 Task: Look for space in Kashin, Russia from 12th July, 2023 to 16th July, 2023 for 8 adults in price range Rs.10000 to Rs.16000. Place can be private room with 8 bedrooms having 8 beds and 8 bathrooms. Property type can be house, flat, guest house. Amenities needed are: wifi, TV, free parkinig on premises, gym, breakfast. Booking option can be shelf check-in. Required host language is English.
Action: Mouse moved to (612, 122)
Screenshot: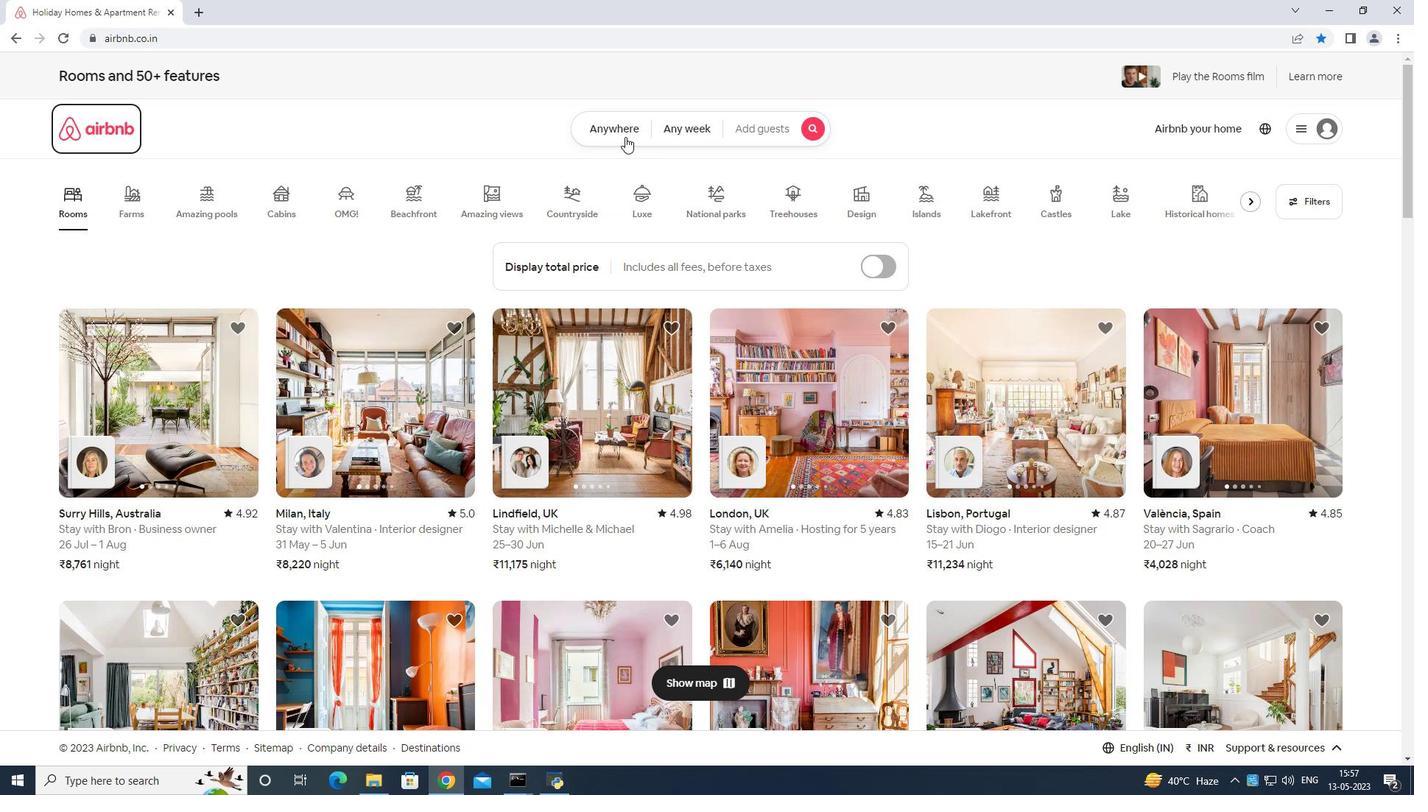 
Action: Mouse pressed left at (612, 122)
Screenshot: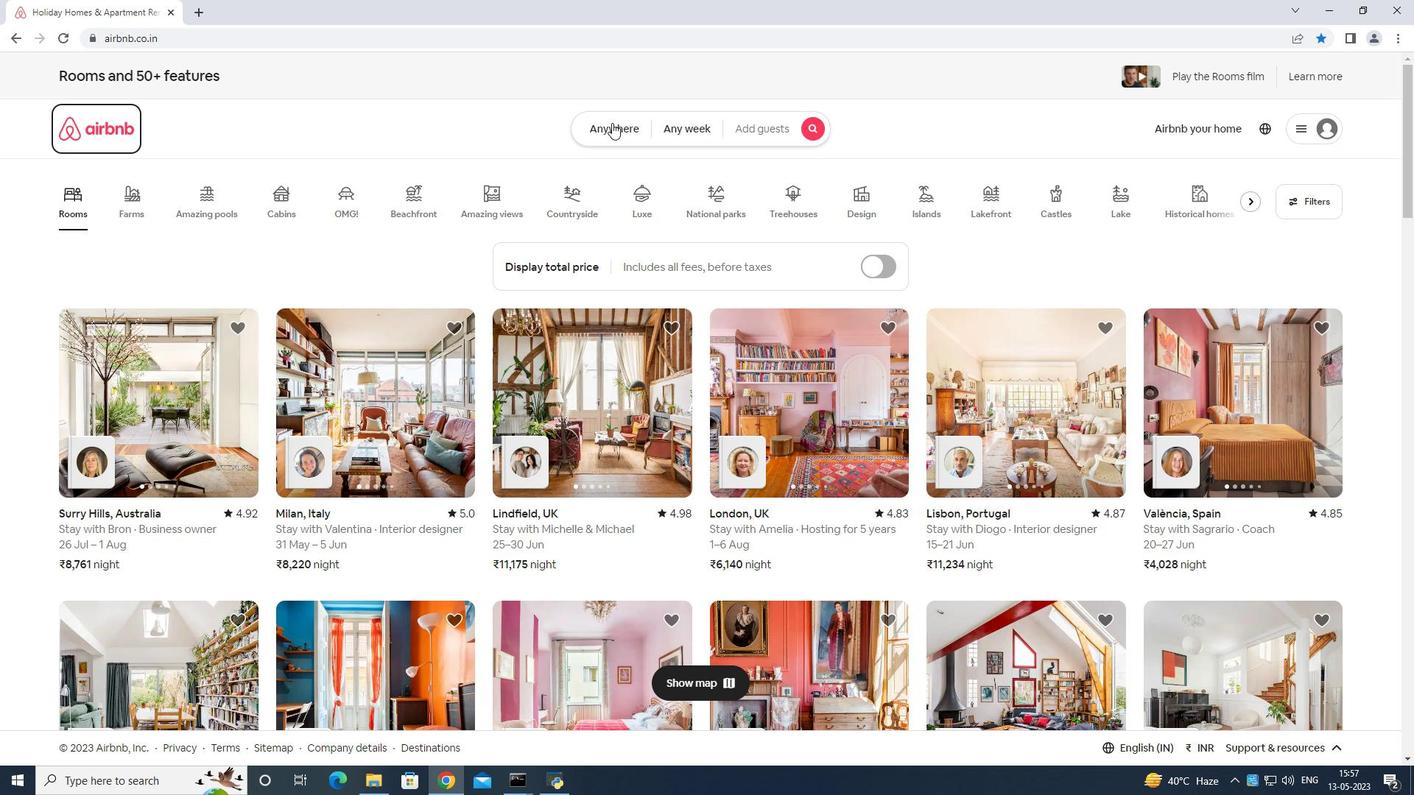 
Action: Mouse moved to (467, 179)
Screenshot: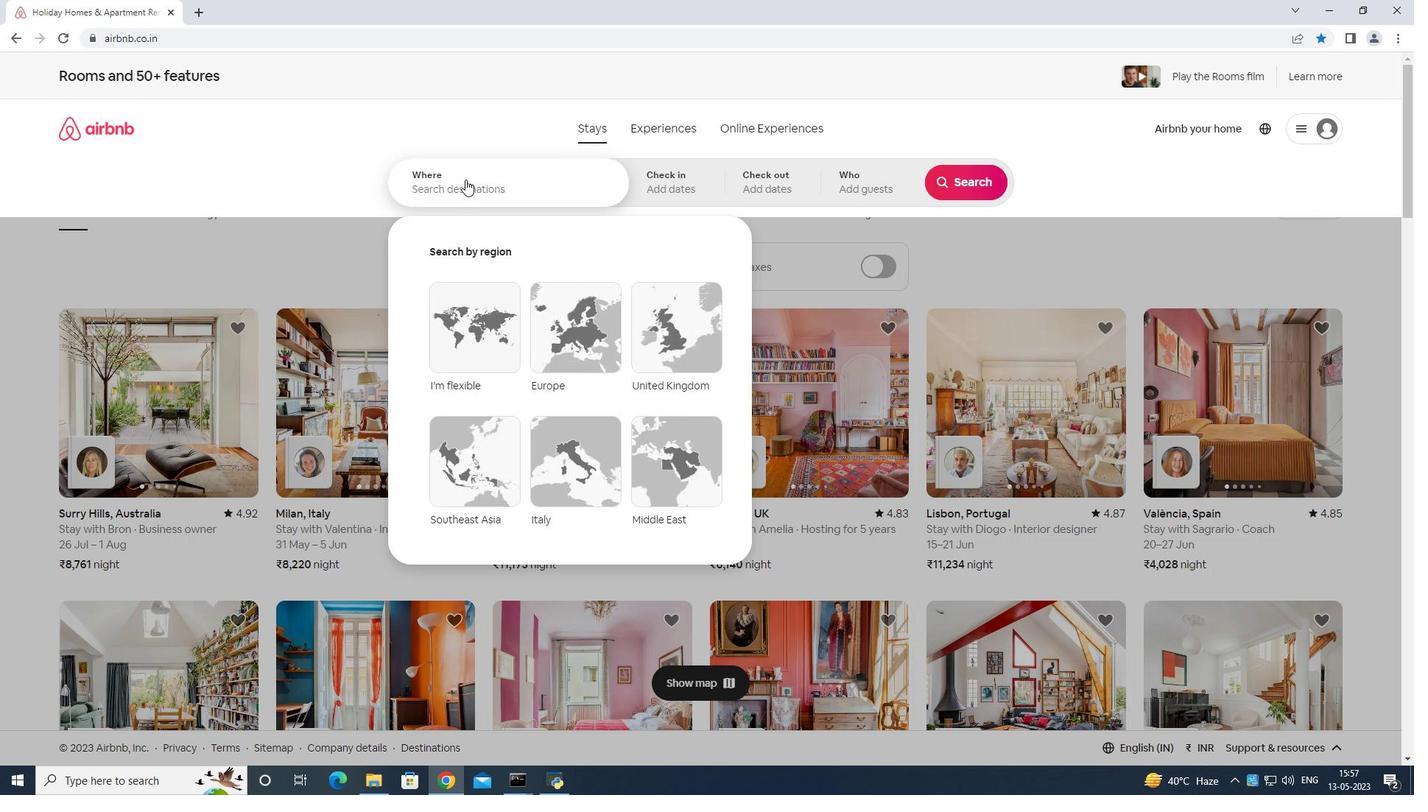 
Action: Mouse pressed left at (467, 179)
Screenshot: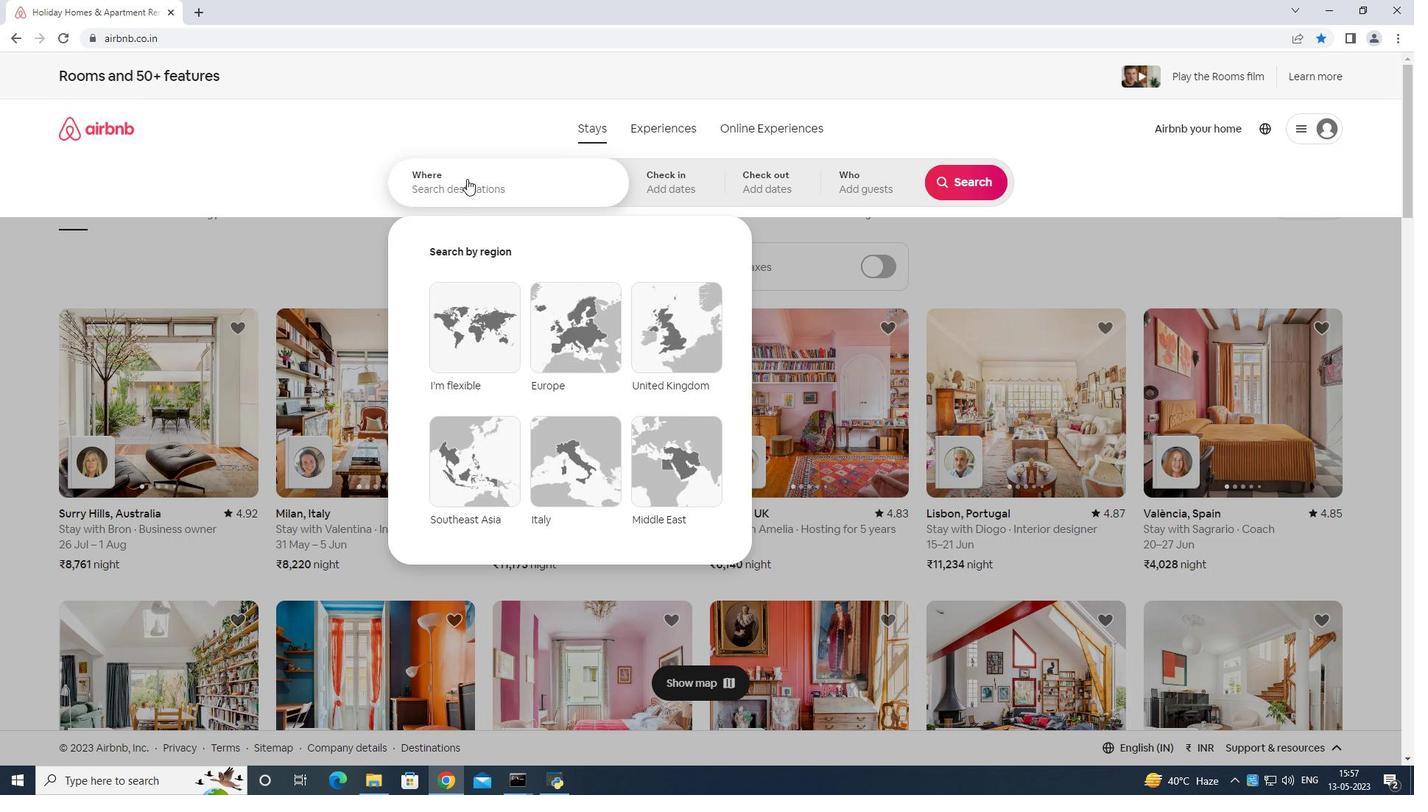 
Action: Key pressed <Key.shift>Kashin<Key.space>russis<Key.backspace>a<Key.enter>
Screenshot: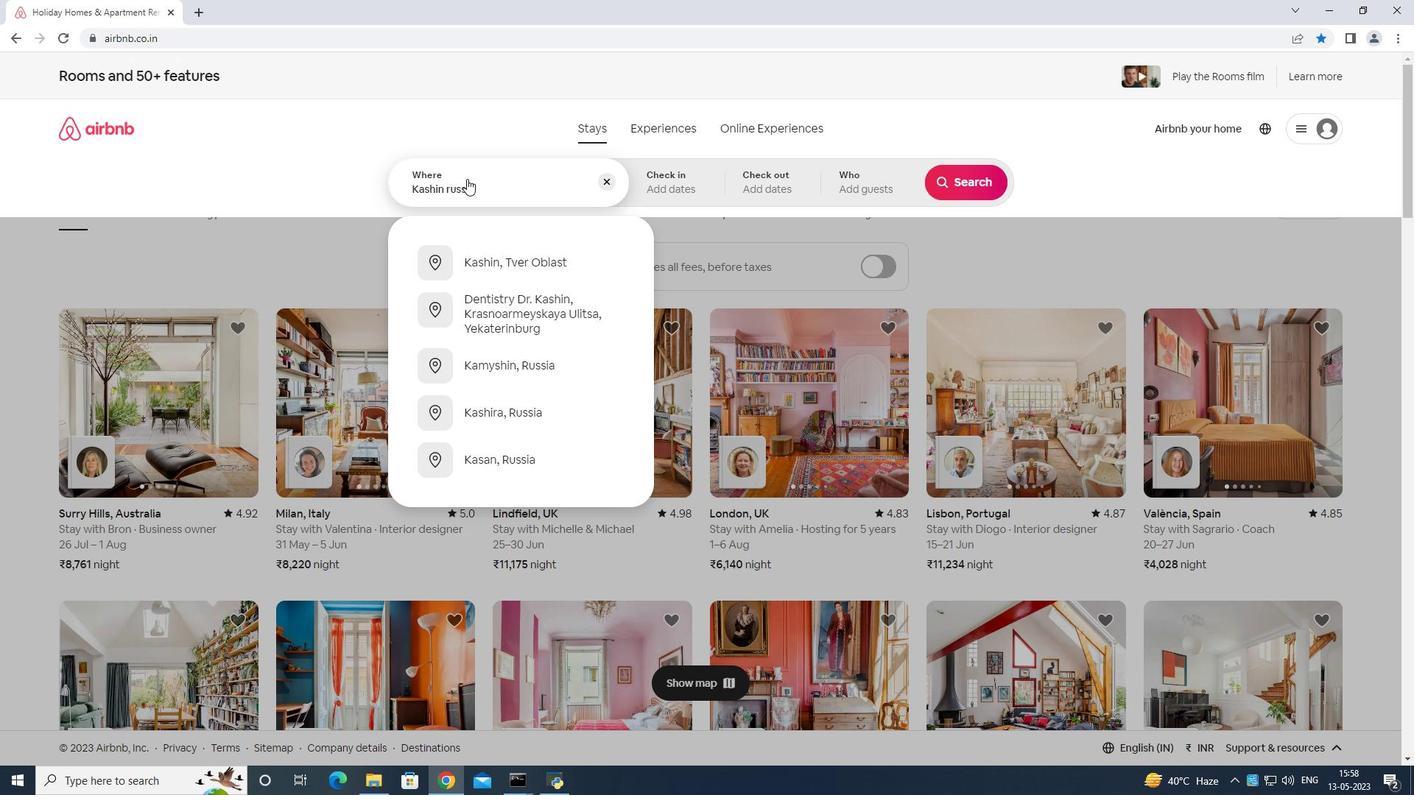 
Action: Mouse moved to (974, 295)
Screenshot: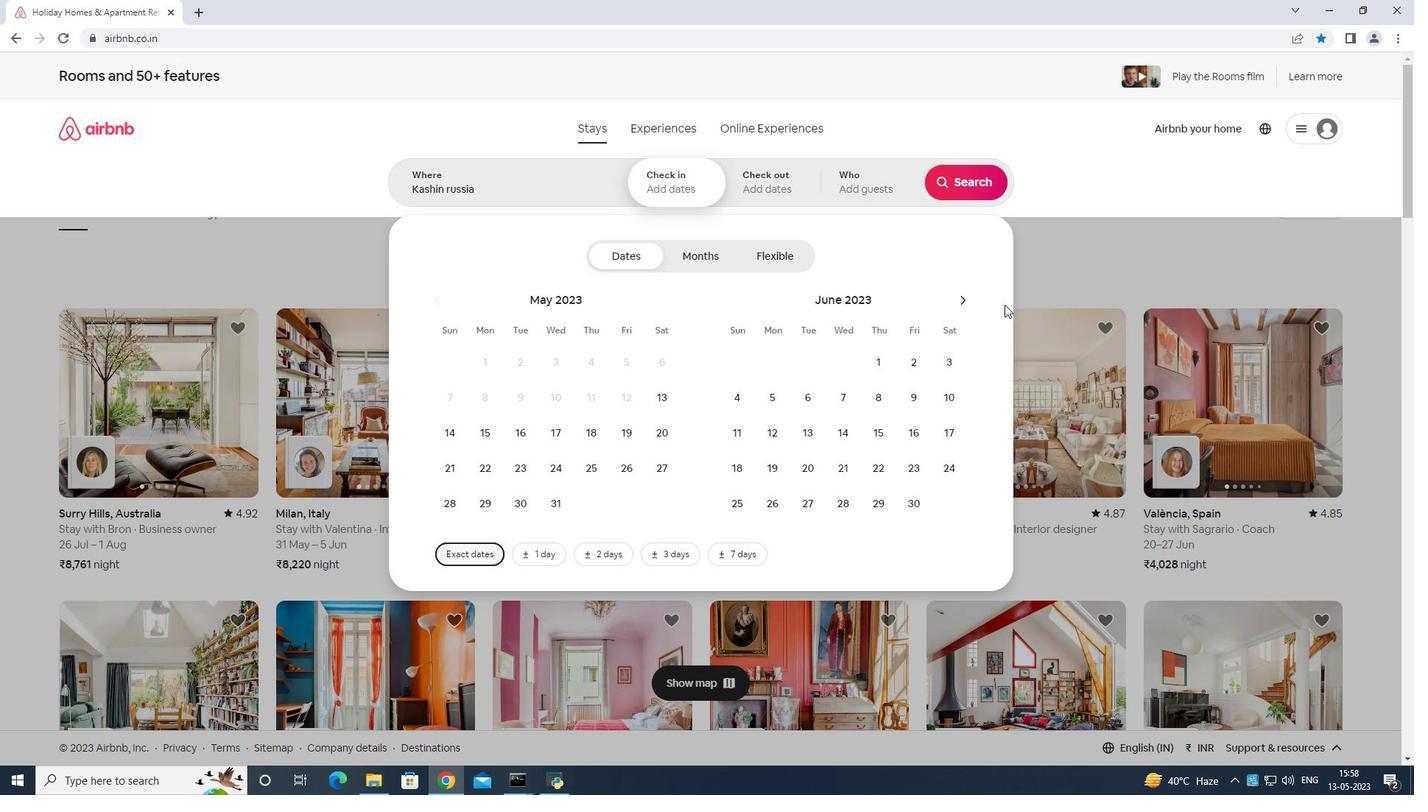 
Action: Mouse pressed left at (974, 295)
Screenshot: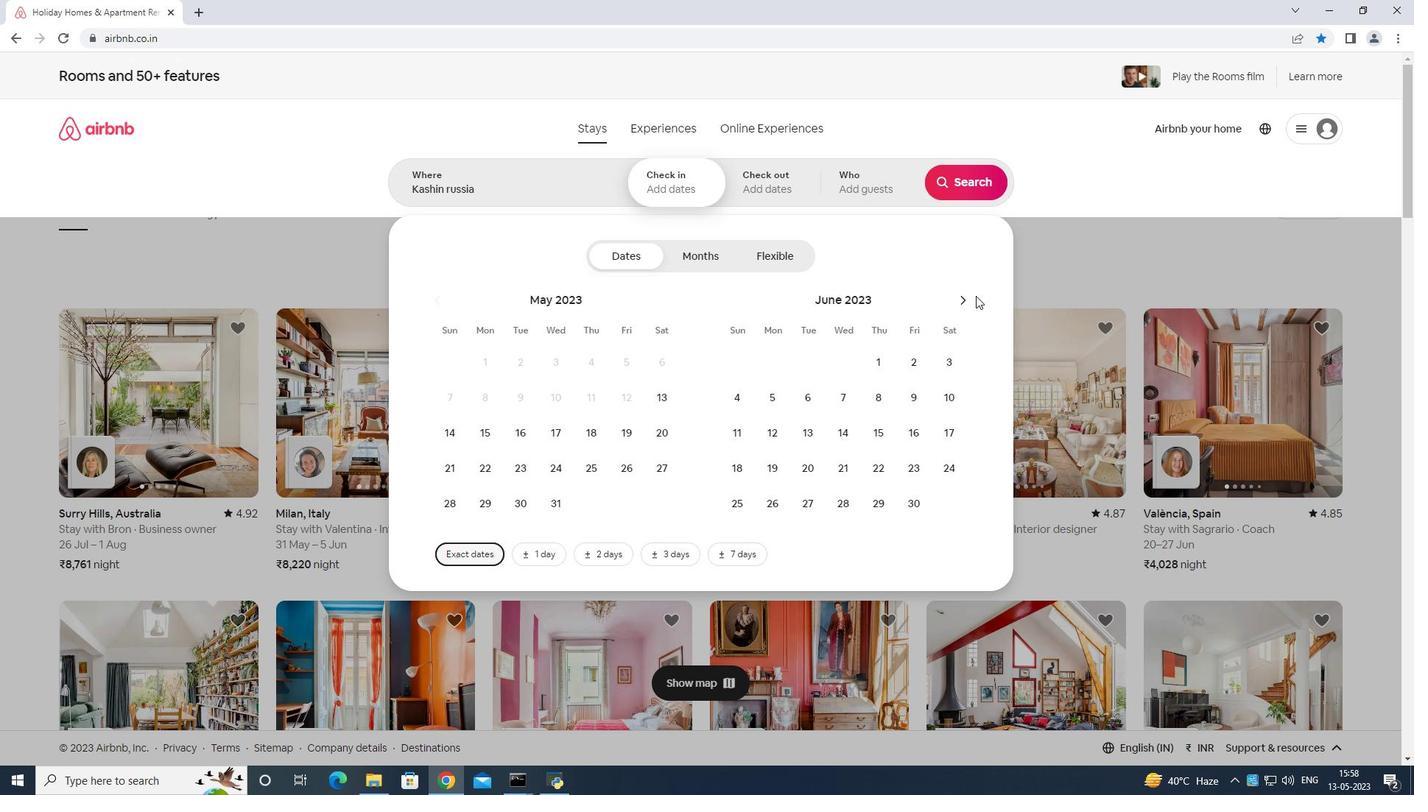 
Action: Mouse moved to (965, 296)
Screenshot: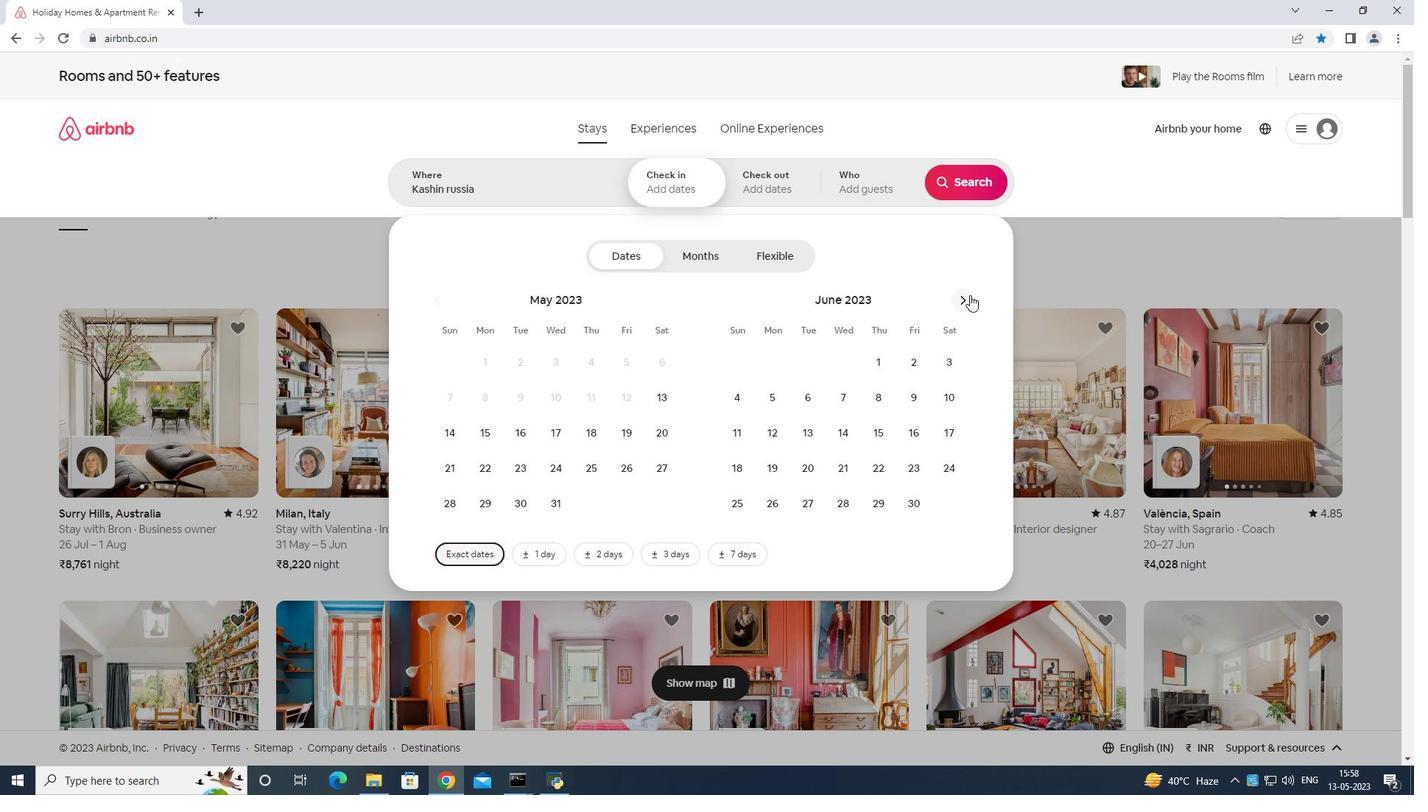 
Action: Mouse pressed left at (965, 296)
Screenshot: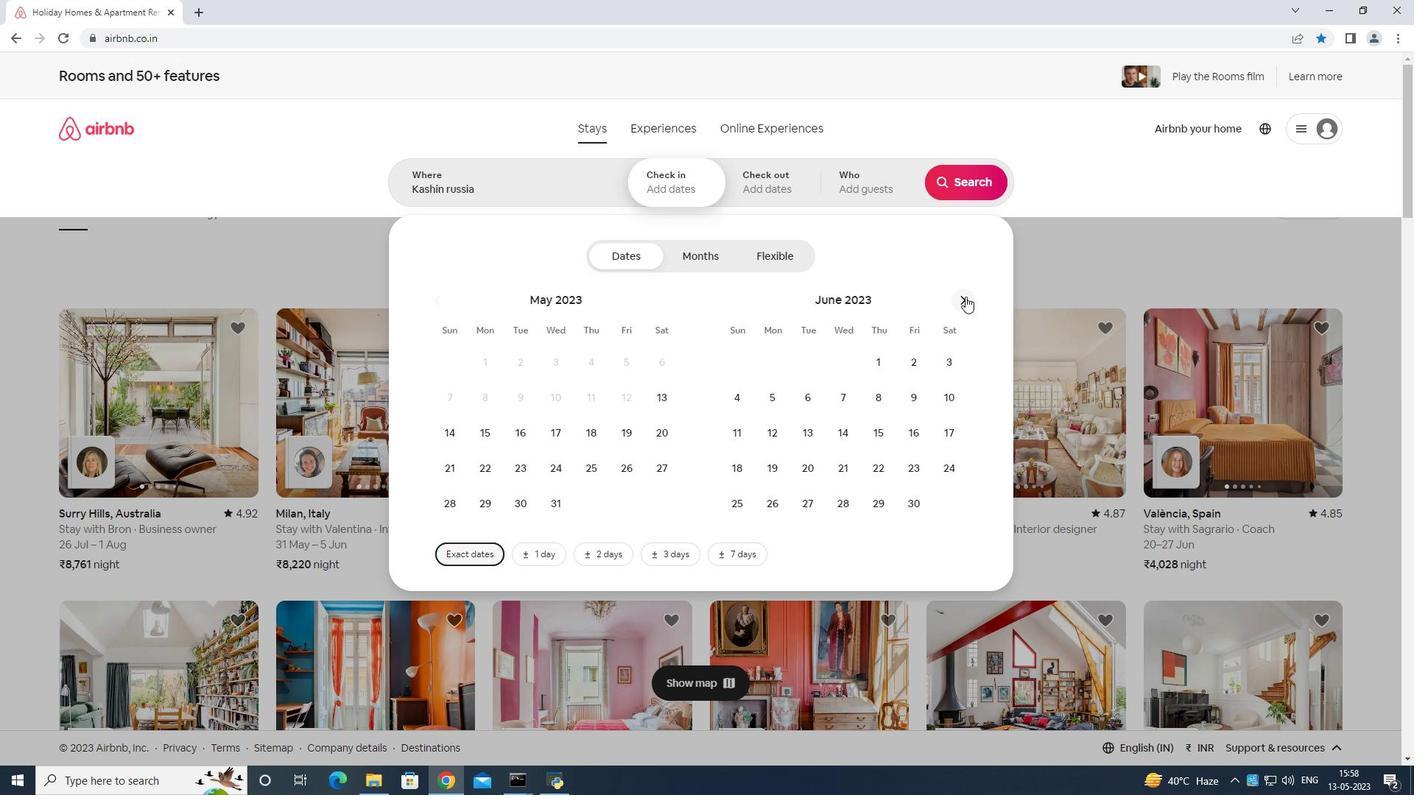 
Action: Mouse moved to (853, 427)
Screenshot: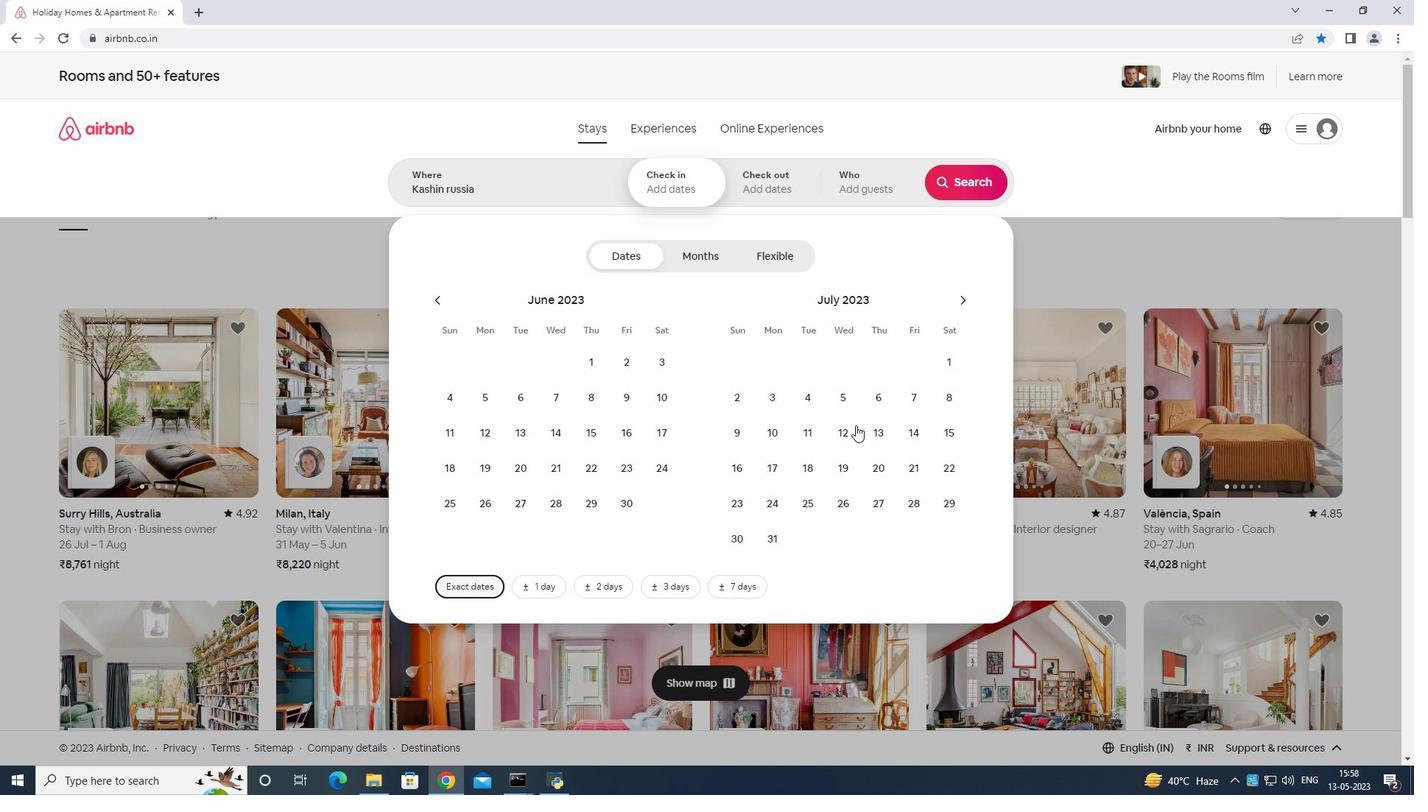 
Action: Mouse pressed left at (853, 427)
Screenshot: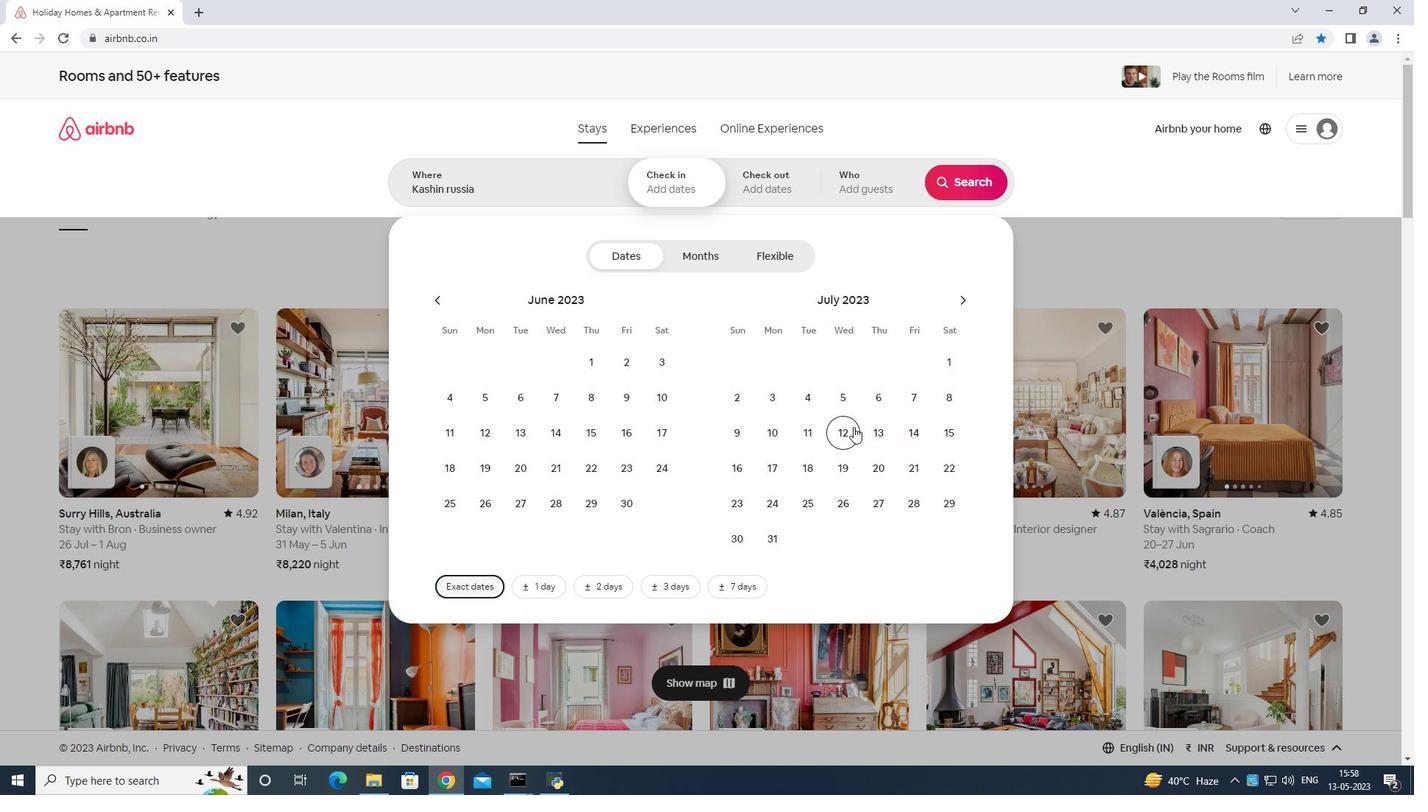 
Action: Mouse moved to (745, 468)
Screenshot: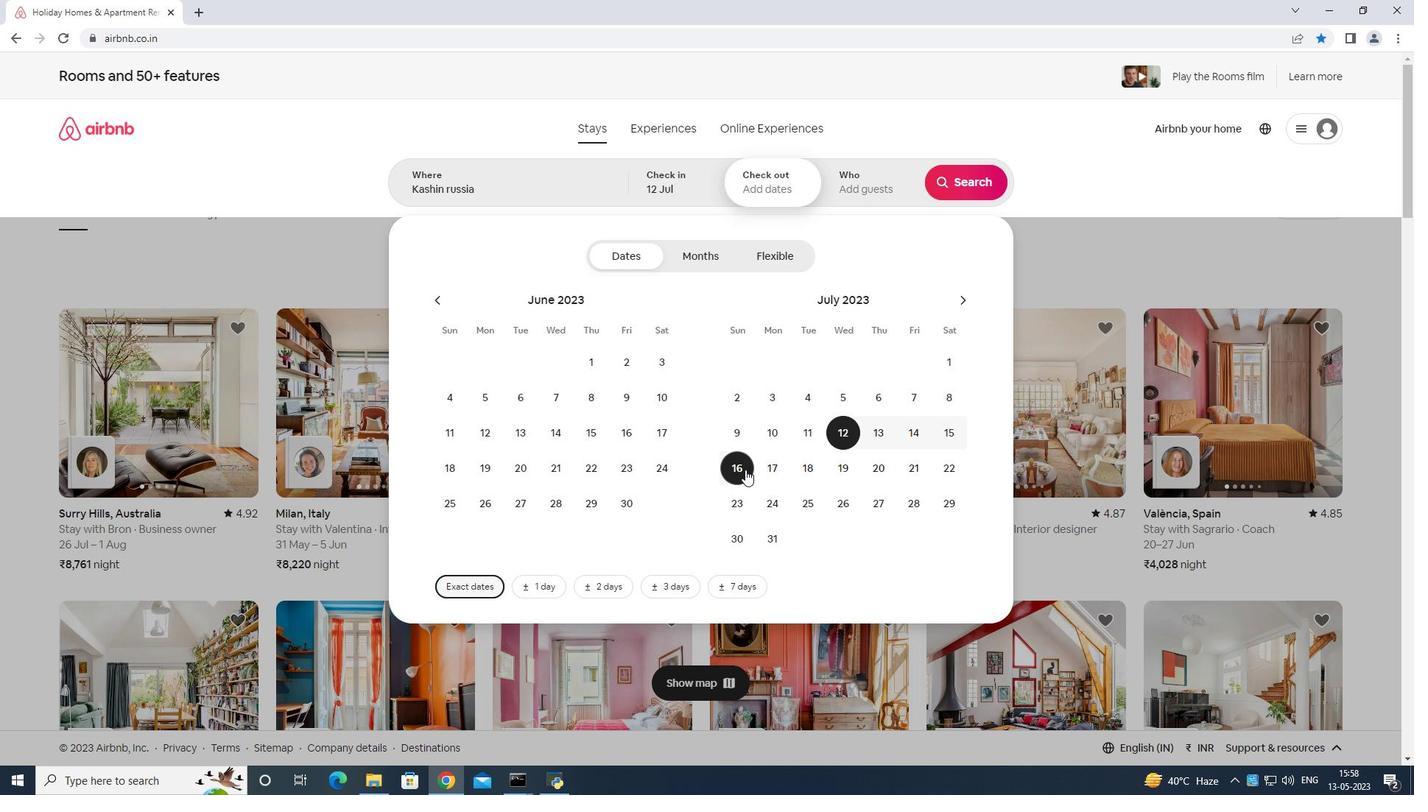 
Action: Mouse pressed left at (745, 468)
Screenshot: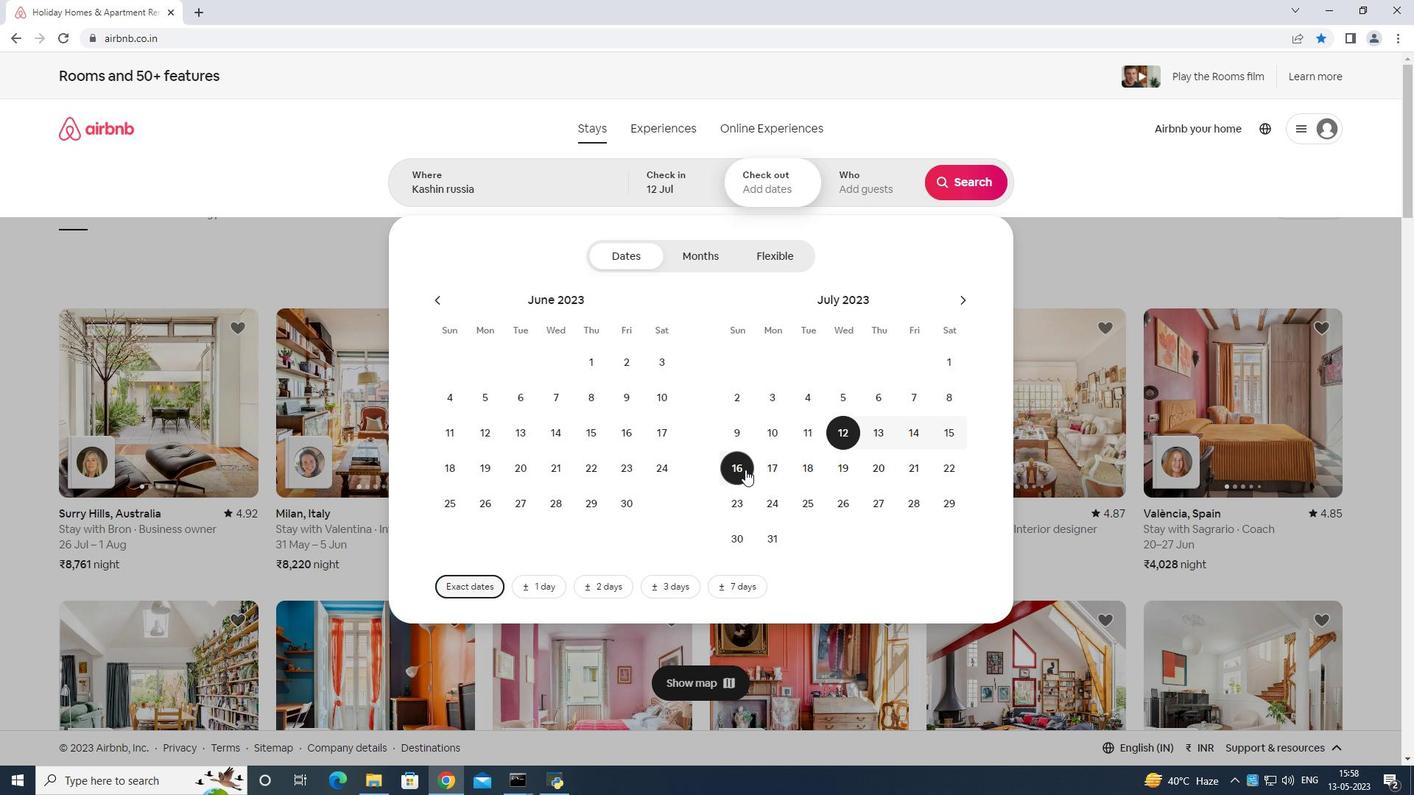 
Action: Mouse moved to (865, 185)
Screenshot: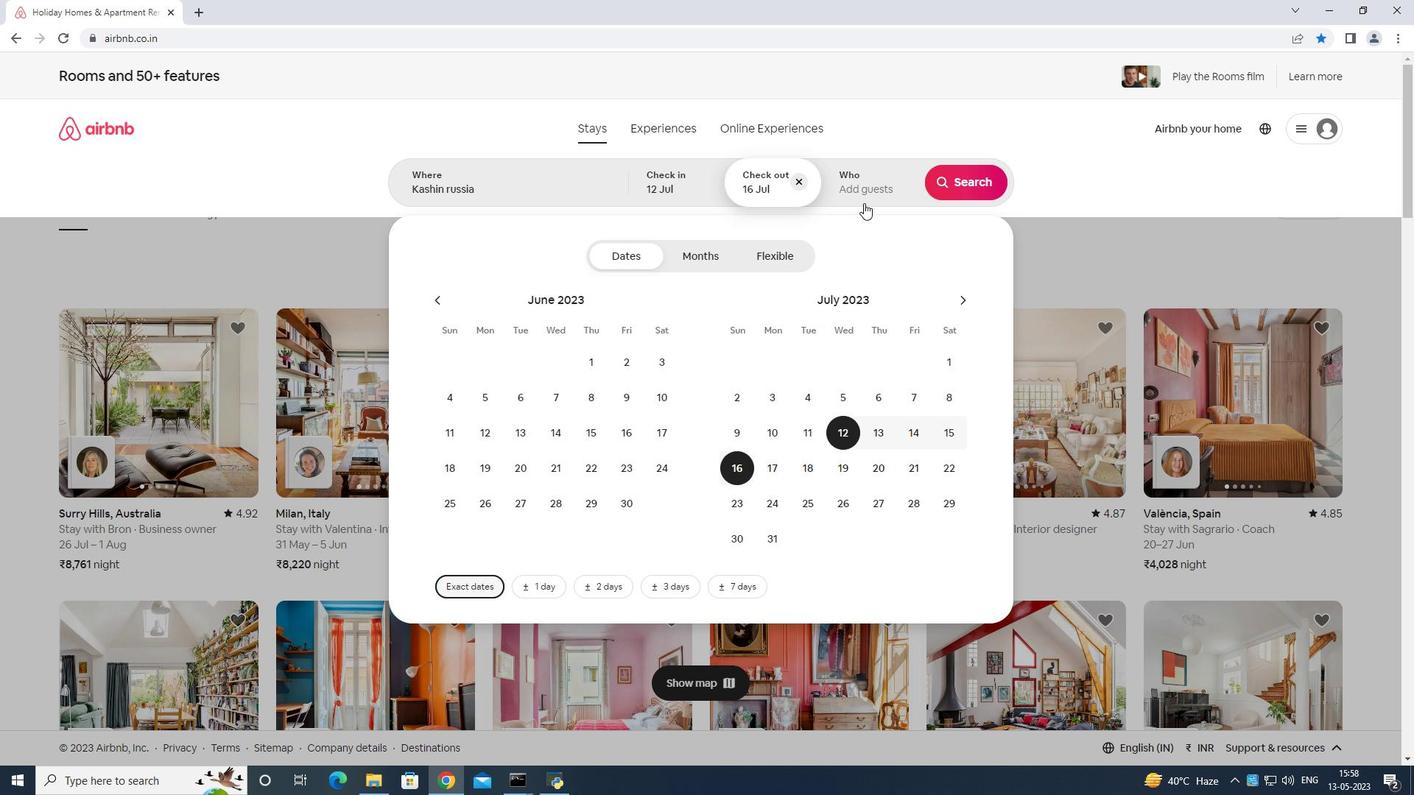 
Action: Mouse pressed left at (865, 185)
Screenshot: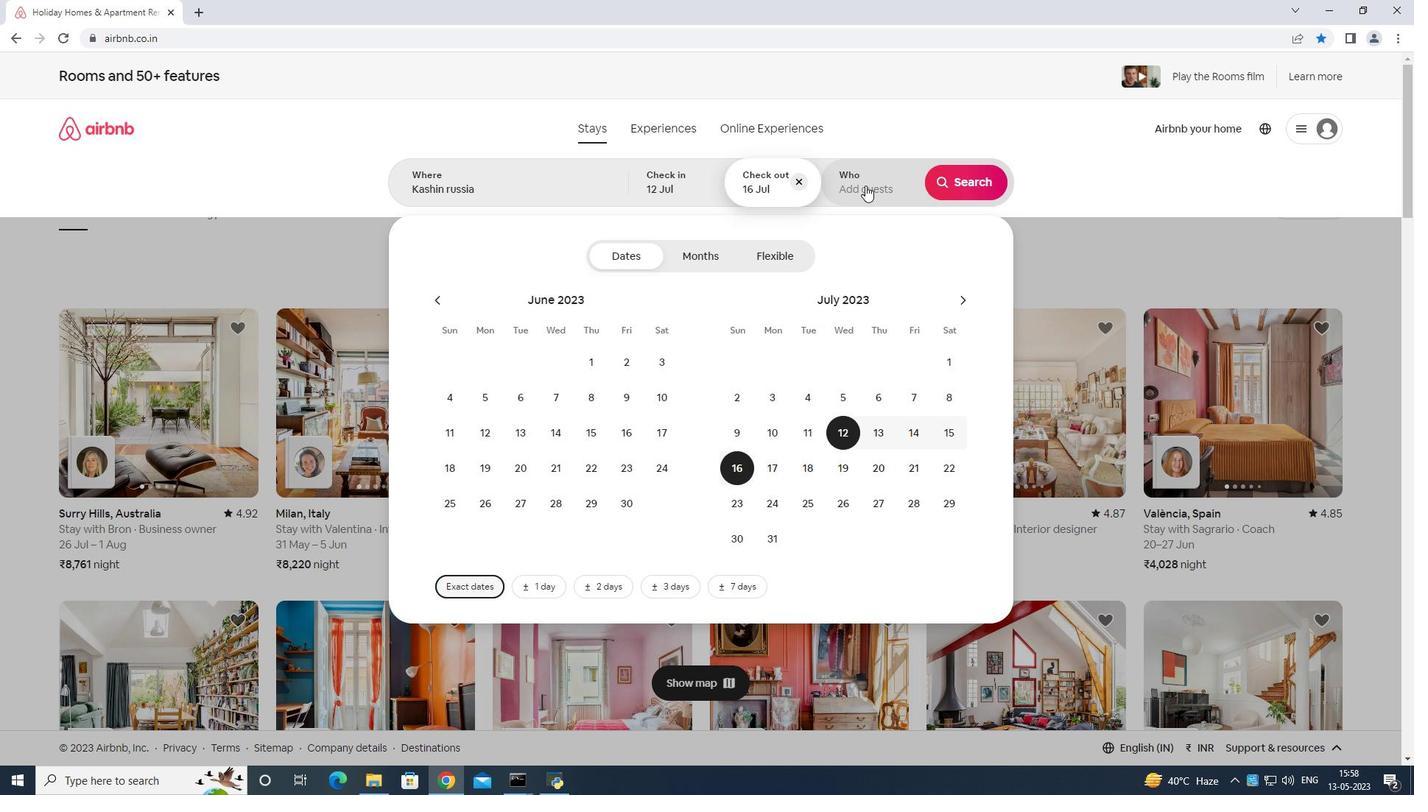 
Action: Mouse moved to (971, 257)
Screenshot: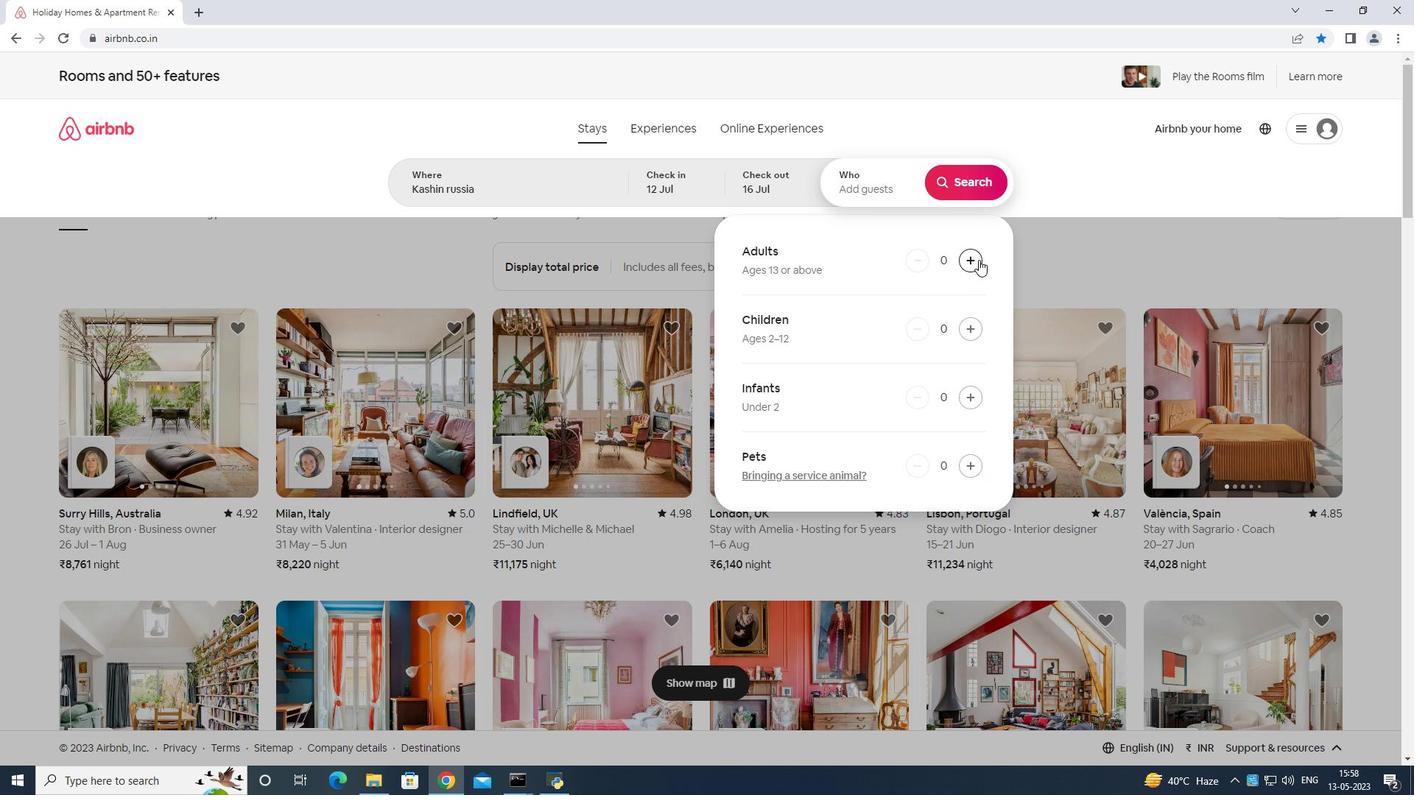 
Action: Mouse pressed left at (971, 257)
Screenshot: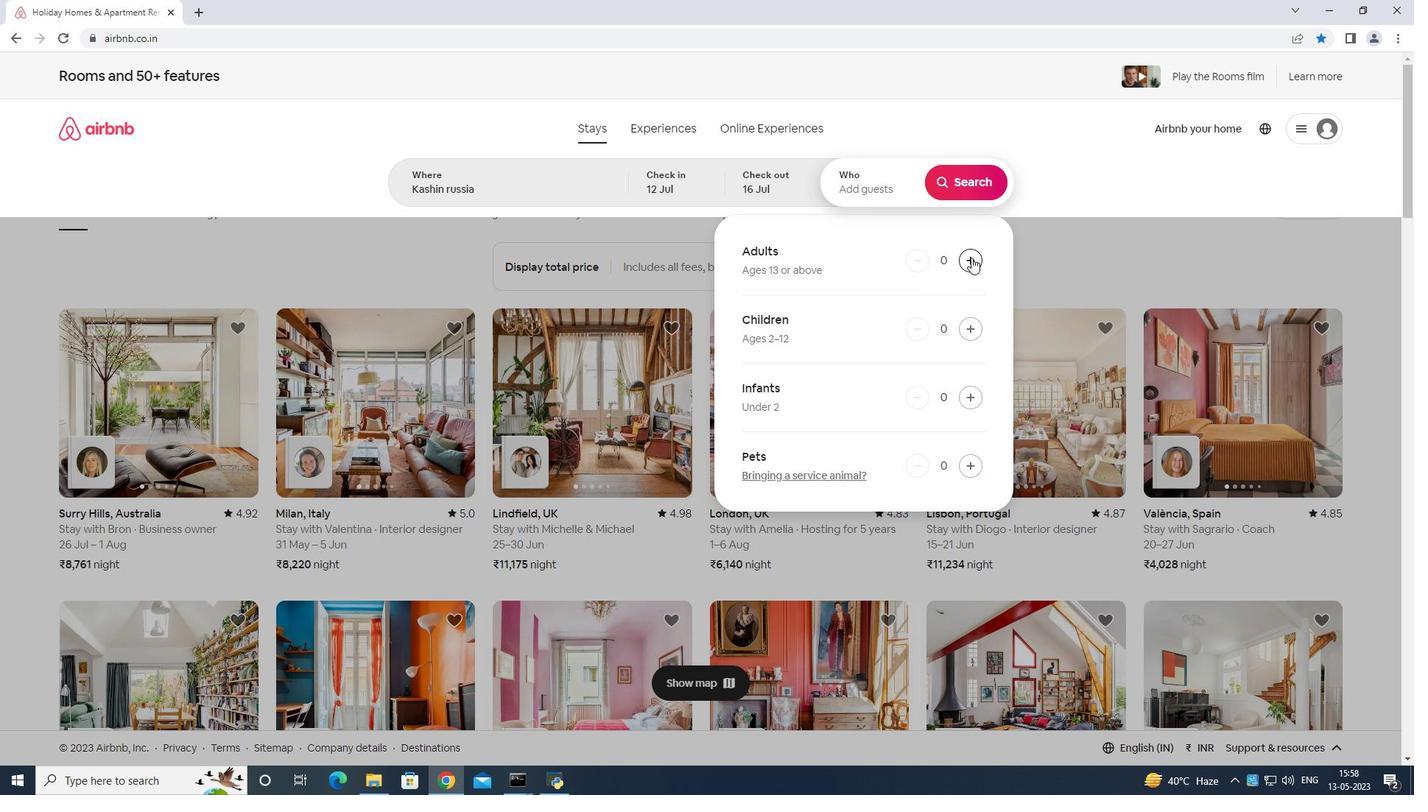 
Action: Mouse pressed left at (971, 257)
Screenshot: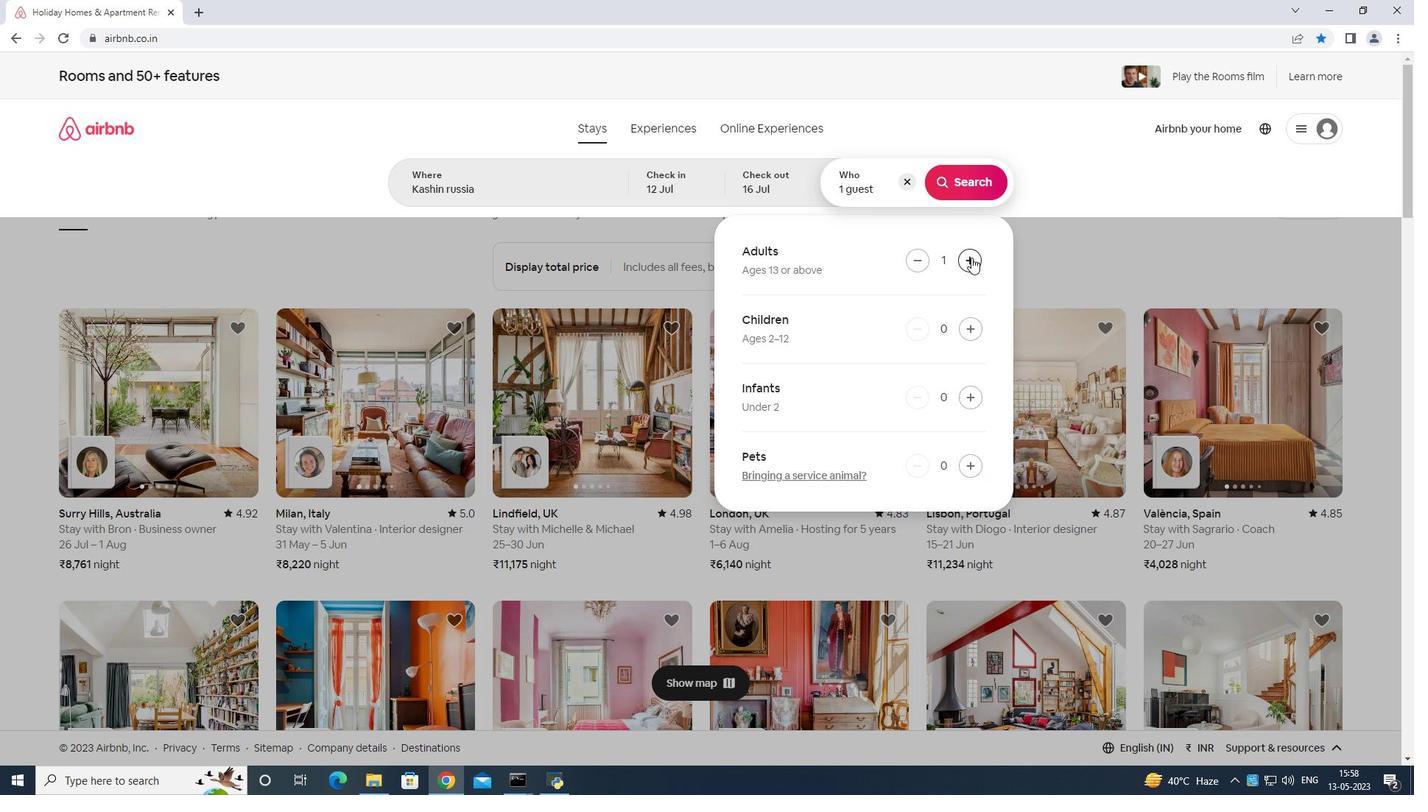 
Action: Mouse pressed left at (971, 257)
Screenshot: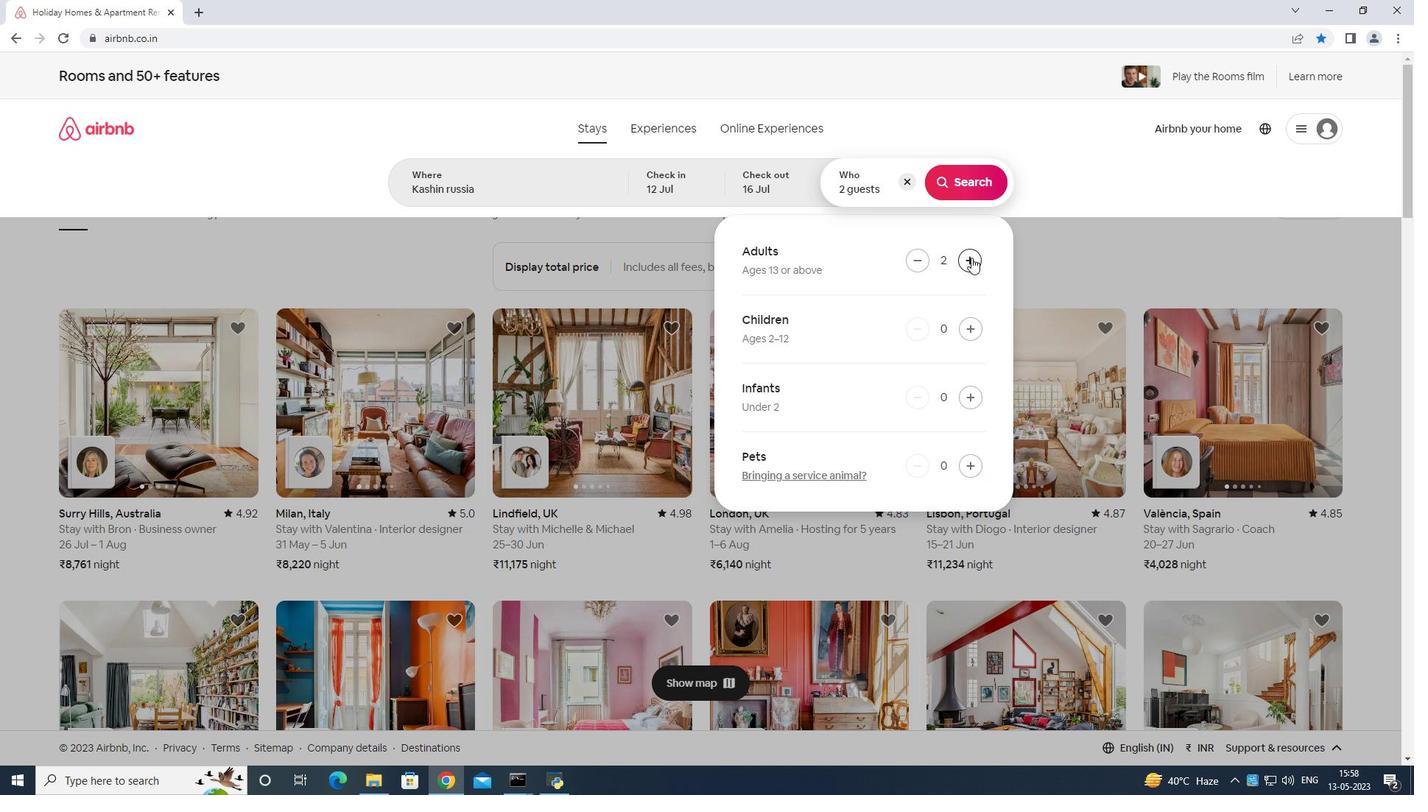 
Action: Mouse pressed left at (971, 257)
Screenshot: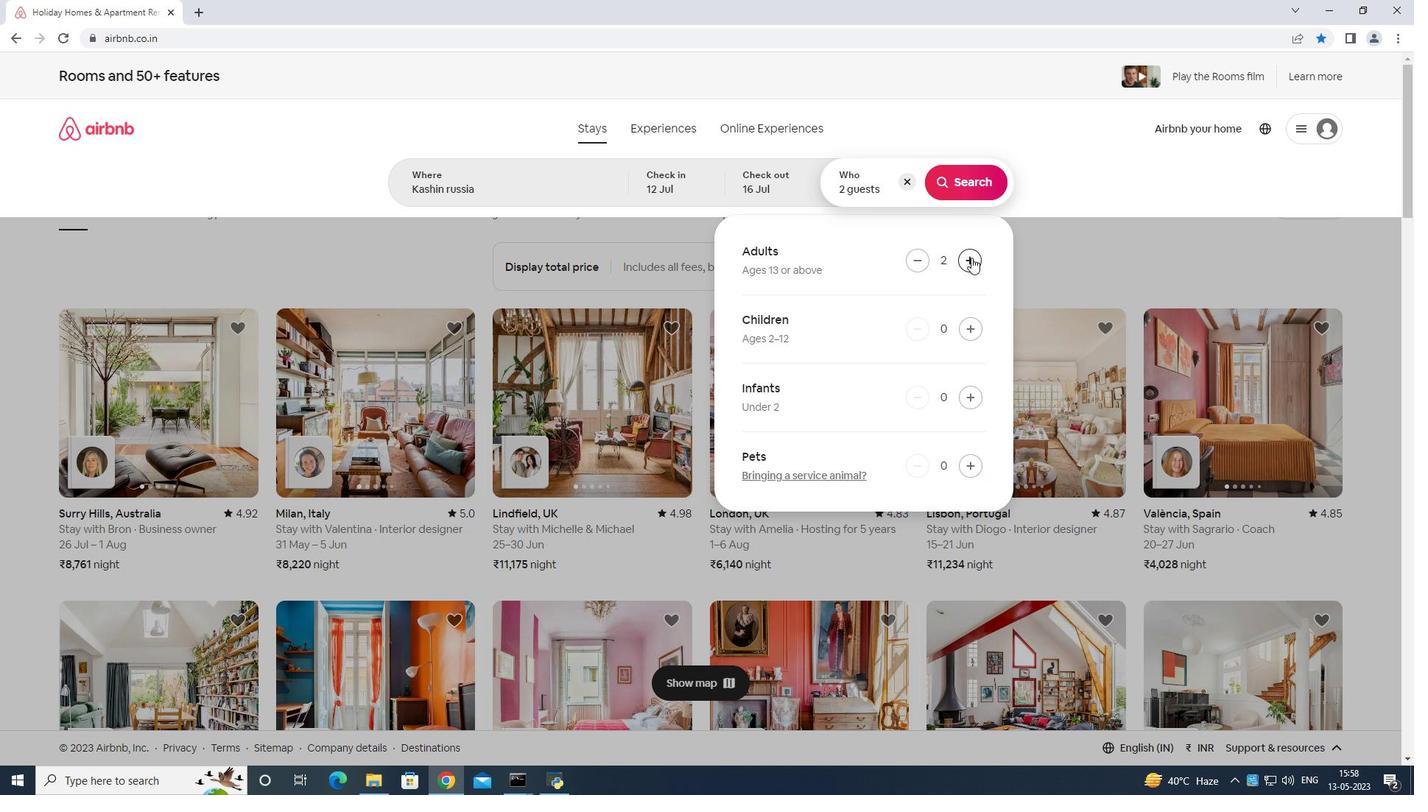 
Action: Mouse pressed left at (971, 257)
Screenshot: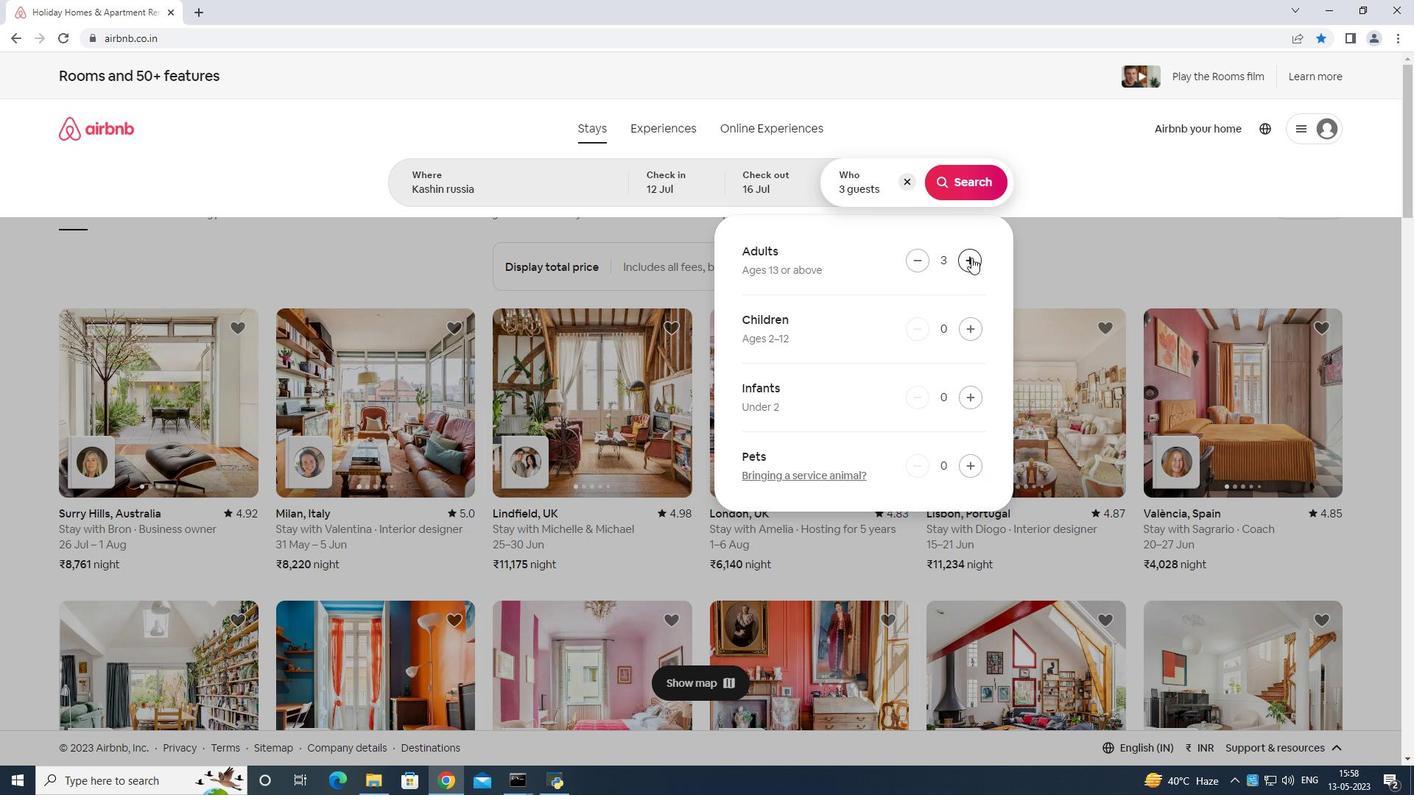 
Action: Mouse pressed left at (971, 257)
Screenshot: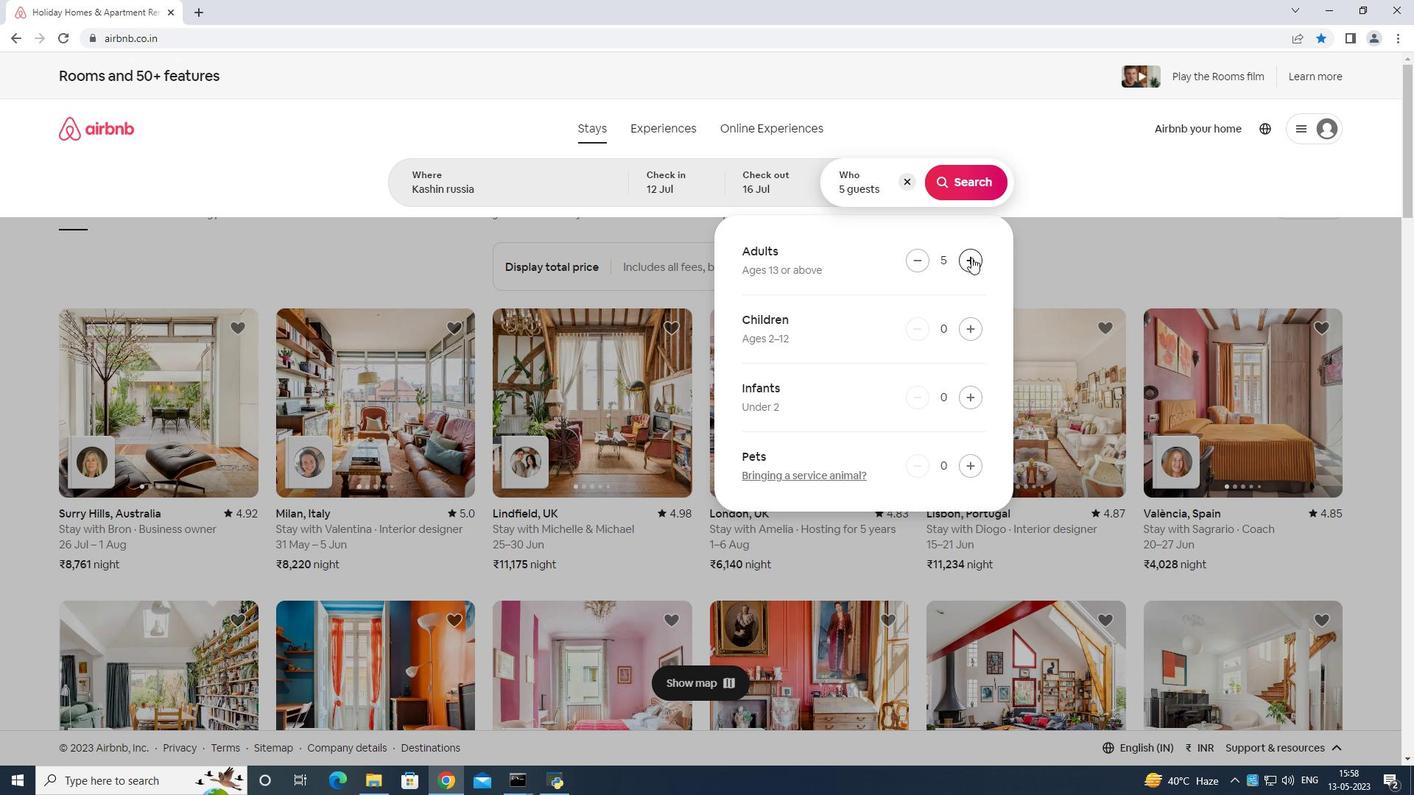 
Action: Mouse pressed left at (971, 257)
Screenshot: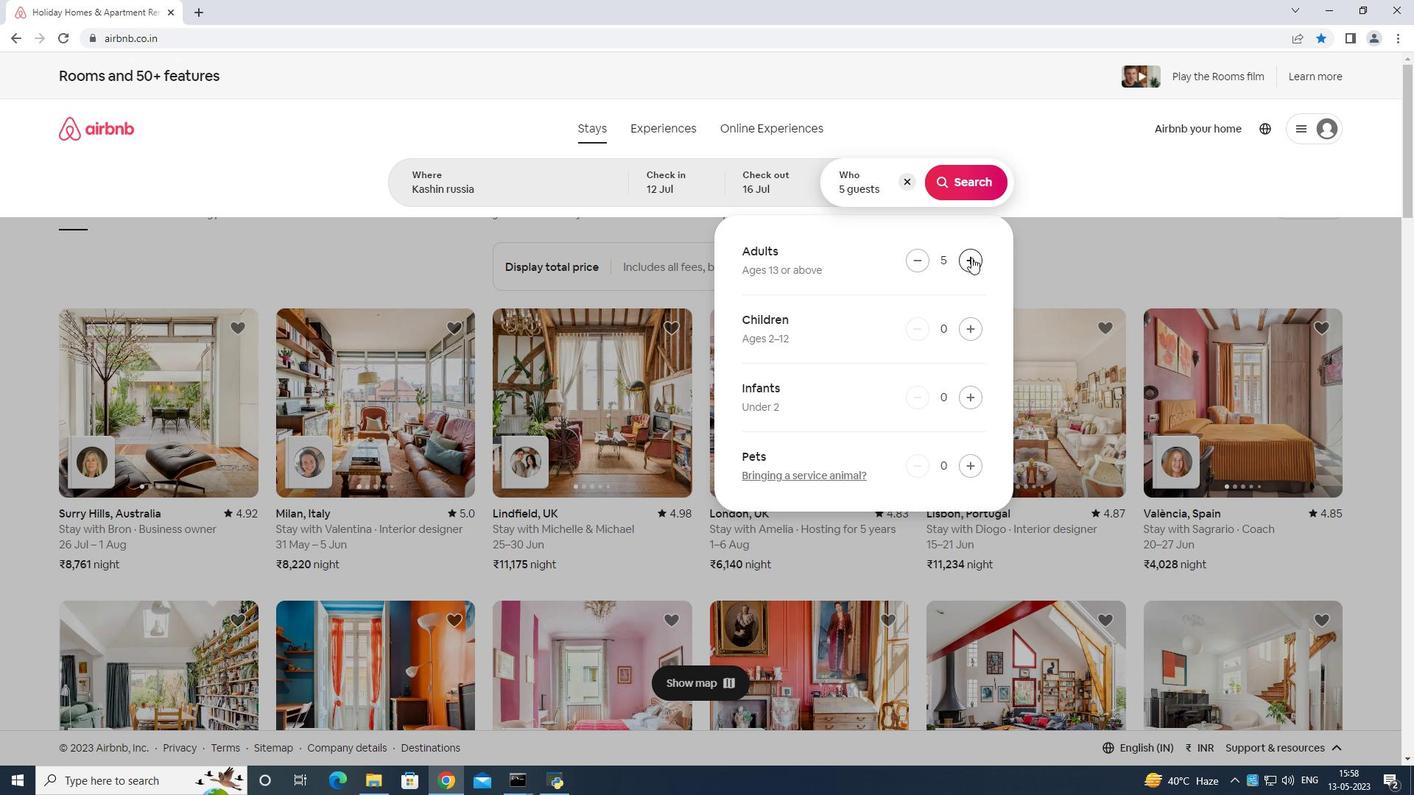 
Action: Mouse pressed left at (971, 257)
Screenshot: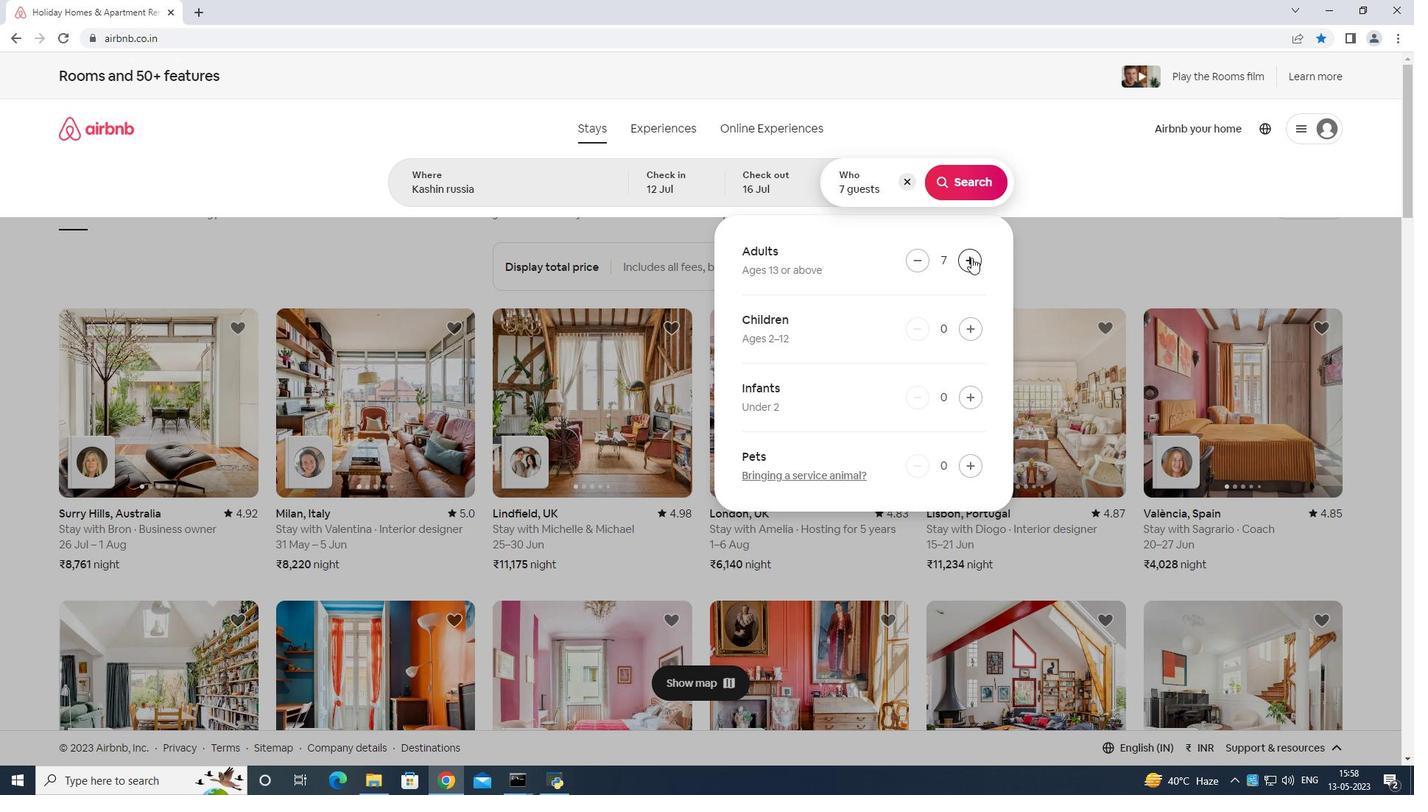 
Action: Mouse moved to (964, 181)
Screenshot: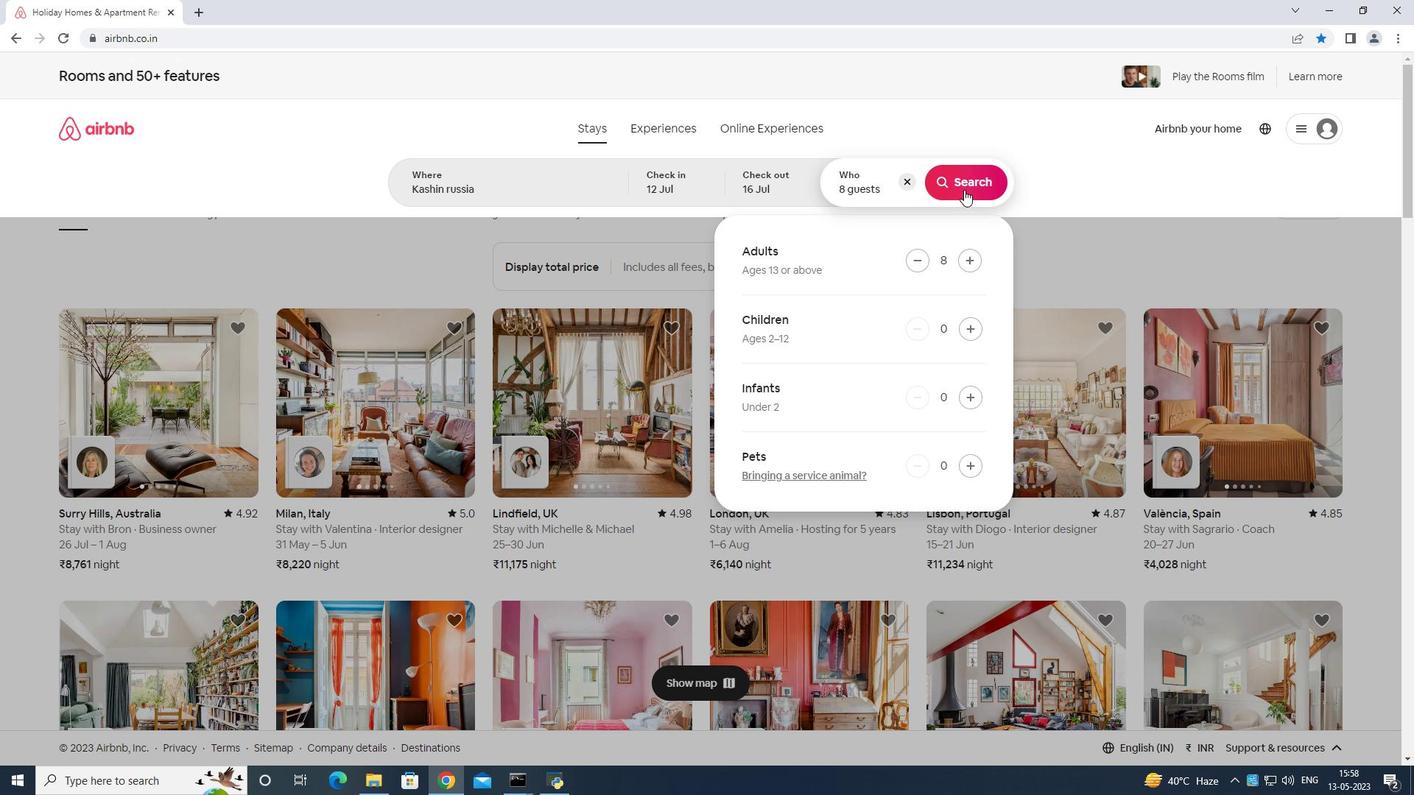 
Action: Mouse pressed left at (964, 181)
Screenshot: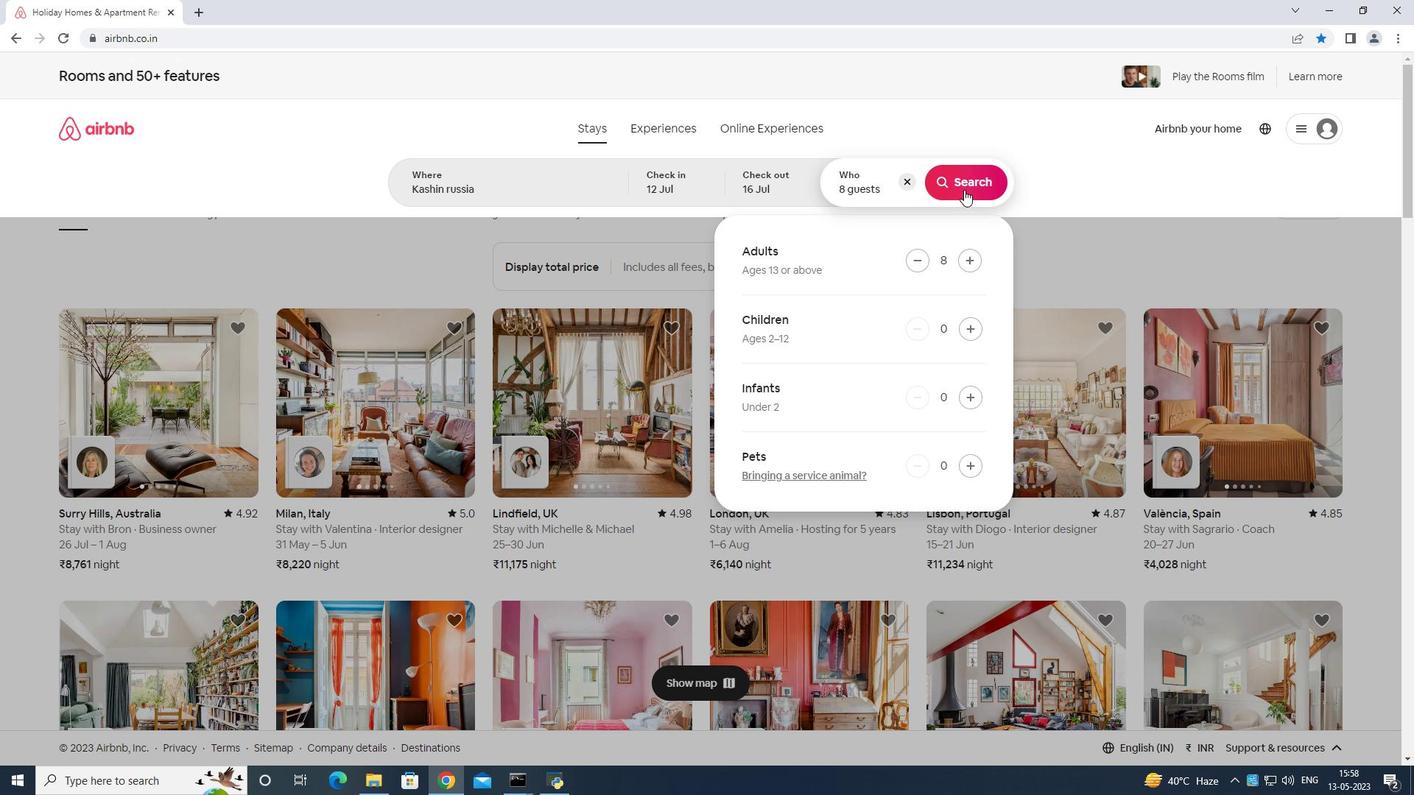 
Action: Mouse moved to (1349, 147)
Screenshot: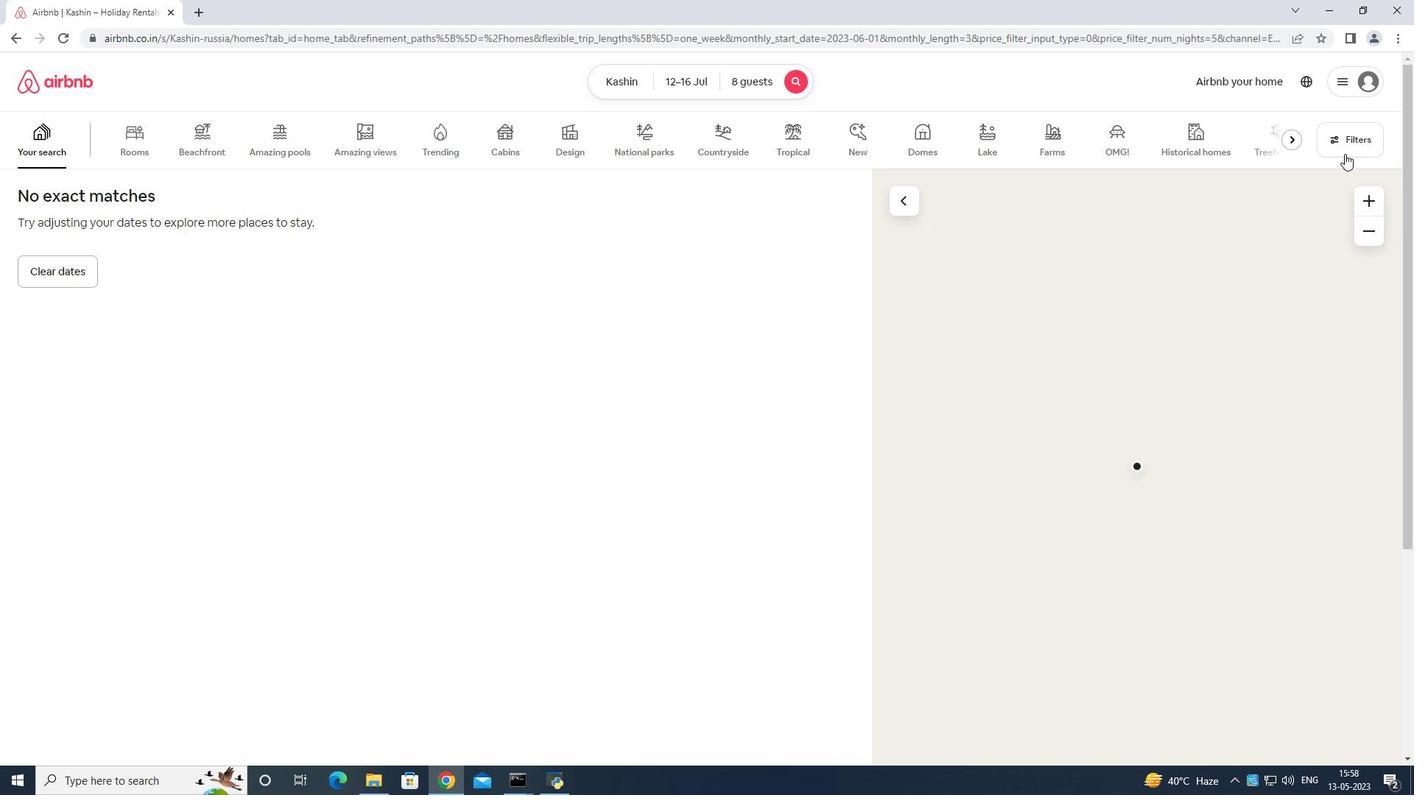 
Action: Mouse pressed left at (1349, 147)
Screenshot: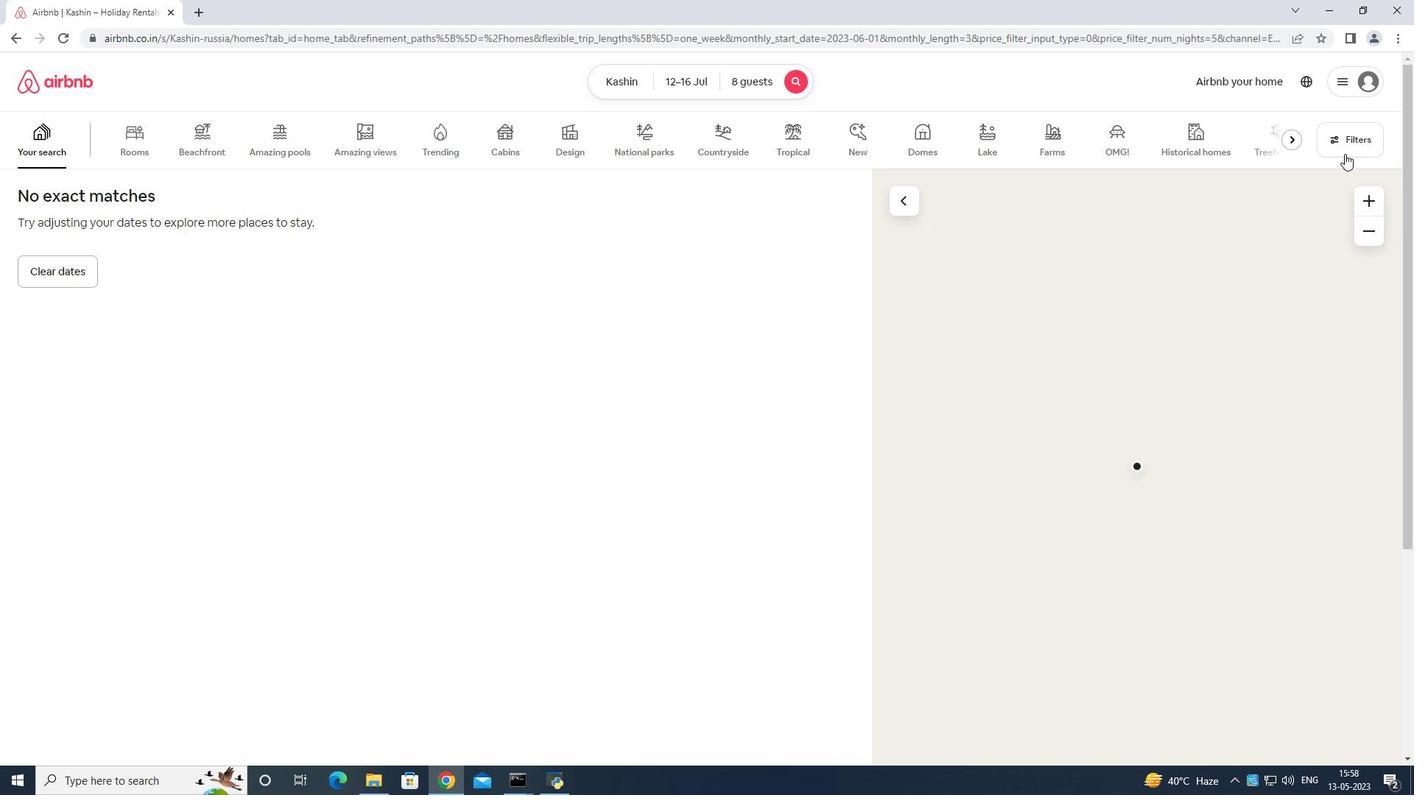 
Action: Mouse moved to (607, 501)
Screenshot: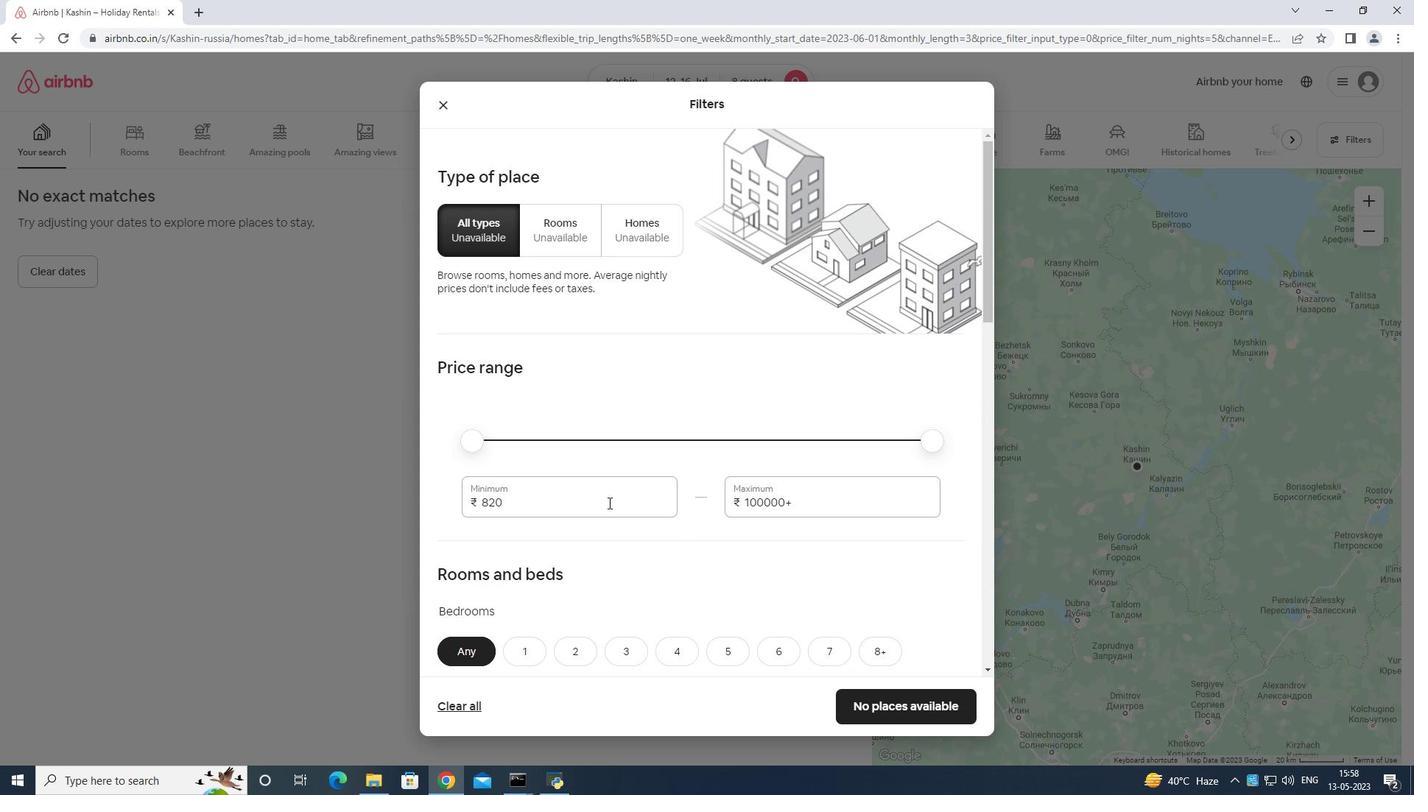 
Action: Mouse pressed left at (607, 501)
Screenshot: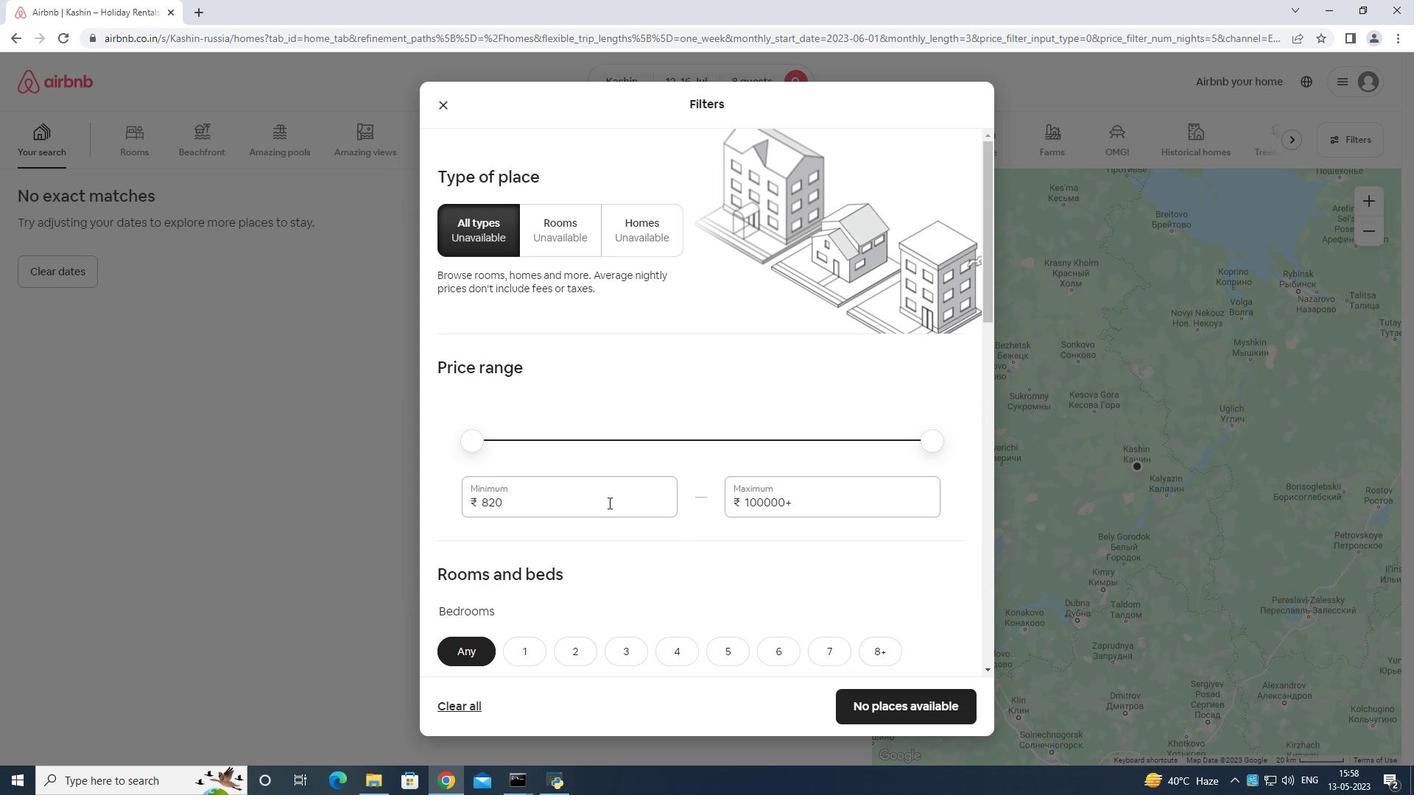 
Action: Mouse moved to (619, 475)
Screenshot: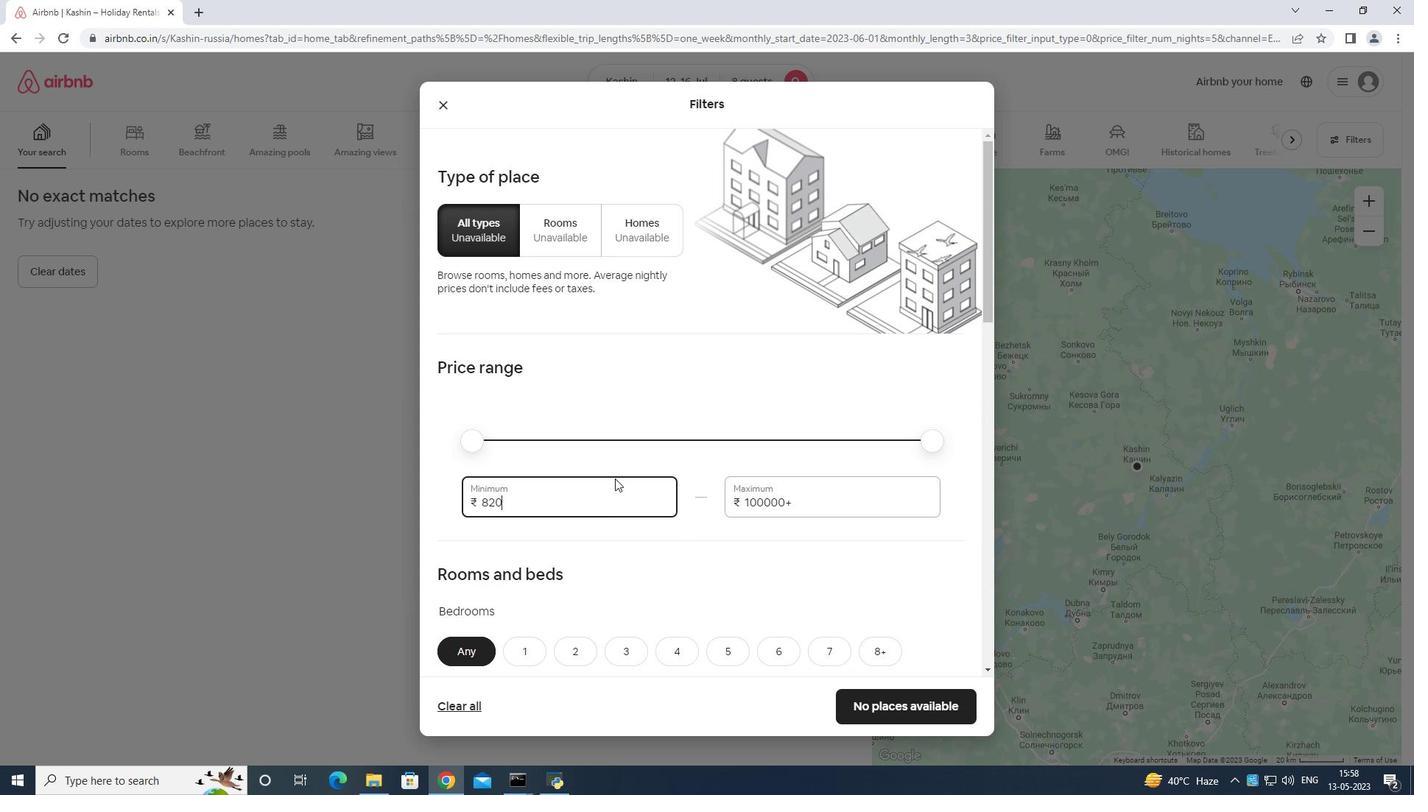 
Action: Key pressed <Key.backspace>
Screenshot: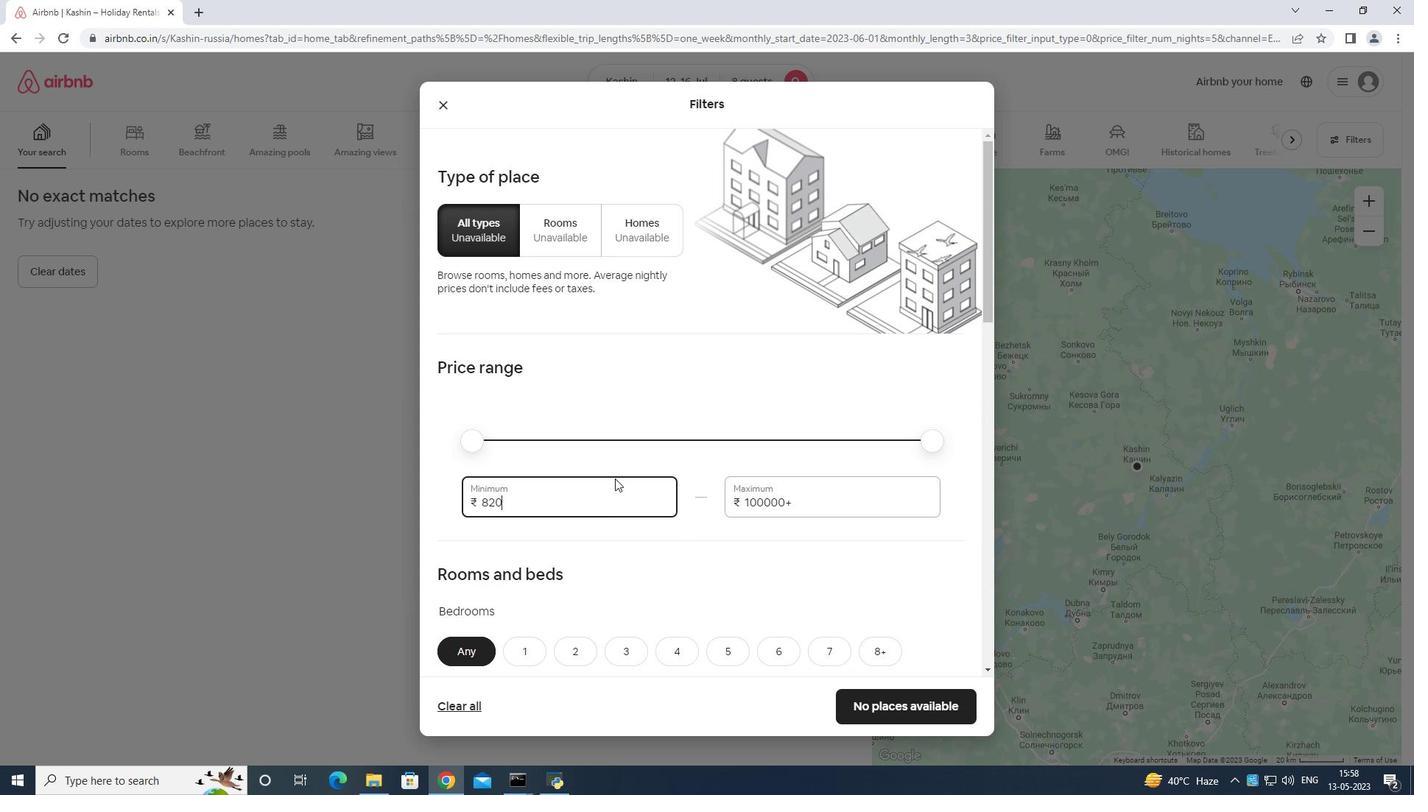 
Action: Mouse moved to (620, 470)
Screenshot: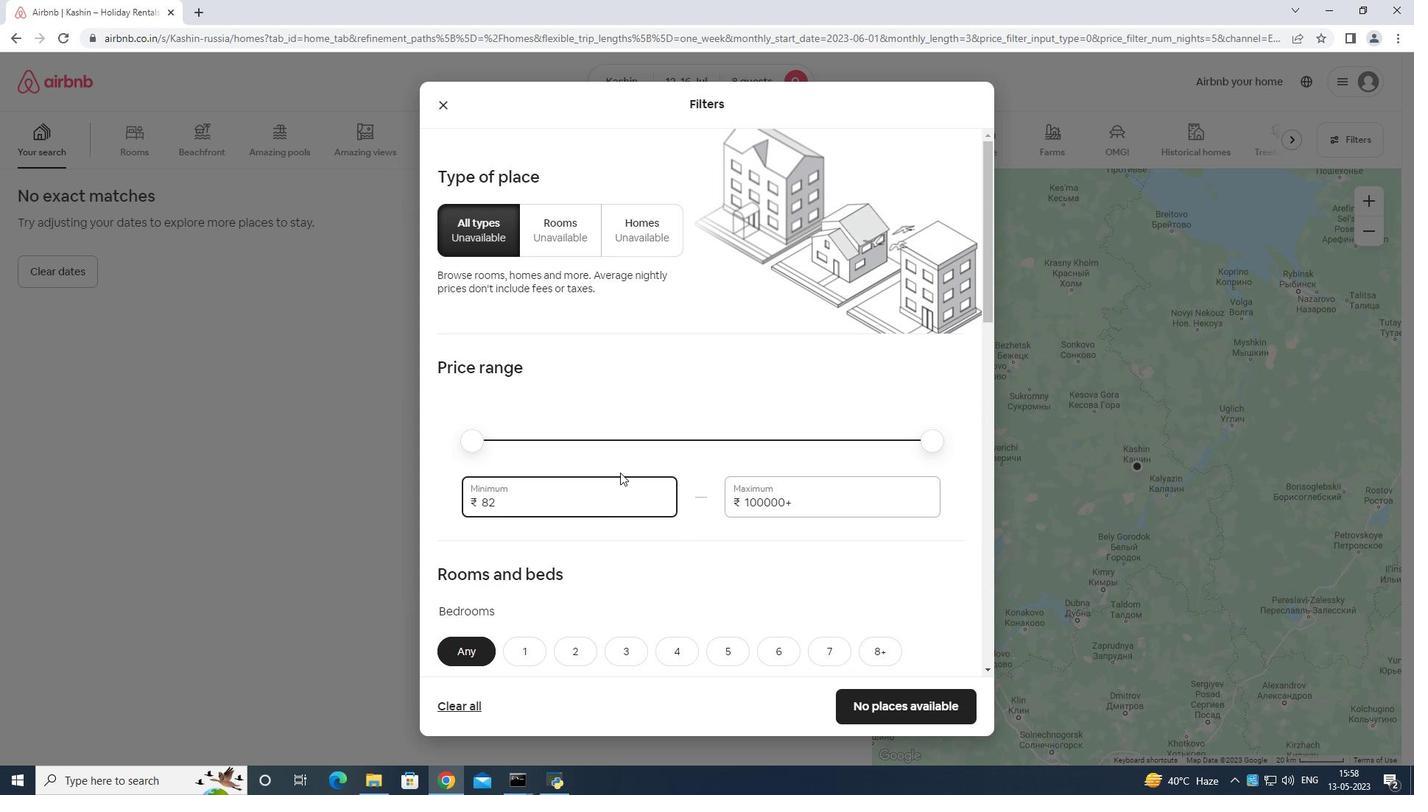 
Action: Key pressed <Key.backspace>
Screenshot: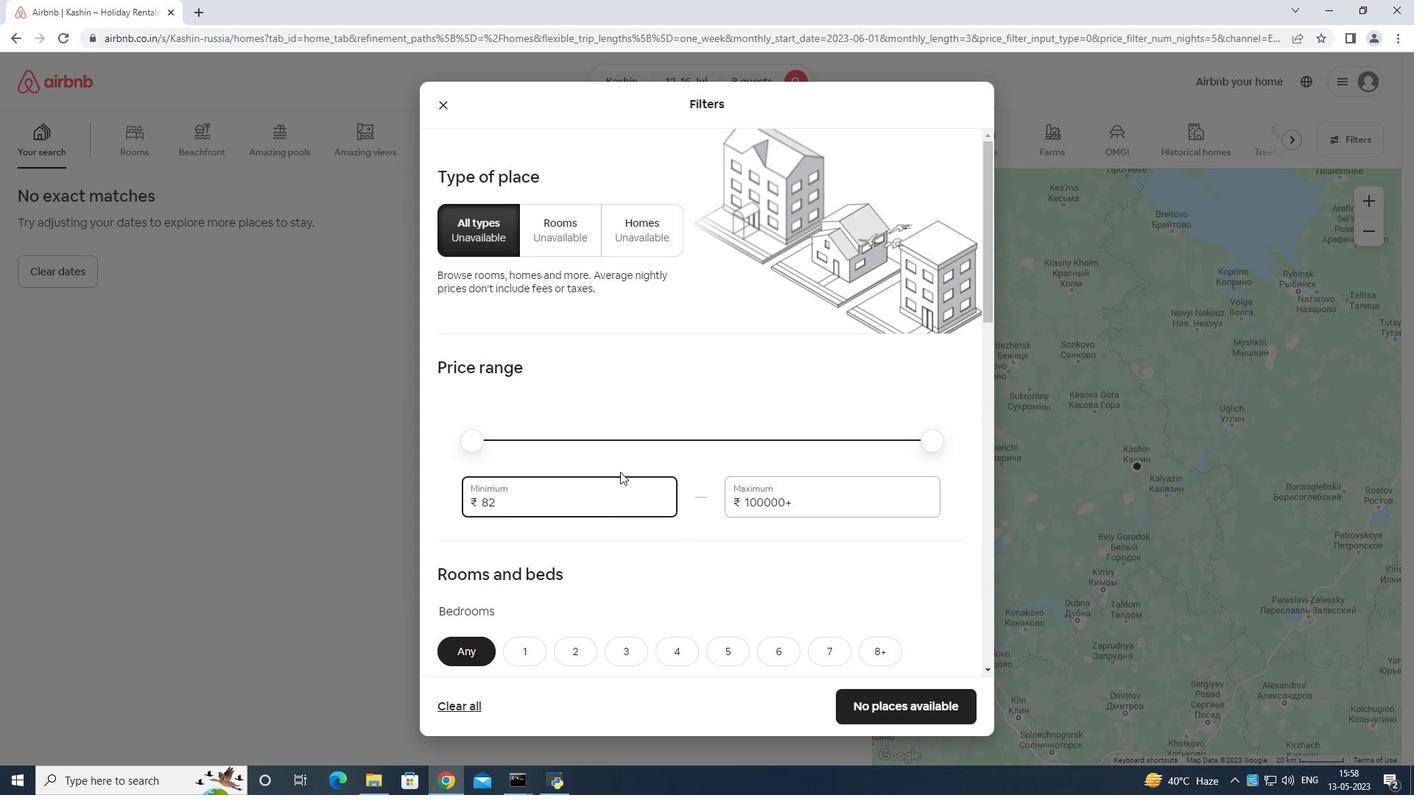 
Action: Mouse moved to (620, 470)
Screenshot: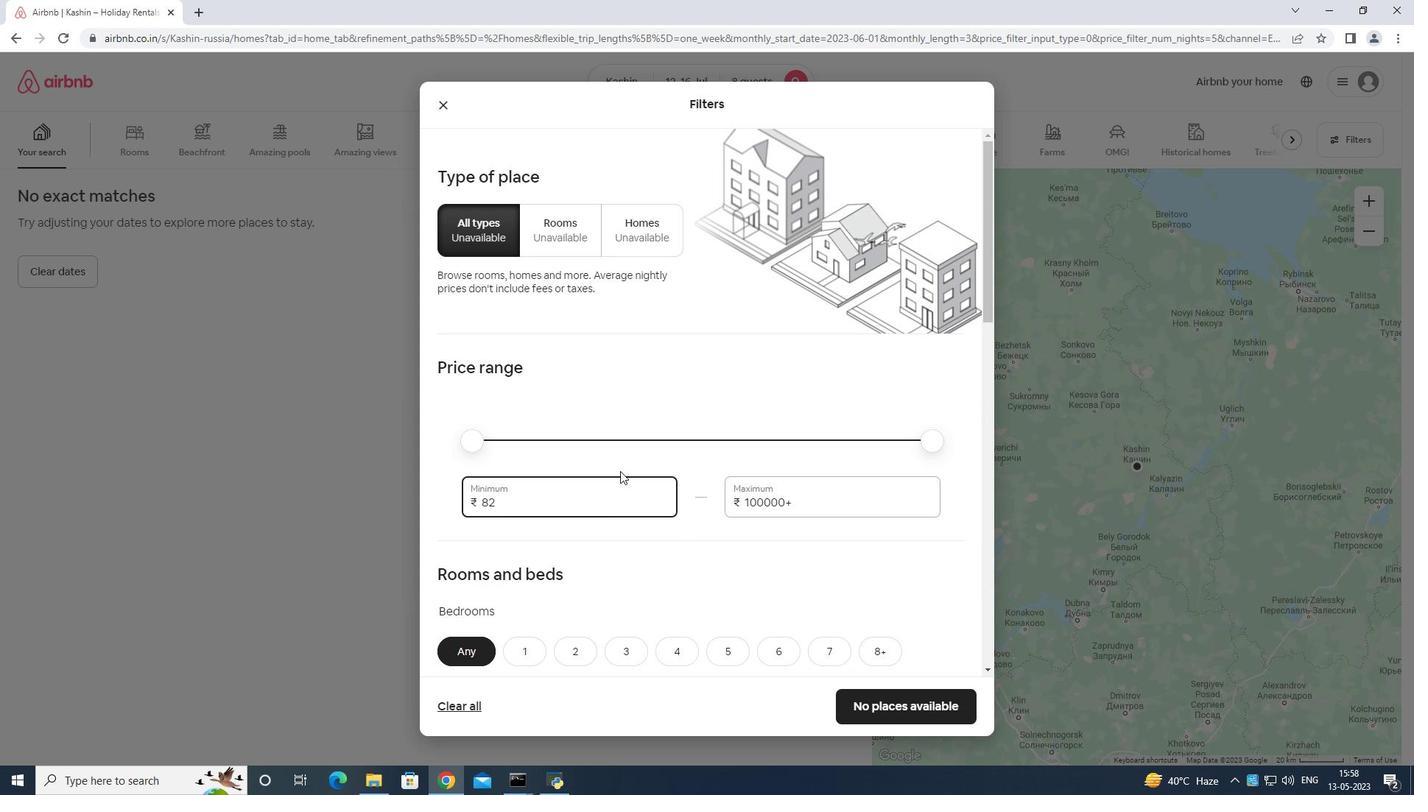 
Action: Key pressed <Key.backspace><Key.backspace>
Screenshot: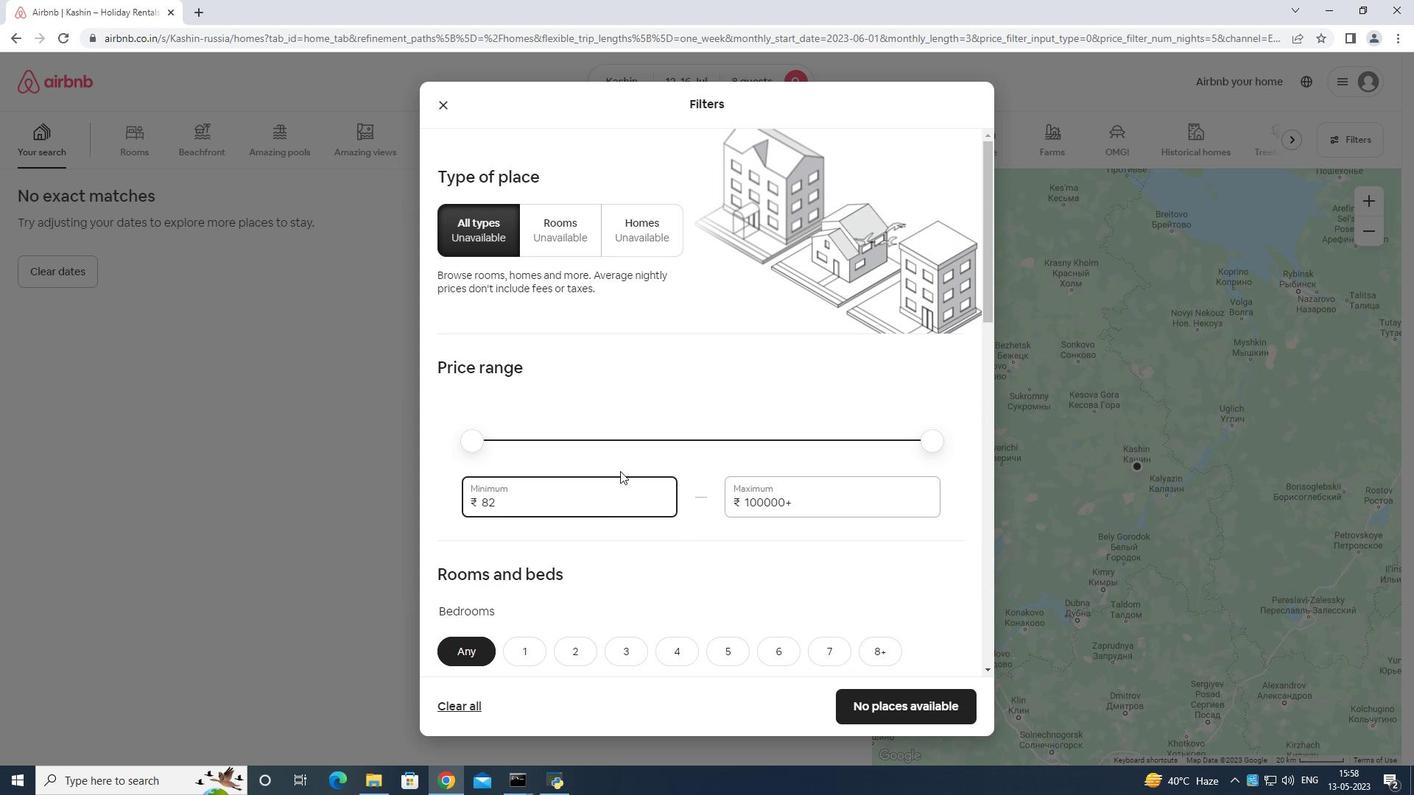 
Action: Mouse moved to (621, 469)
Screenshot: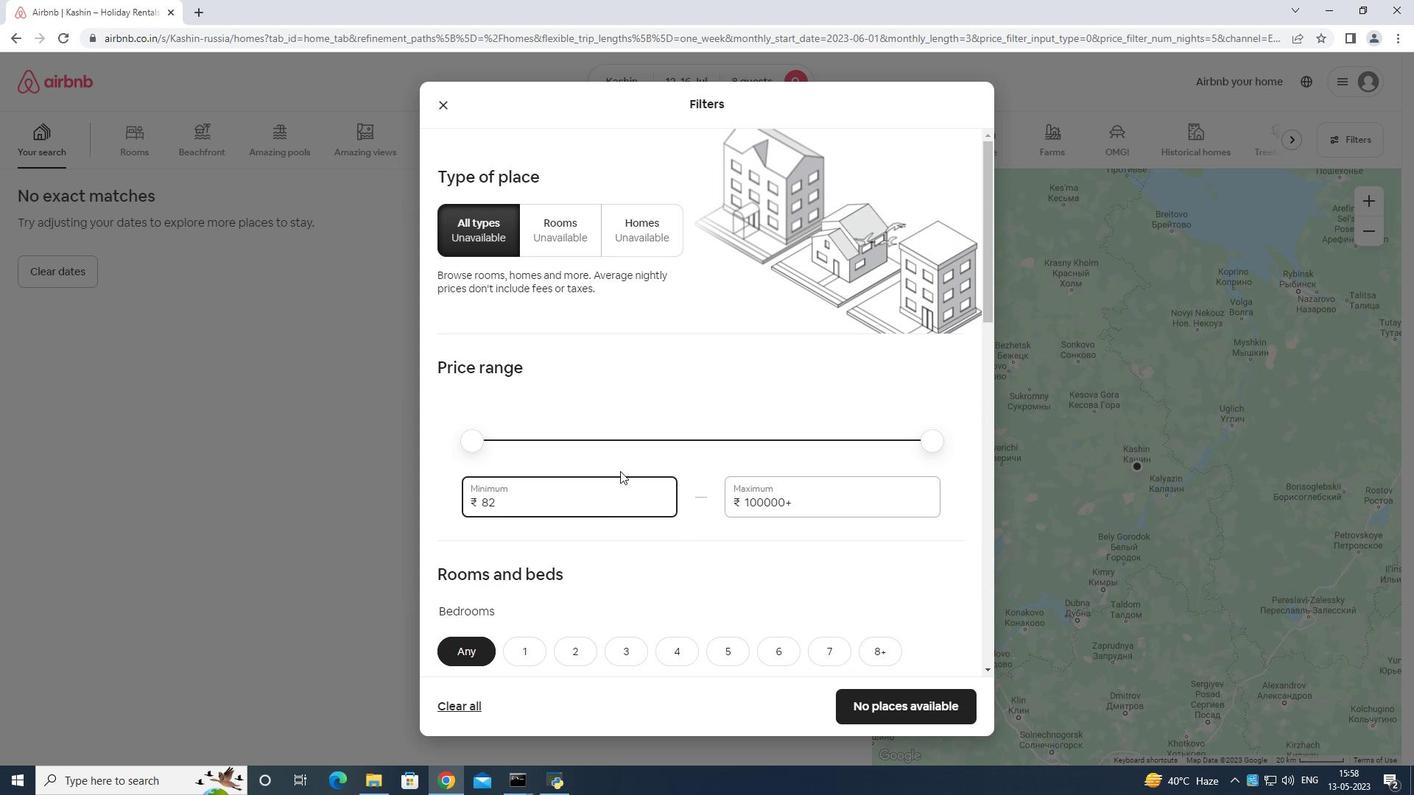 
Action: Key pressed <Key.backspace>
Screenshot: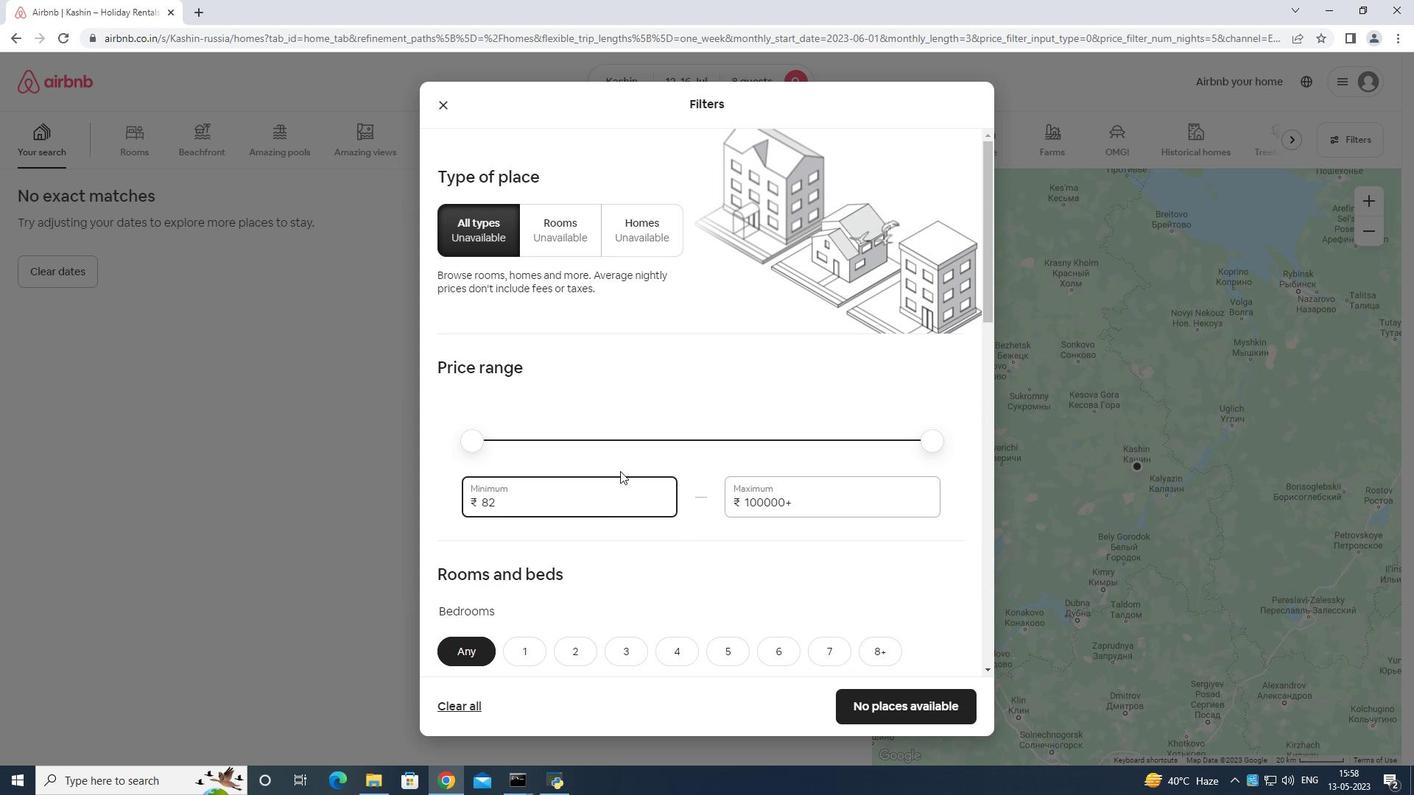 
Action: Mouse moved to (621, 469)
Screenshot: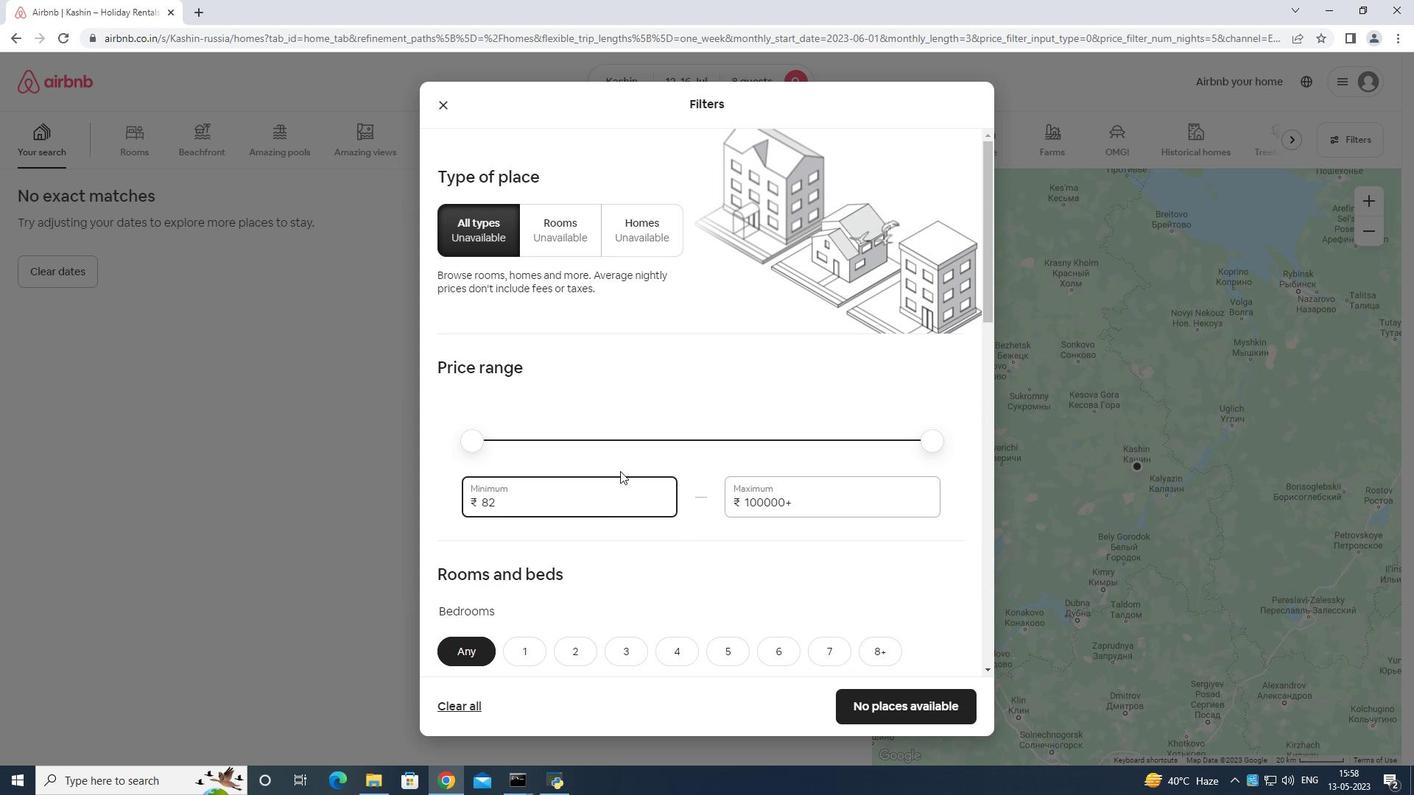 
Action: Key pressed <Key.backspace><Key.backspace><Key.backspace>
Screenshot: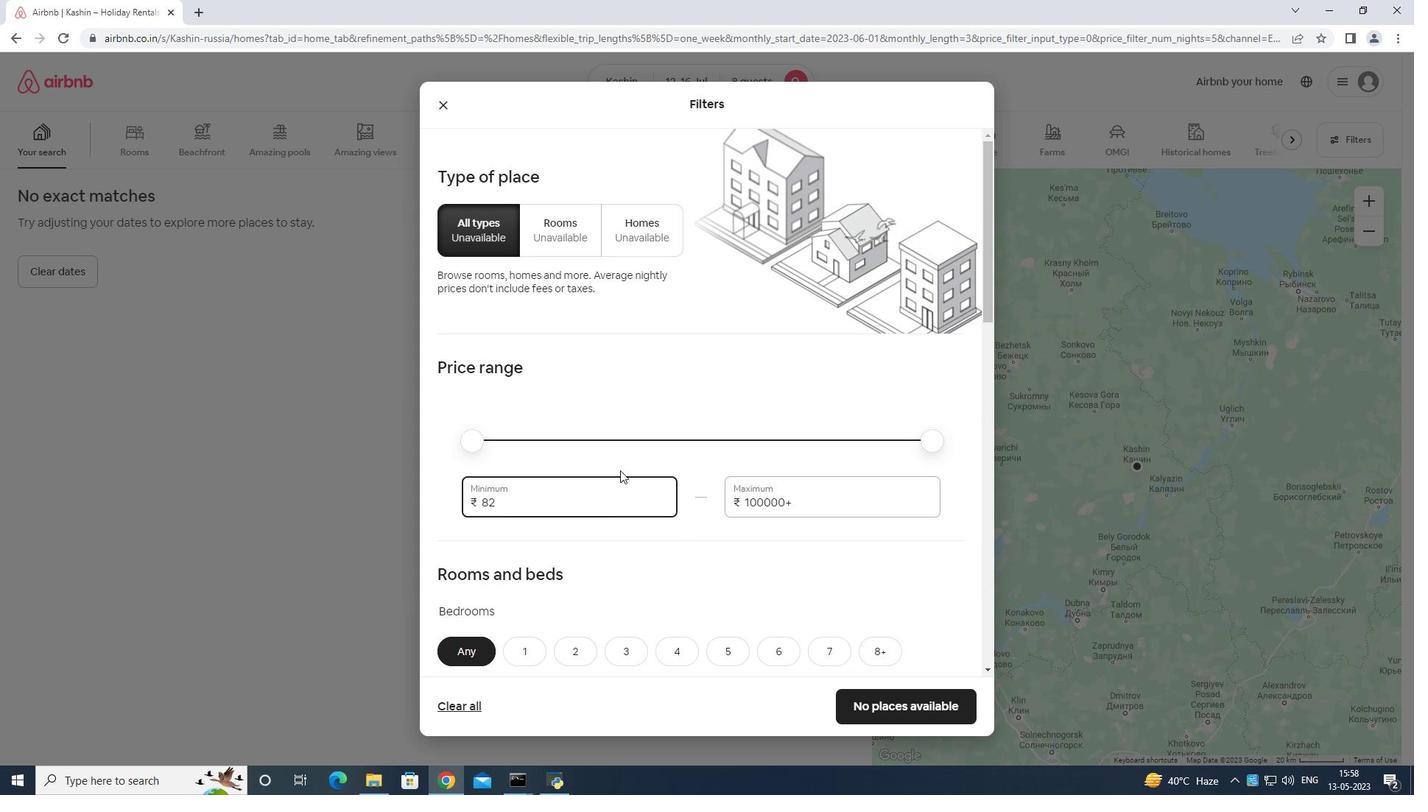 
Action: Mouse moved to (624, 467)
Screenshot: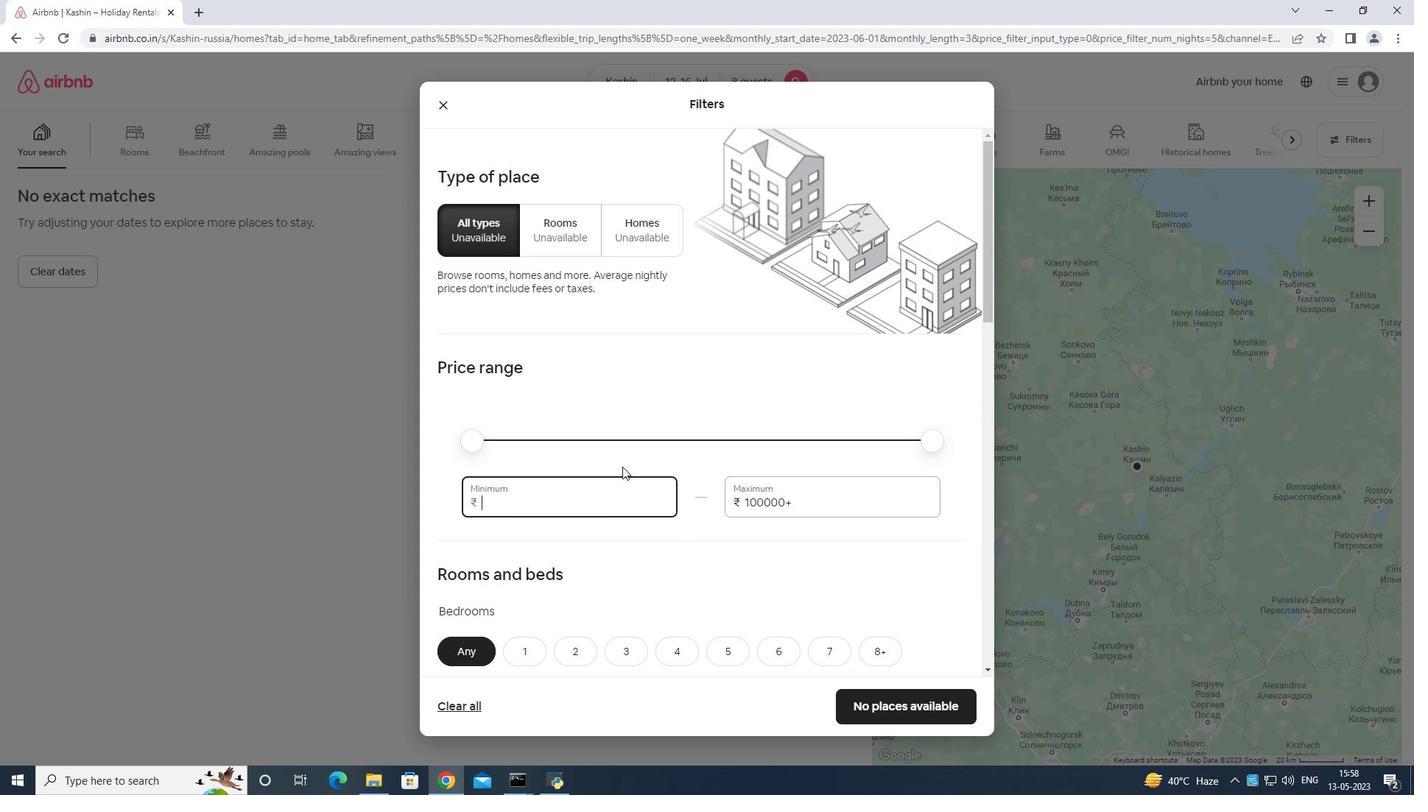 
Action: Key pressed 1
Screenshot: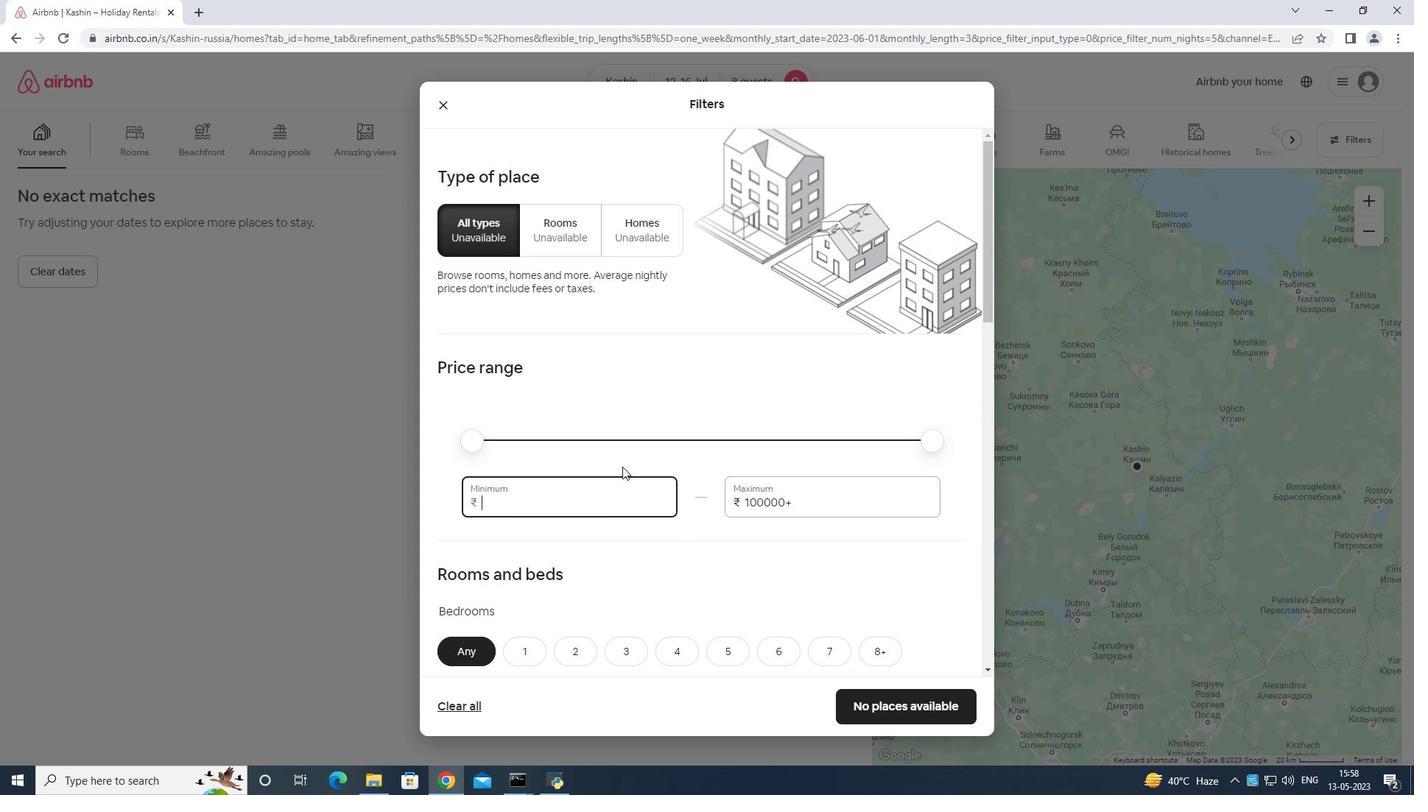 
Action: Mouse moved to (625, 467)
Screenshot: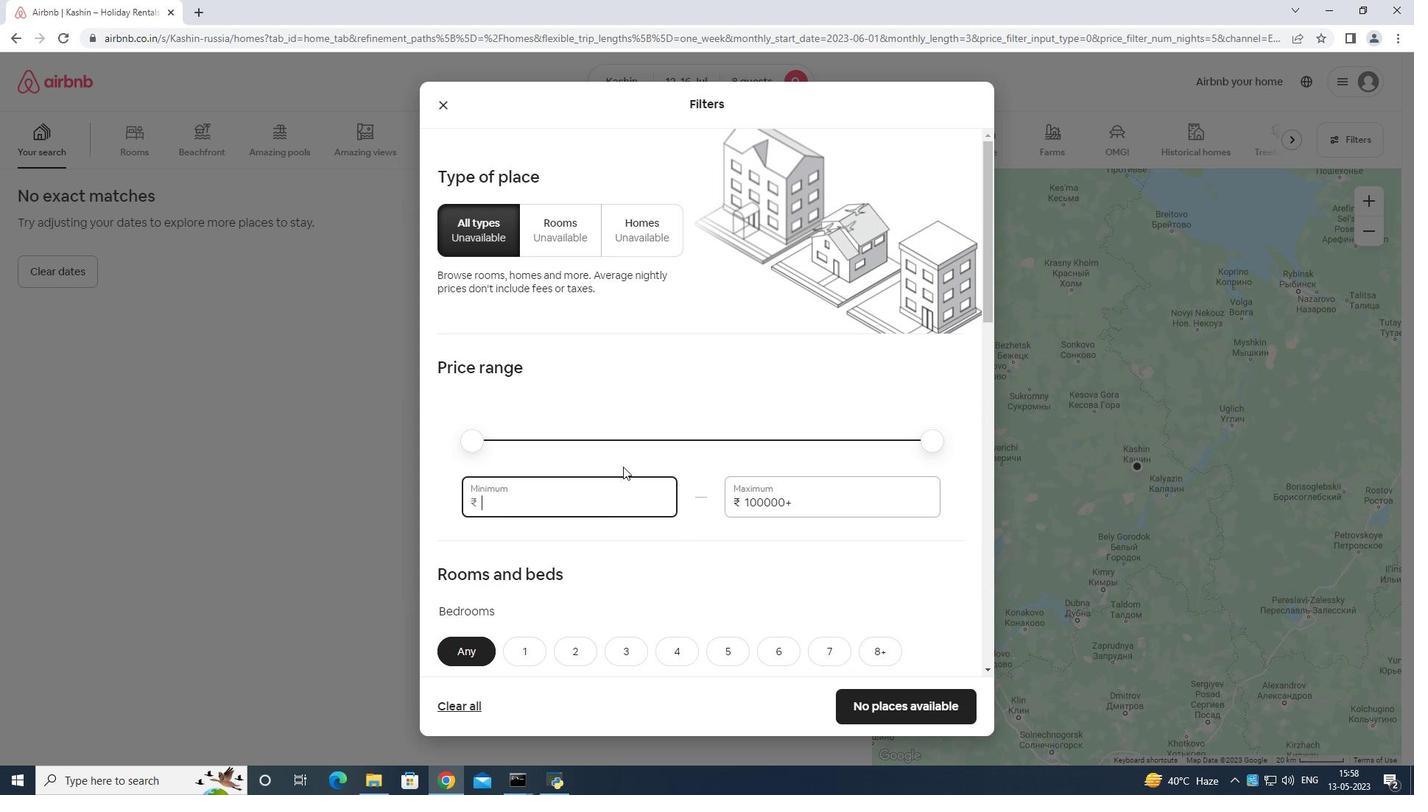 
Action: Key pressed 000
Screenshot: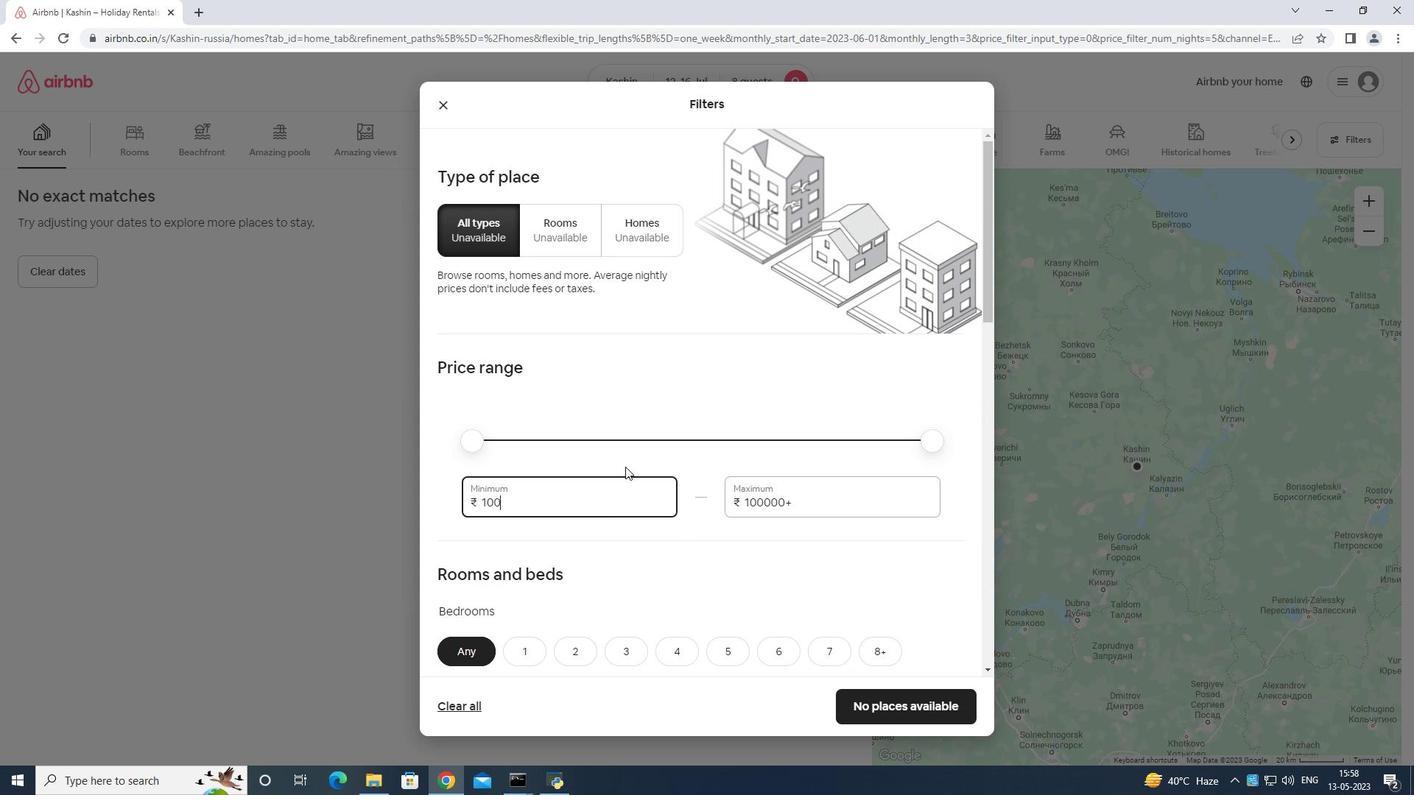 
Action: Mouse moved to (684, 471)
Screenshot: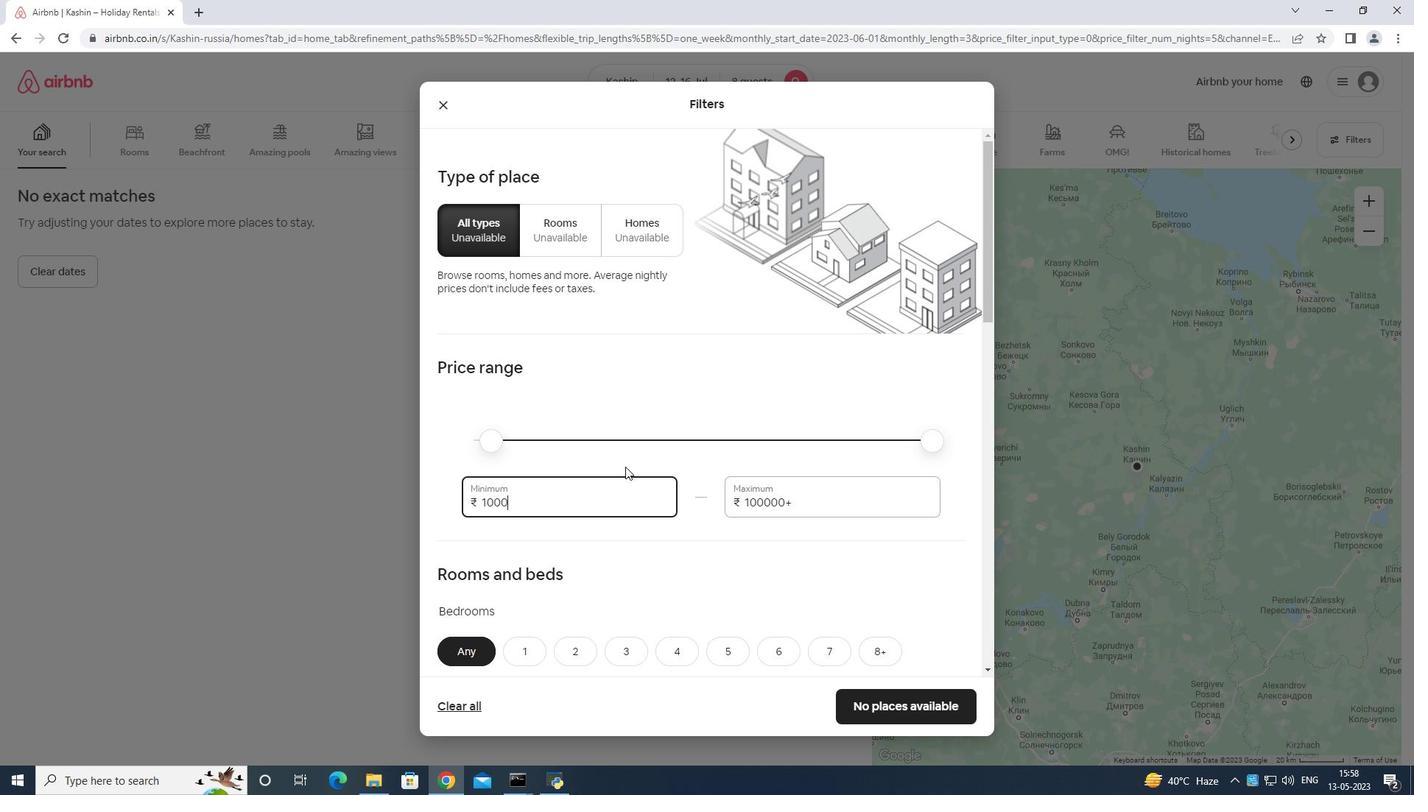 
Action: Key pressed 0
Screenshot: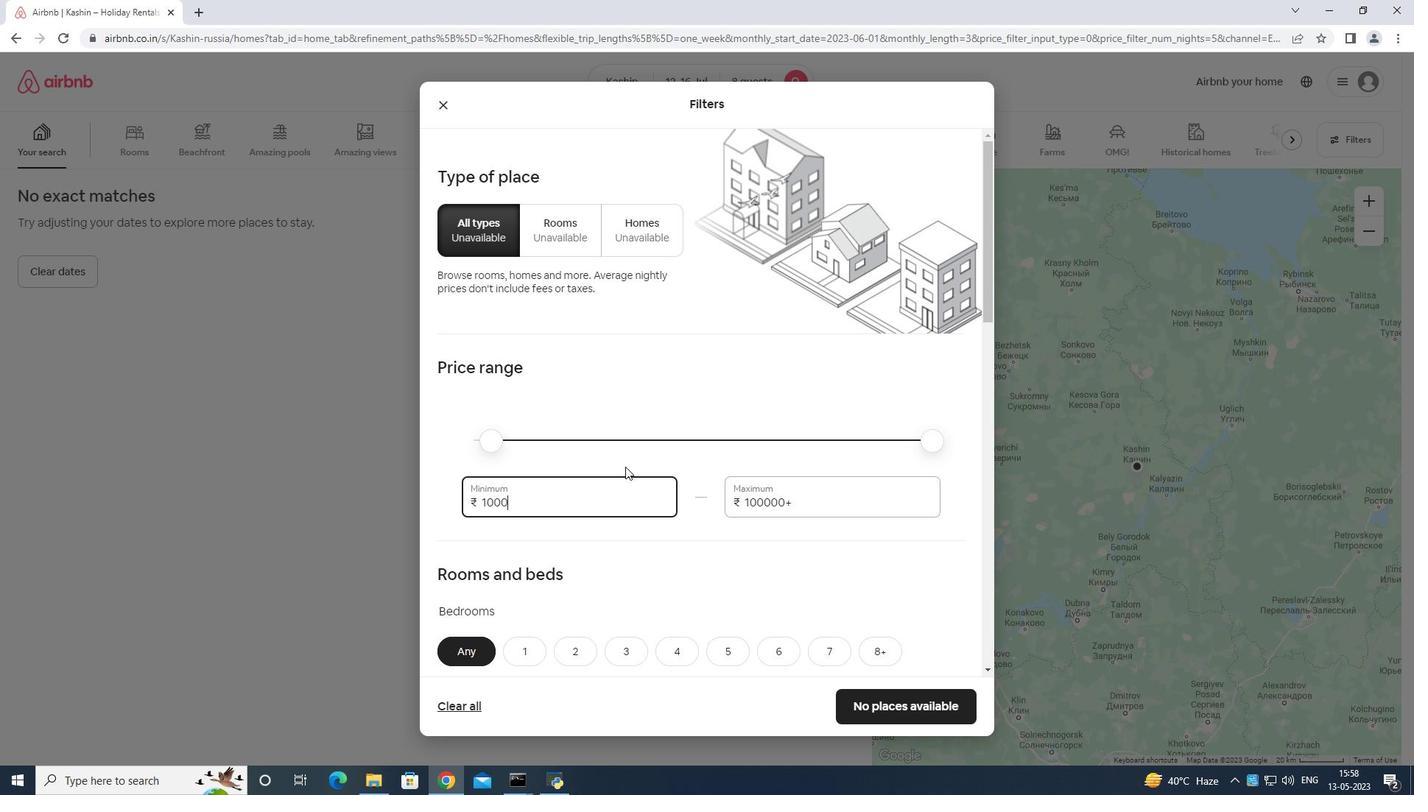 
Action: Mouse moved to (811, 475)
Screenshot: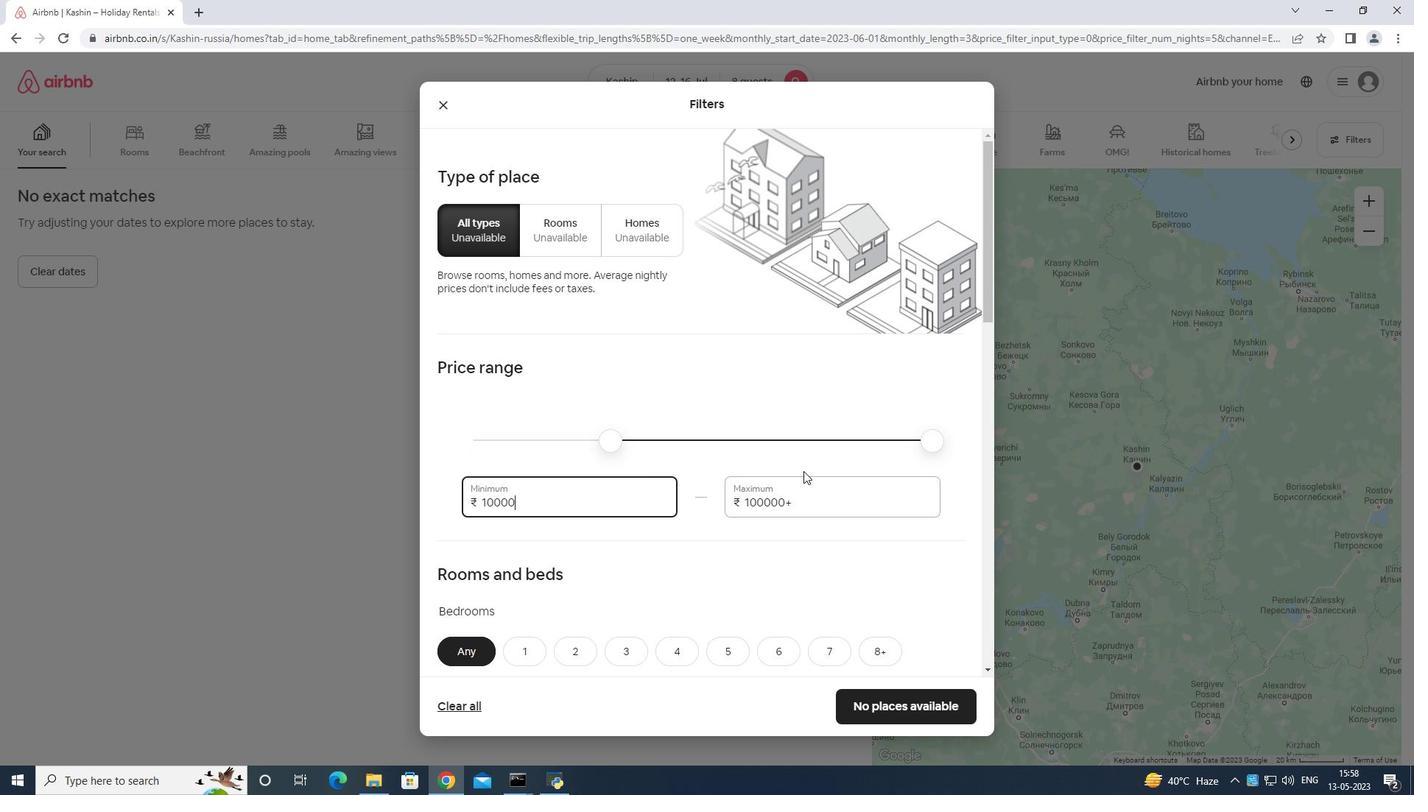 
Action: Mouse pressed left at (811, 475)
Screenshot: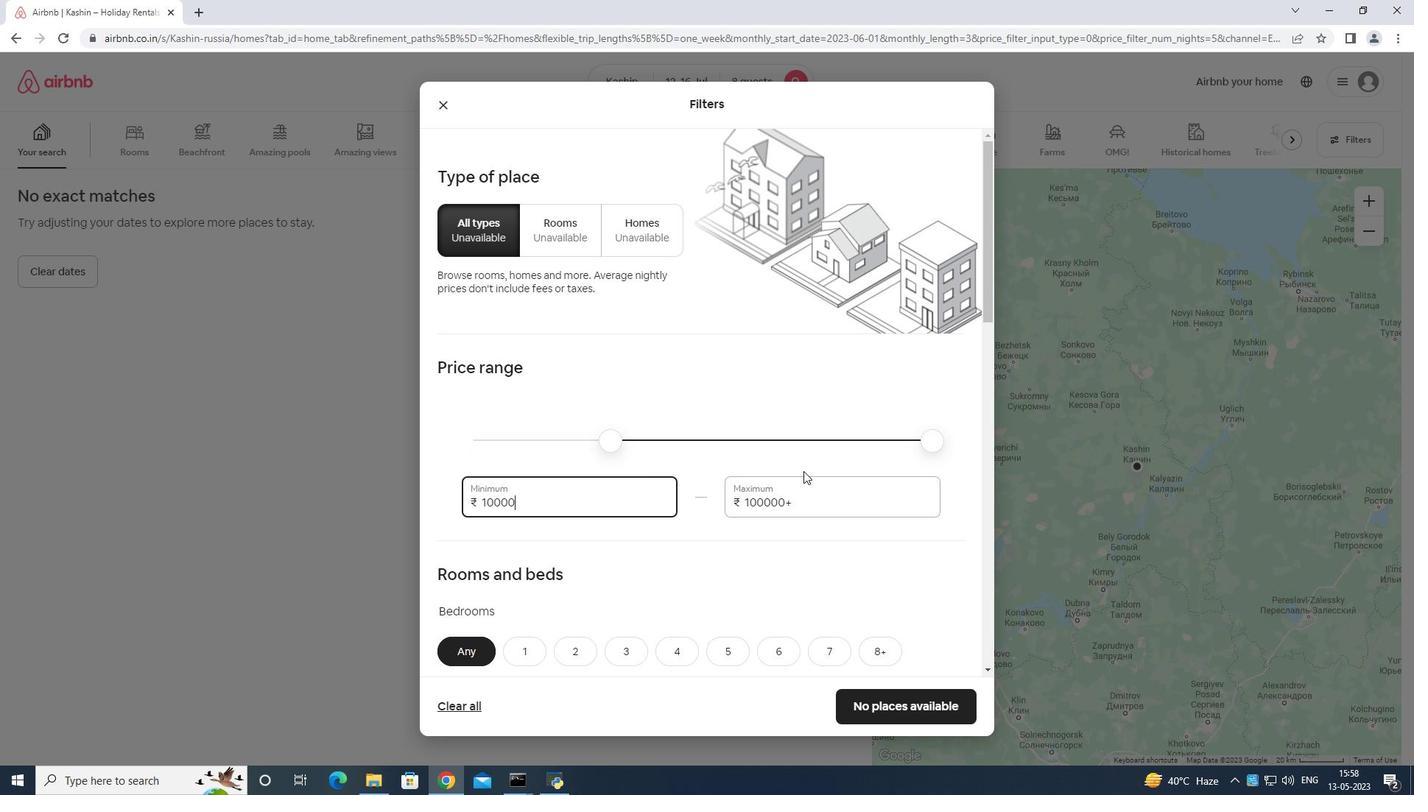 
Action: Mouse moved to (813, 476)
Screenshot: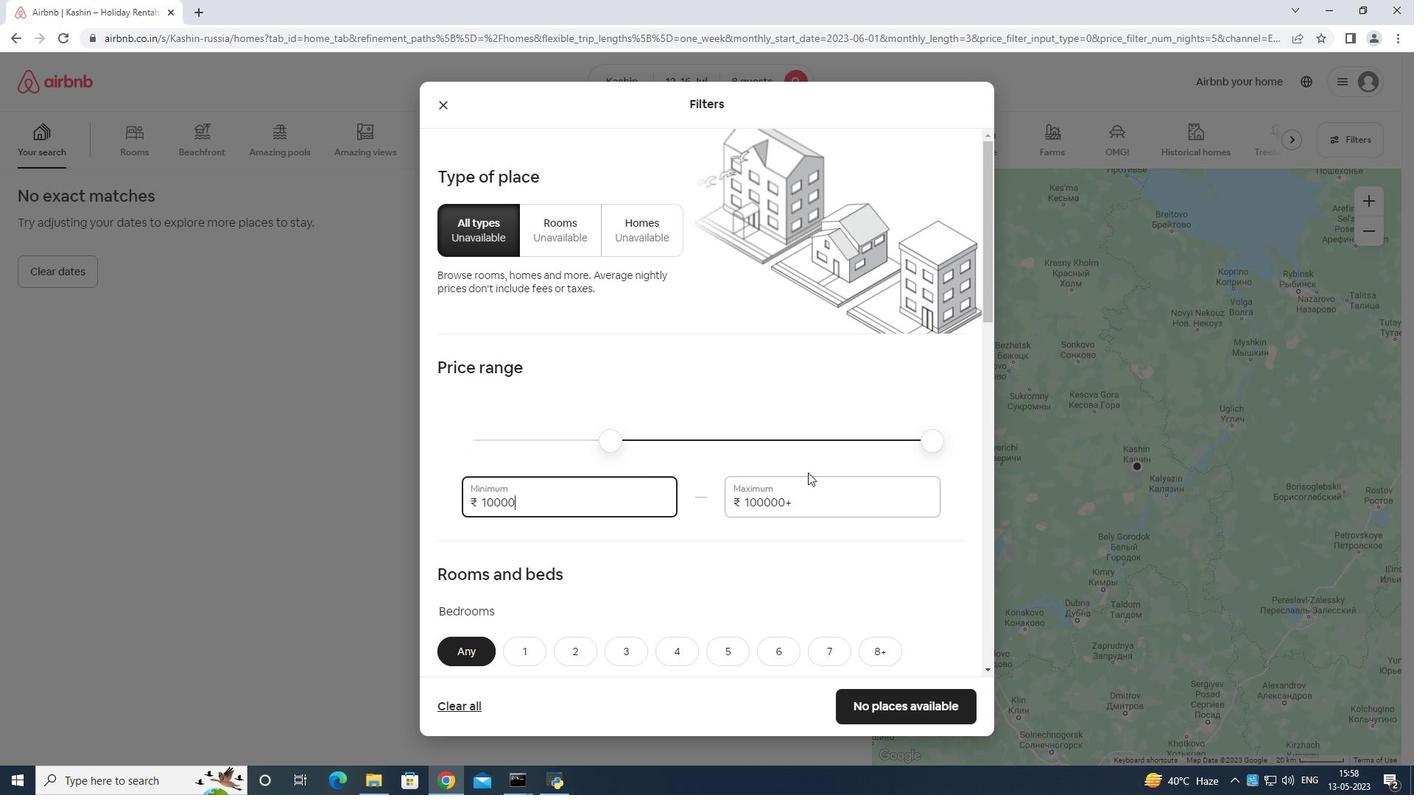 
Action: Key pressed <Key.backspace>
Screenshot: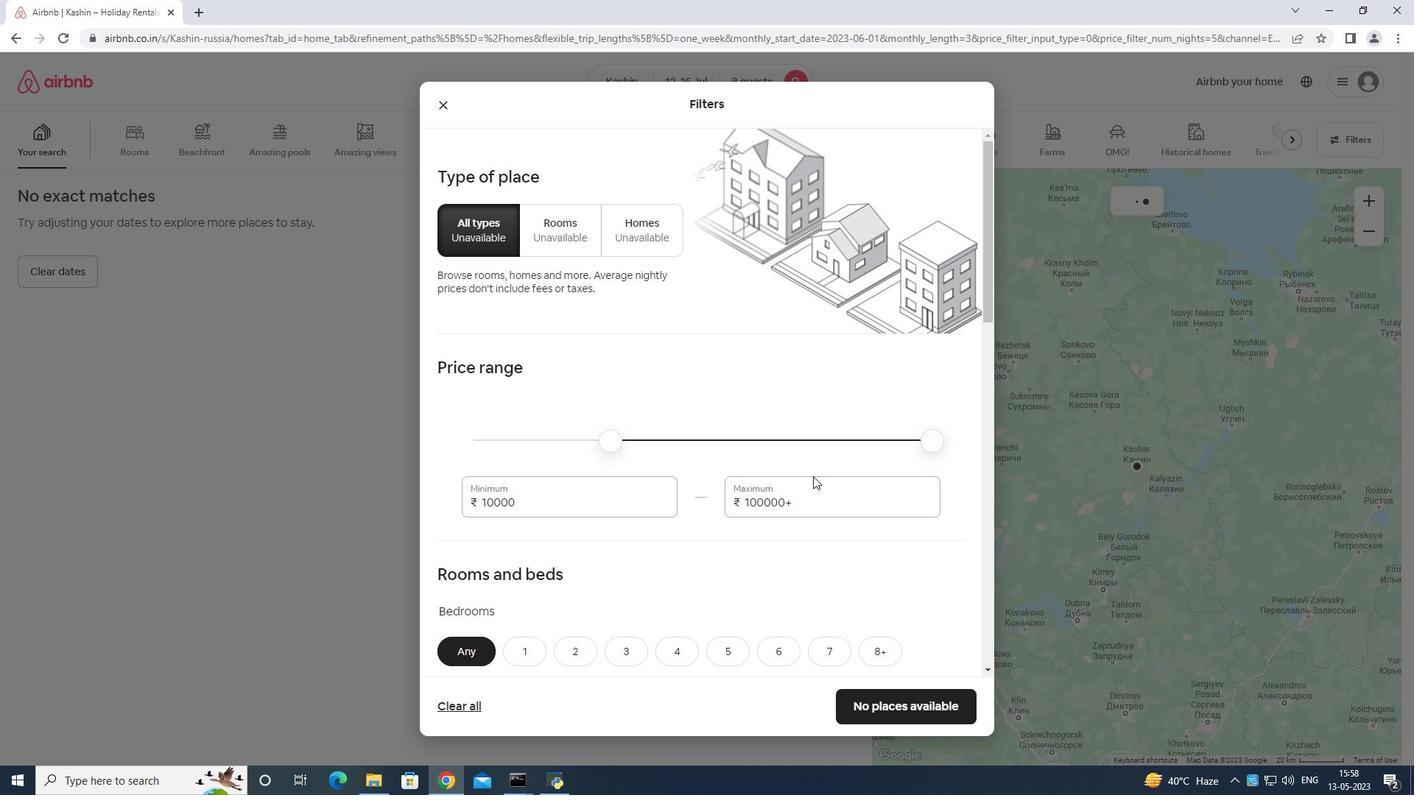 
Action: Mouse moved to (814, 477)
Screenshot: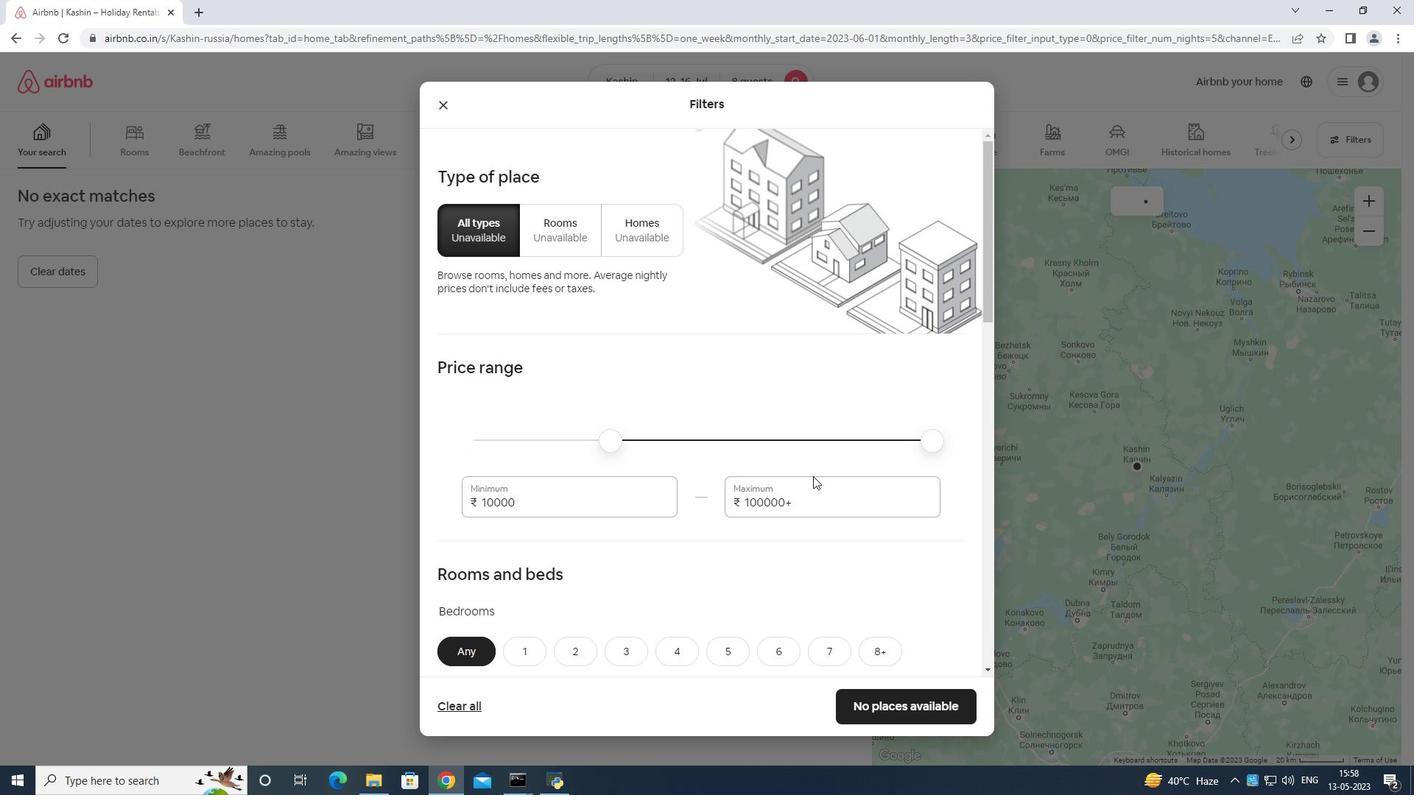 
Action: Key pressed <Key.backspace><Key.backspace>
Screenshot: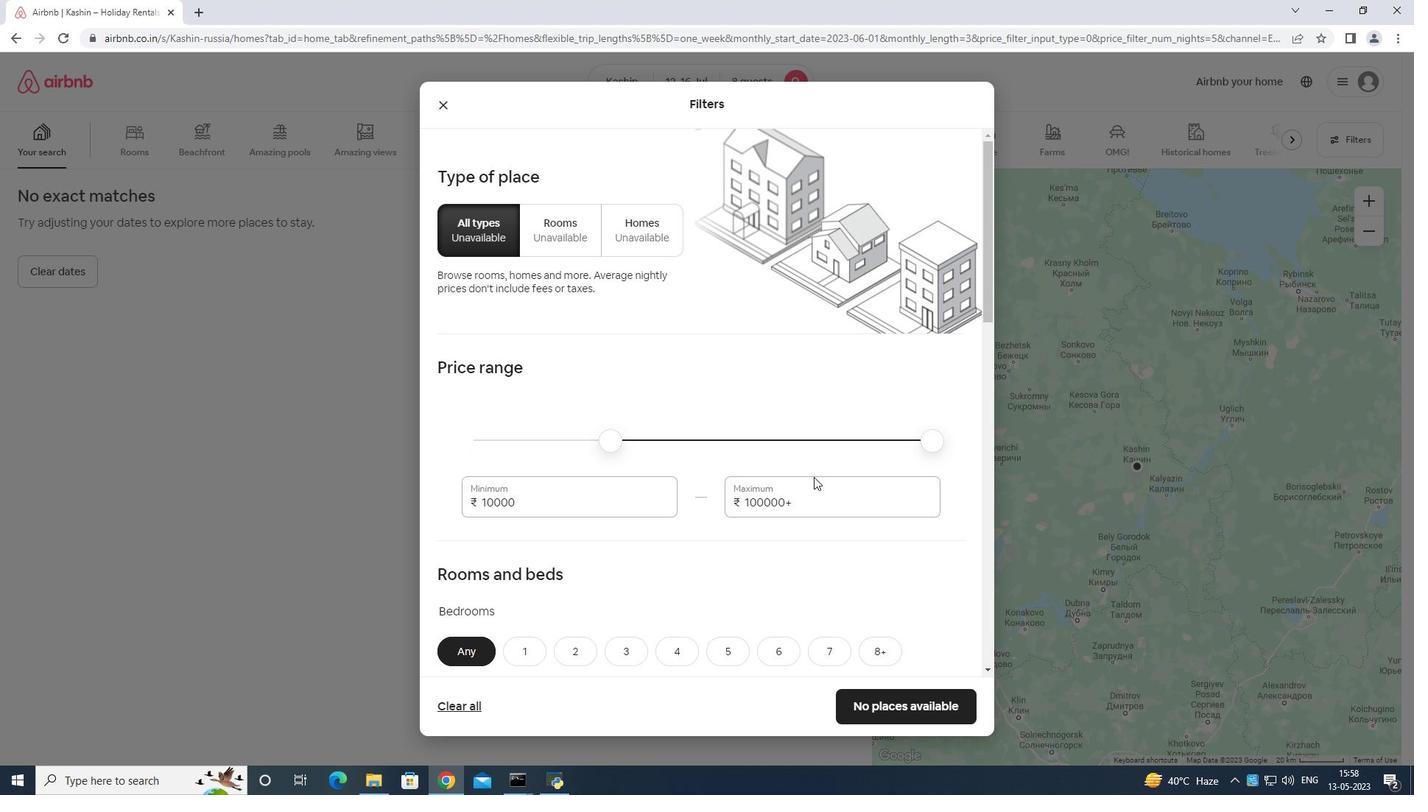 
Action: Mouse moved to (814, 476)
Screenshot: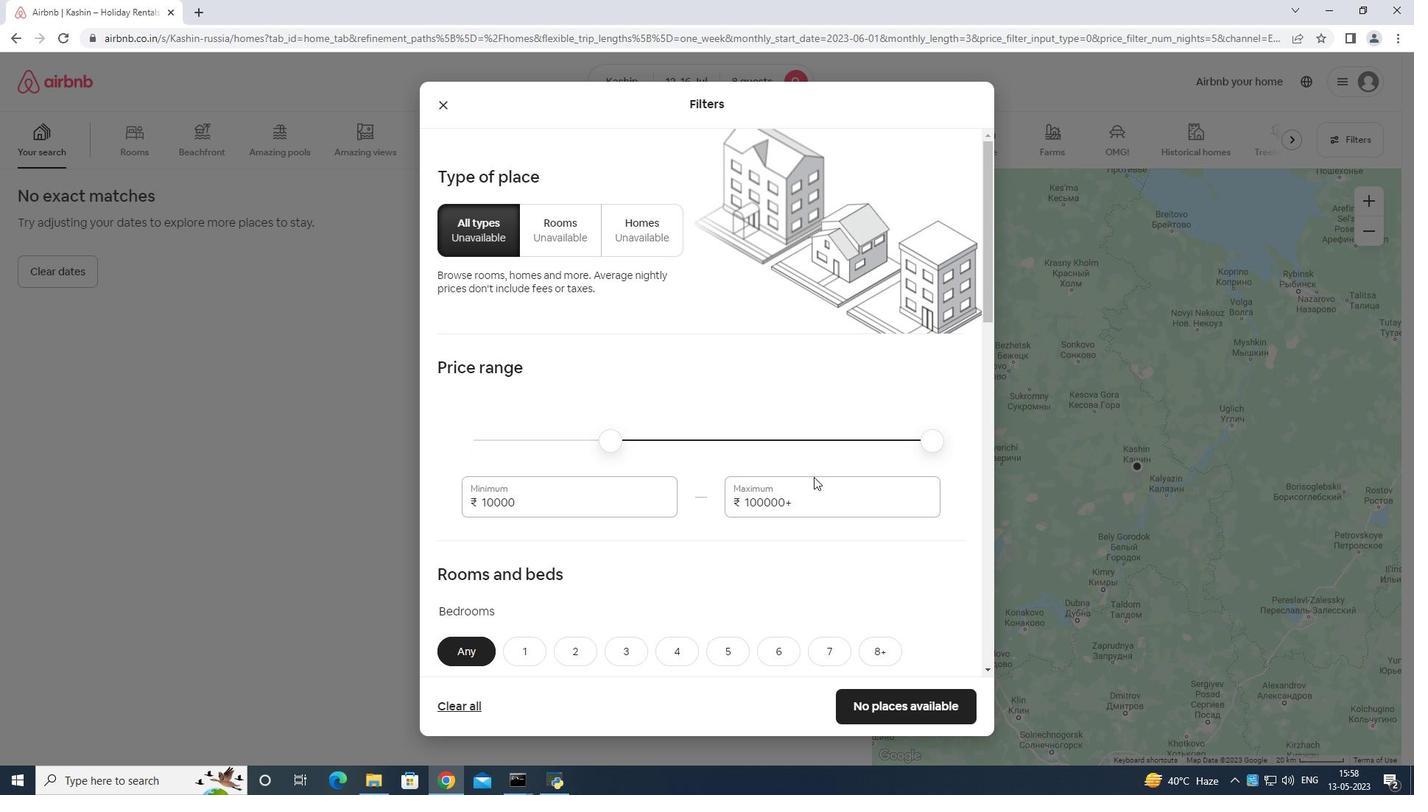 
Action: Key pressed <Key.backspace><Key.backspace>
Screenshot: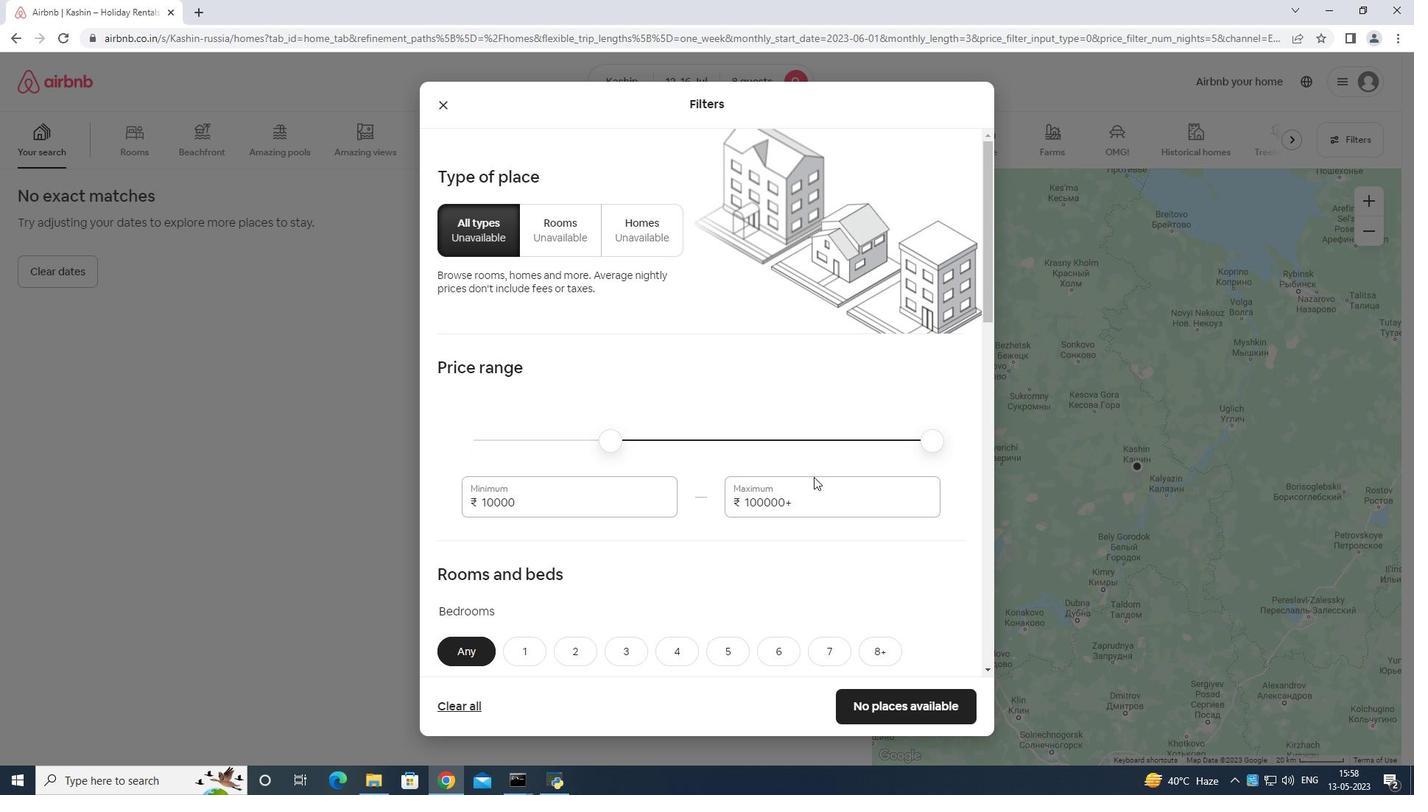 
Action: Mouse moved to (814, 475)
Screenshot: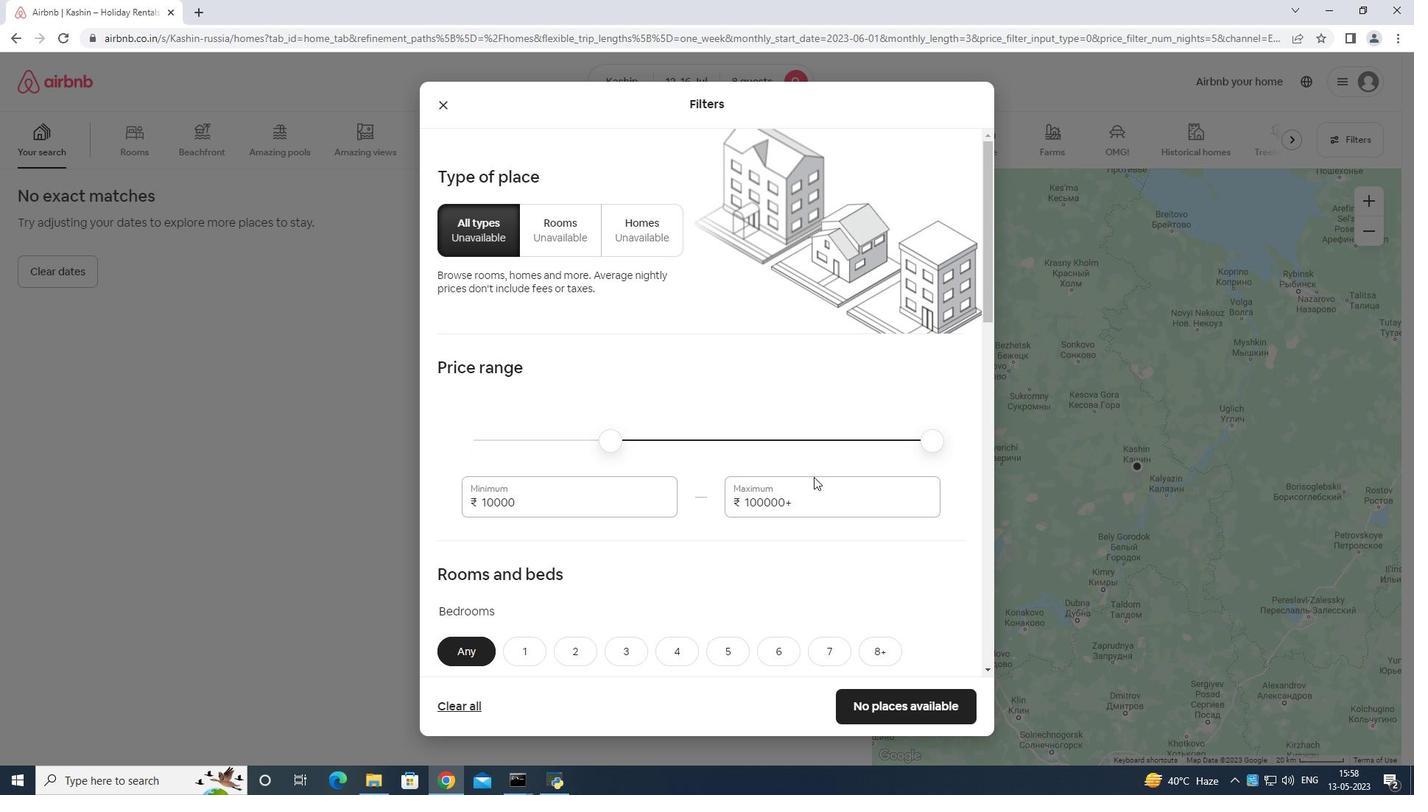 
Action: Key pressed <Key.backspace><Key.backspace><Key.backspace><Key.backspace><Key.backspace><Key.backspace><Key.backspace><Key.backspace>
Screenshot: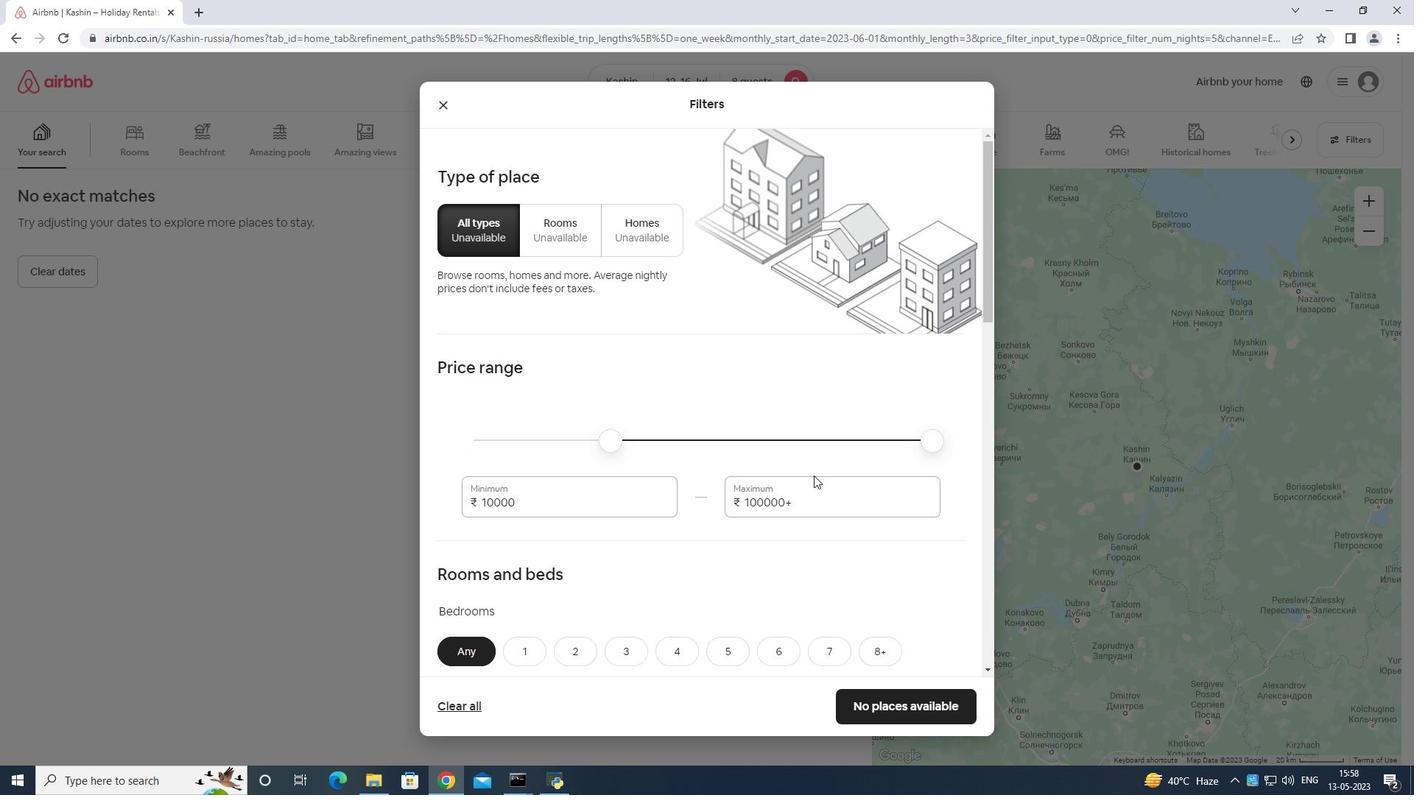 
Action: Mouse moved to (814, 477)
Screenshot: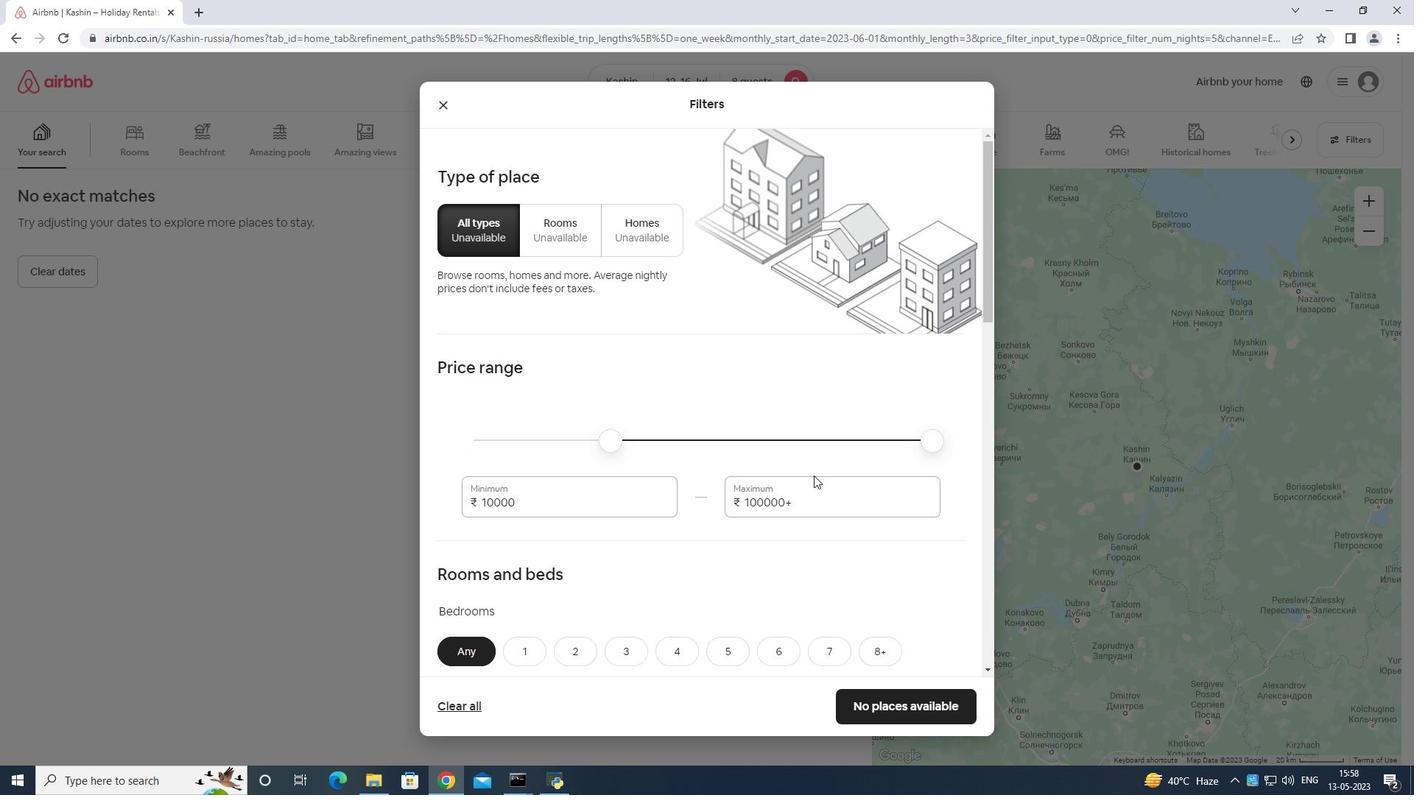 
Action: Key pressed <Key.backspace>
Screenshot: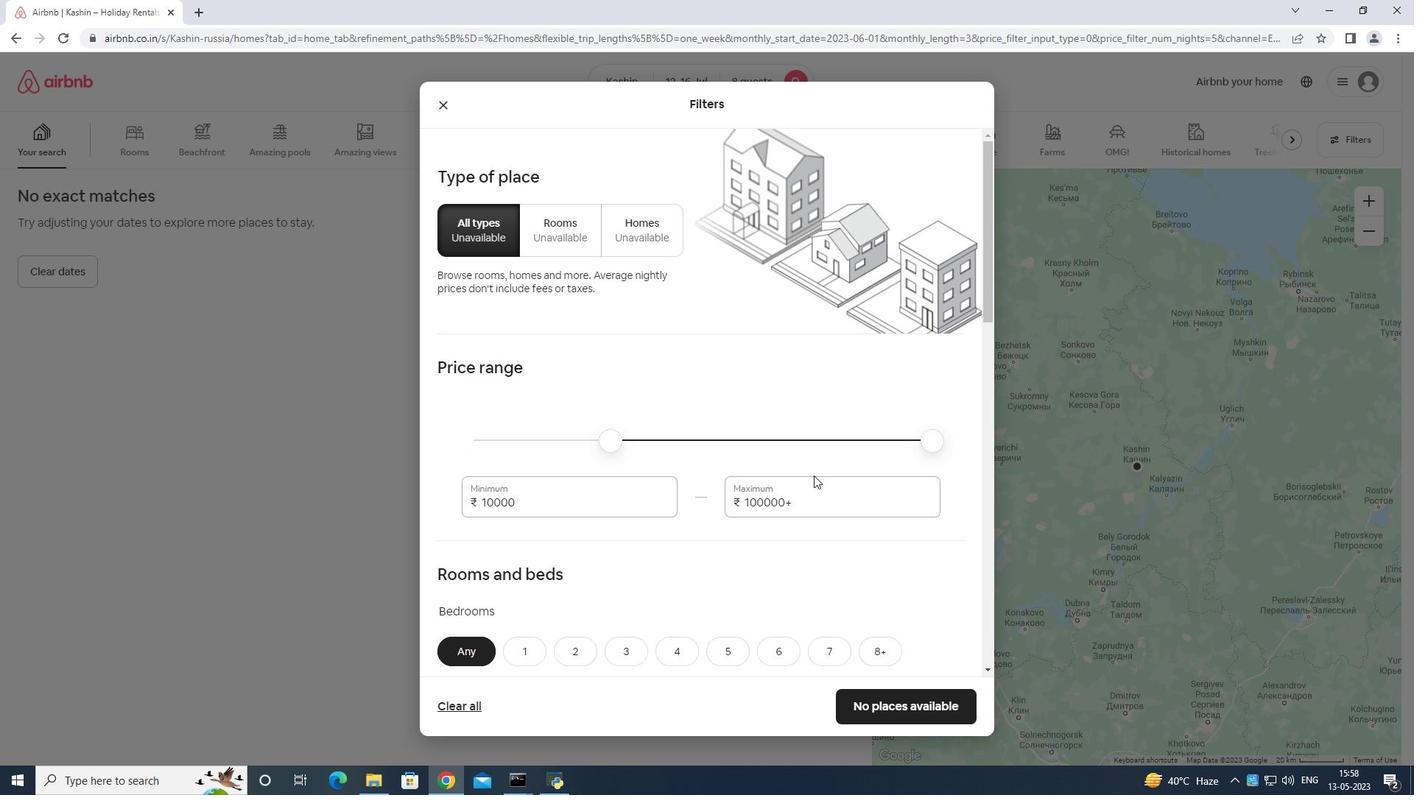 
Action: Mouse moved to (814, 479)
Screenshot: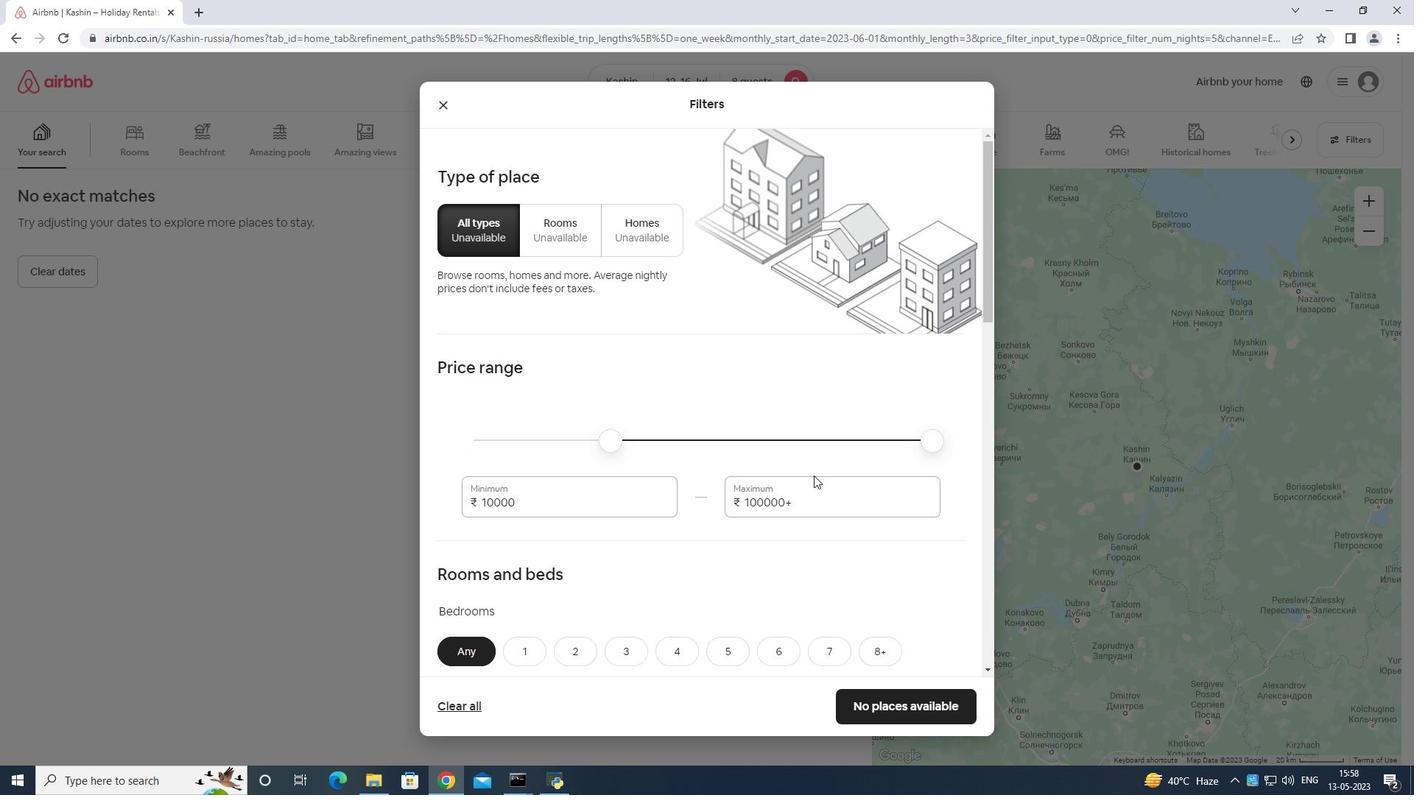 
Action: Key pressed <Key.backspace><Key.backspace><Key.backspace>
Screenshot: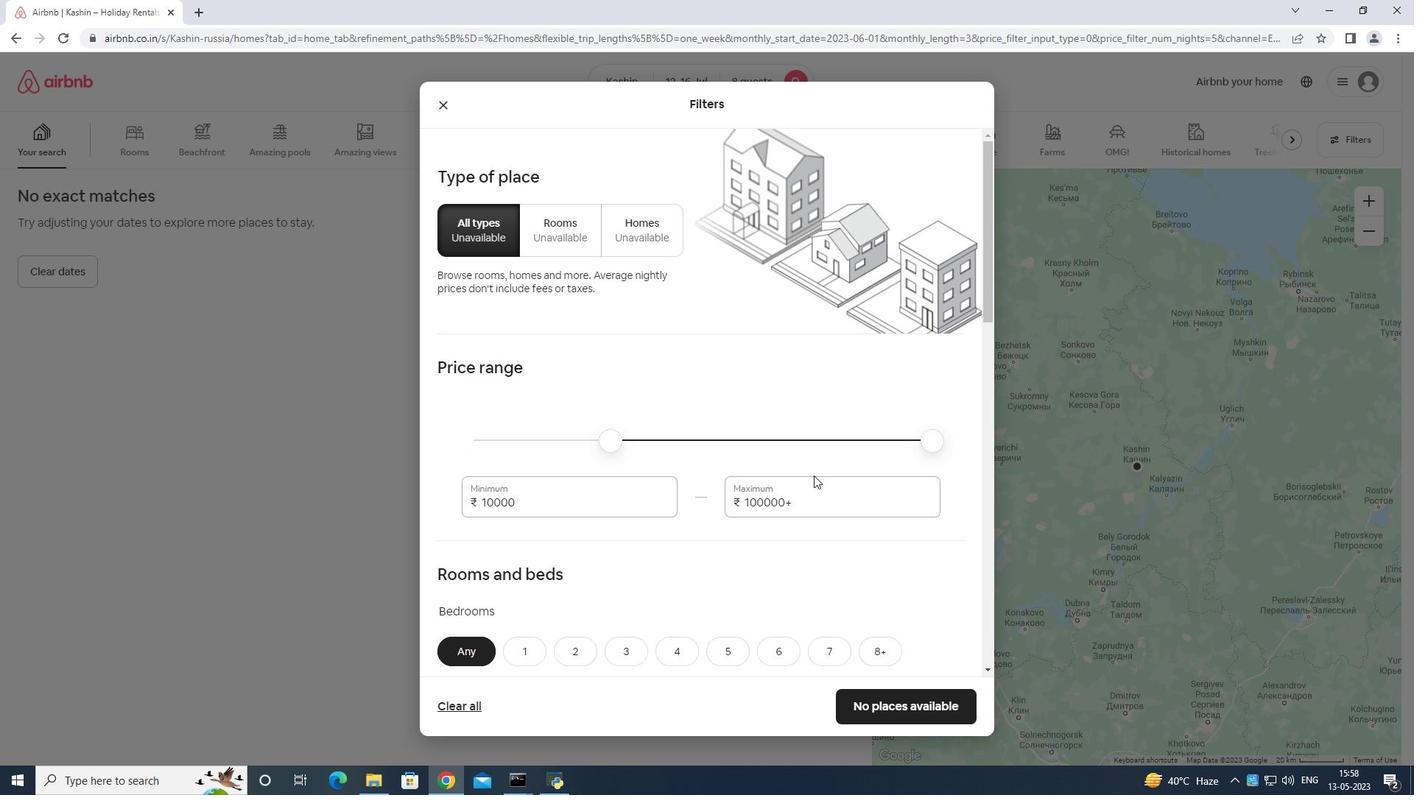 
Action: Mouse moved to (814, 479)
Screenshot: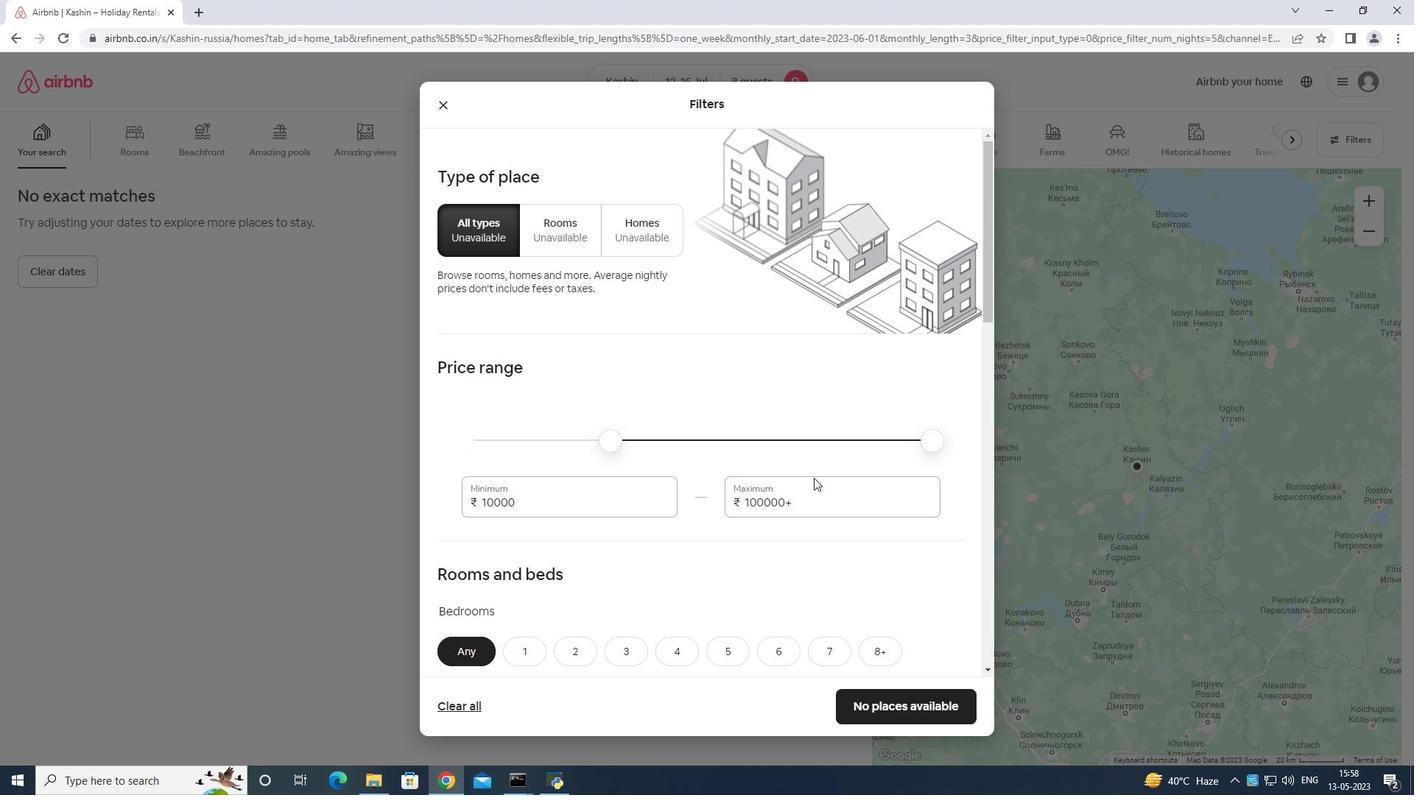 
Action: Key pressed <Key.backspace>
Screenshot: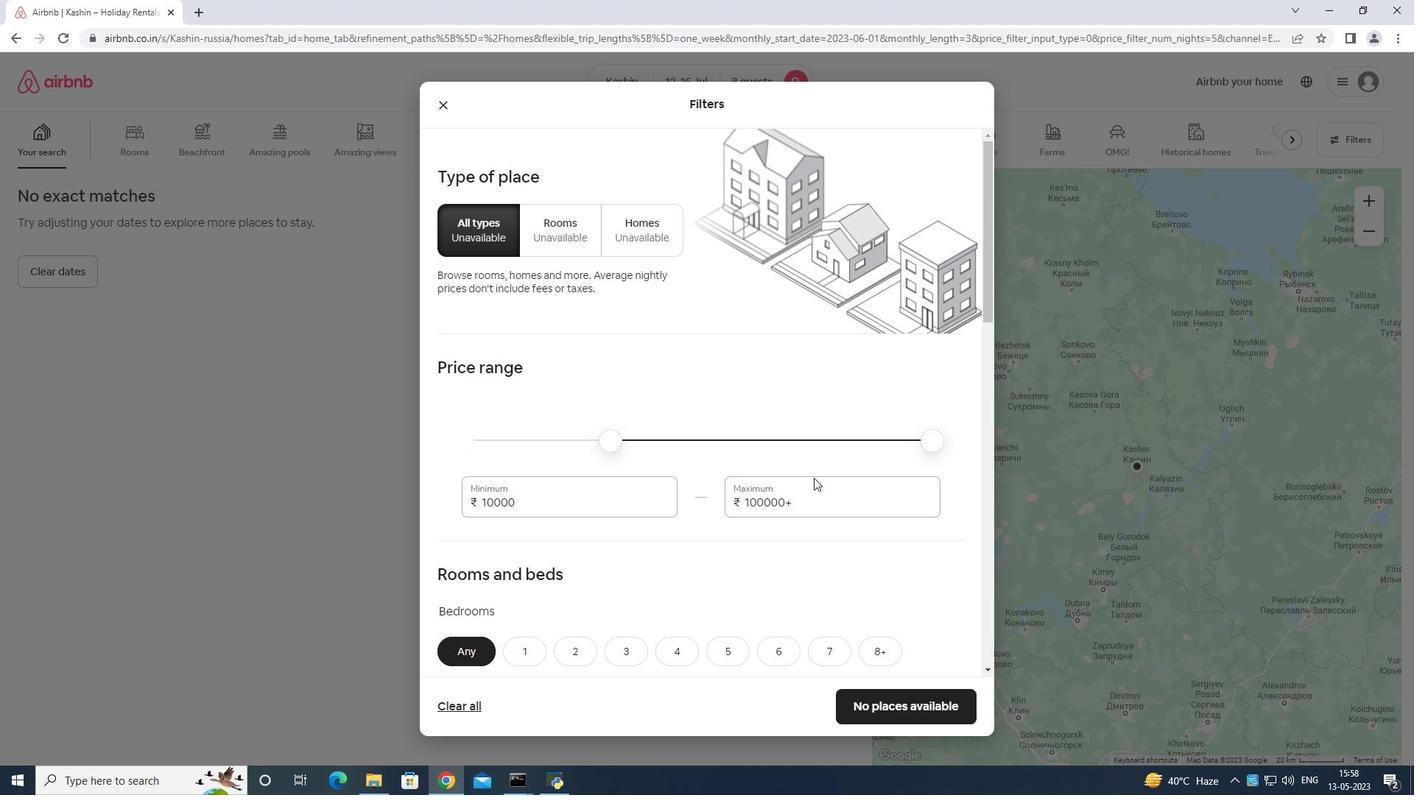 
Action: Mouse moved to (814, 481)
Screenshot: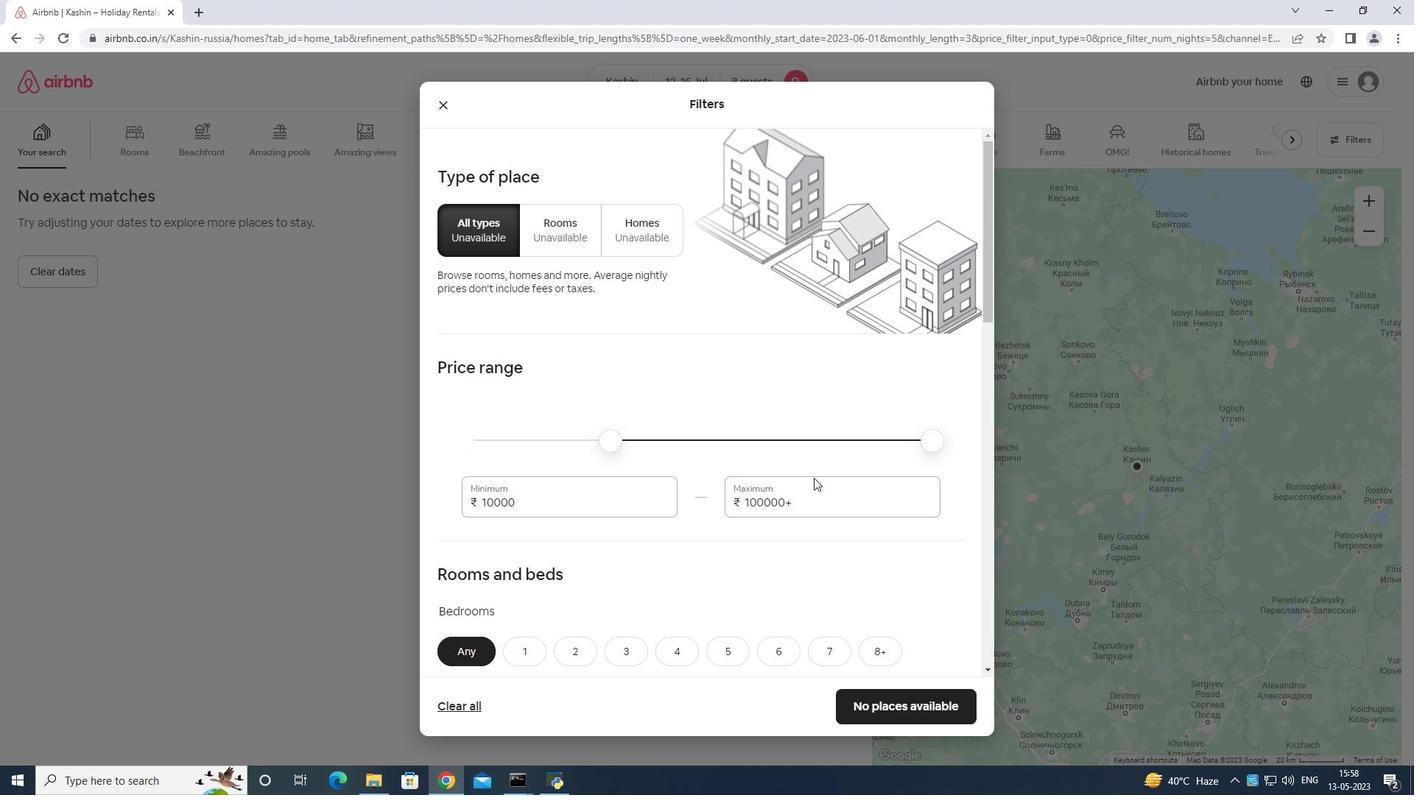
Action: Key pressed <Key.backspace><Key.backspace>
Screenshot: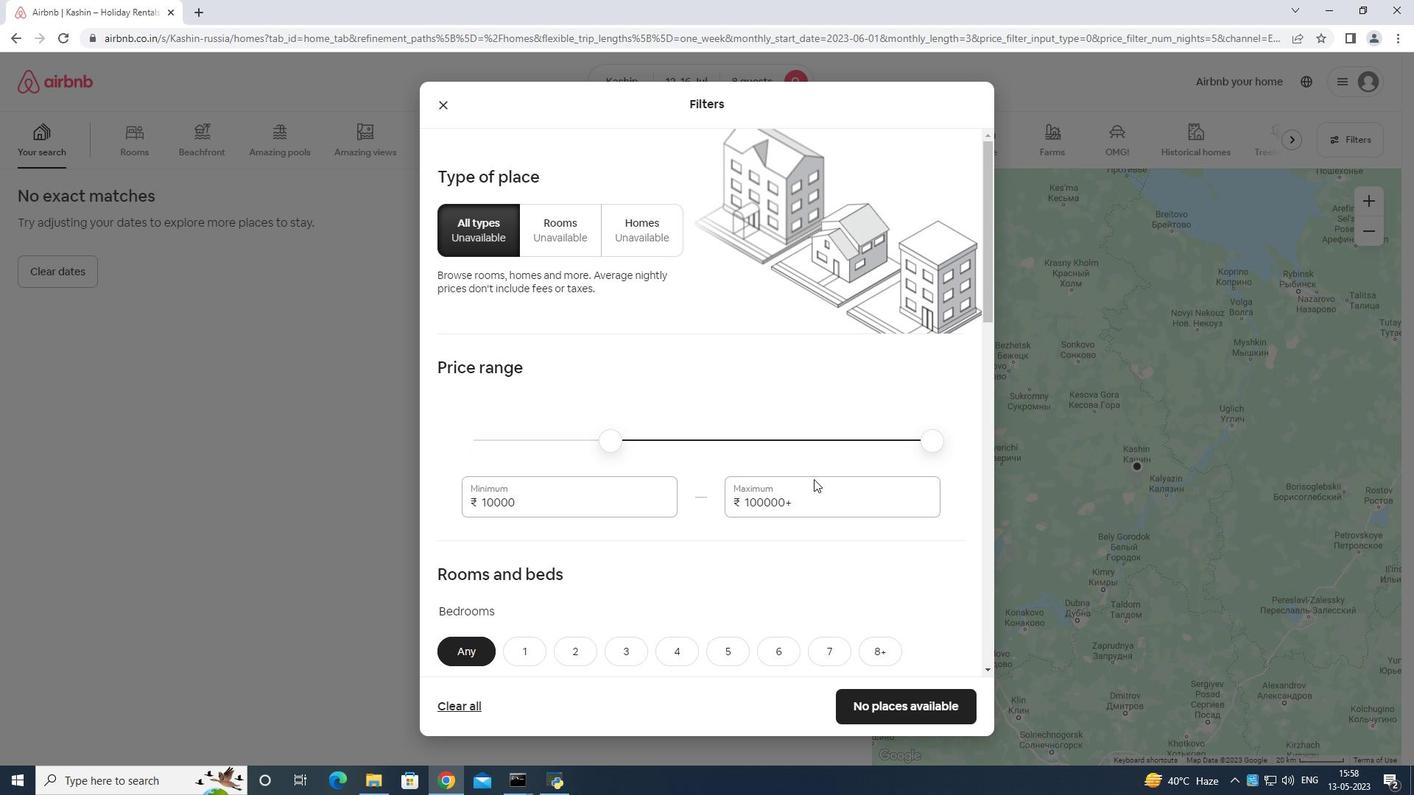 
Action: Mouse pressed left at (814, 481)
Screenshot: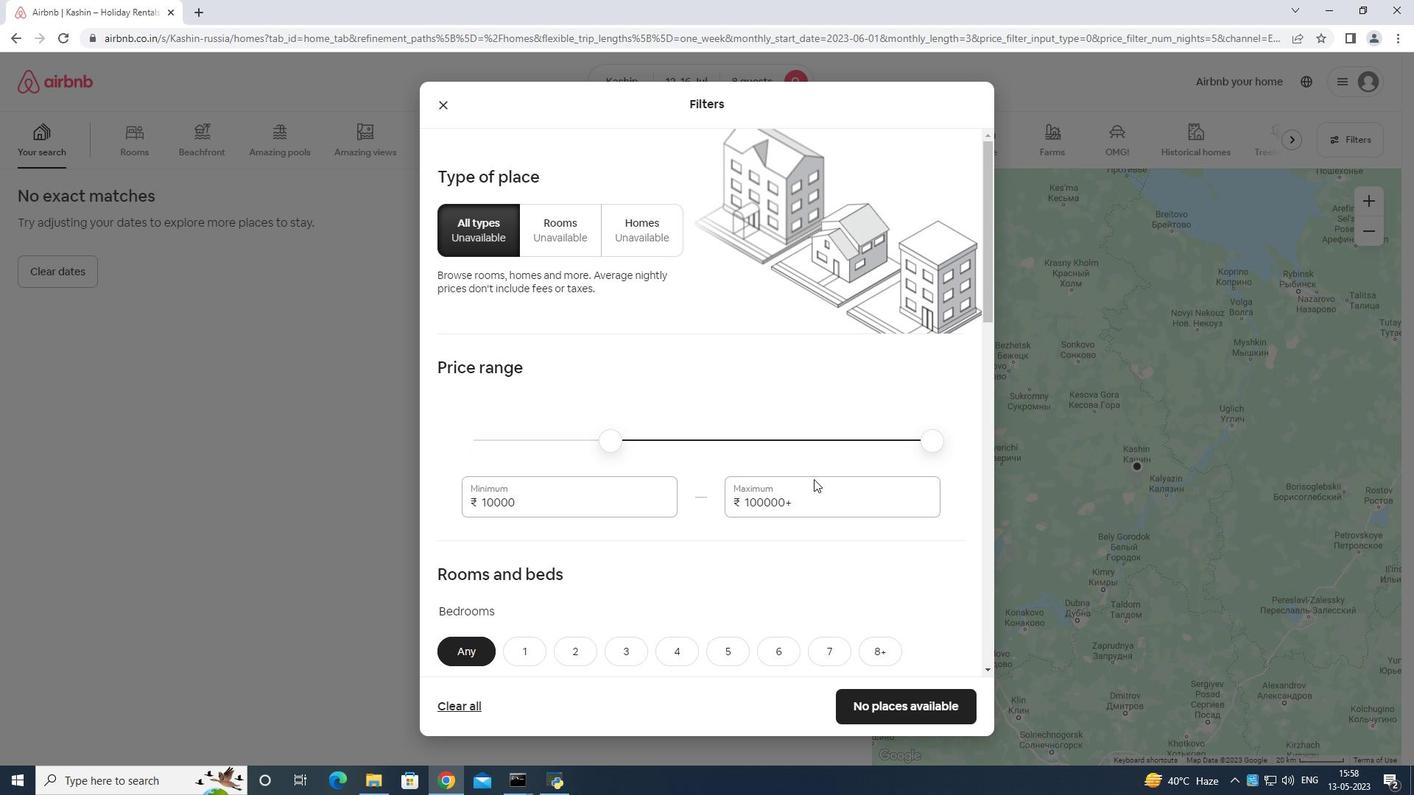 
Action: Mouse moved to (814, 481)
Screenshot: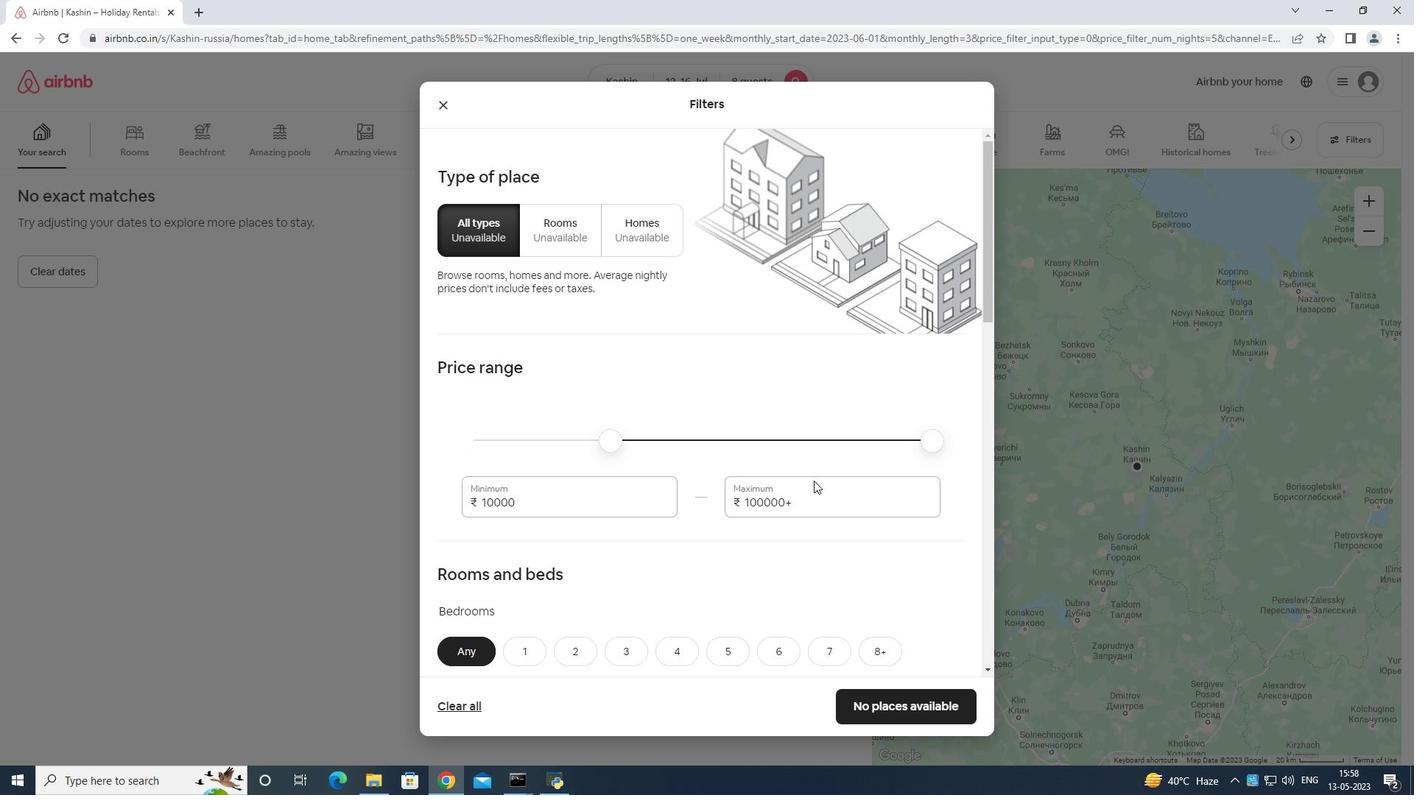 
Action: Key pressed <Key.backspace>
Screenshot: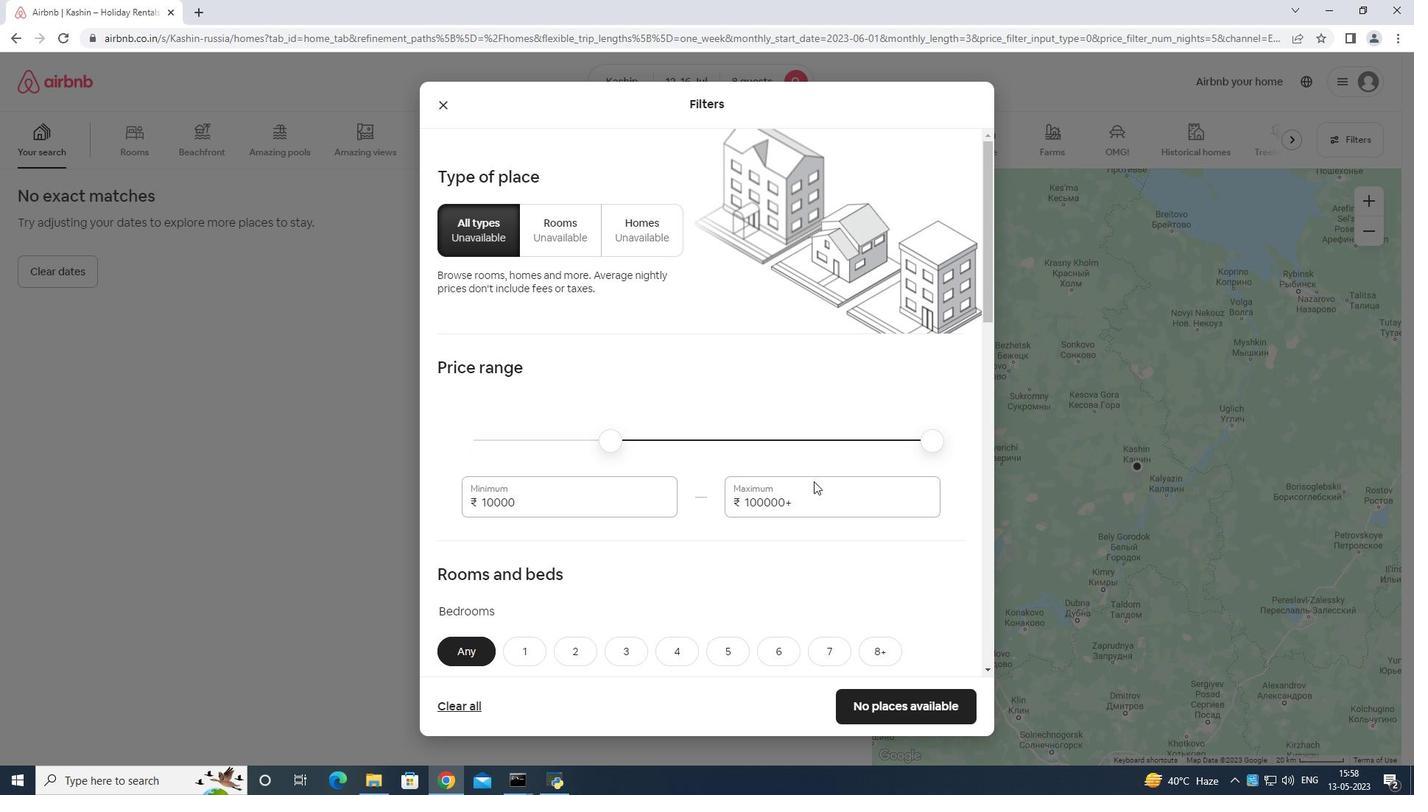 
Action: Mouse moved to (813, 490)
Screenshot: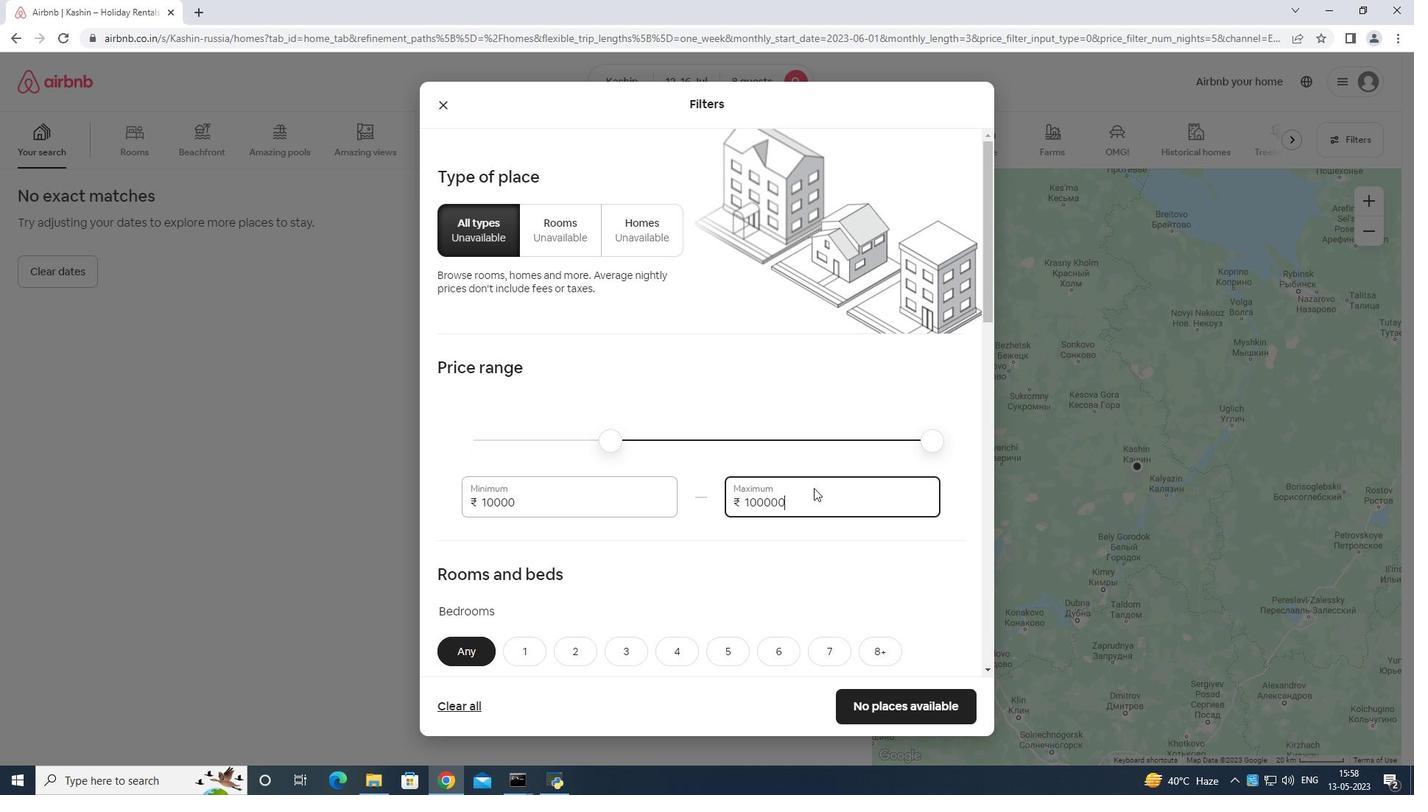 
Action: Key pressed <Key.backspace><Key.backspace><Key.backspace><Key.backspace><Key.backspace><Key.backspace><Key.backspace><Key.backspace><Key.backspace>
Screenshot: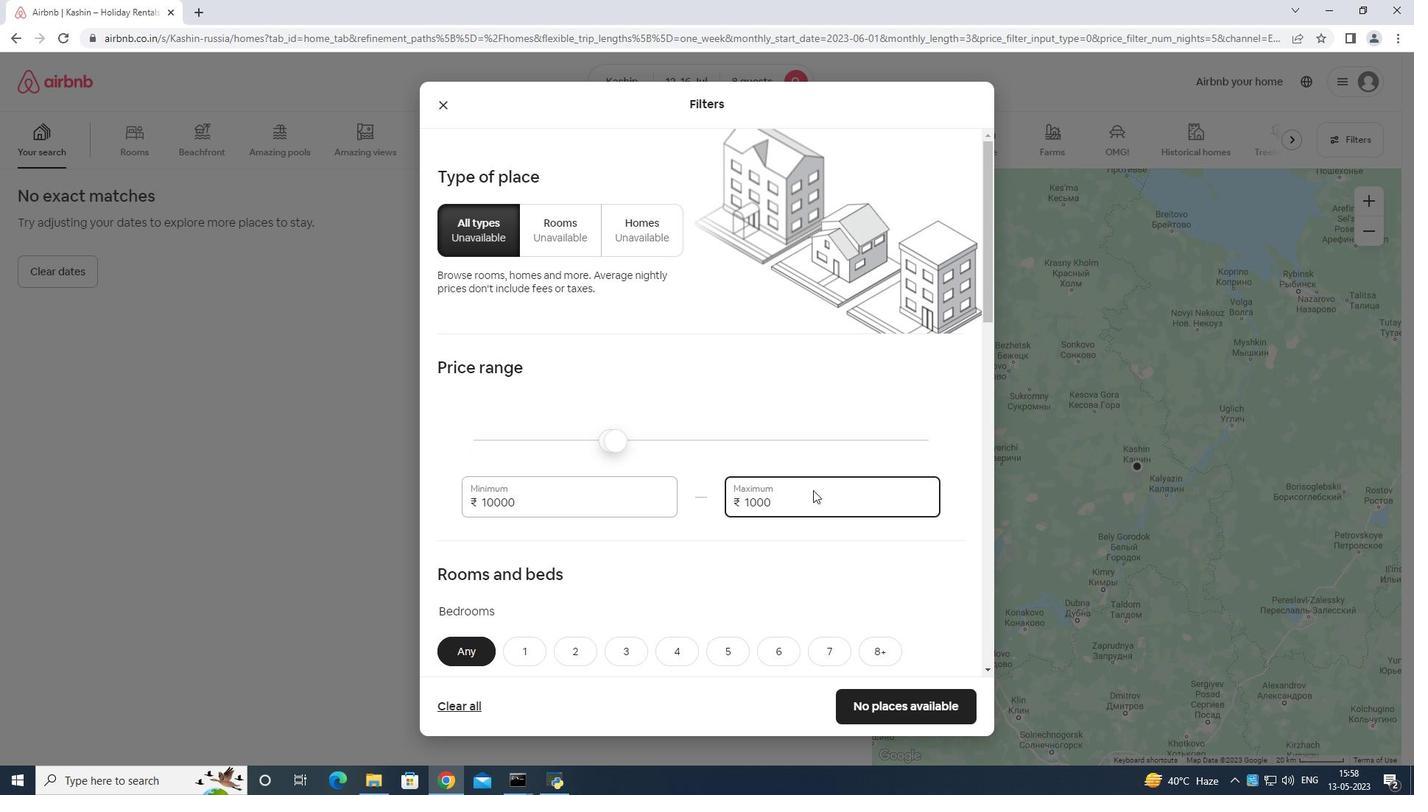 
Action: Mouse moved to (813, 490)
Screenshot: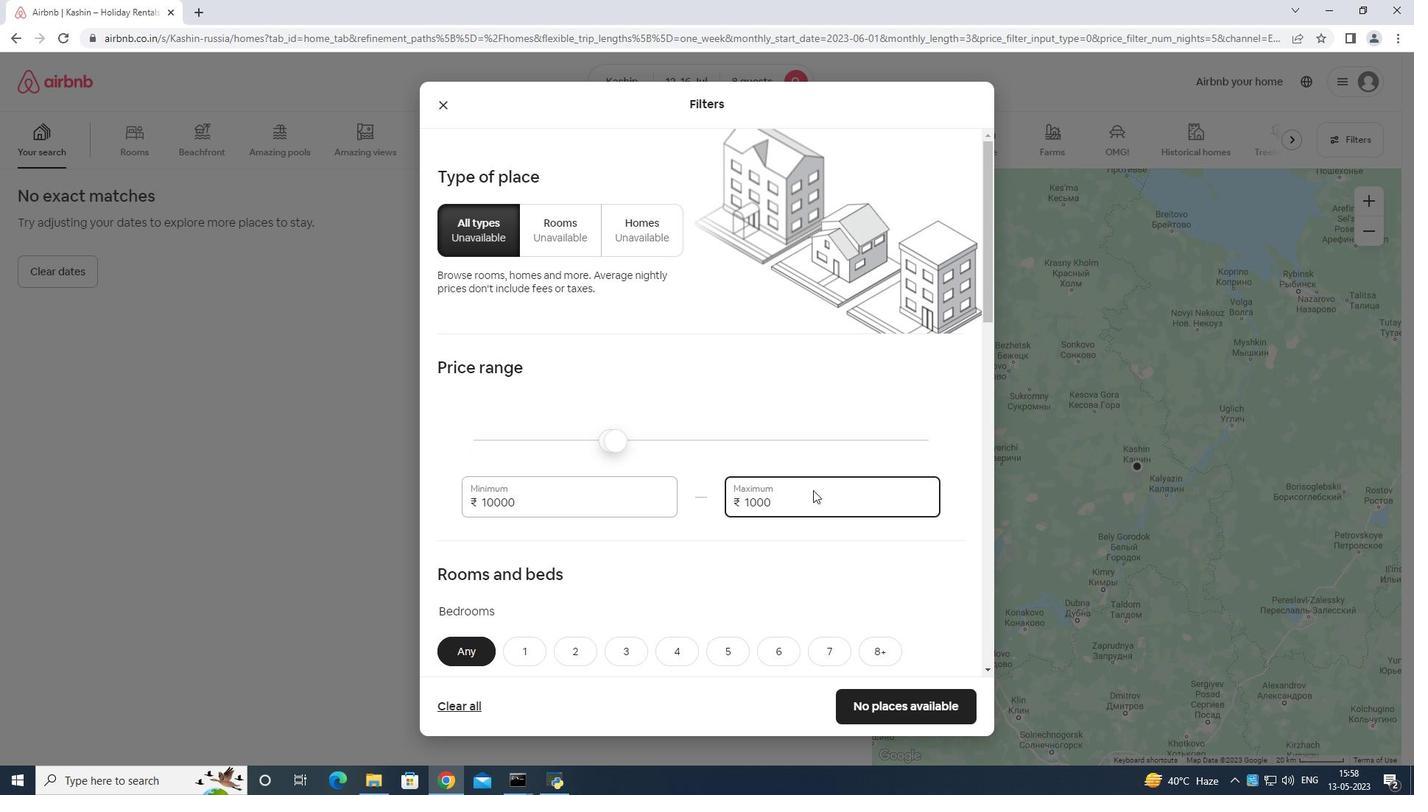 
Action: Key pressed <Key.backspace>
Screenshot: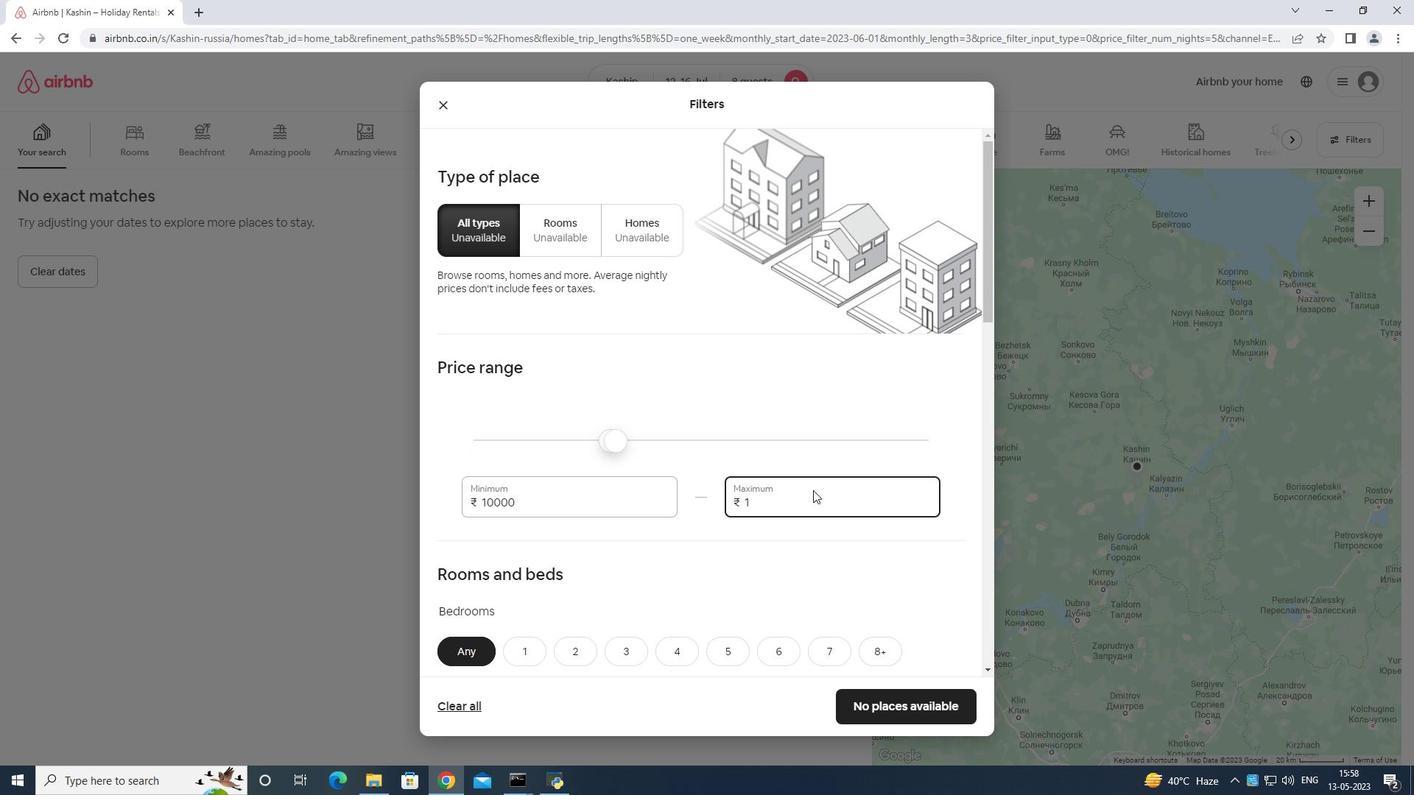 
Action: Mouse moved to (812, 489)
Screenshot: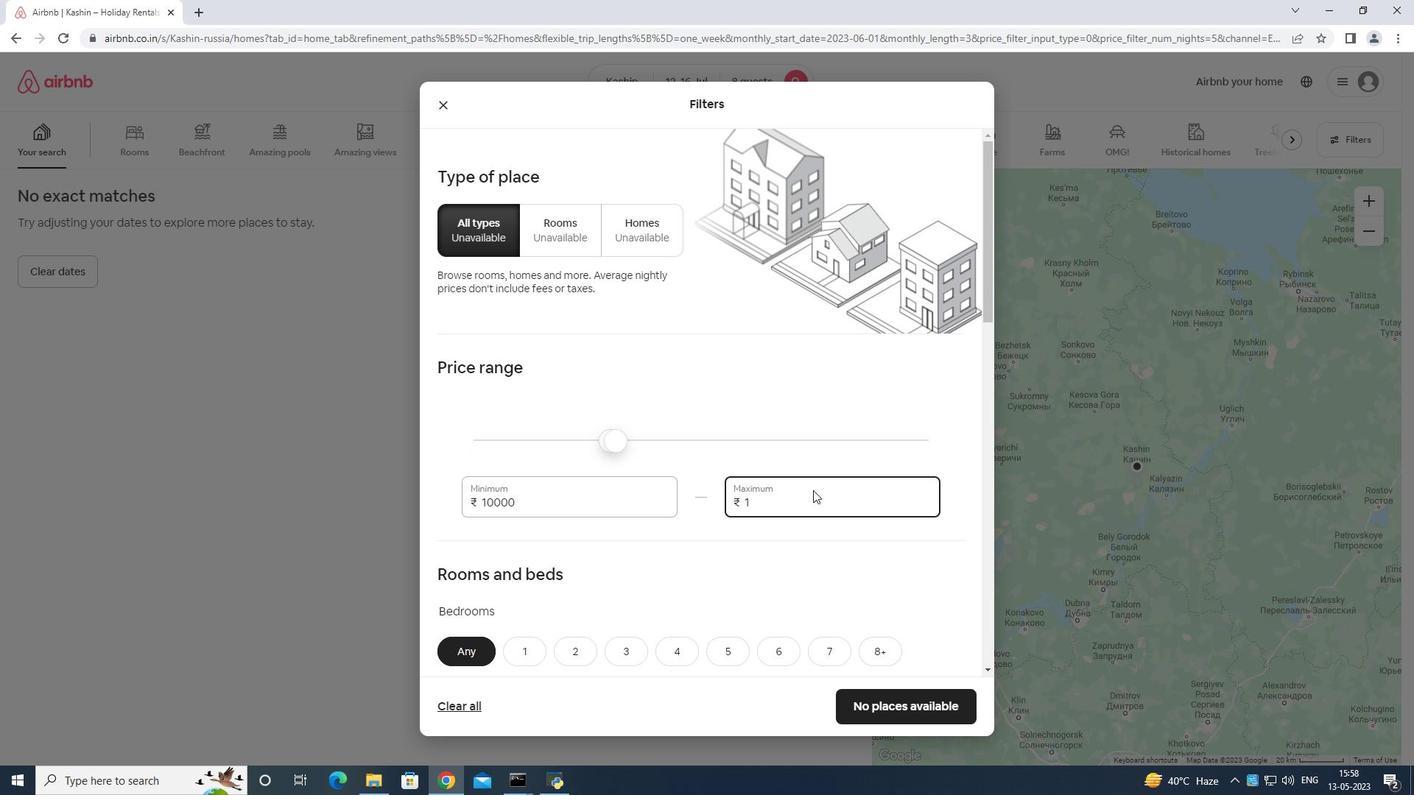 
Action: Key pressed <Key.backspace><Key.backspace>
Screenshot: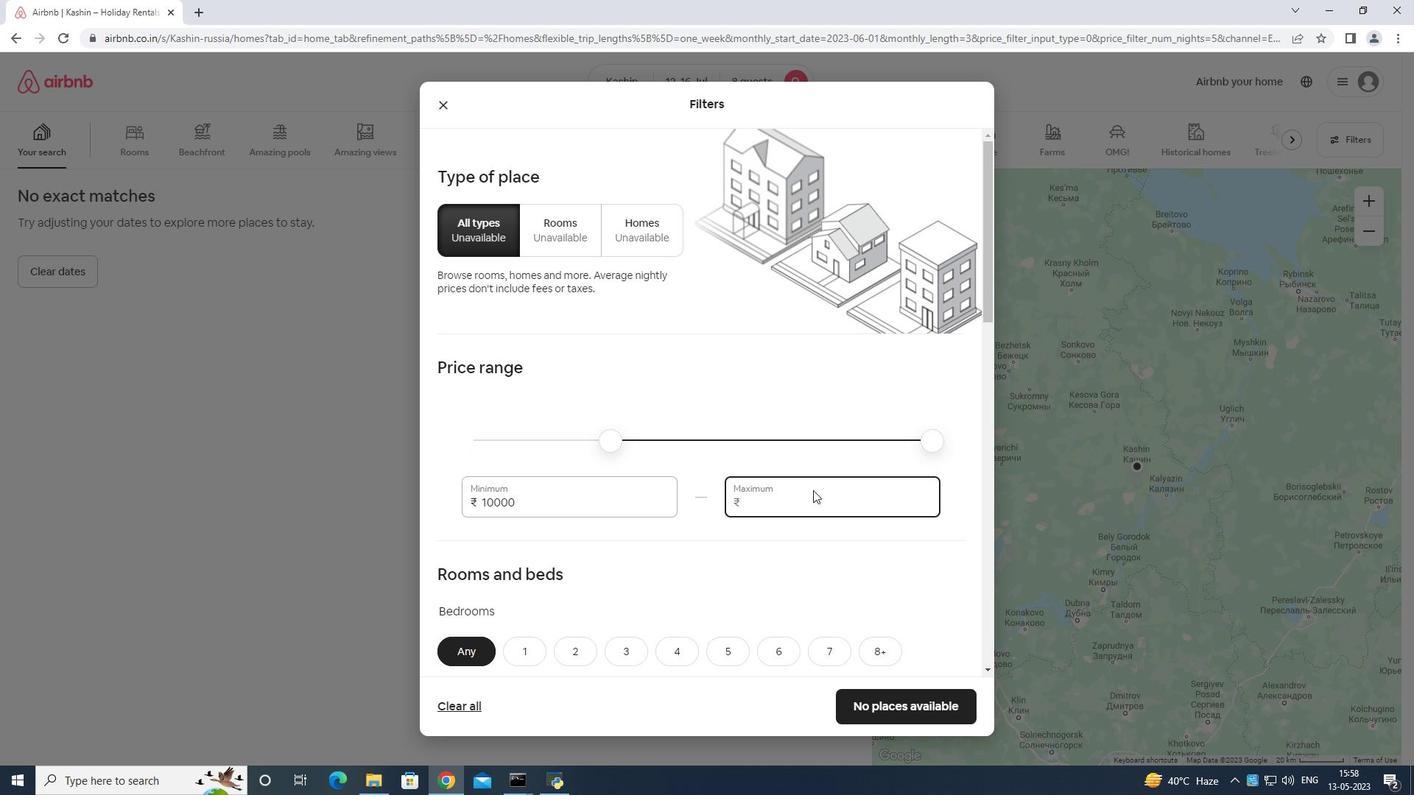 
Action: Mouse moved to (812, 489)
Screenshot: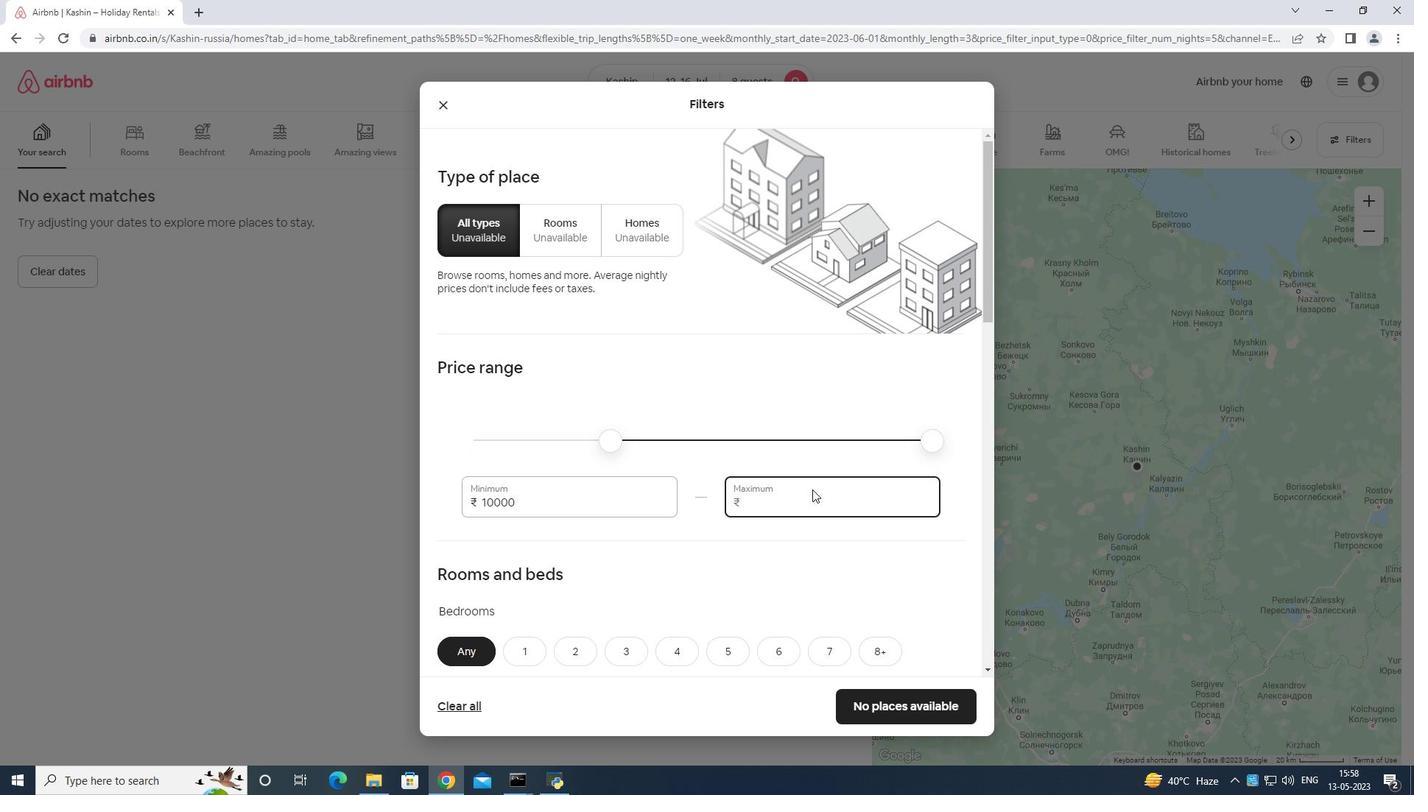 
Action: Key pressed 1
Screenshot: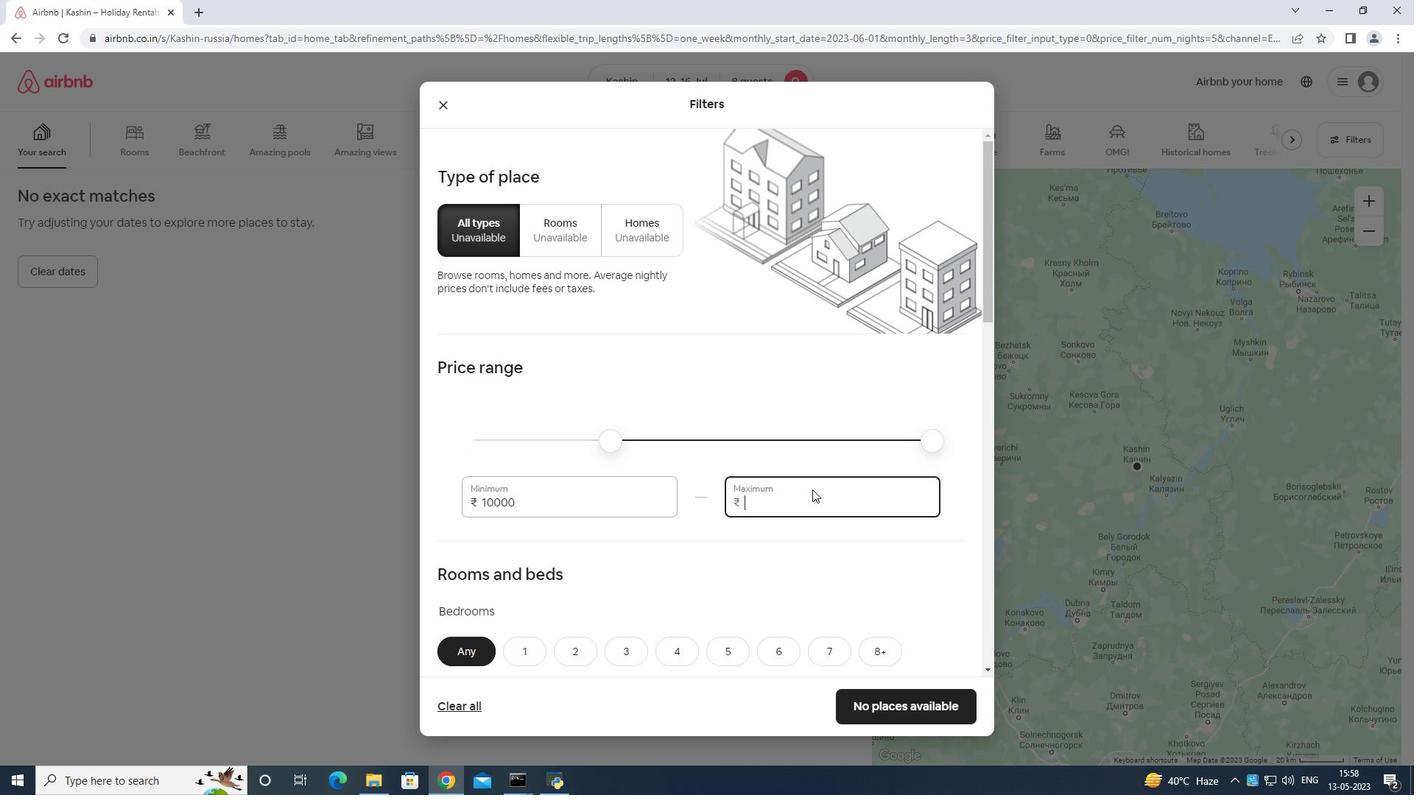 
Action: Mouse moved to (812, 489)
Screenshot: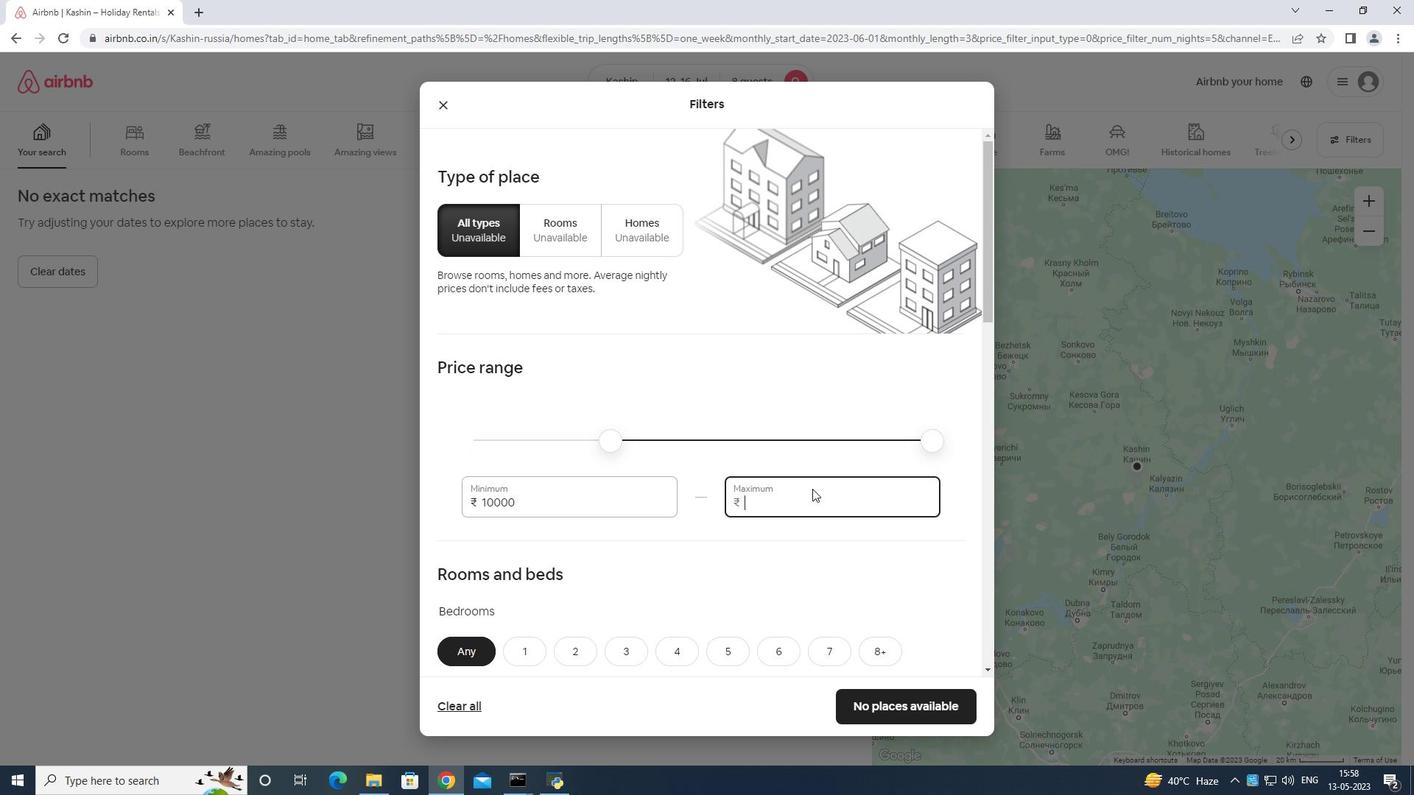 
Action: Key pressed 6
Screenshot: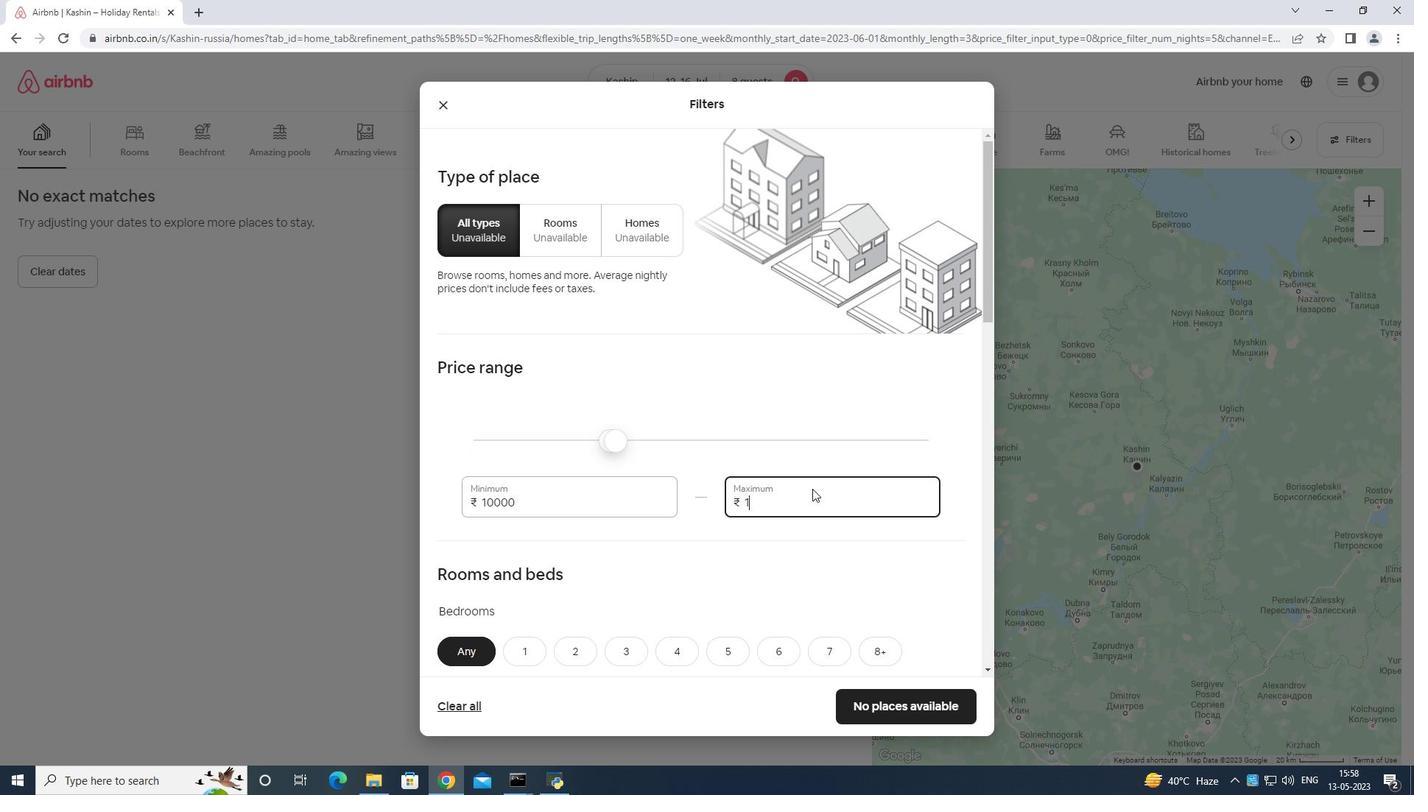 
Action: Mouse moved to (813, 488)
Screenshot: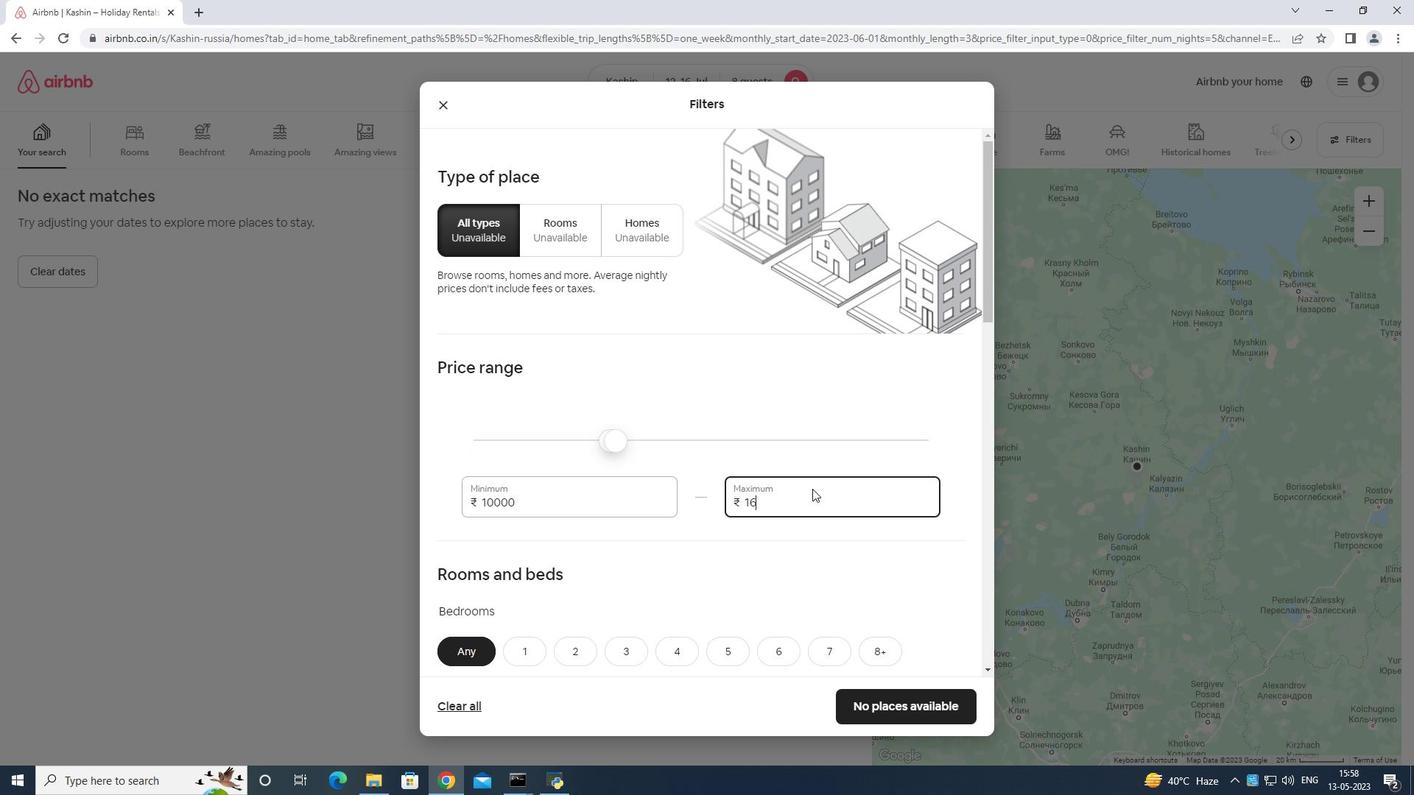 
Action: Key pressed 0
Screenshot: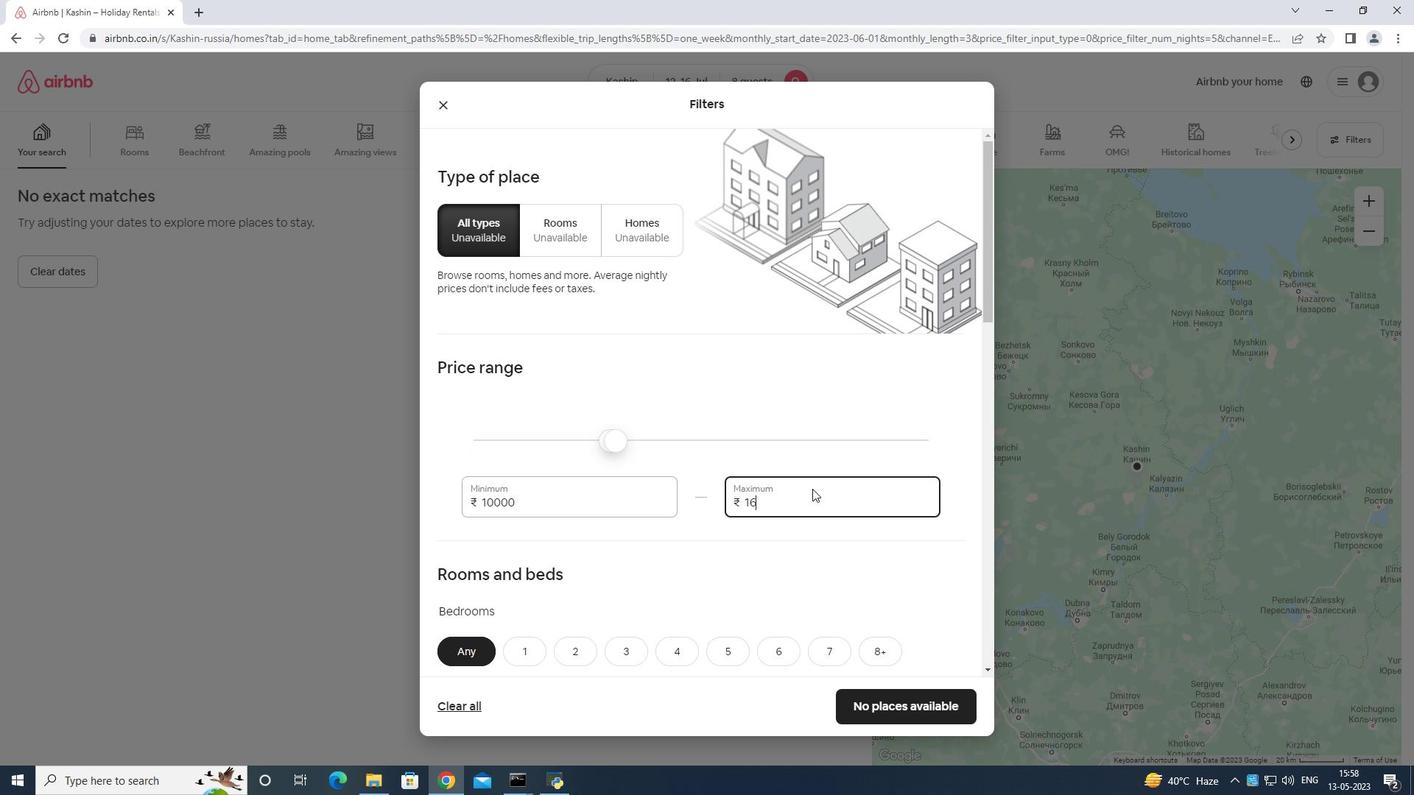 
Action: Mouse moved to (813, 488)
Screenshot: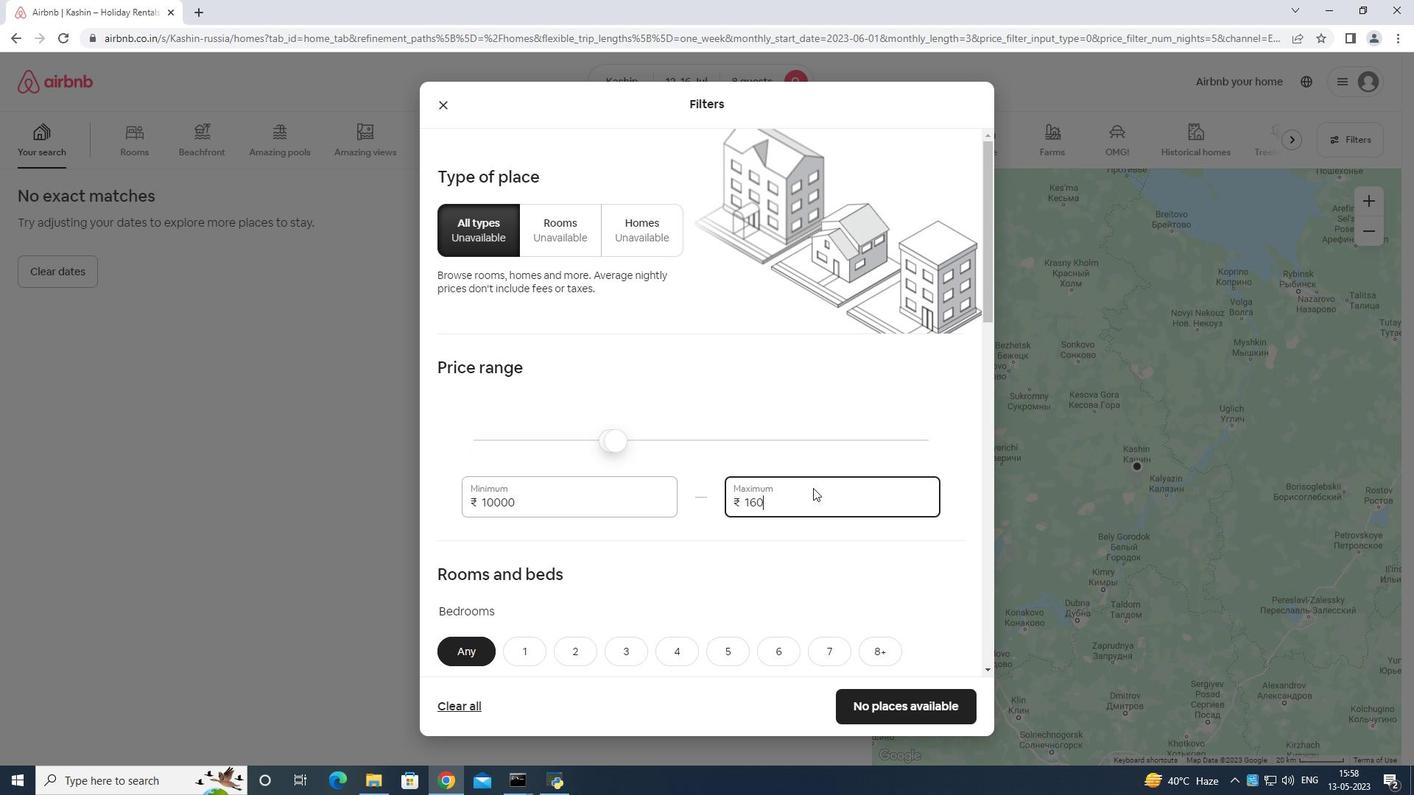 
Action: Key pressed 0
Screenshot: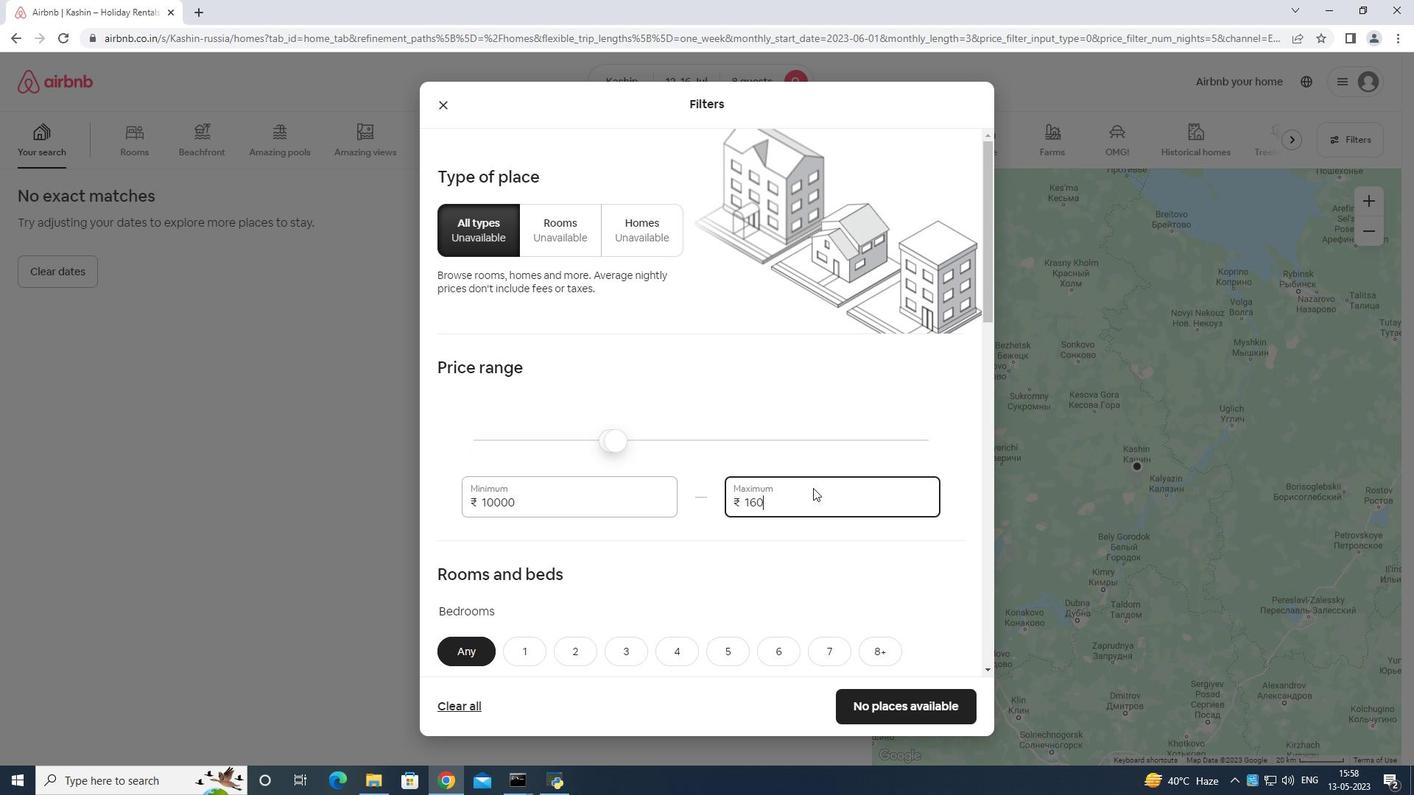 
Action: Mouse moved to (812, 488)
Screenshot: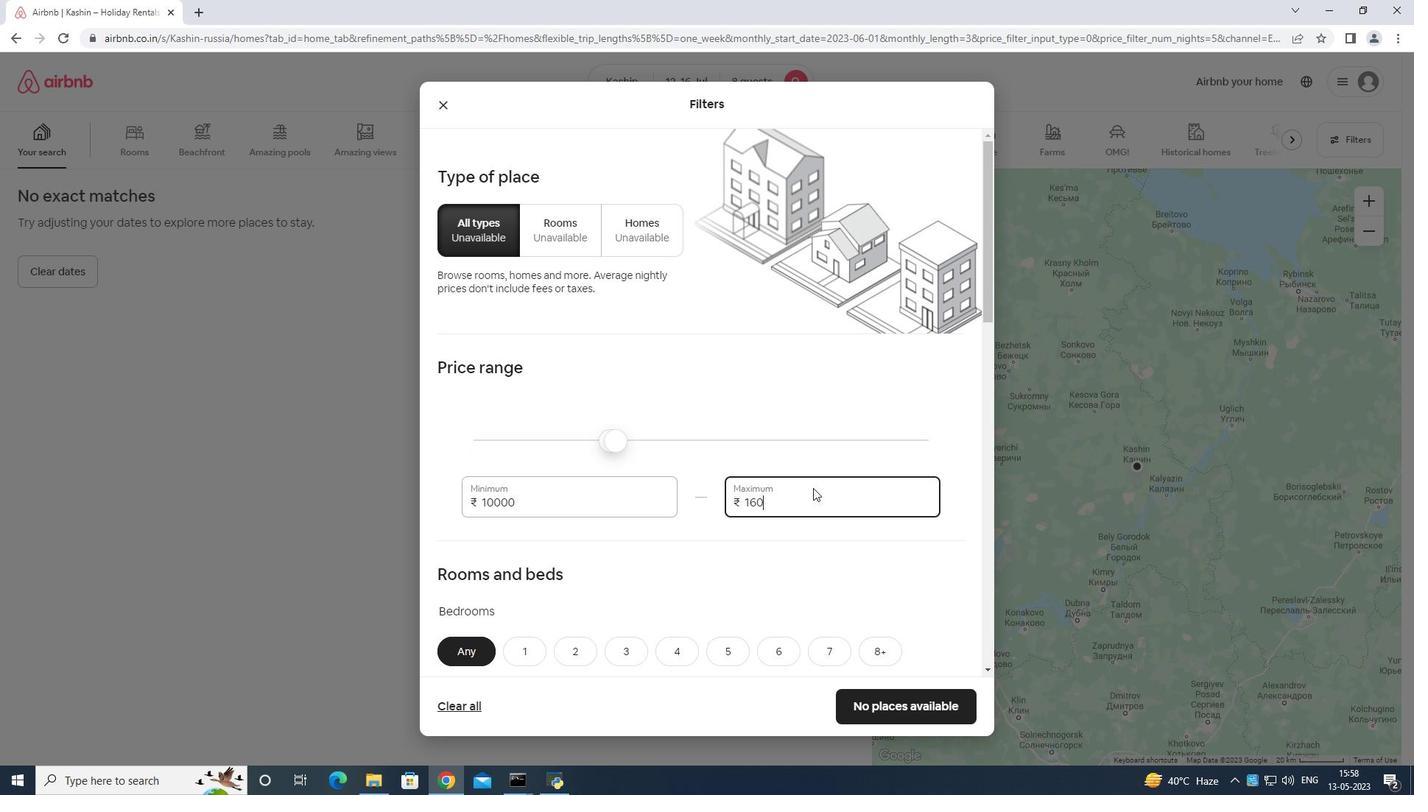 
Action: Key pressed 0
Screenshot: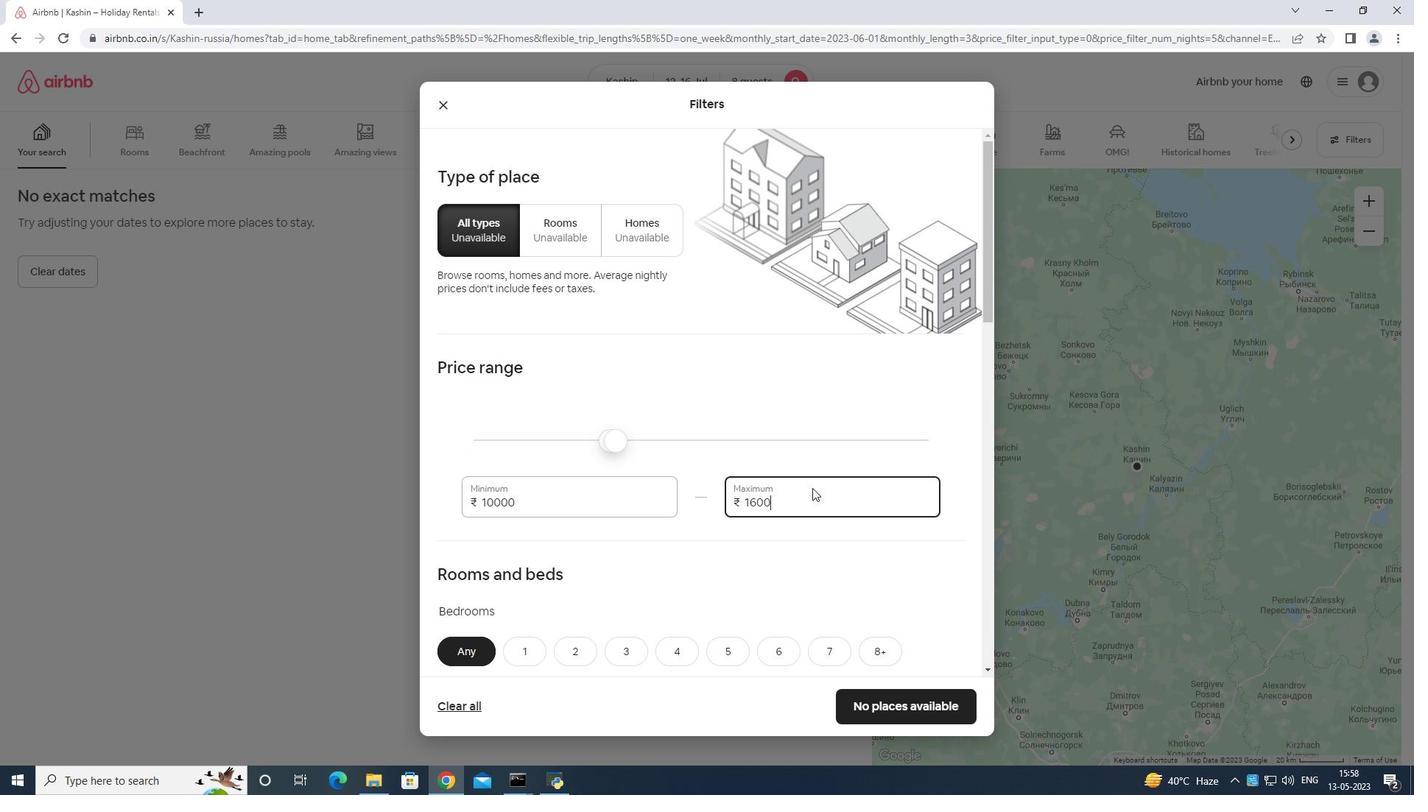 
Action: Mouse moved to (817, 480)
Screenshot: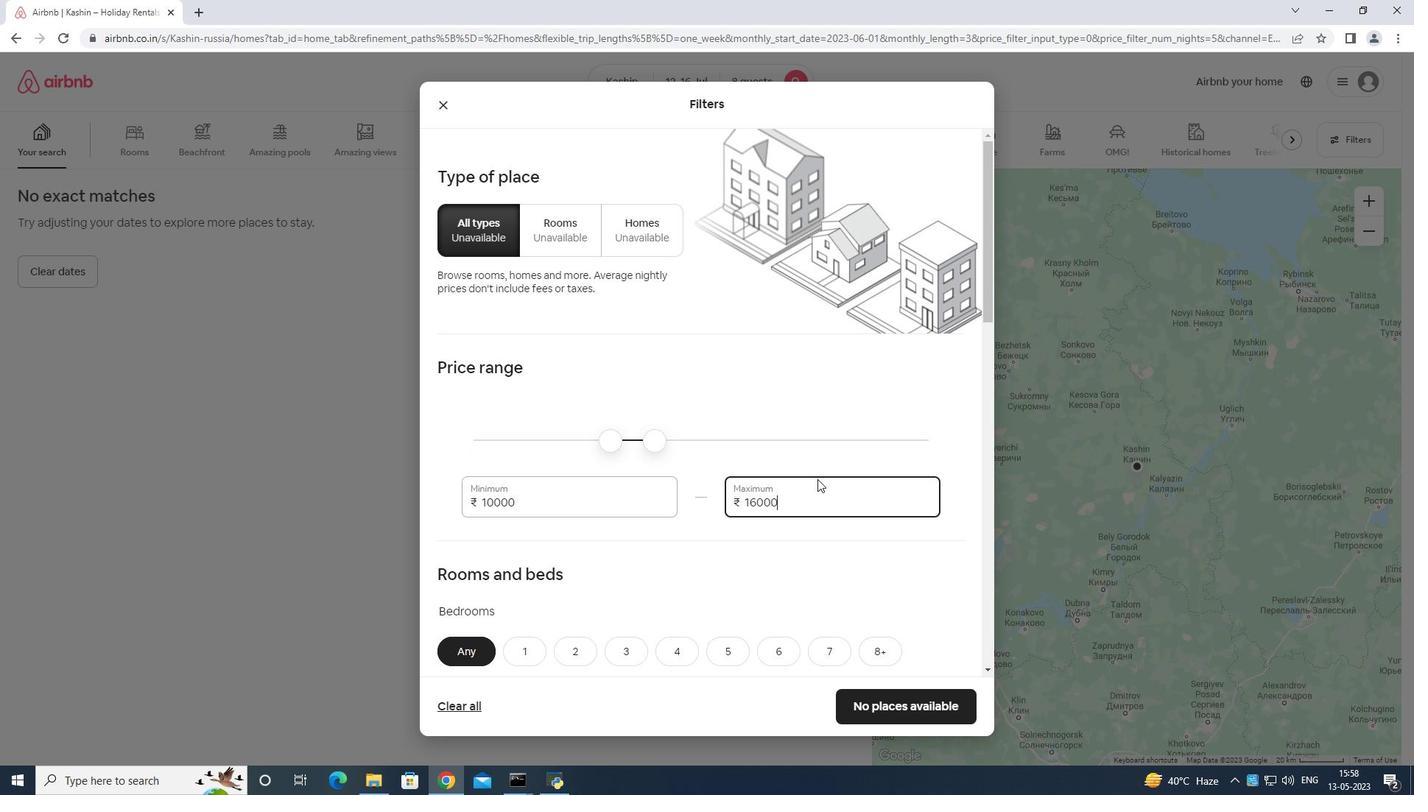 
Action: Mouse scrolled (817, 479) with delta (0, 0)
Screenshot: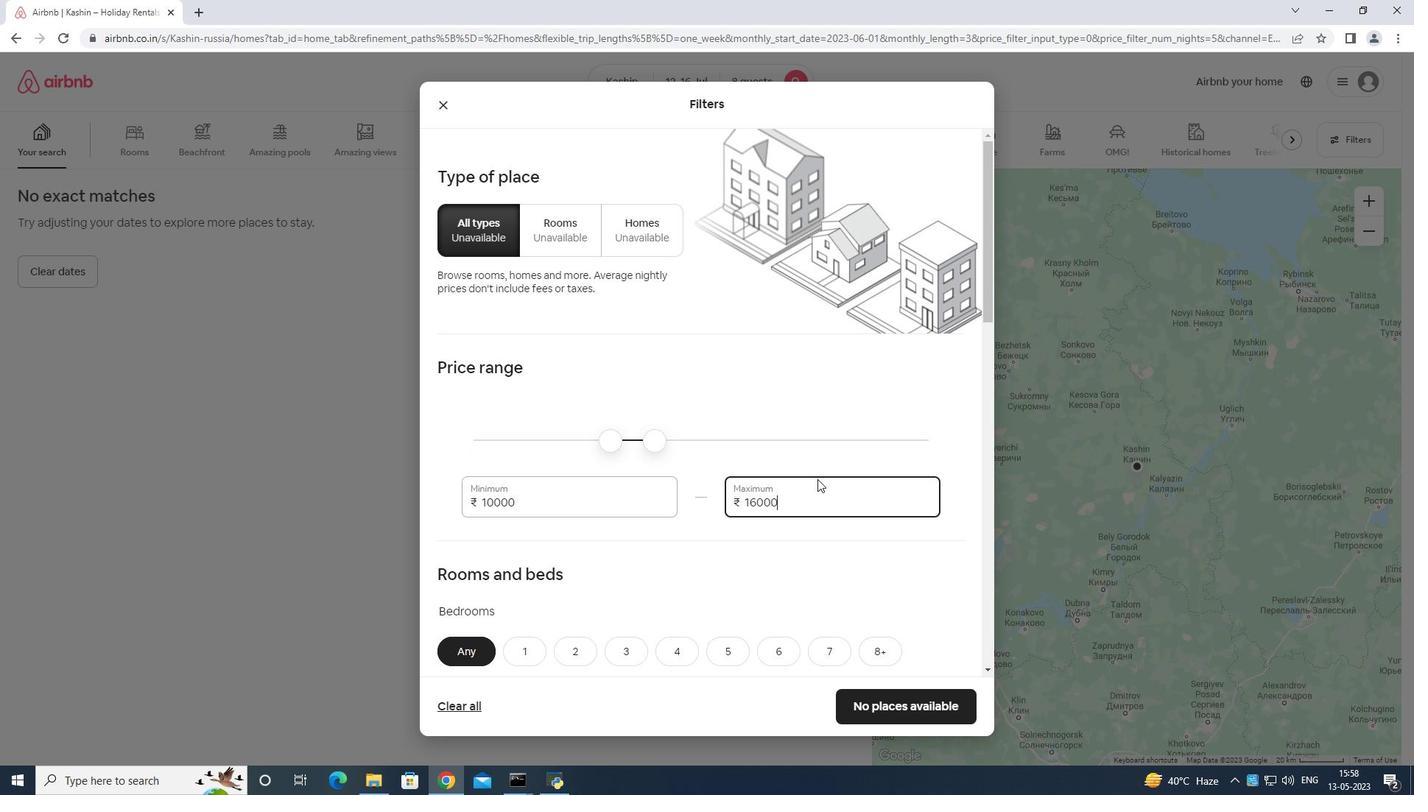 
Action: Mouse moved to (817, 484)
Screenshot: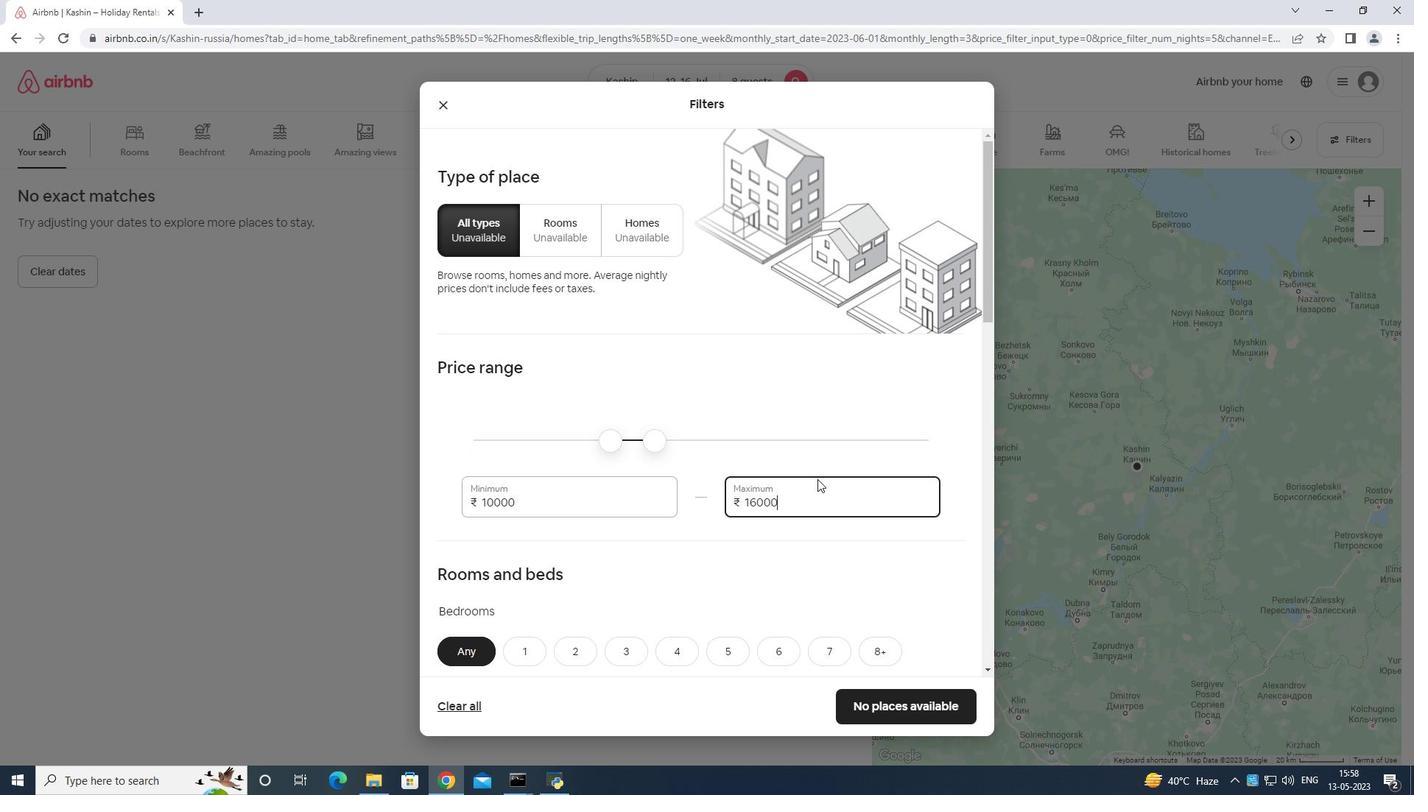 
Action: Mouse scrolled (817, 483) with delta (0, 0)
Screenshot: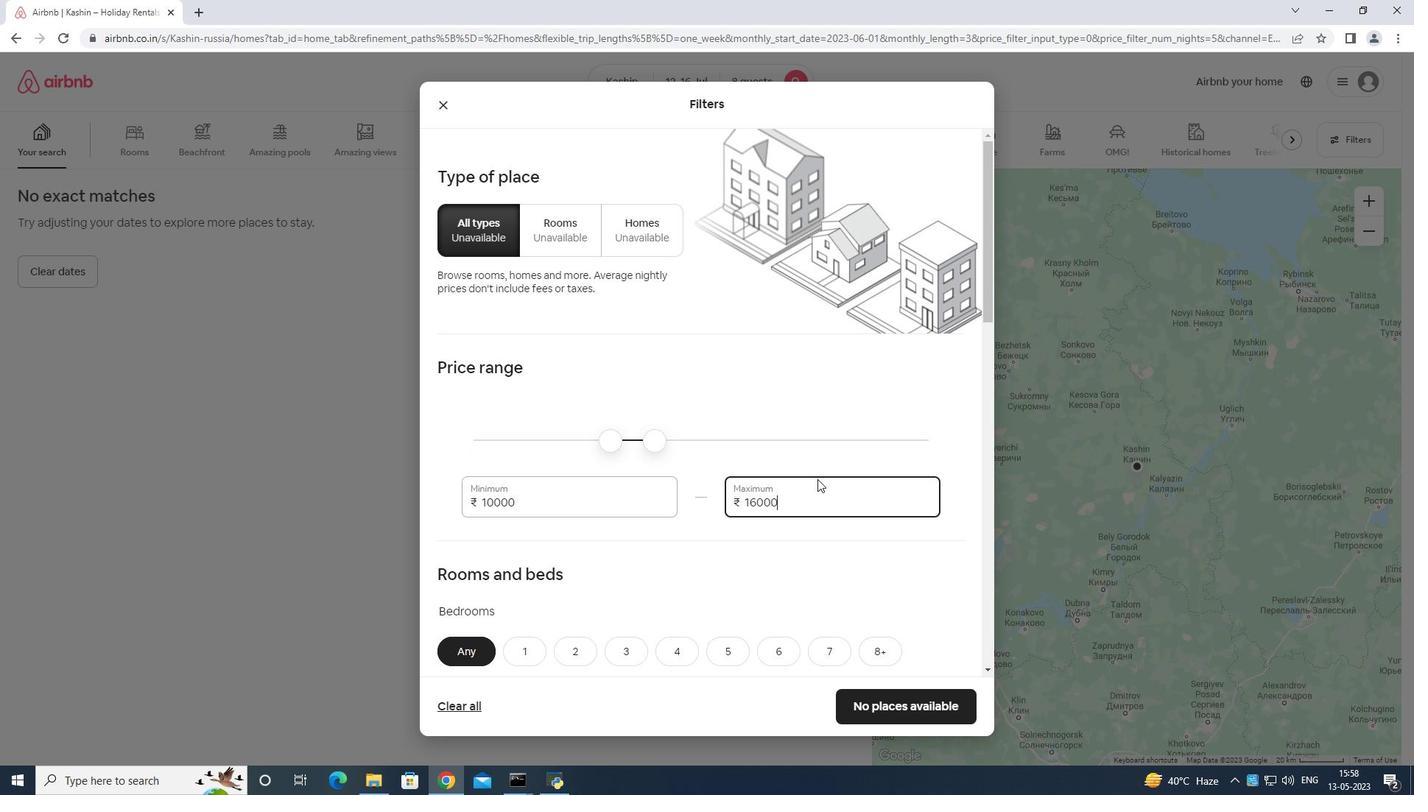 
Action: Mouse moved to (876, 515)
Screenshot: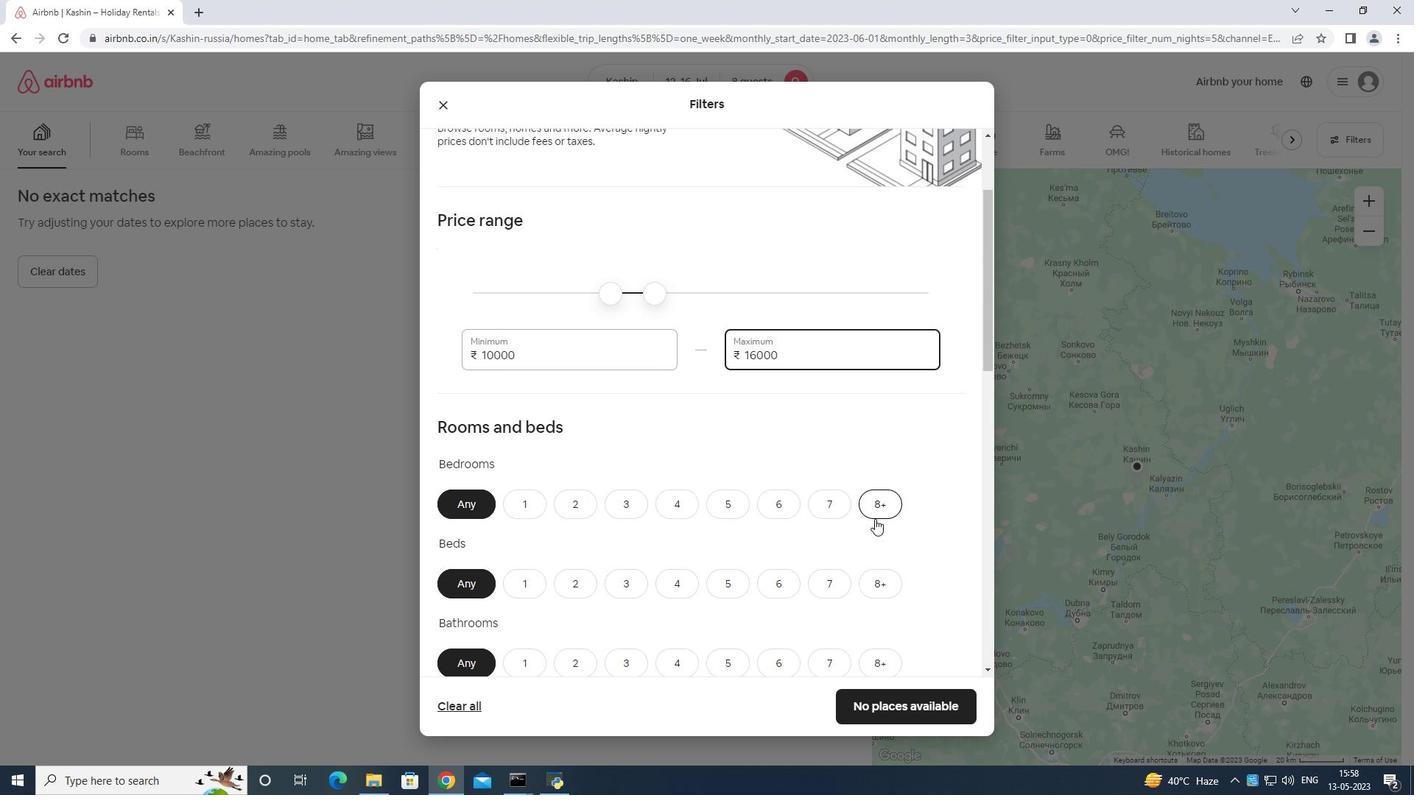 
Action: Mouse pressed left at (876, 515)
Screenshot: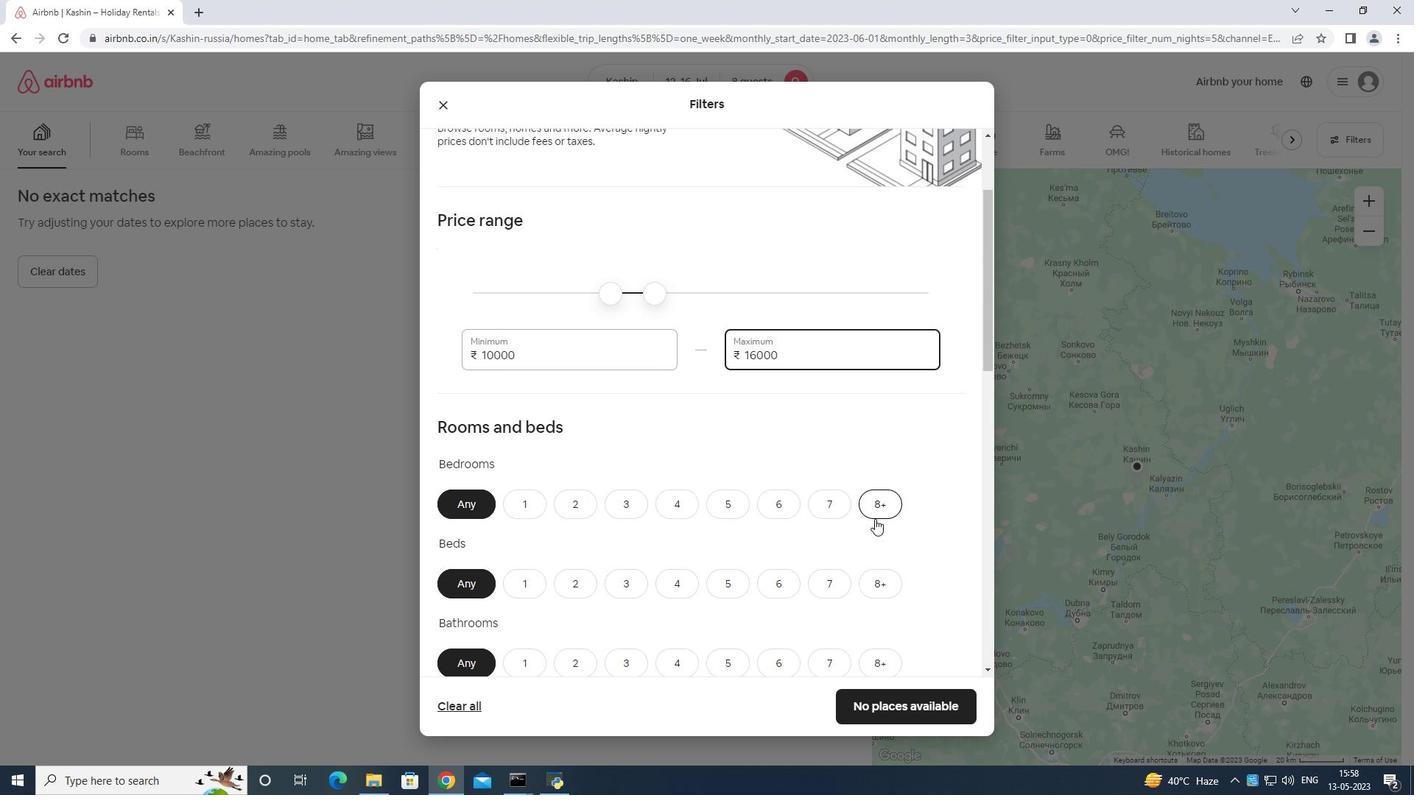 
Action: Mouse moved to (887, 567)
Screenshot: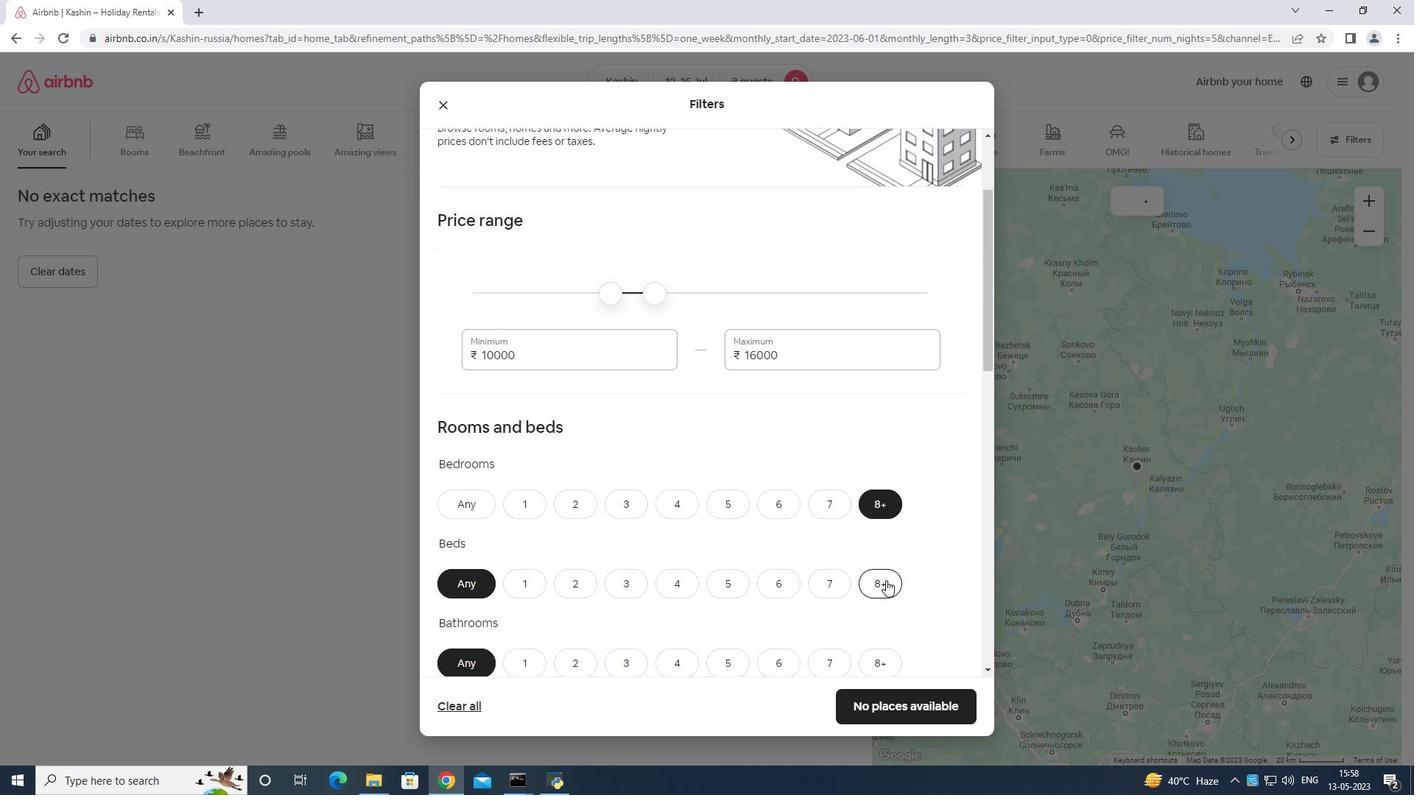 
Action: Mouse pressed left at (887, 567)
Screenshot: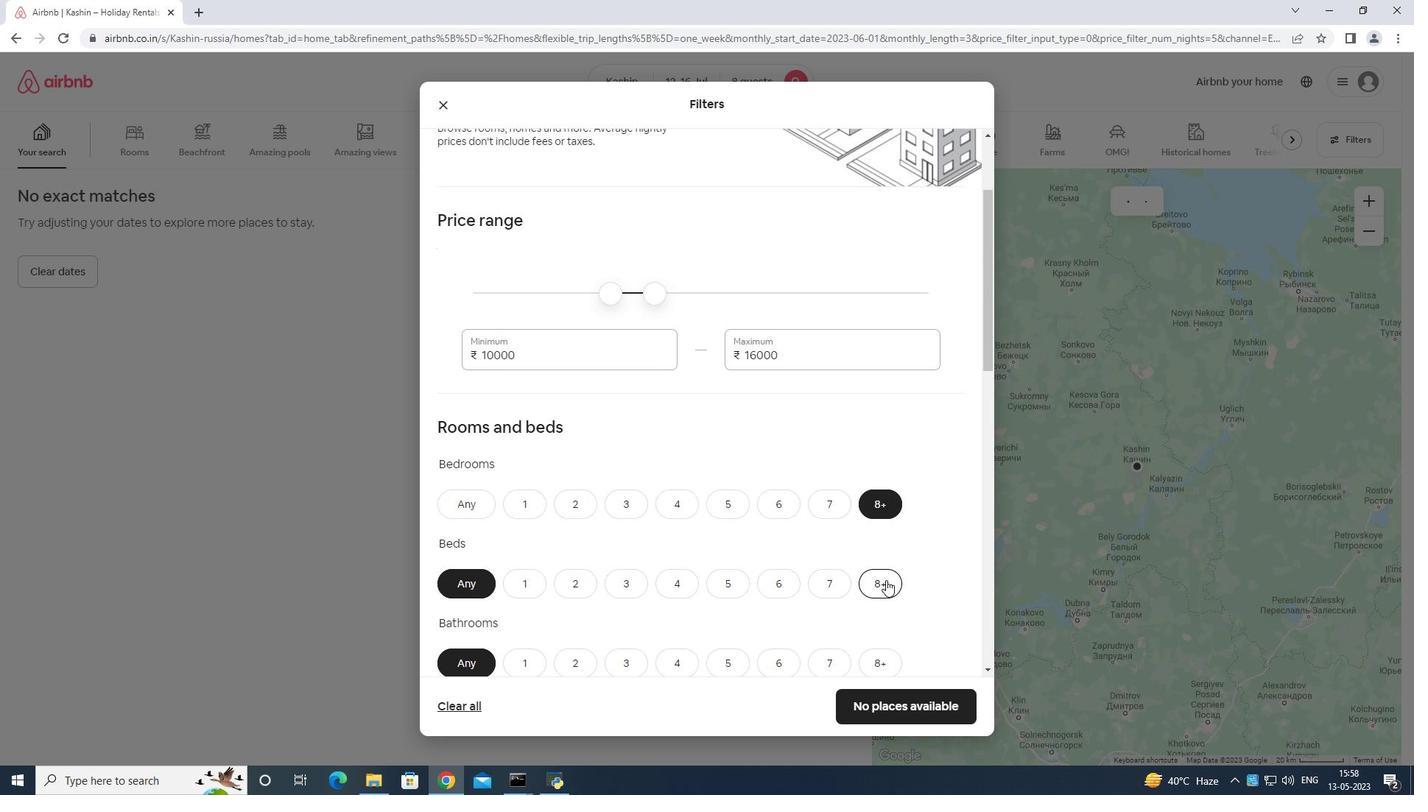 
Action: Mouse moved to (902, 551)
Screenshot: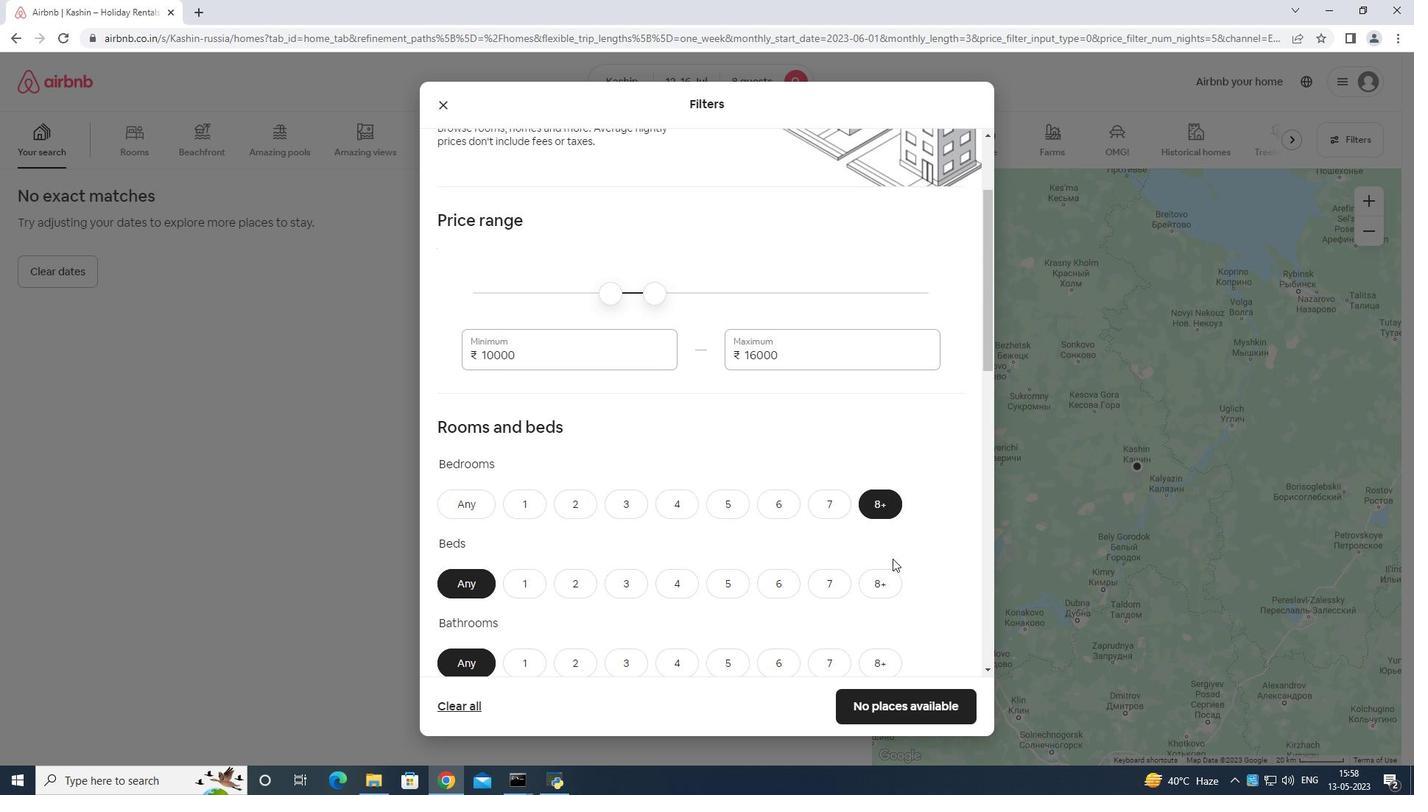 
Action: Mouse scrolled (902, 551) with delta (0, 0)
Screenshot: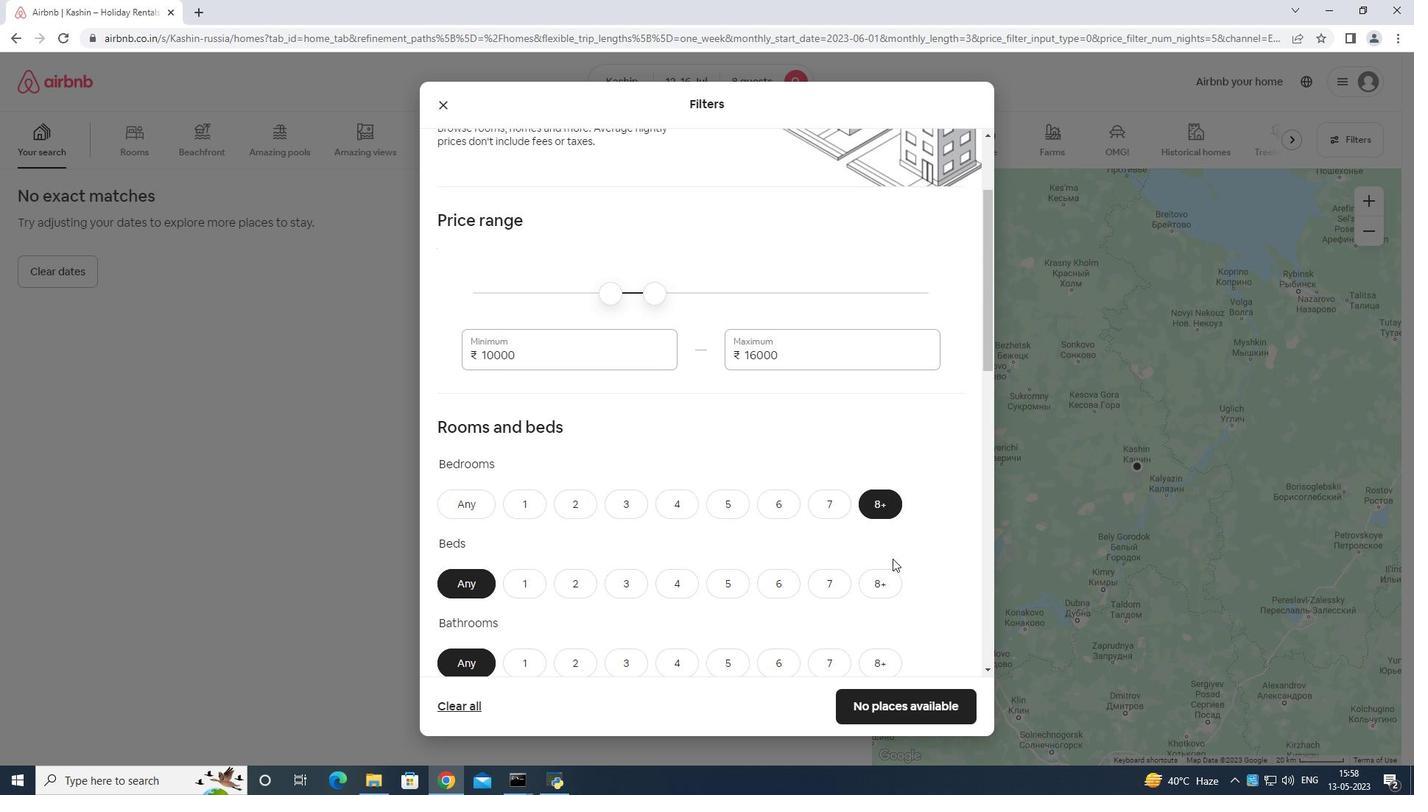 
Action: Mouse moved to (878, 508)
Screenshot: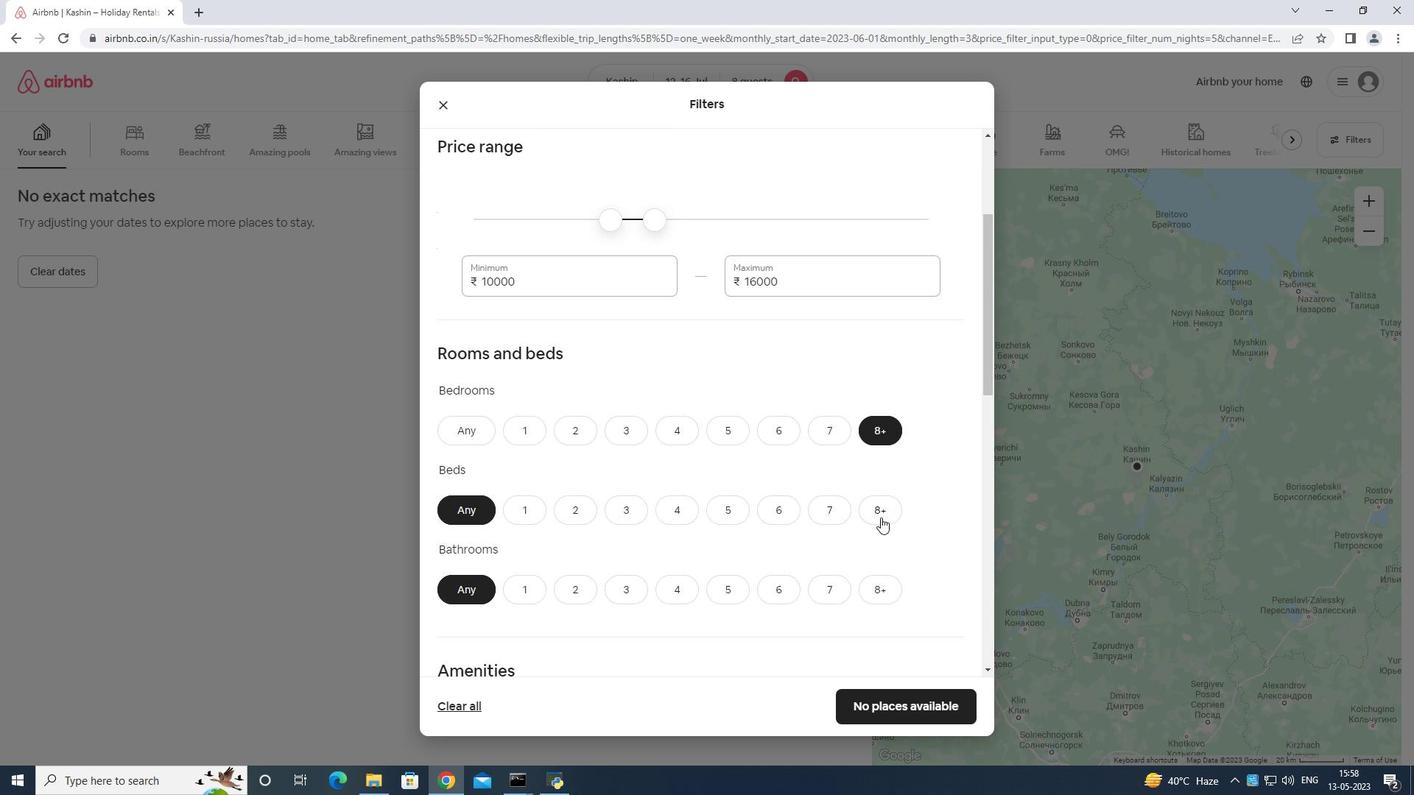 
Action: Mouse pressed left at (878, 508)
Screenshot: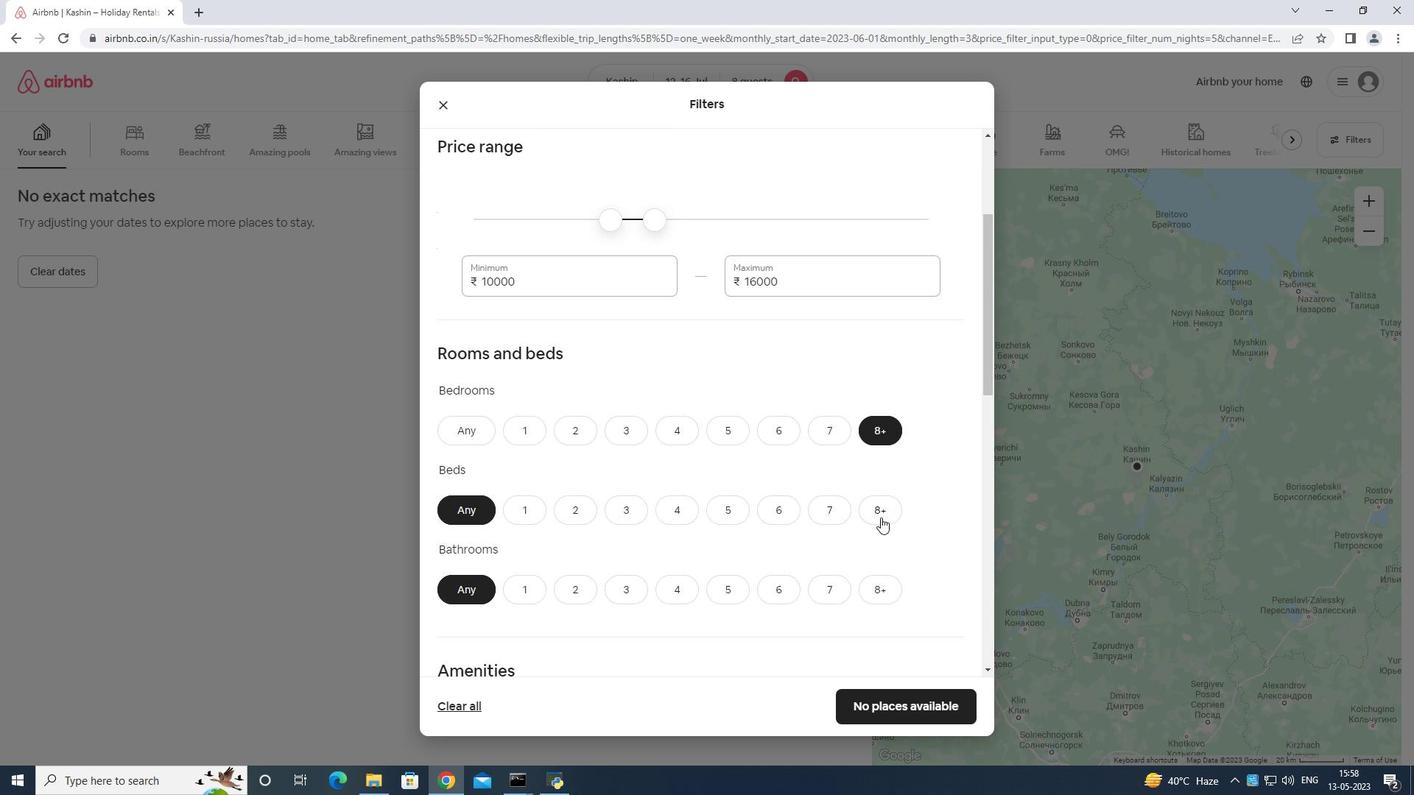 
Action: Mouse moved to (881, 580)
Screenshot: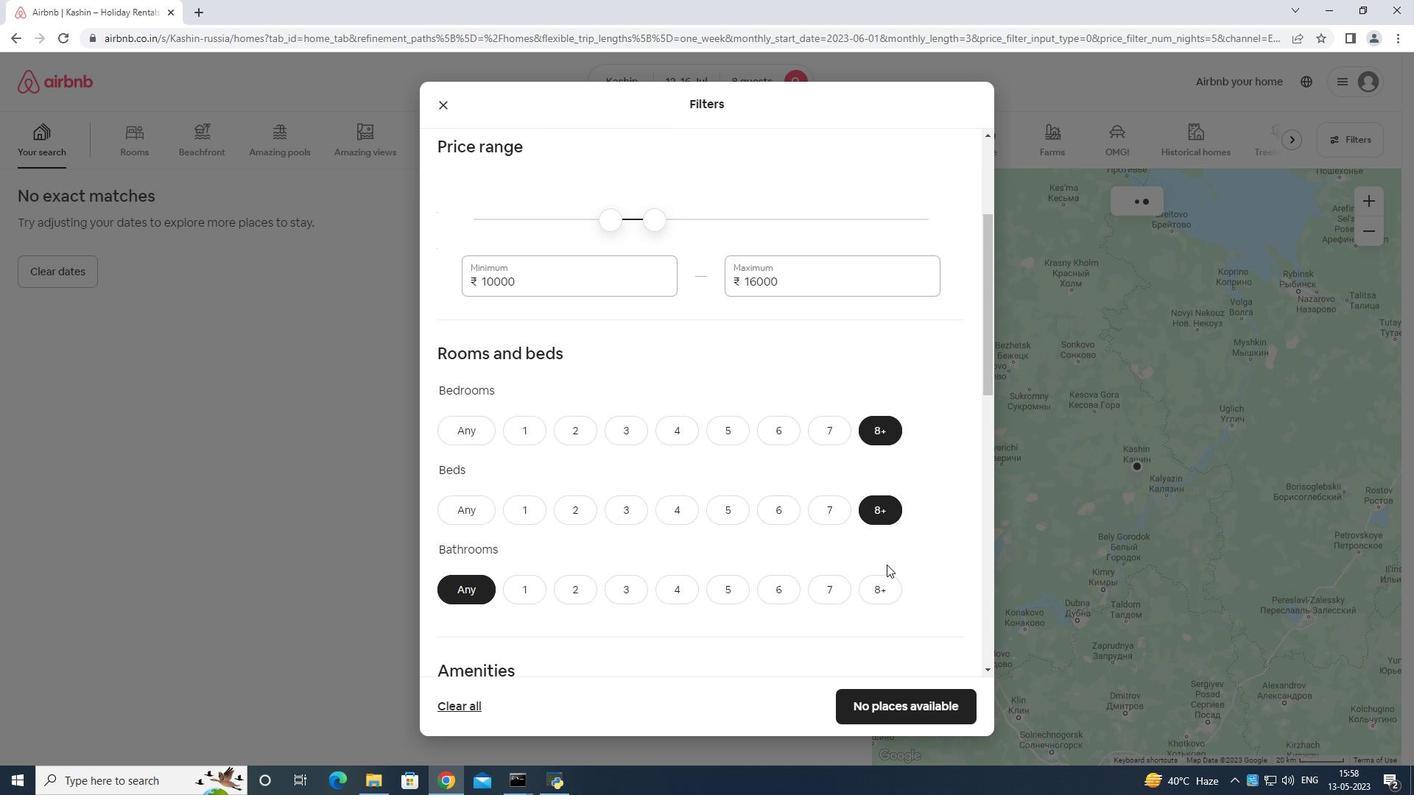 
Action: Mouse pressed left at (881, 580)
Screenshot: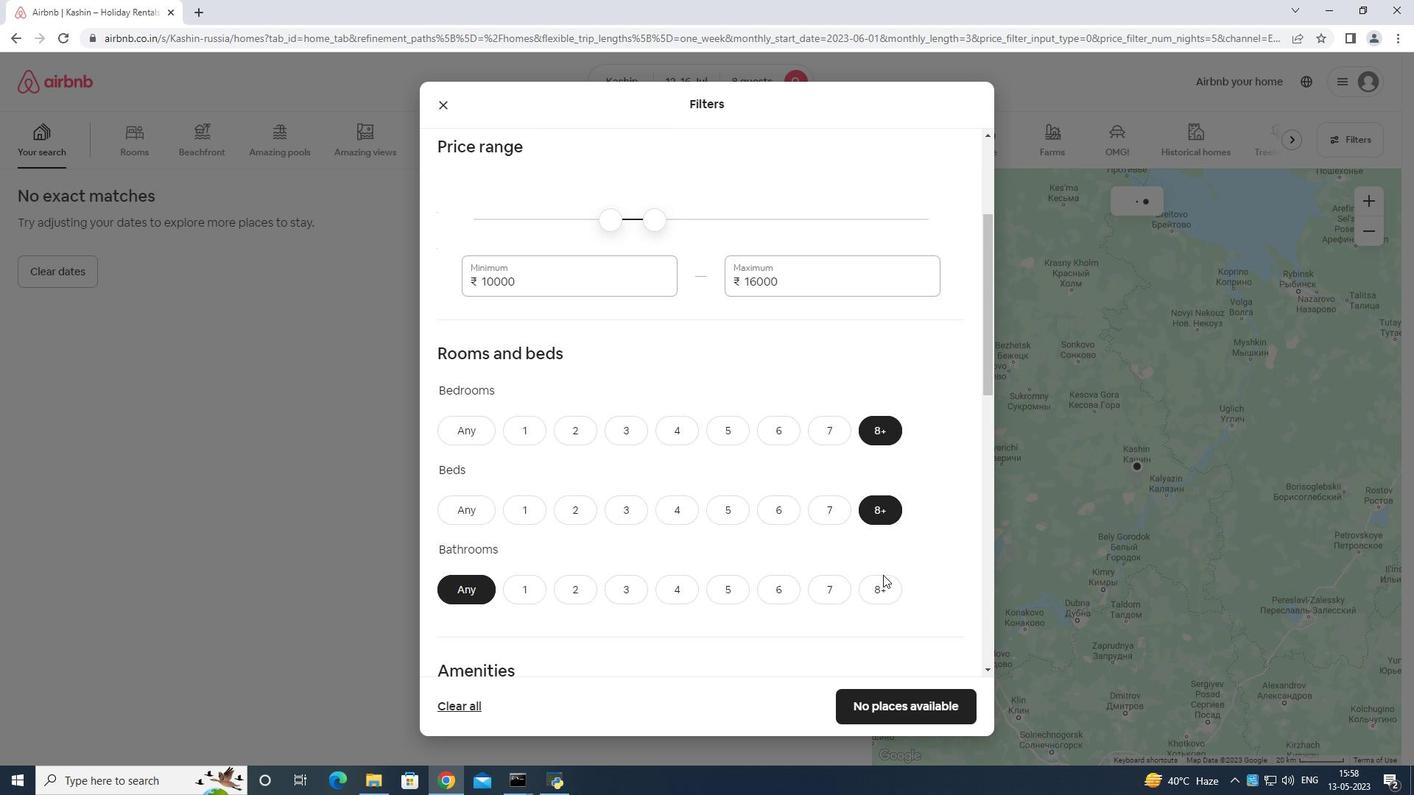 
Action: Mouse moved to (895, 556)
Screenshot: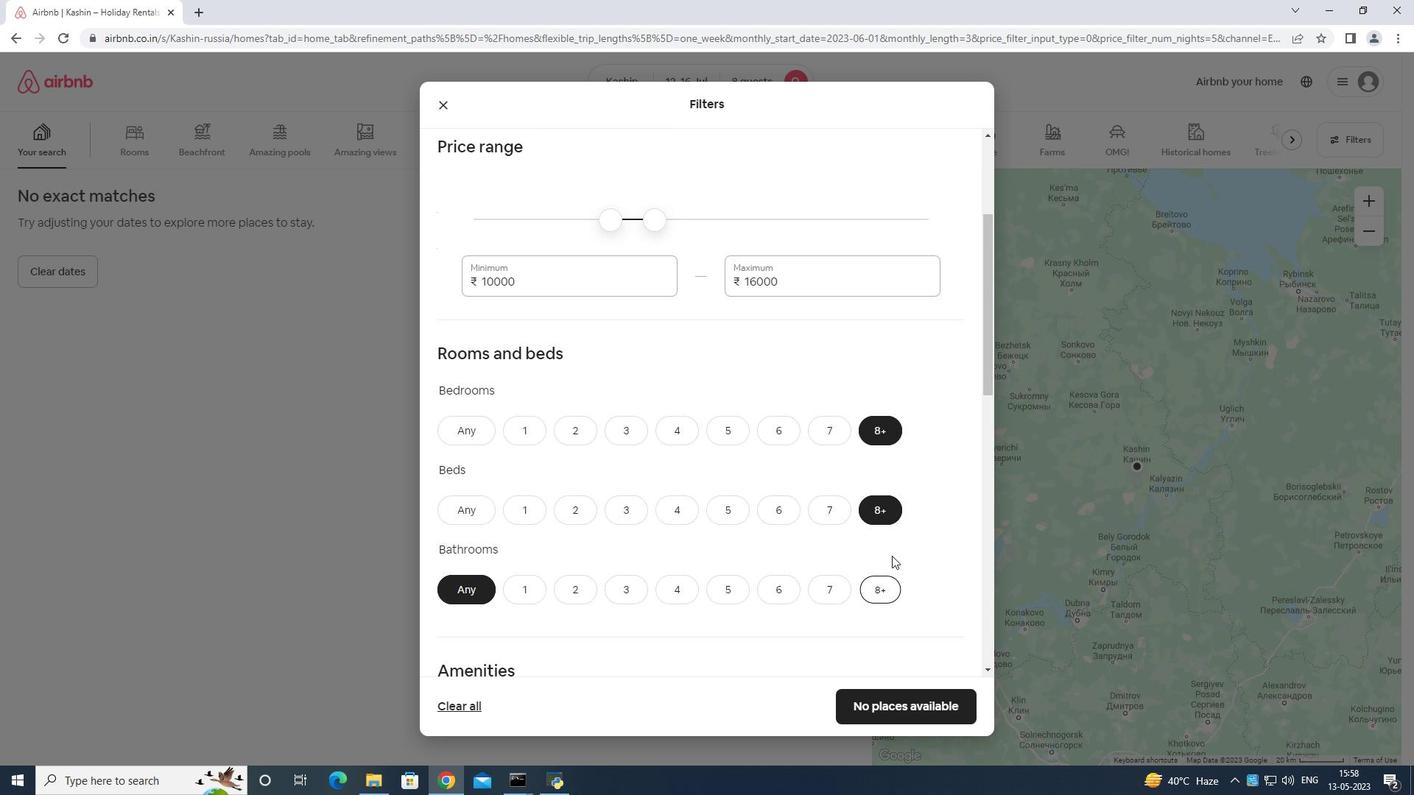 
Action: Mouse scrolled (895, 555) with delta (0, 0)
Screenshot: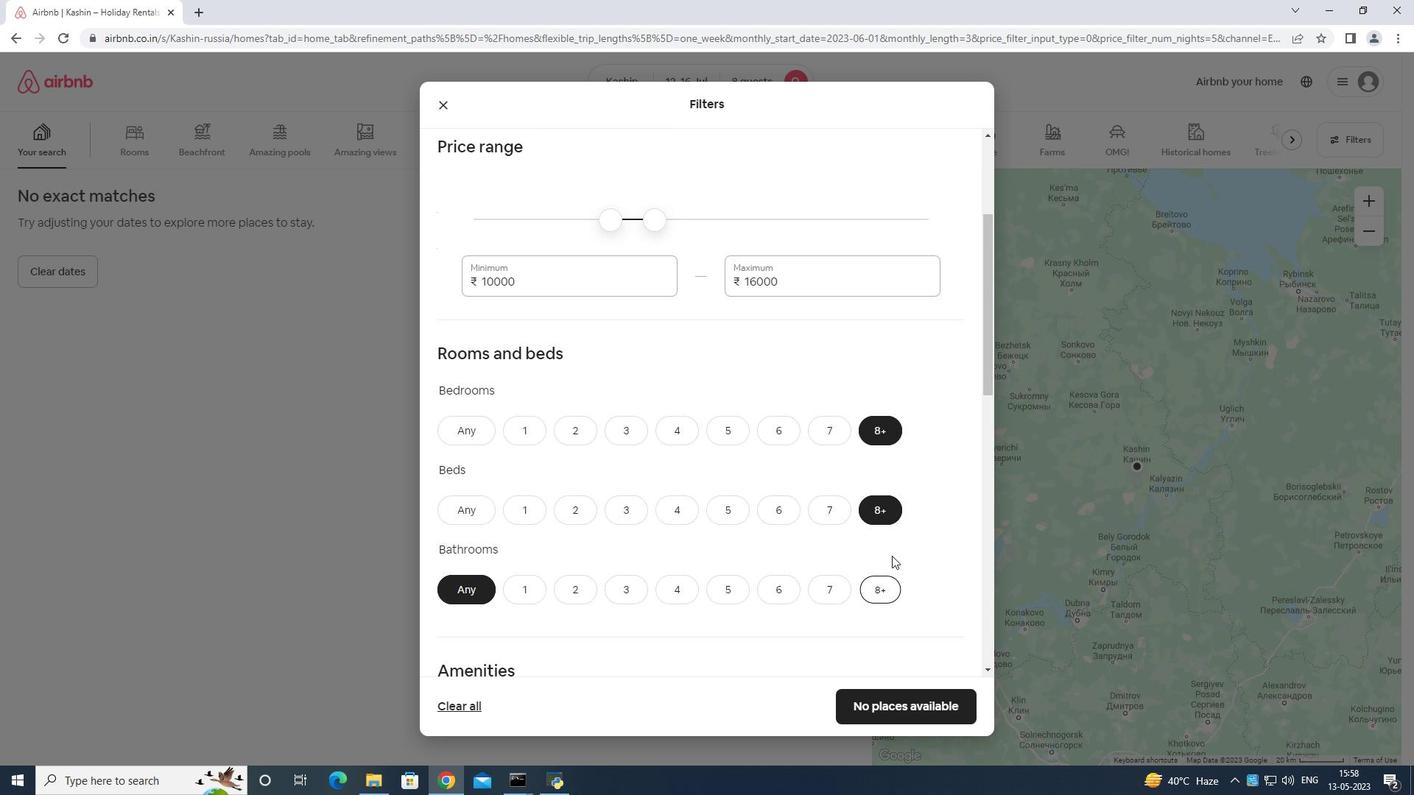 
Action: Mouse moved to (895, 557)
Screenshot: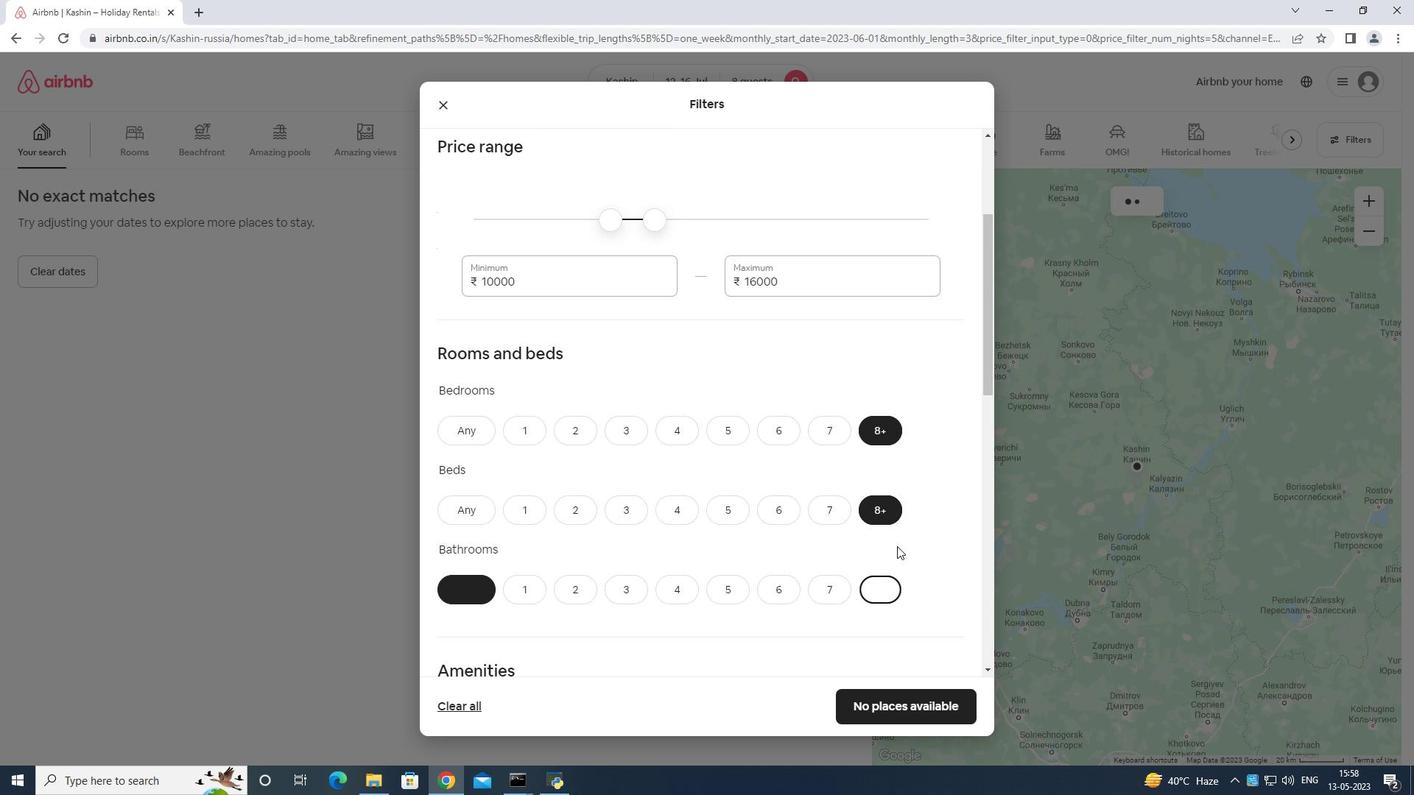 
Action: Mouse scrolled (895, 557) with delta (0, 0)
Screenshot: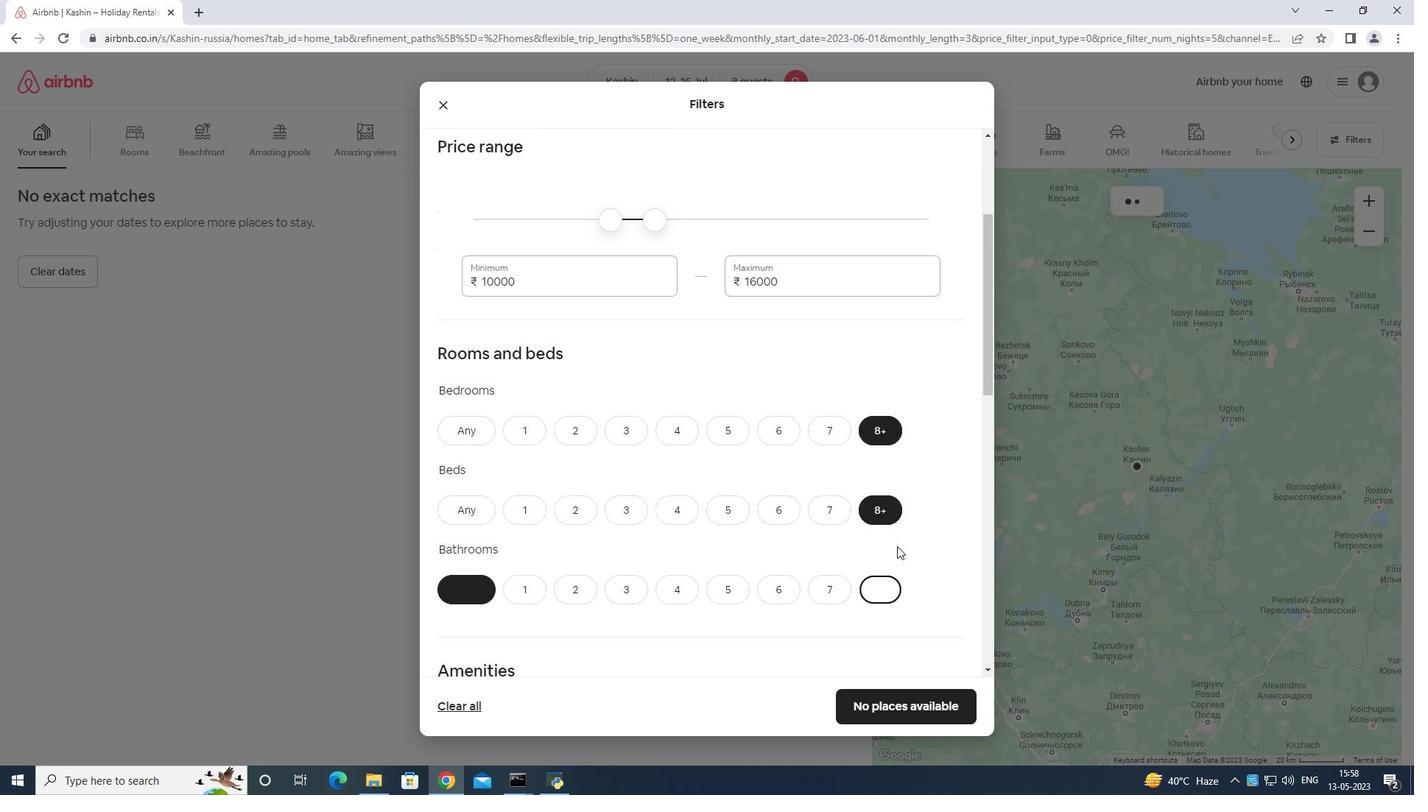 
Action: Mouse moved to (895, 557)
Screenshot: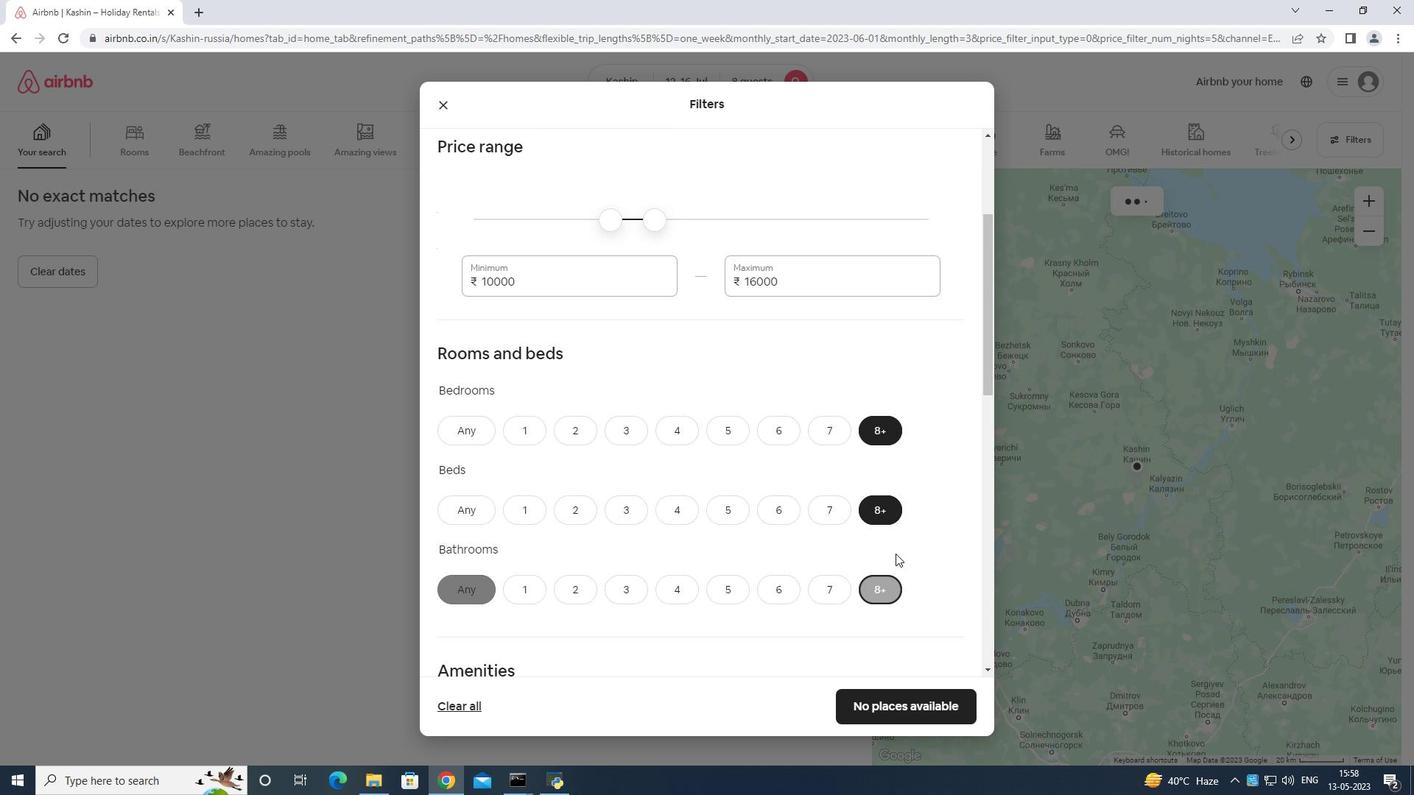 
Action: Mouse scrolled (895, 557) with delta (0, 0)
Screenshot: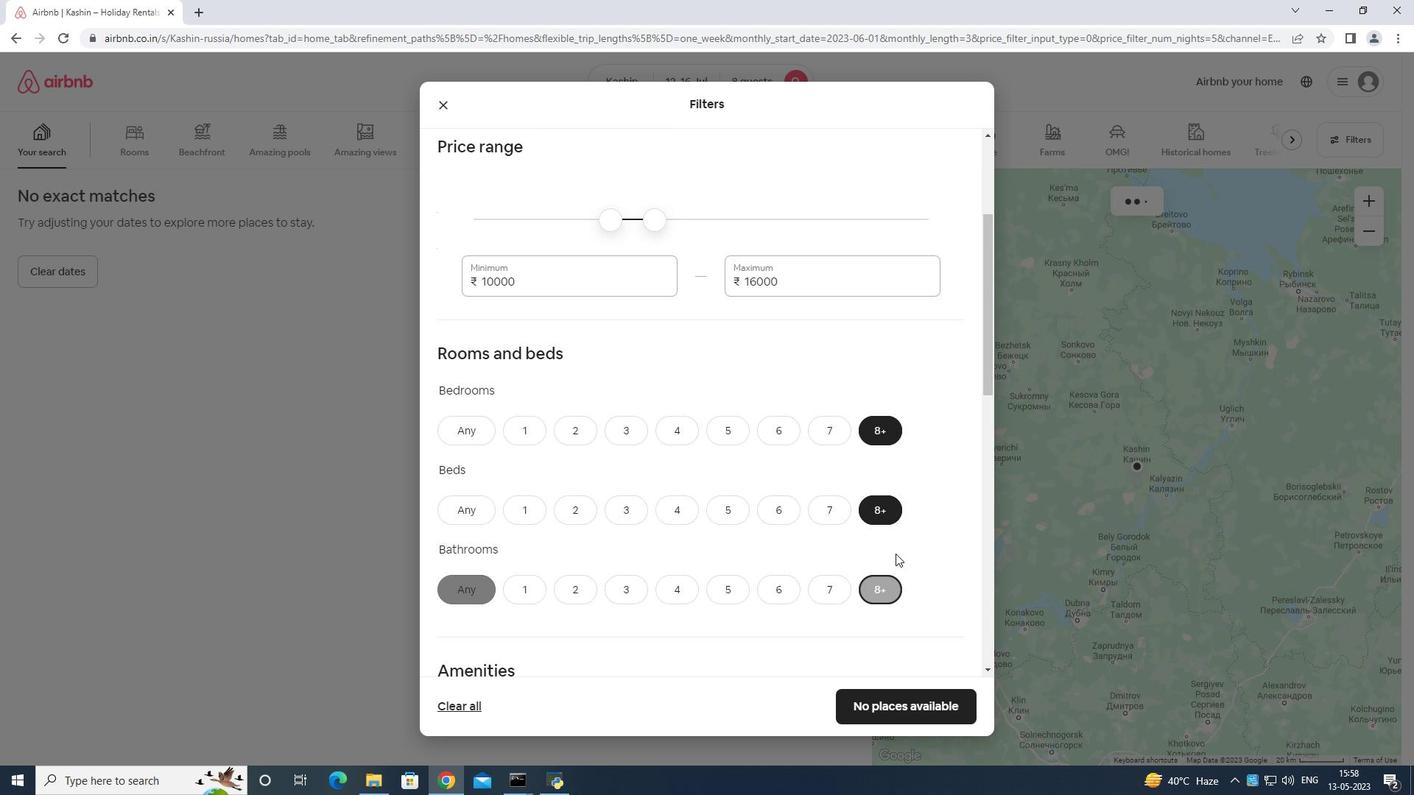 
Action: Mouse moved to (894, 547)
Screenshot: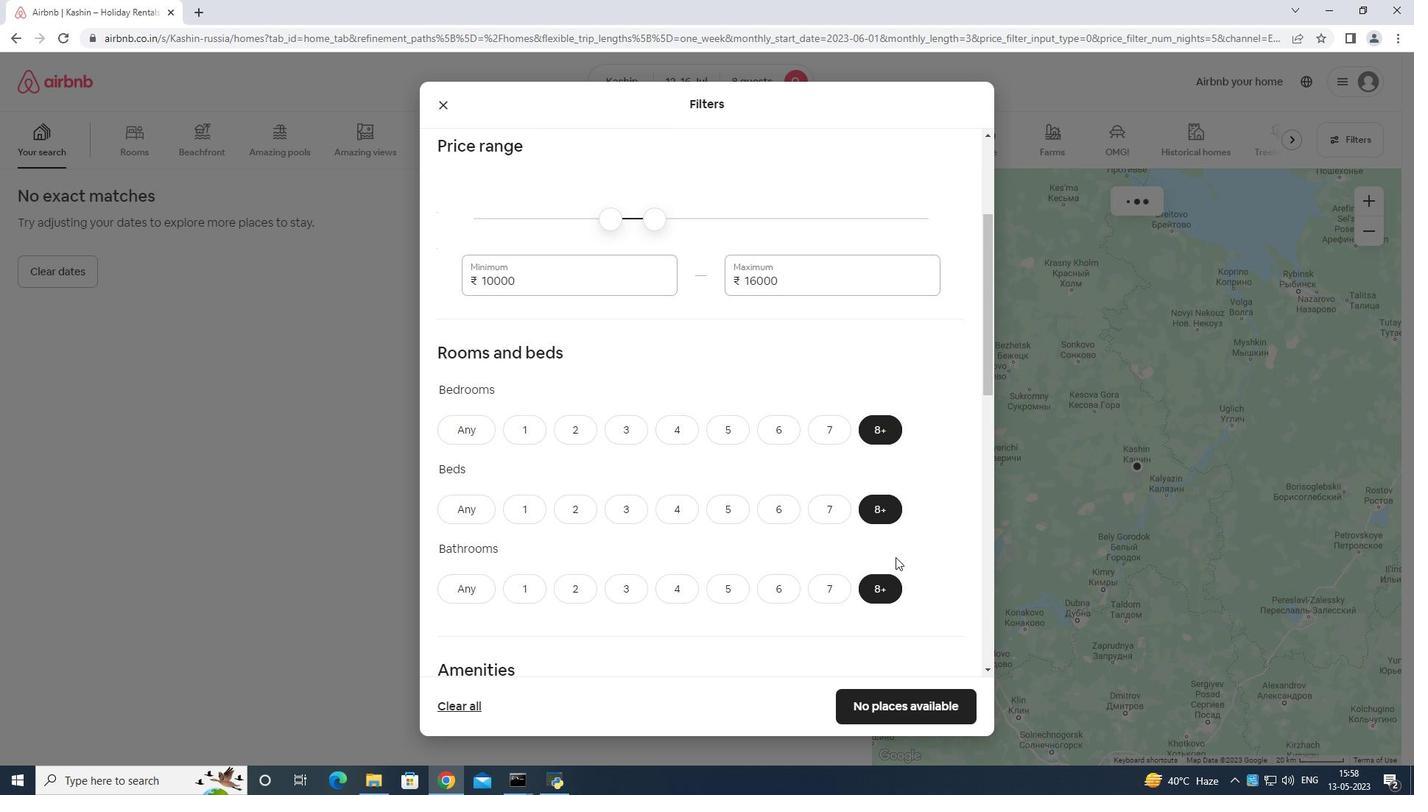 
Action: Mouse scrolled (895, 548) with delta (0, 0)
Screenshot: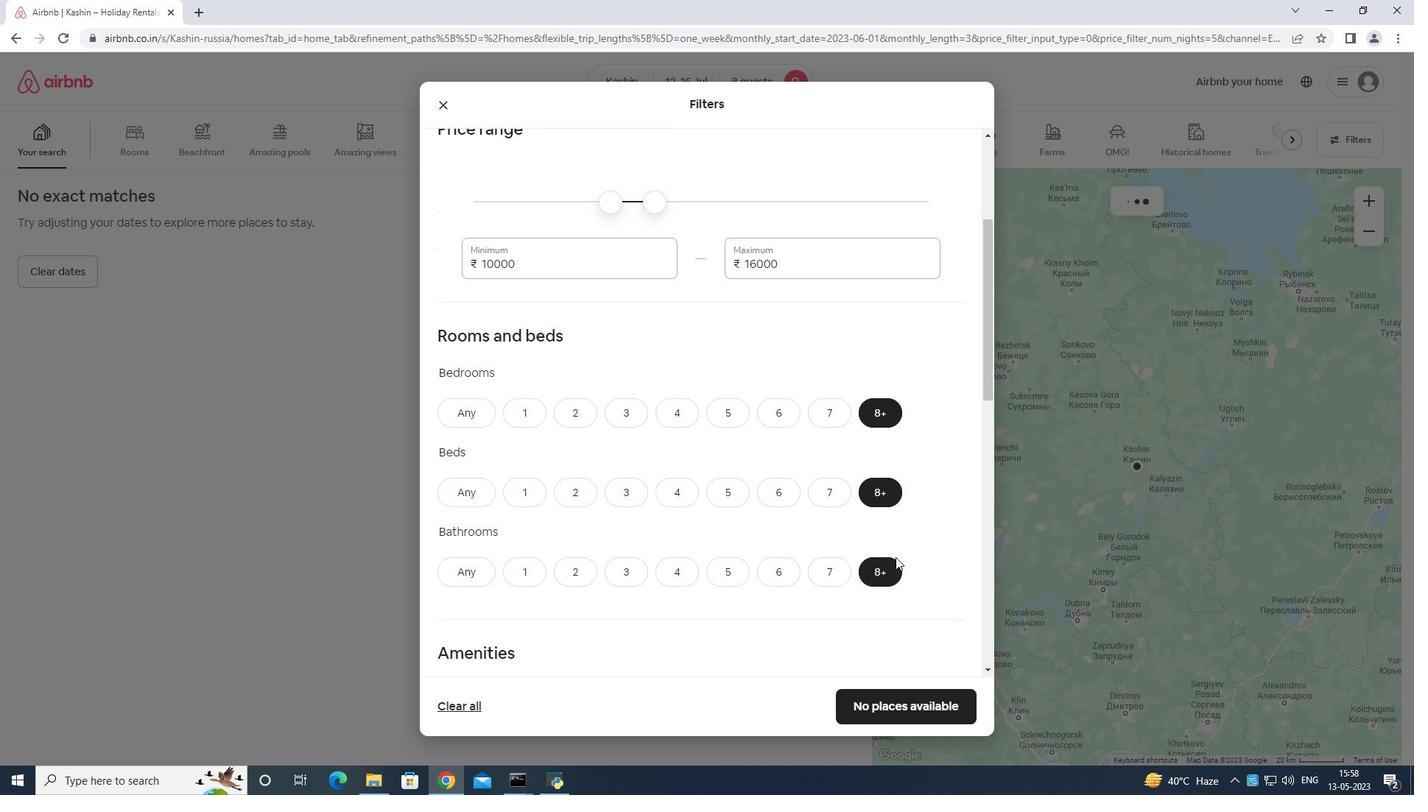 
Action: Mouse moved to (451, 445)
Screenshot: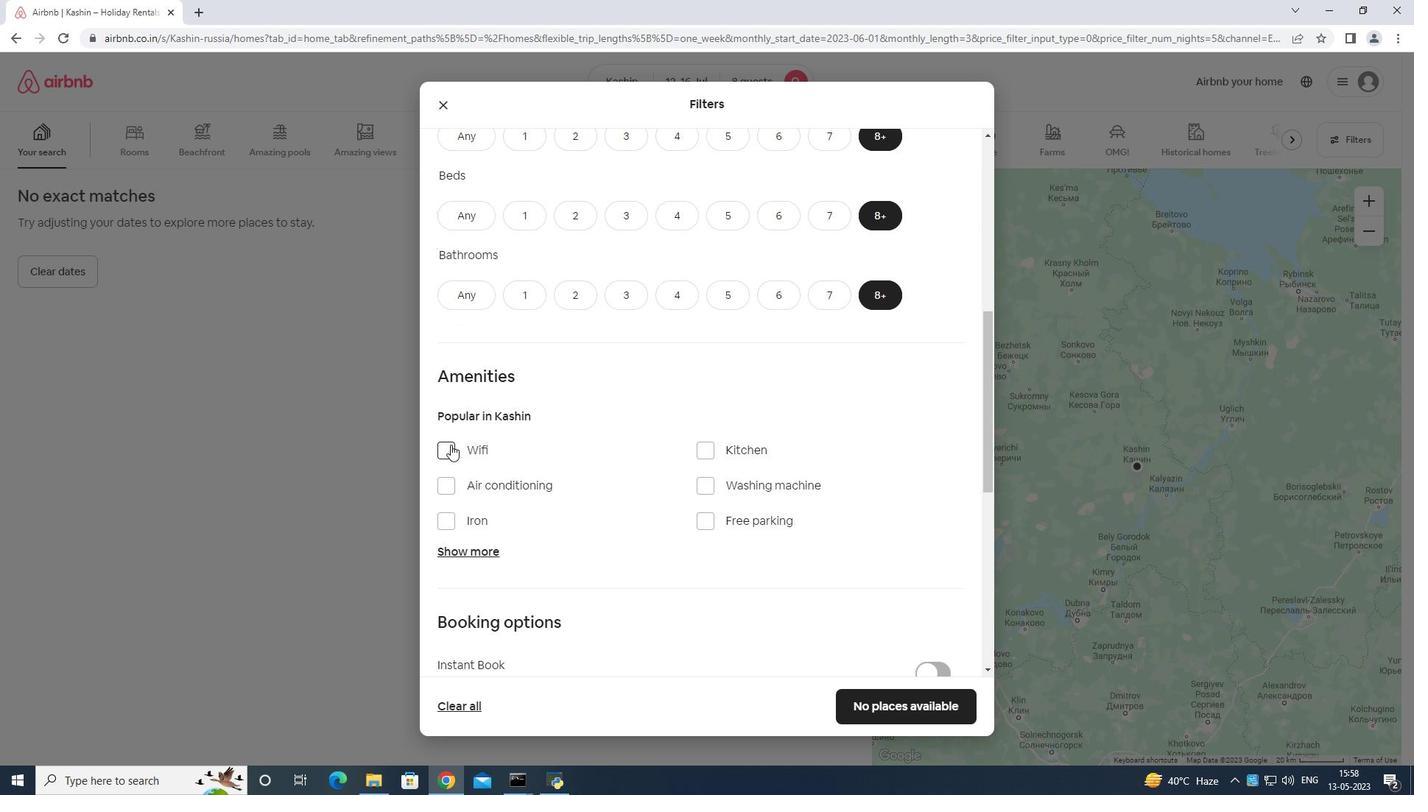 
Action: Mouse pressed left at (451, 445)
Screenshot: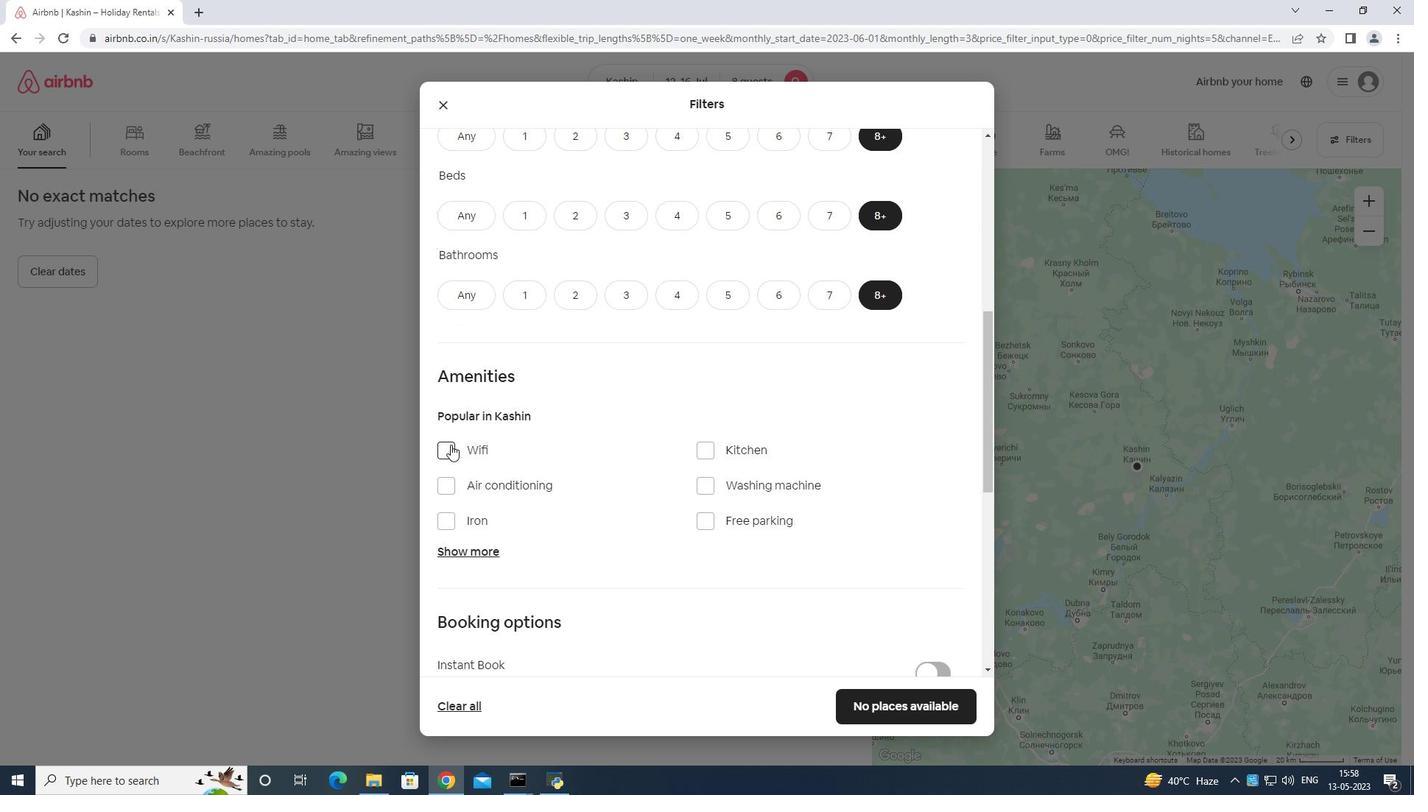 
Action: Mouse moved to (705, 515)
Screenshot: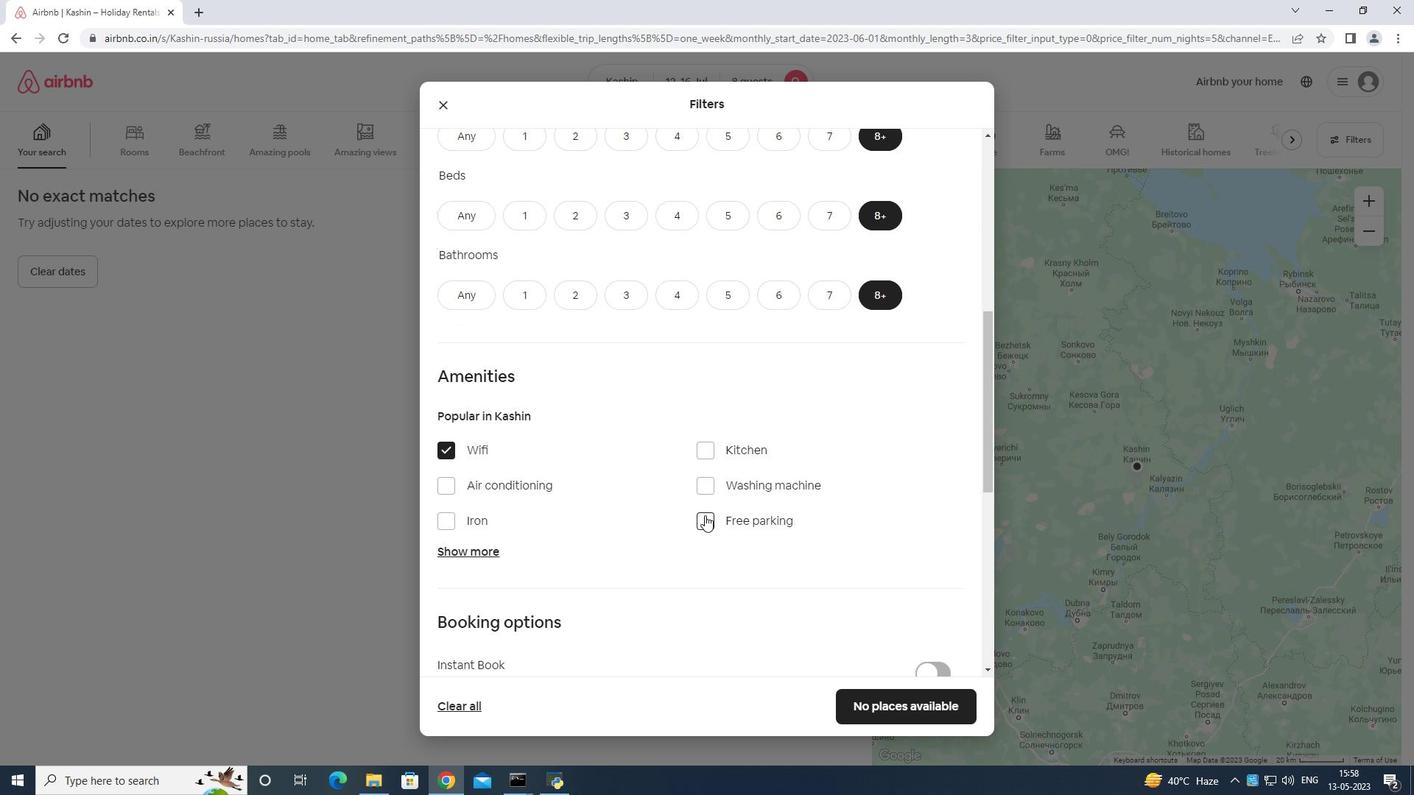 
Action: Mouse pressed left at (705, 515)
Screenshot: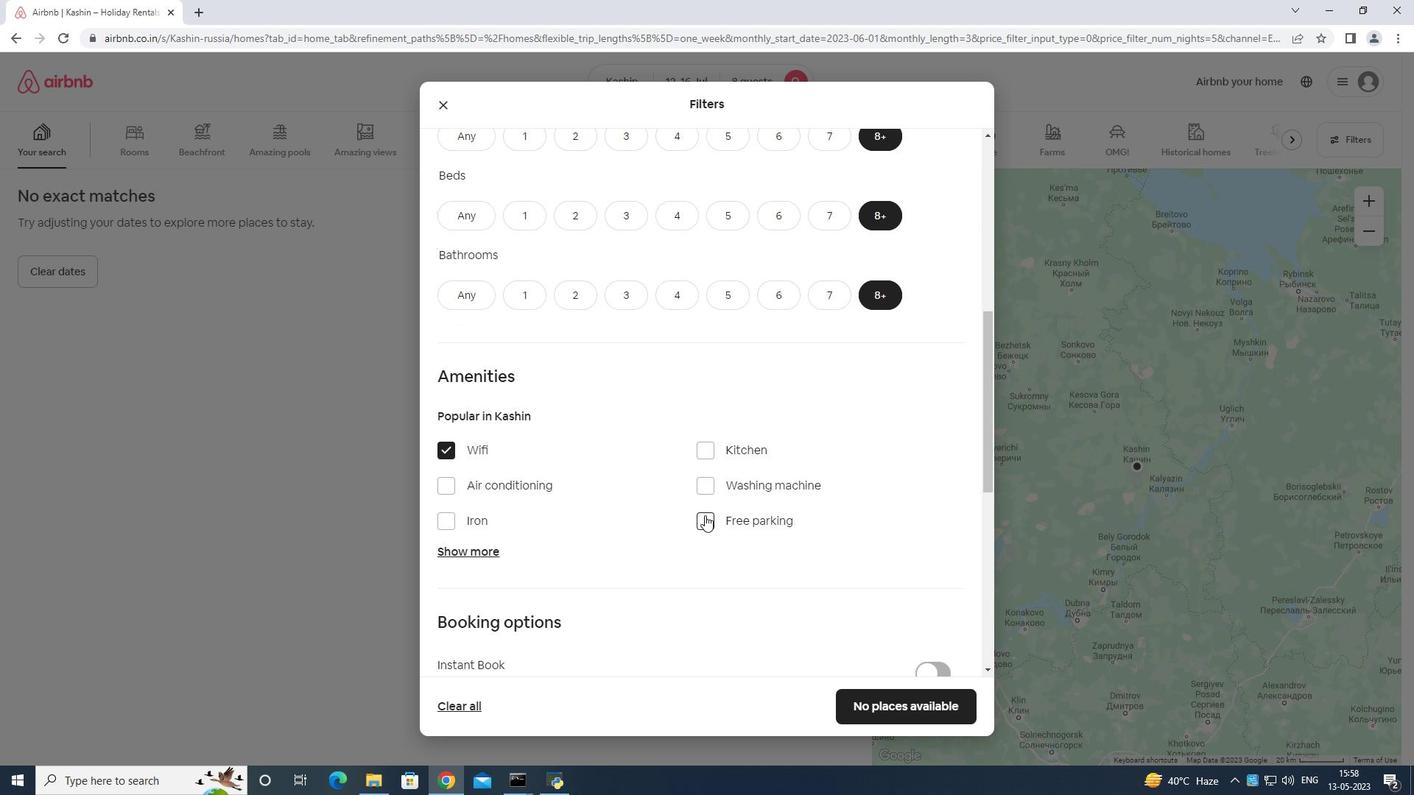 
Action: Mouse moved to (481, 549)
Screenshot: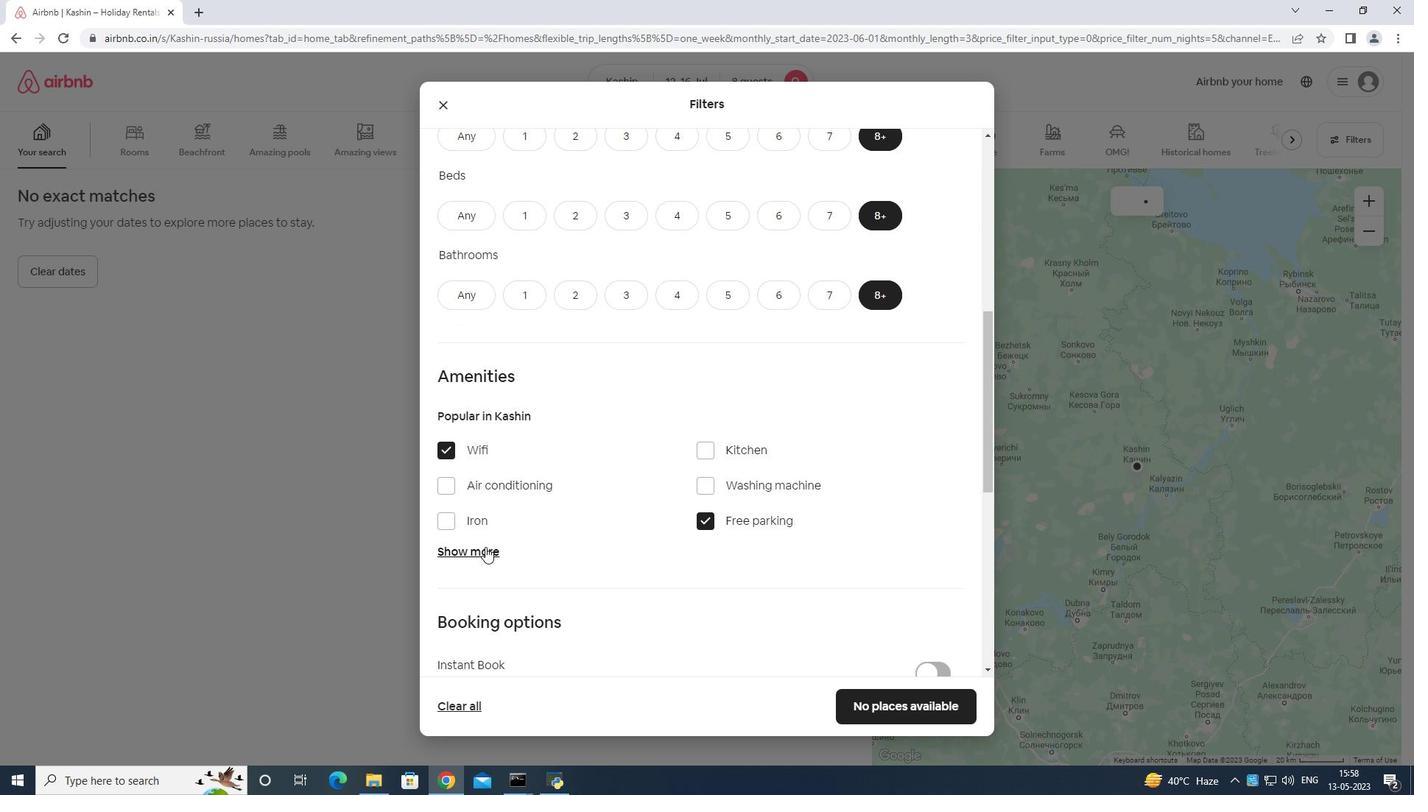 
Action: Mouse pressed left at (481, 549)
Screenshot: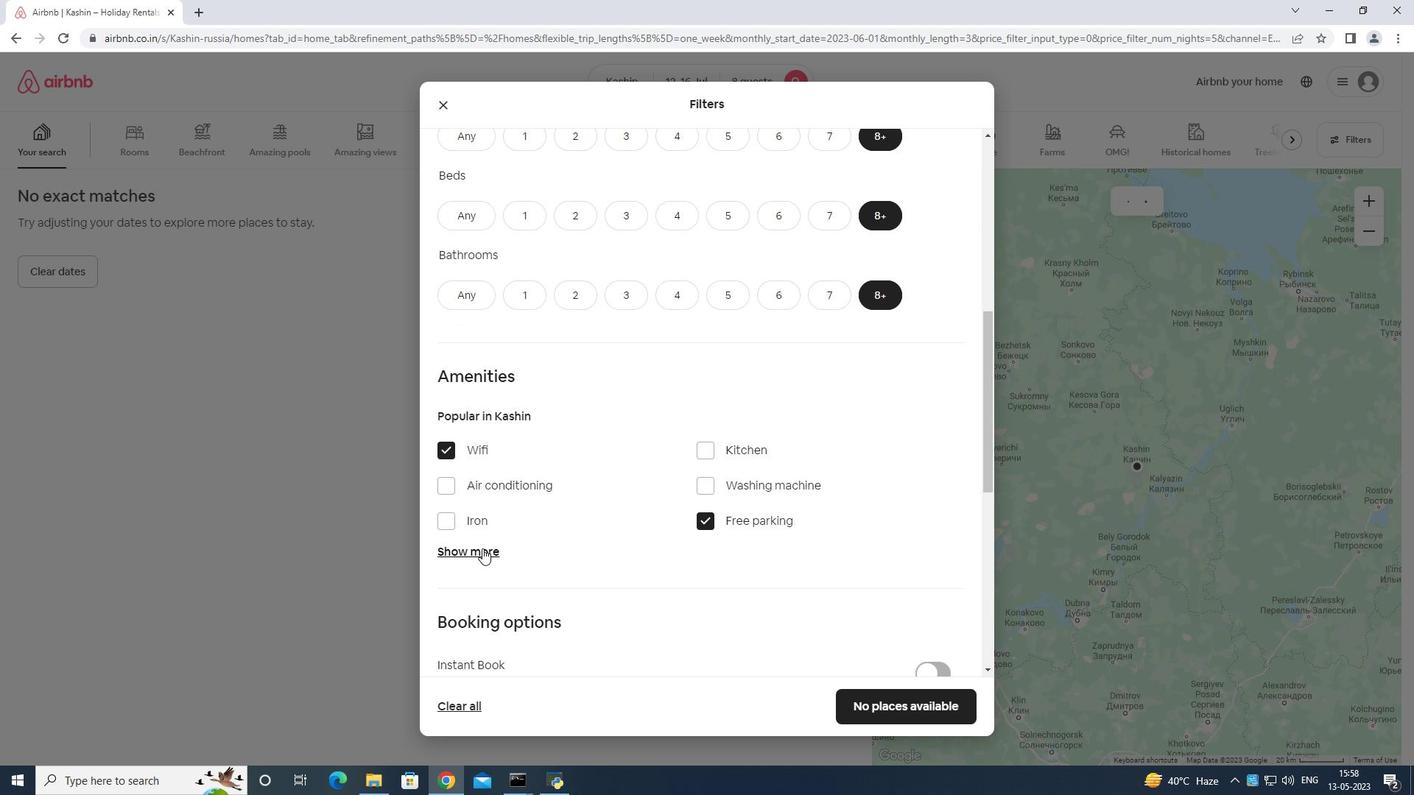 
Action: Mouse moved to (520, 488)
Screenshot: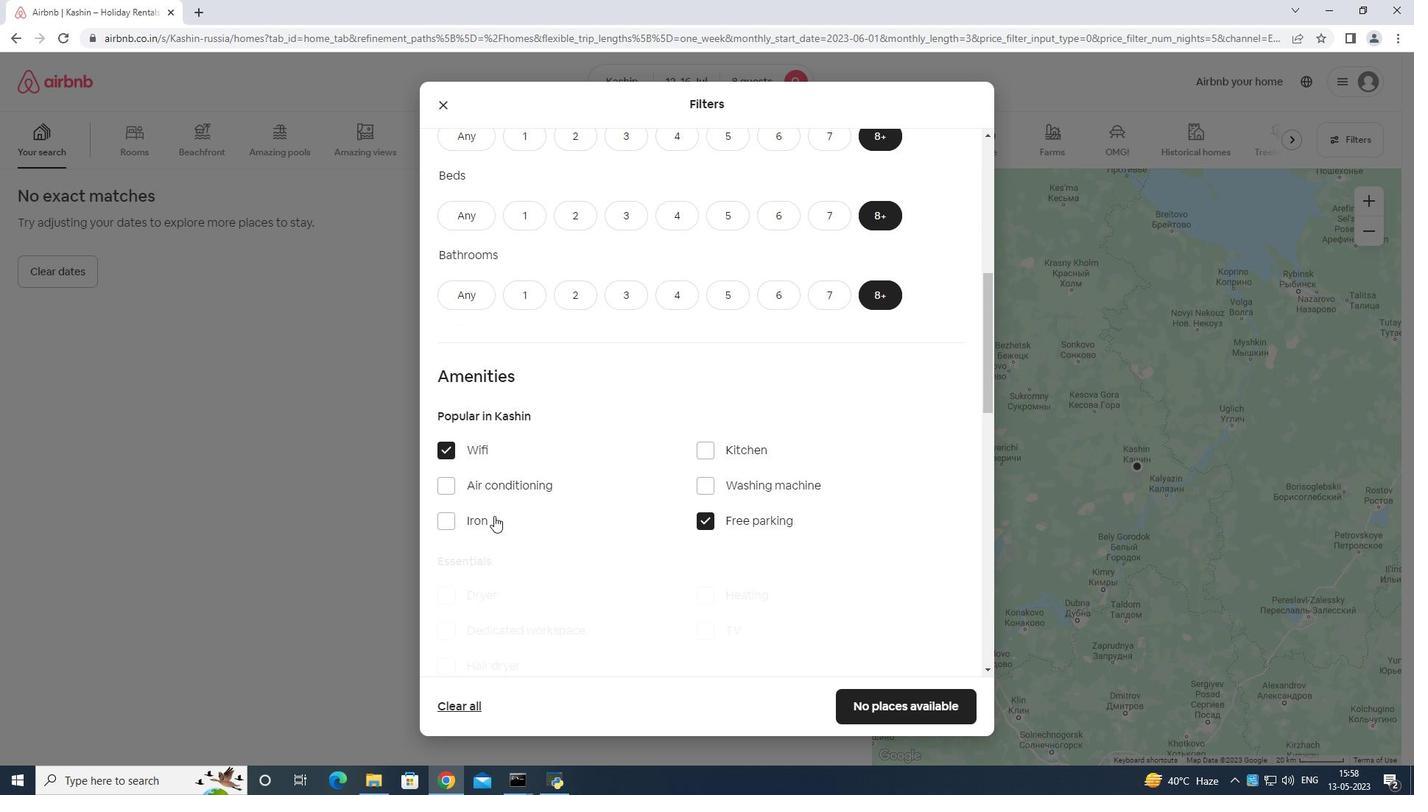 
Action: Mouse scrolled (520, 487) with delta (0, 0)
Screenshot: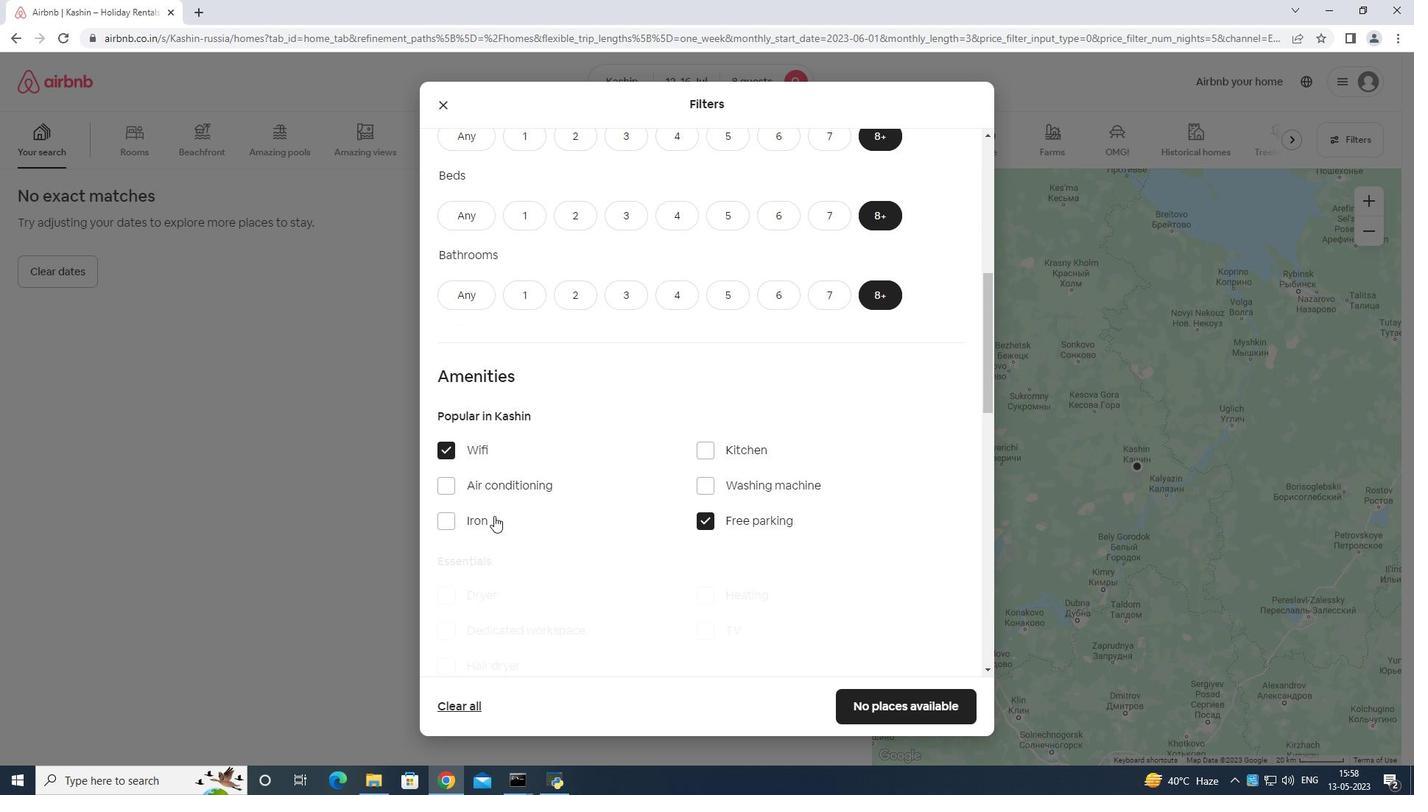 
Action: Mouse moved to (522, 492)
Screenshot: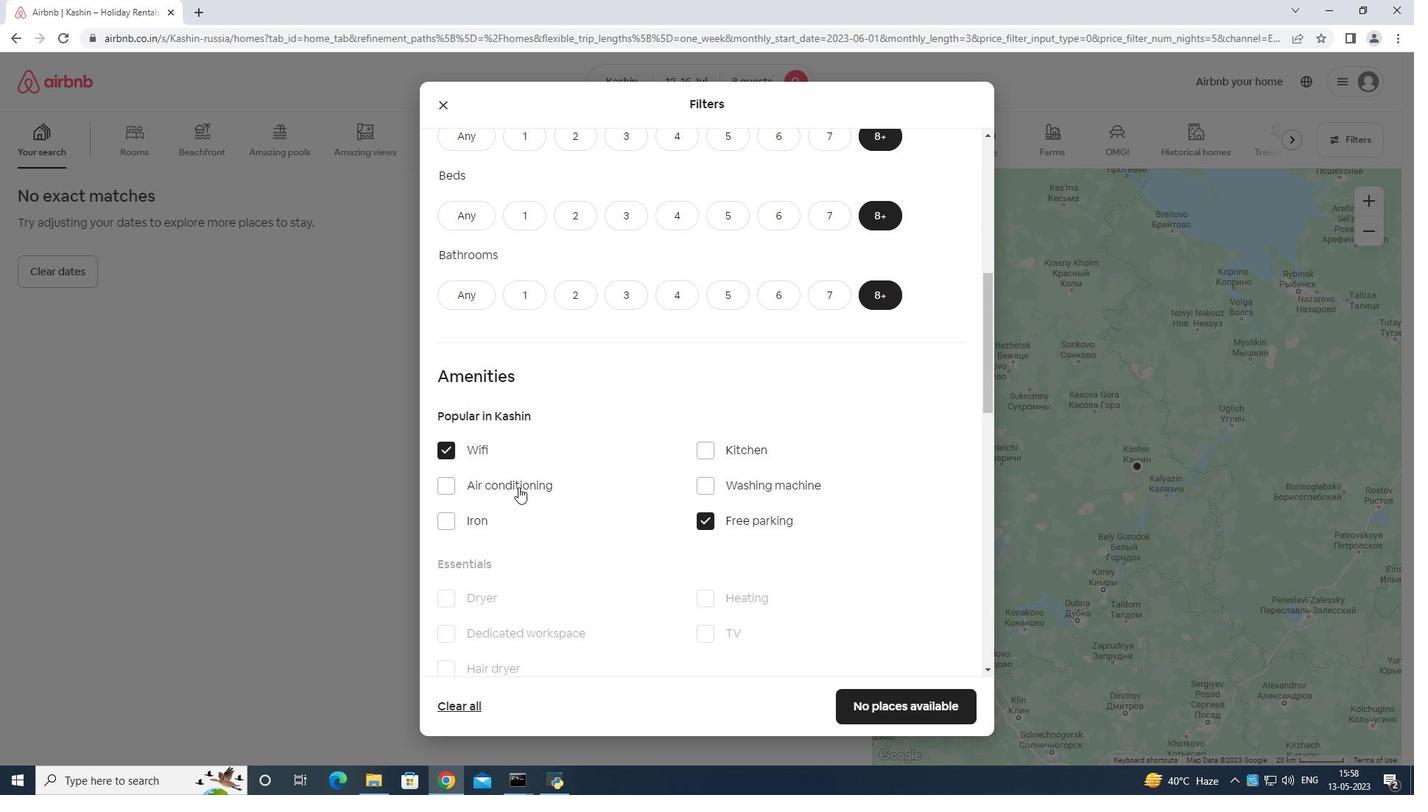 
Action: Mouse scrolled (522, 491) with delta (0, 0)
Screenshot: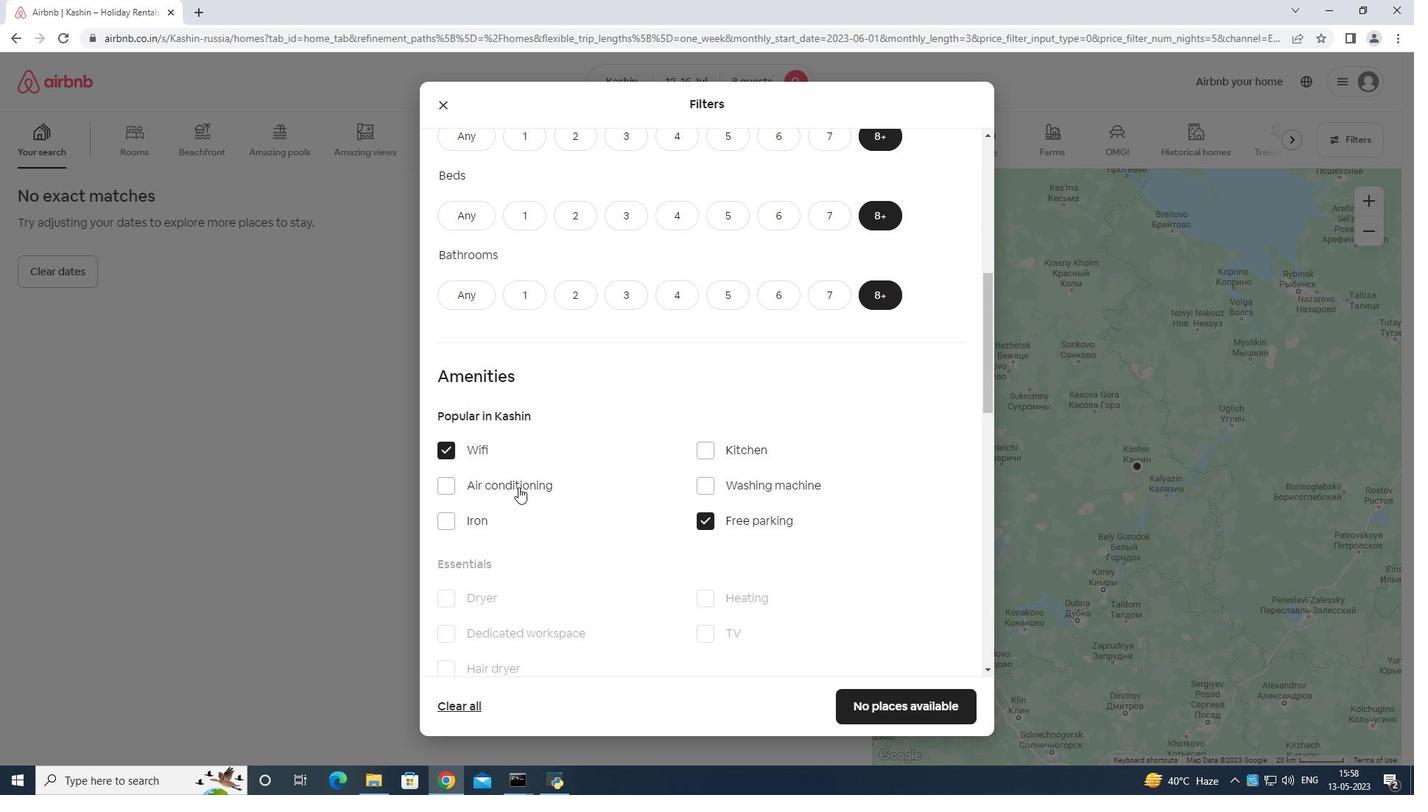 
Action: Mouse moved to (533, 495)
Screenshot: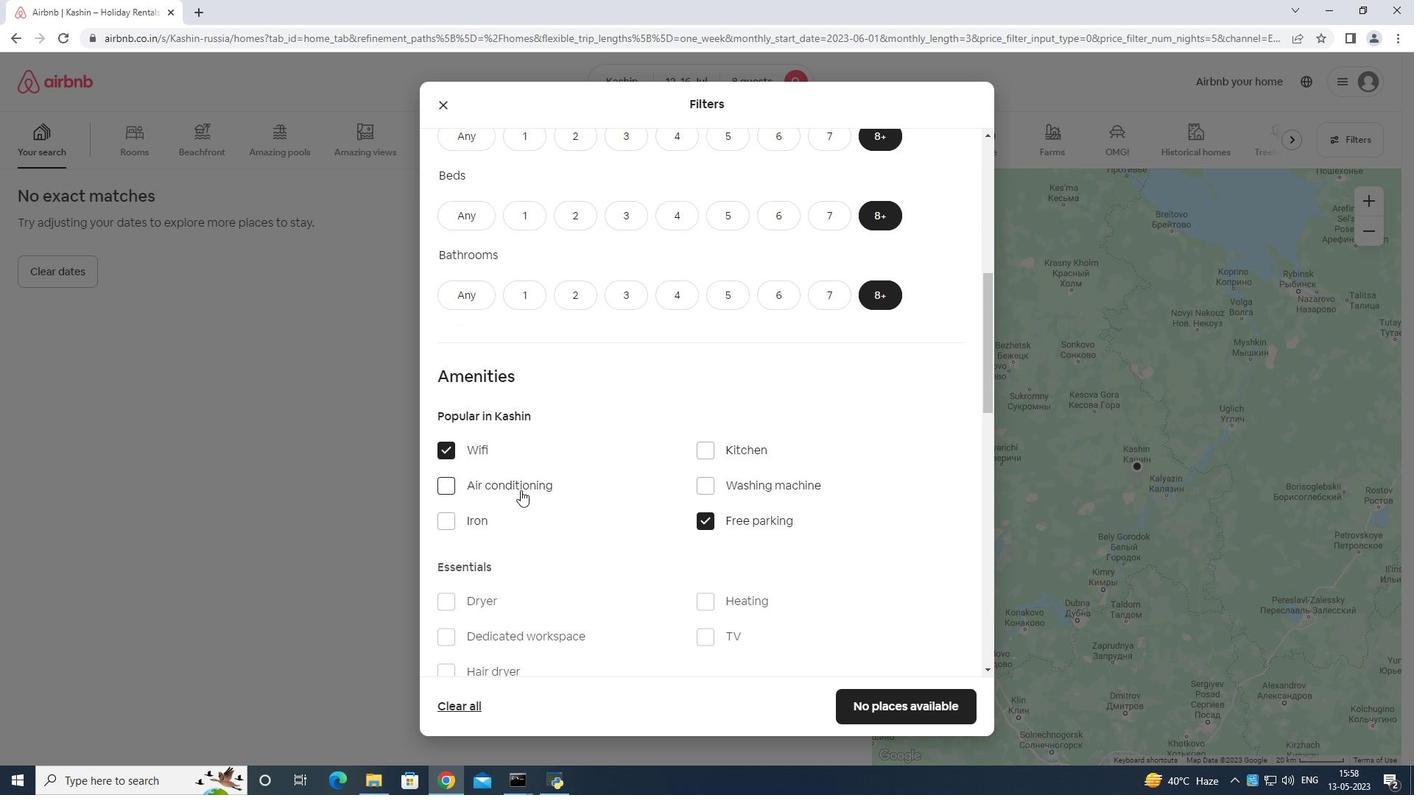 
Action: Mouse scrolled (533, 495) with delta (0, 0)
Screenshot: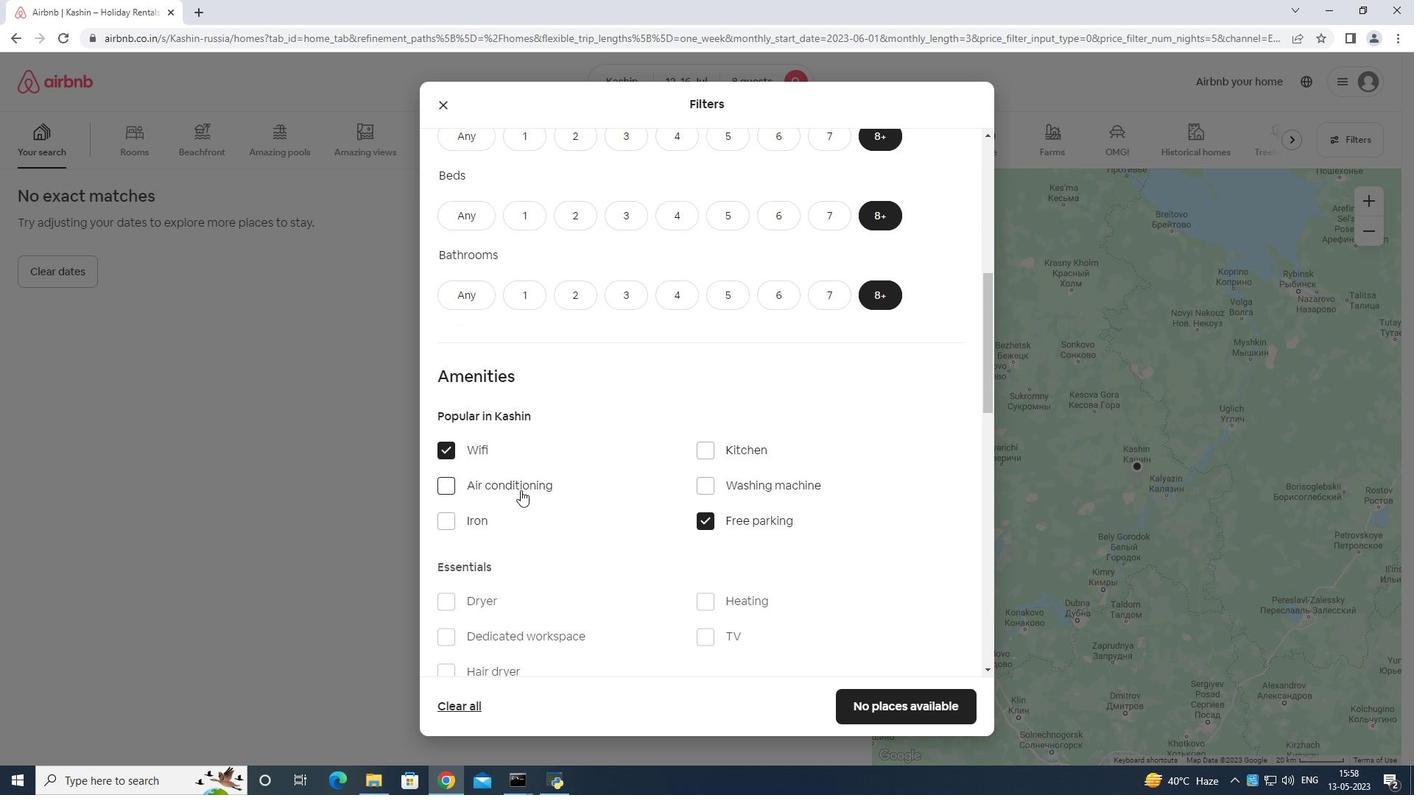 
Action: Mouse moved to (711, 414)
Screenshot: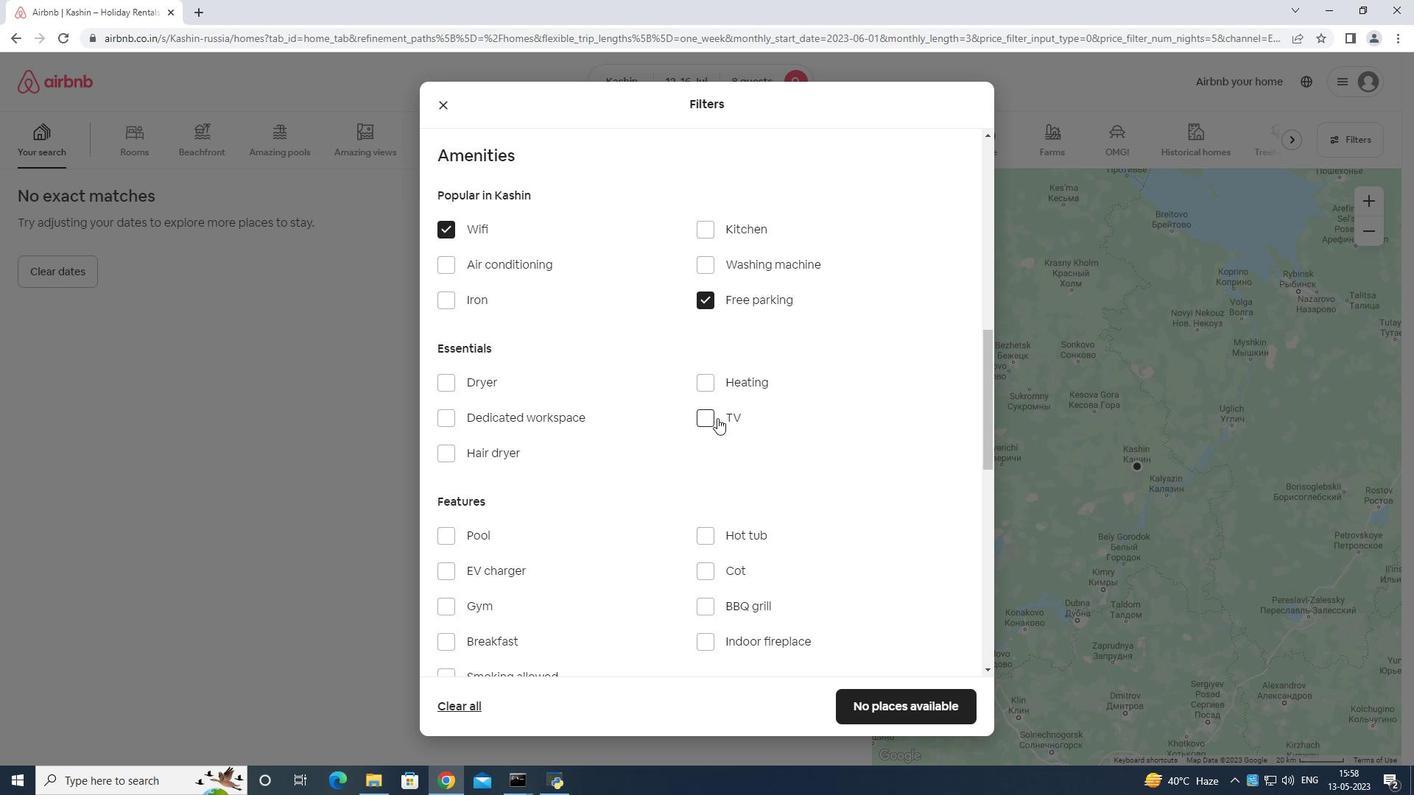 
Action: Mouse pressed left at (711, 414)
Screenshot: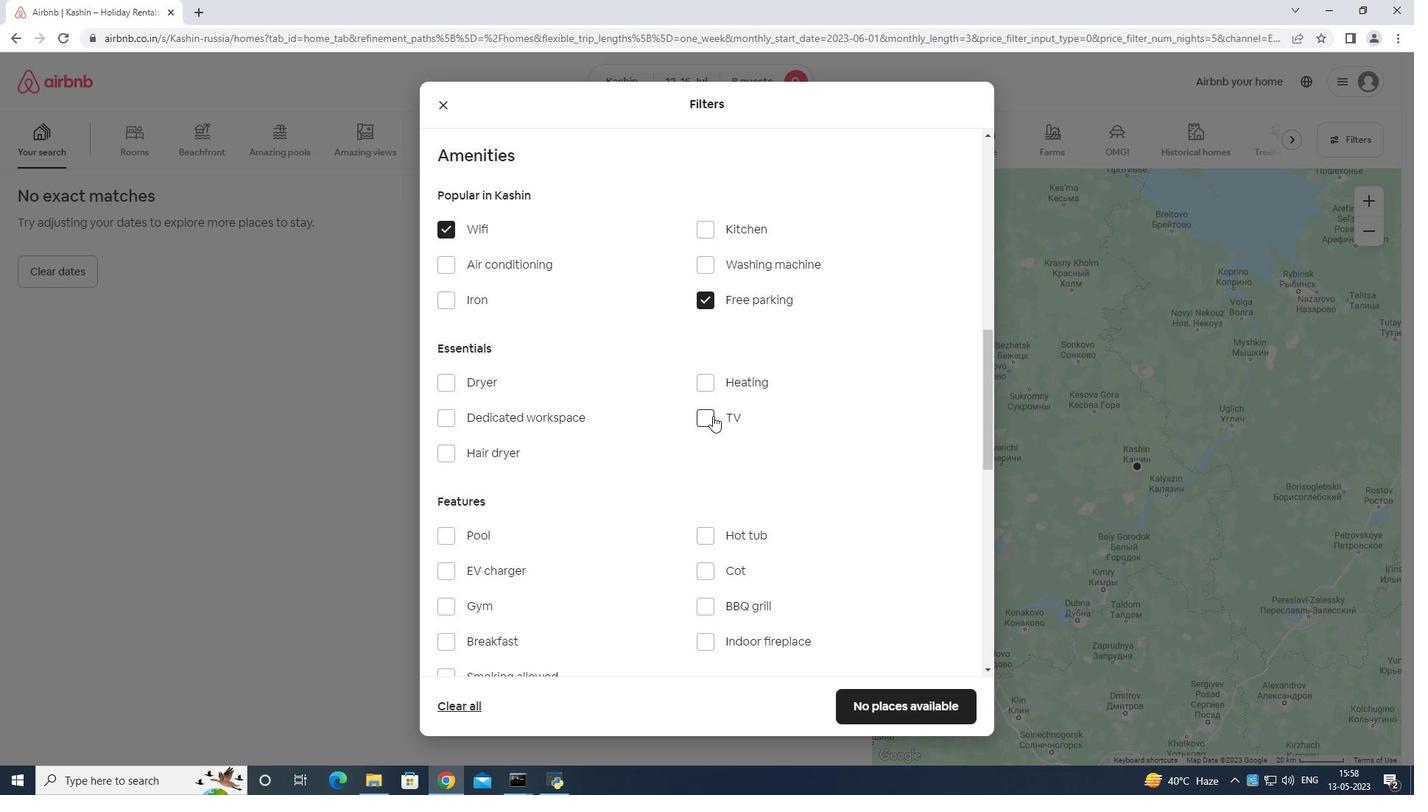 
Action: Mouse moved to (706, 427)
Screenshot: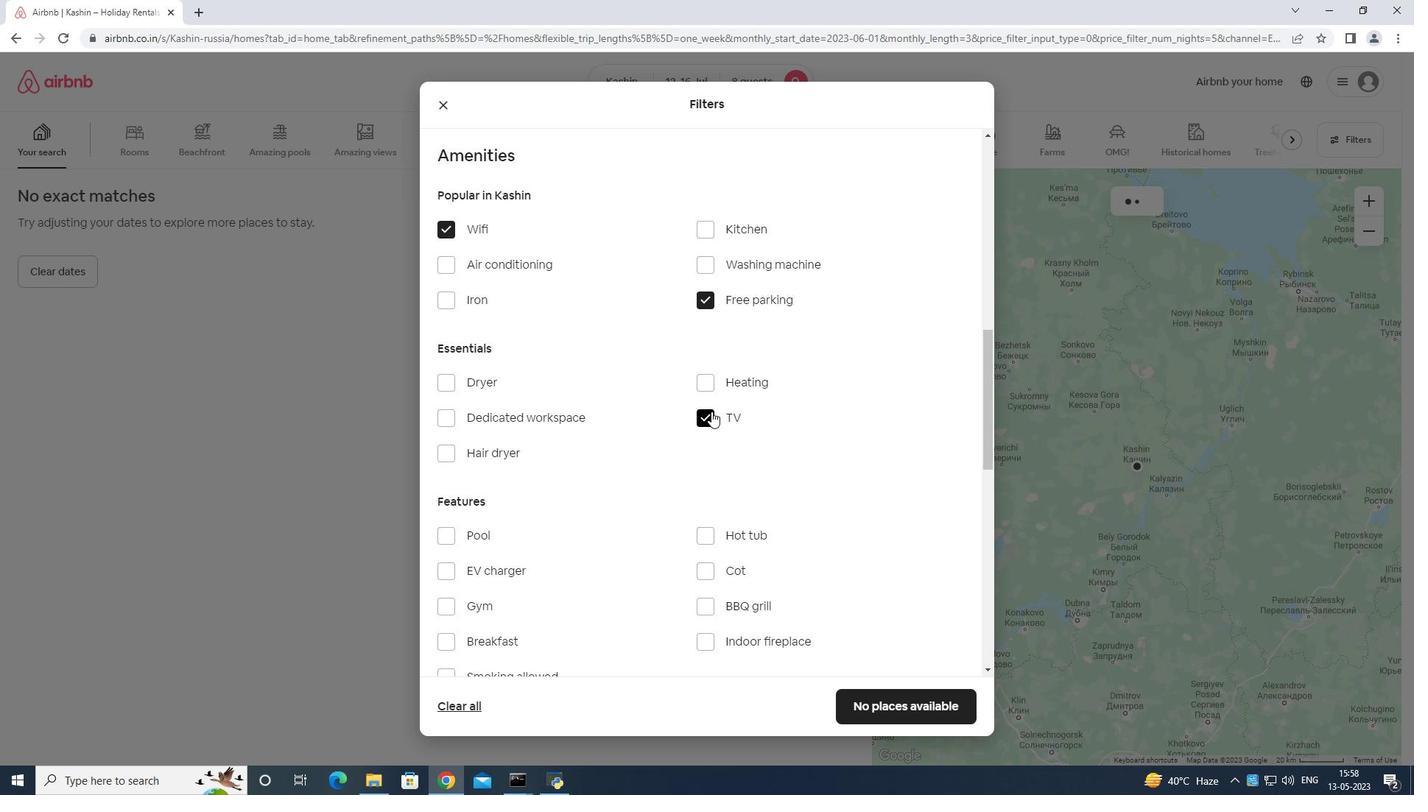 
Action: Mouse scrolled (707, 425) with delta (0, 0)
Screenshot: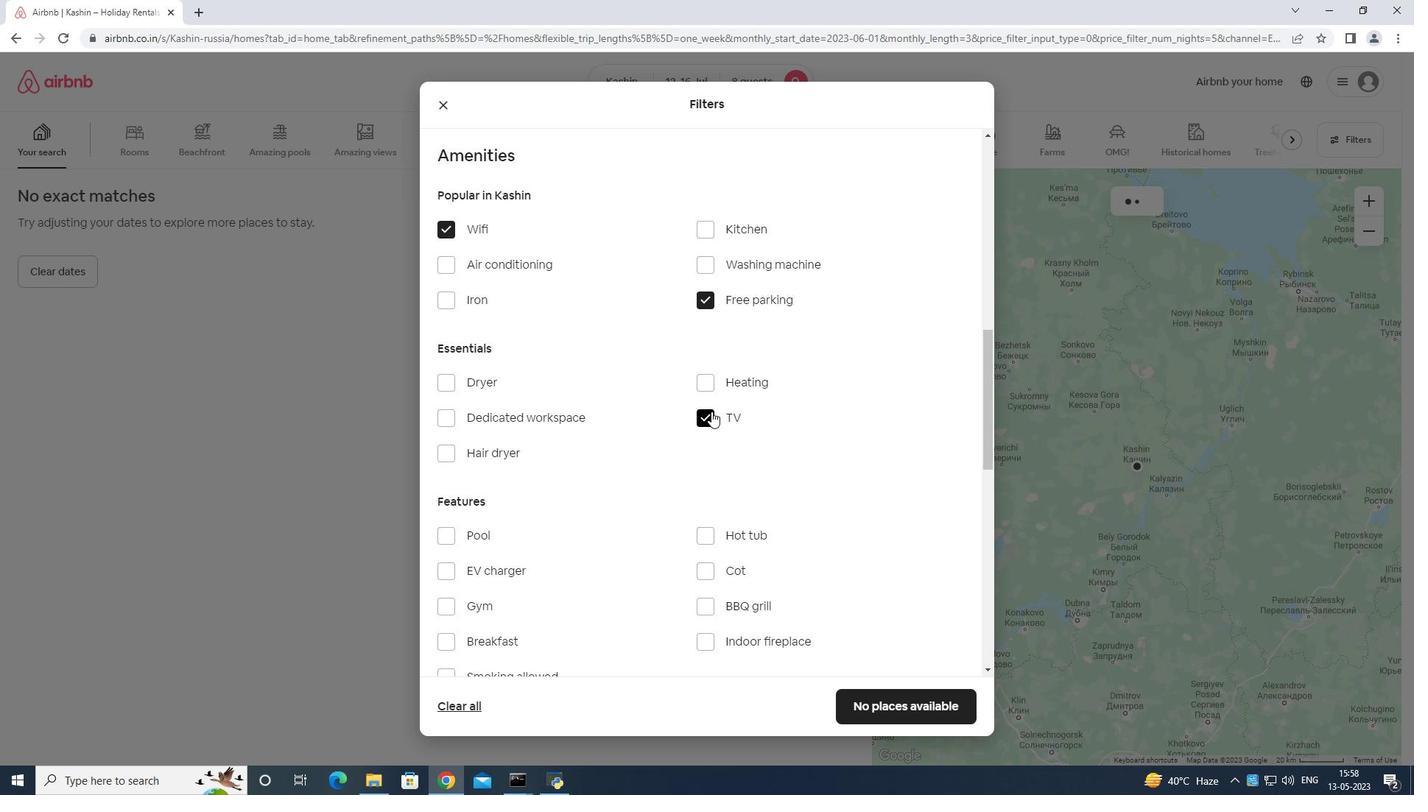 
Action: Mouse moved to (705, 428)
Screenshot: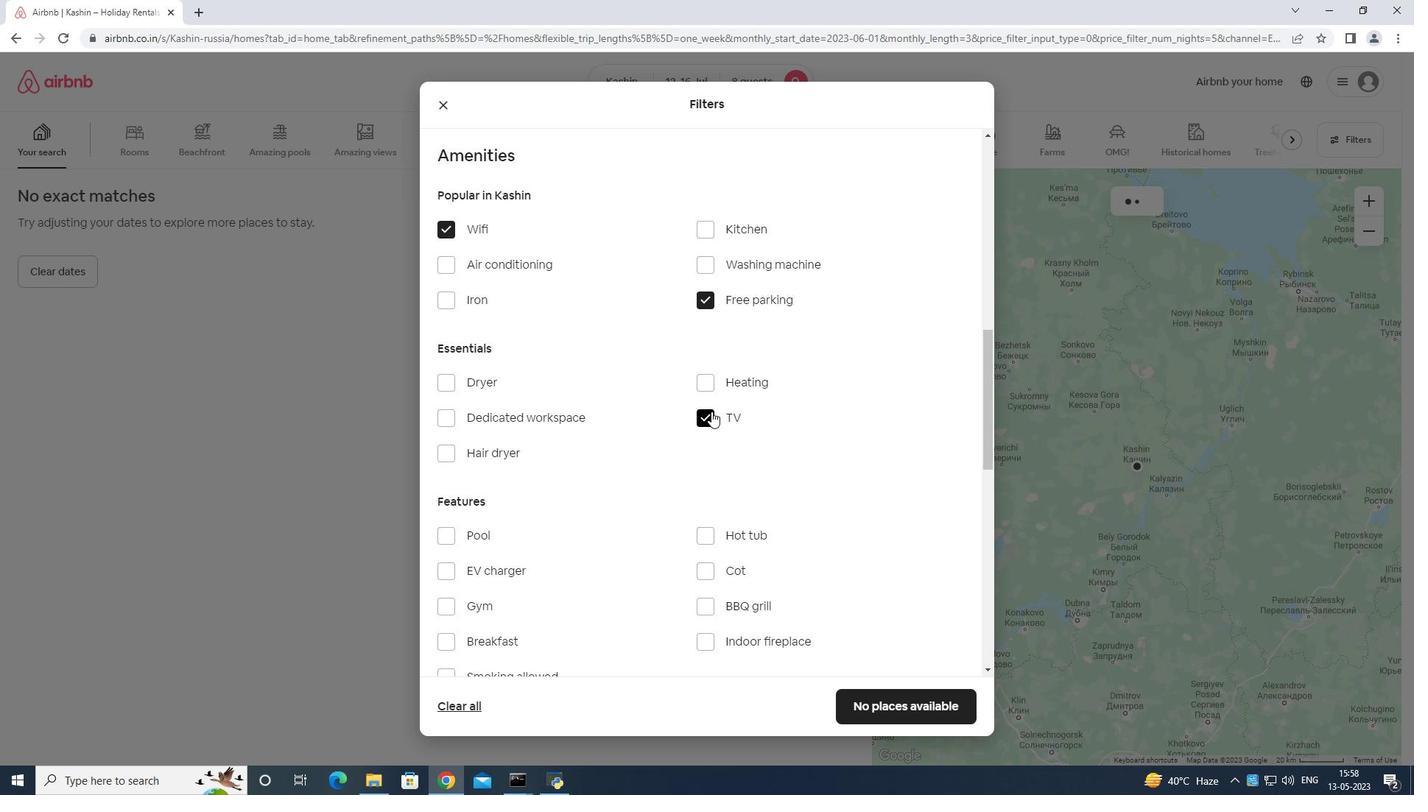 
Action: Mouse scrolled (705, 428) with delta (0, 0)
Screenshot: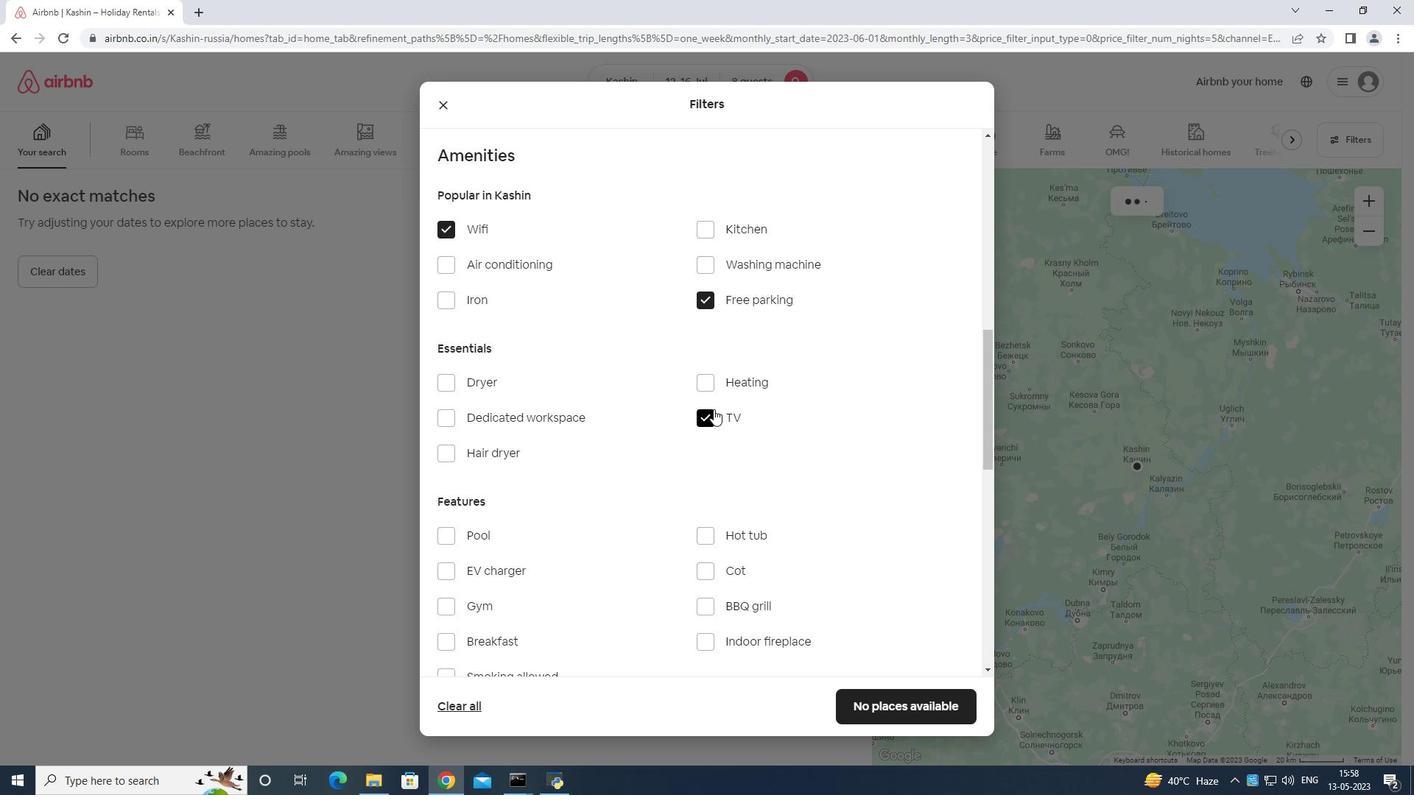 
Action: Mouse moved to (447, 455)
Screenshot: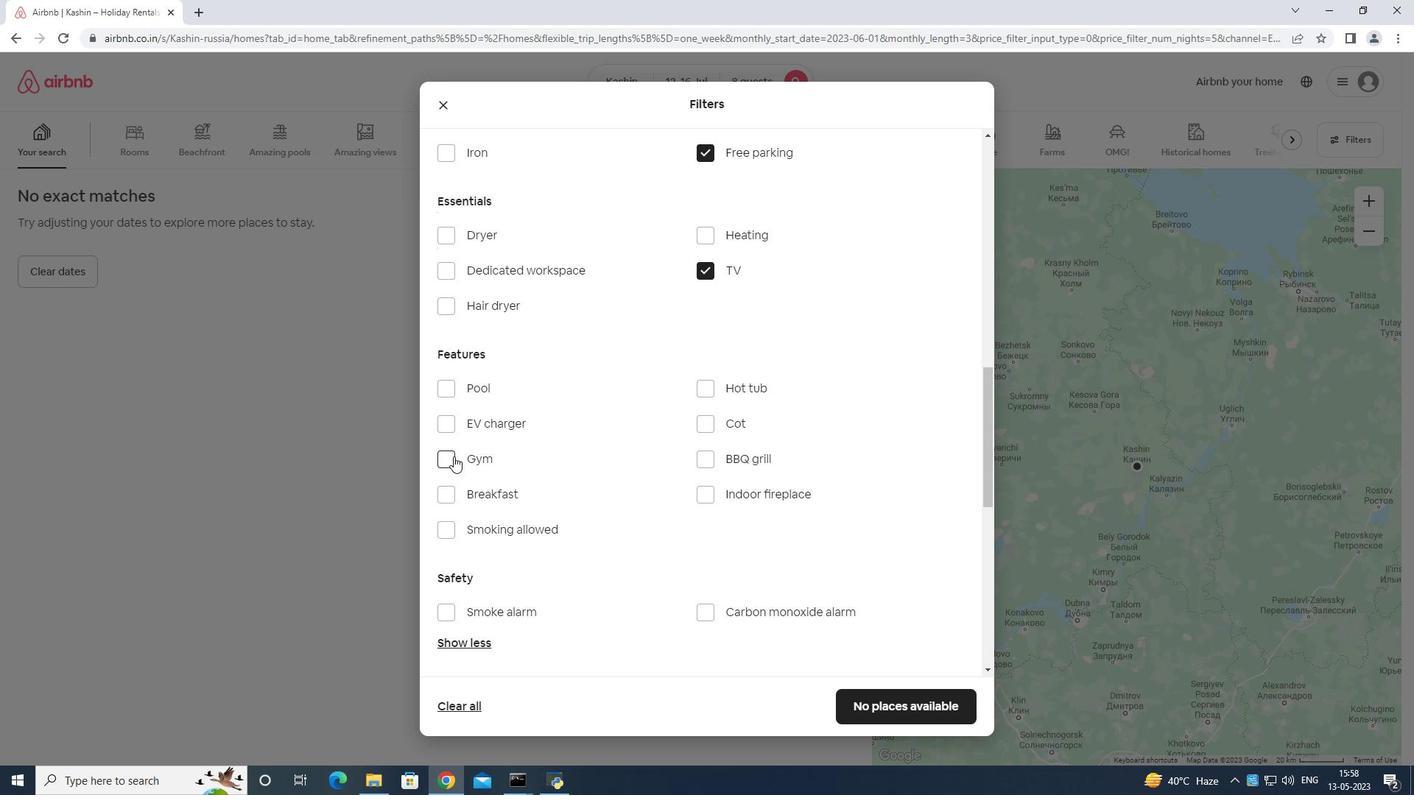 
Action: Mouse pressed left at (447, 455)
Screenshot: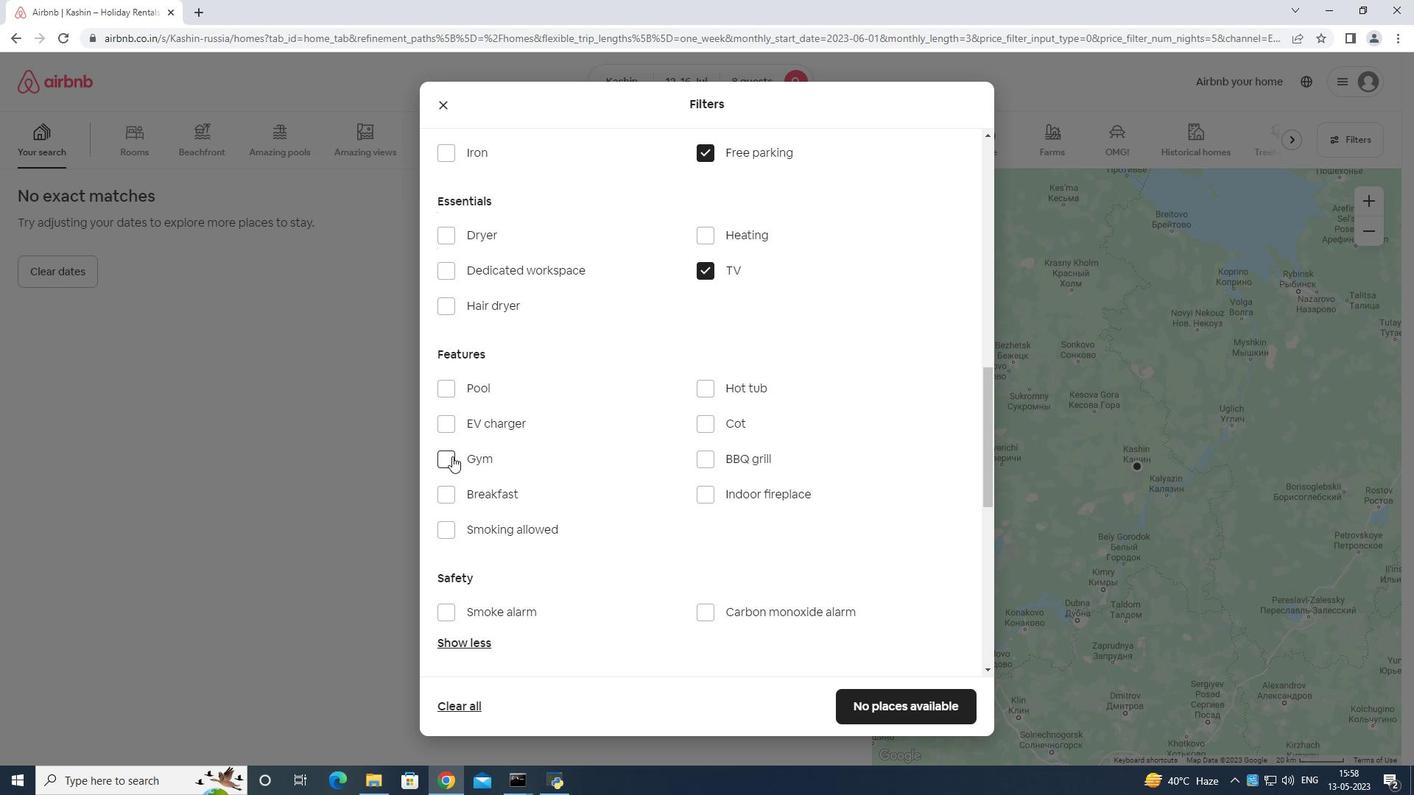 
Action: Mouse moved to (443, 493)
Screenshot: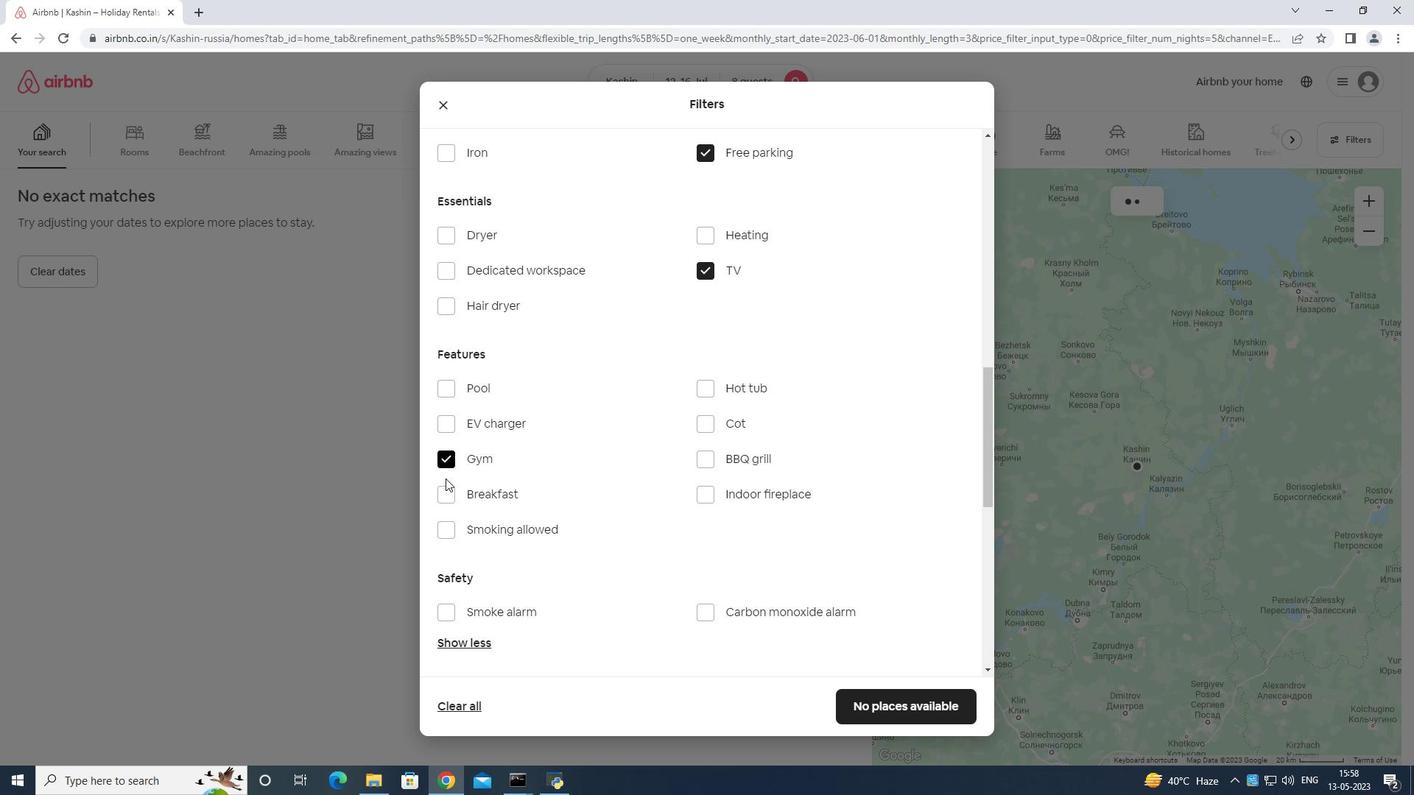 
Action: Mouse pressed left at (443, 493)
Screenshot: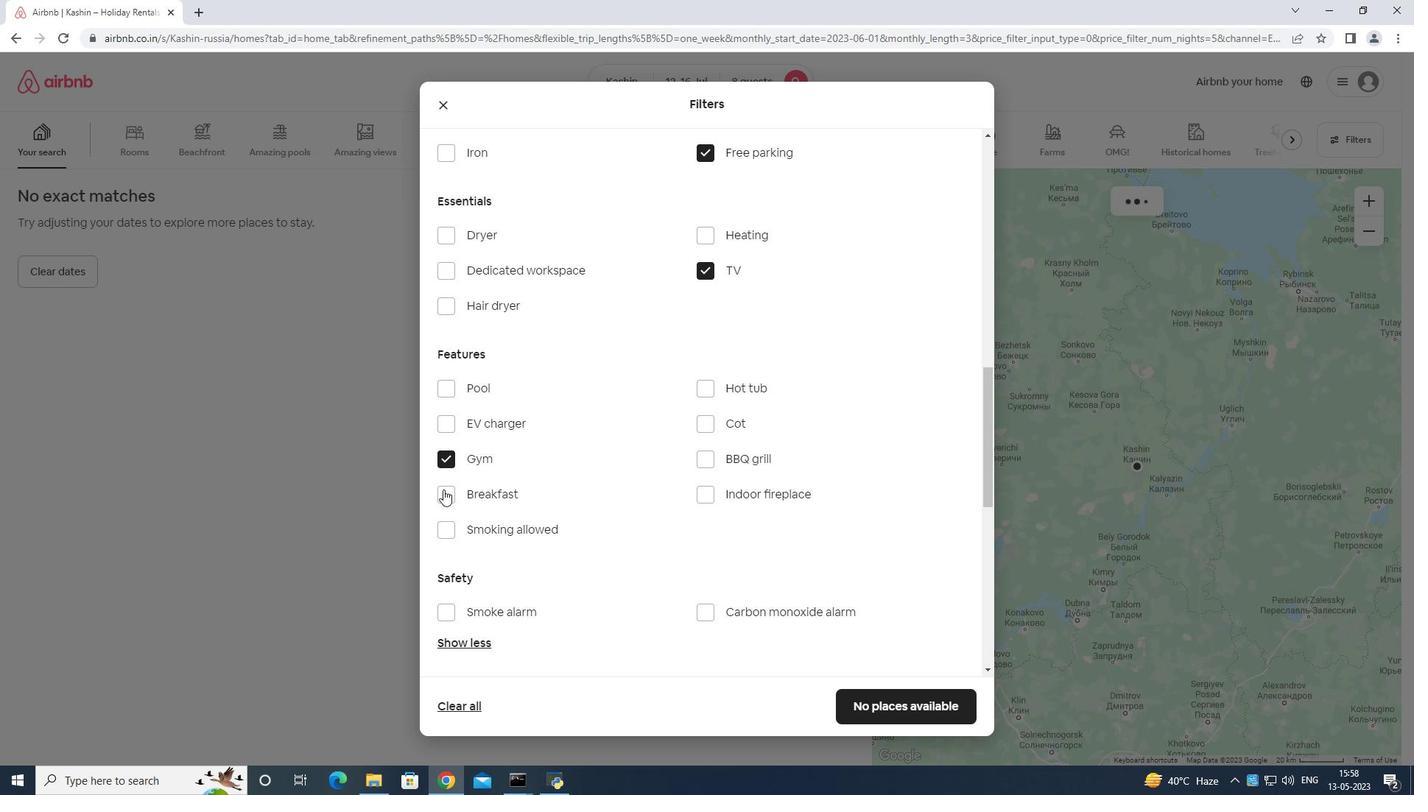 
Action: Mouse moved to (659, 386)
Screenshot: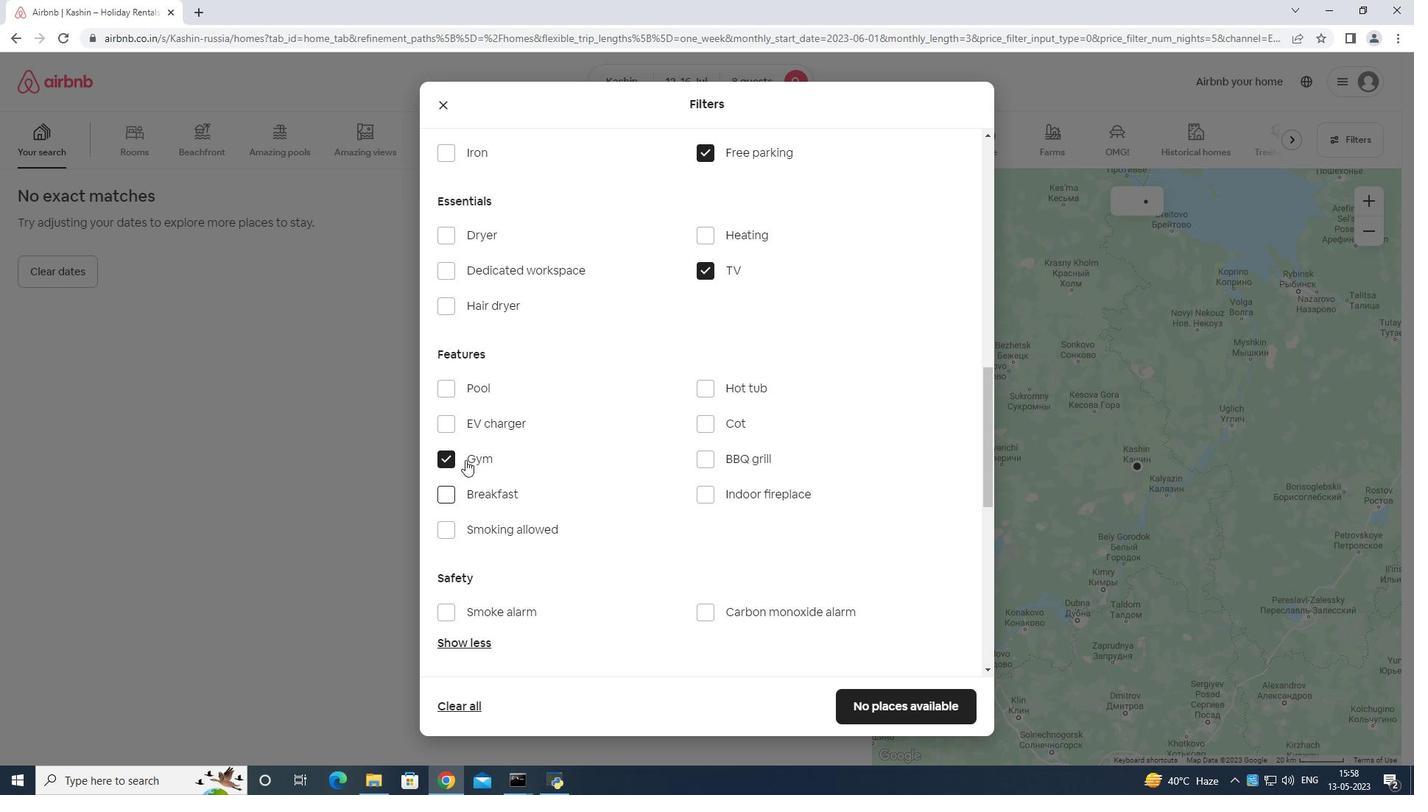 
Action: Mouse scrolled (659, 386) with delta (0, 0)
Screenshot: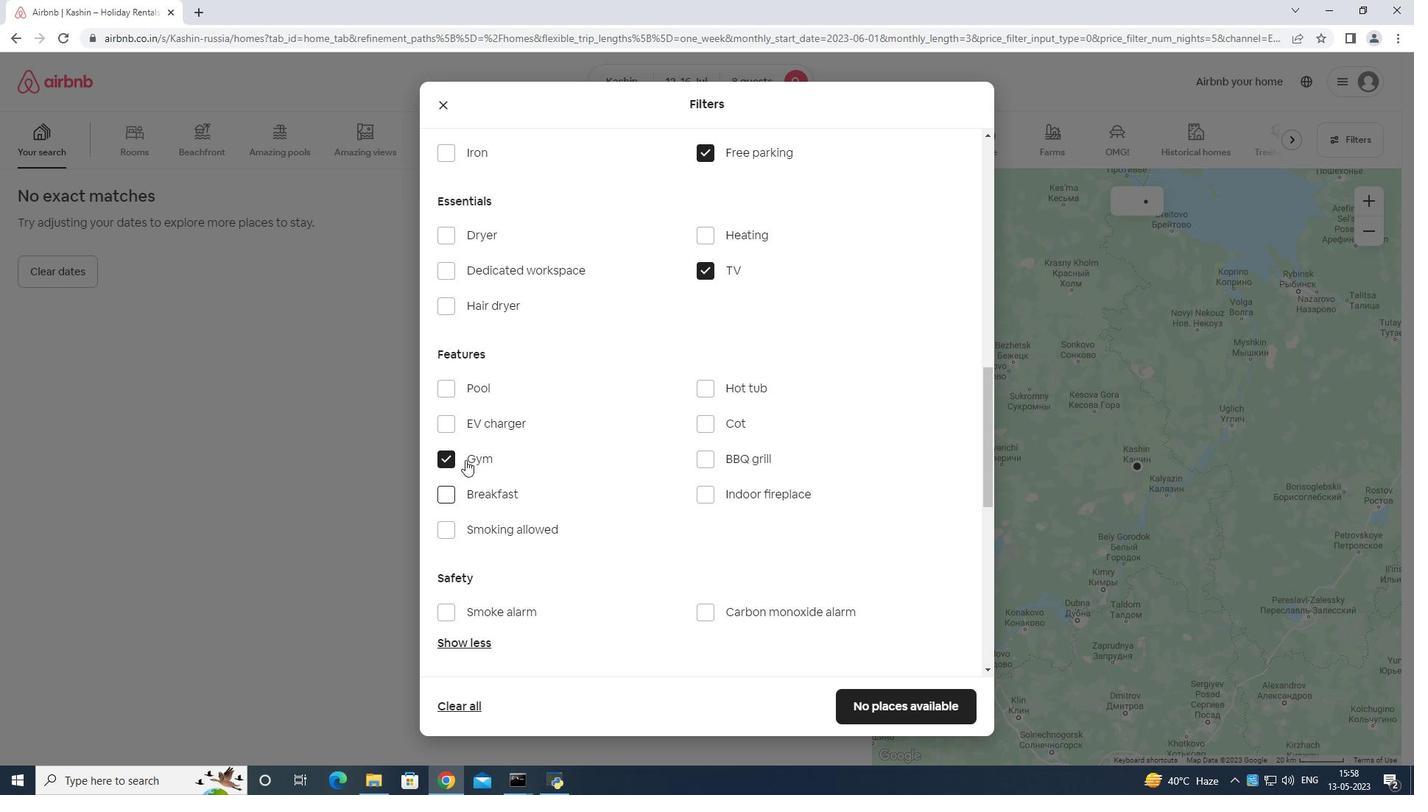 
Action: Mouse moved to (662, 394)
Screenshot: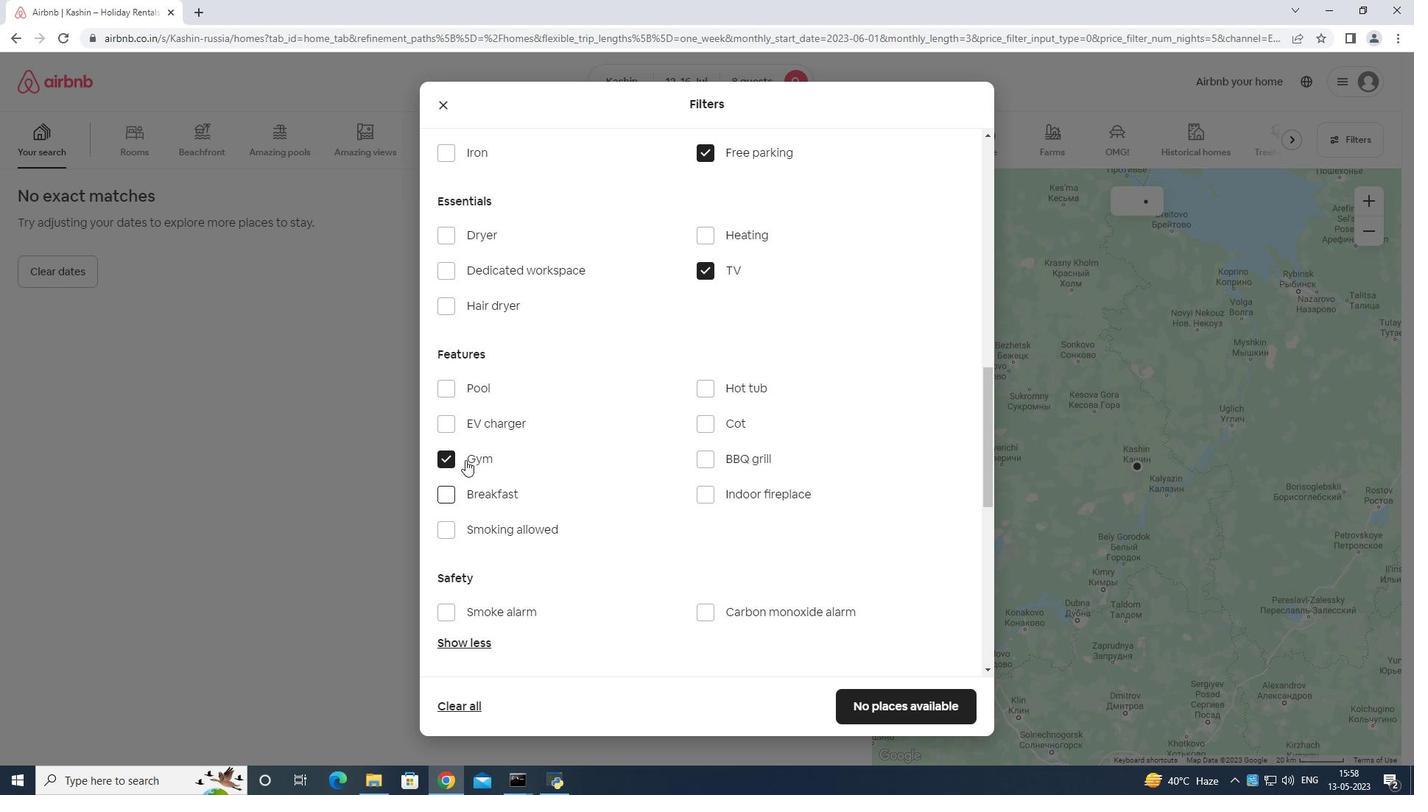 
Action: Mouse scrolled (662, 393) with delta (0, 0)
Screenshot: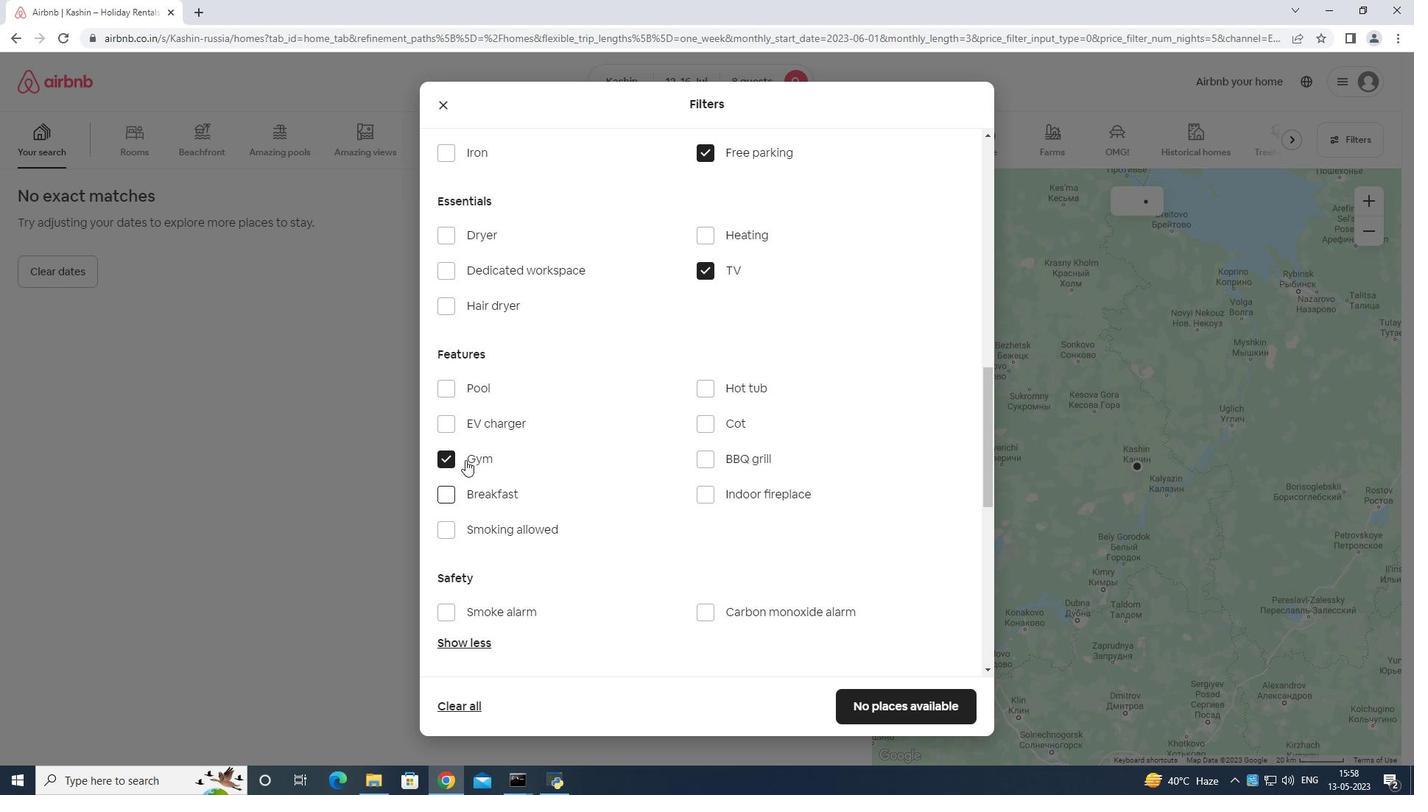 
Action: Mouse scrolled (662, 393) with delta (0, 0)
Screenshot: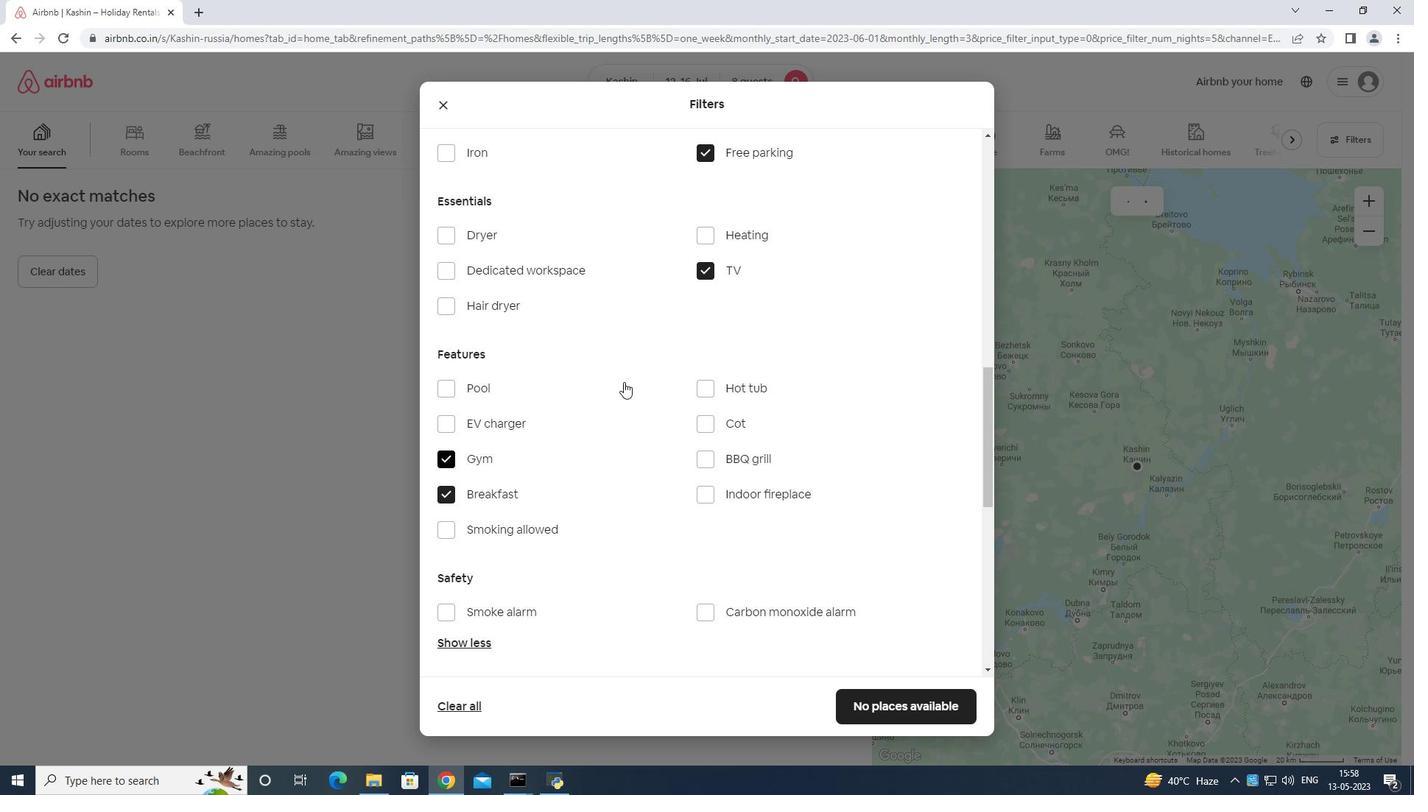 
Action: Mouse moved to (664, 394)
Screenshot: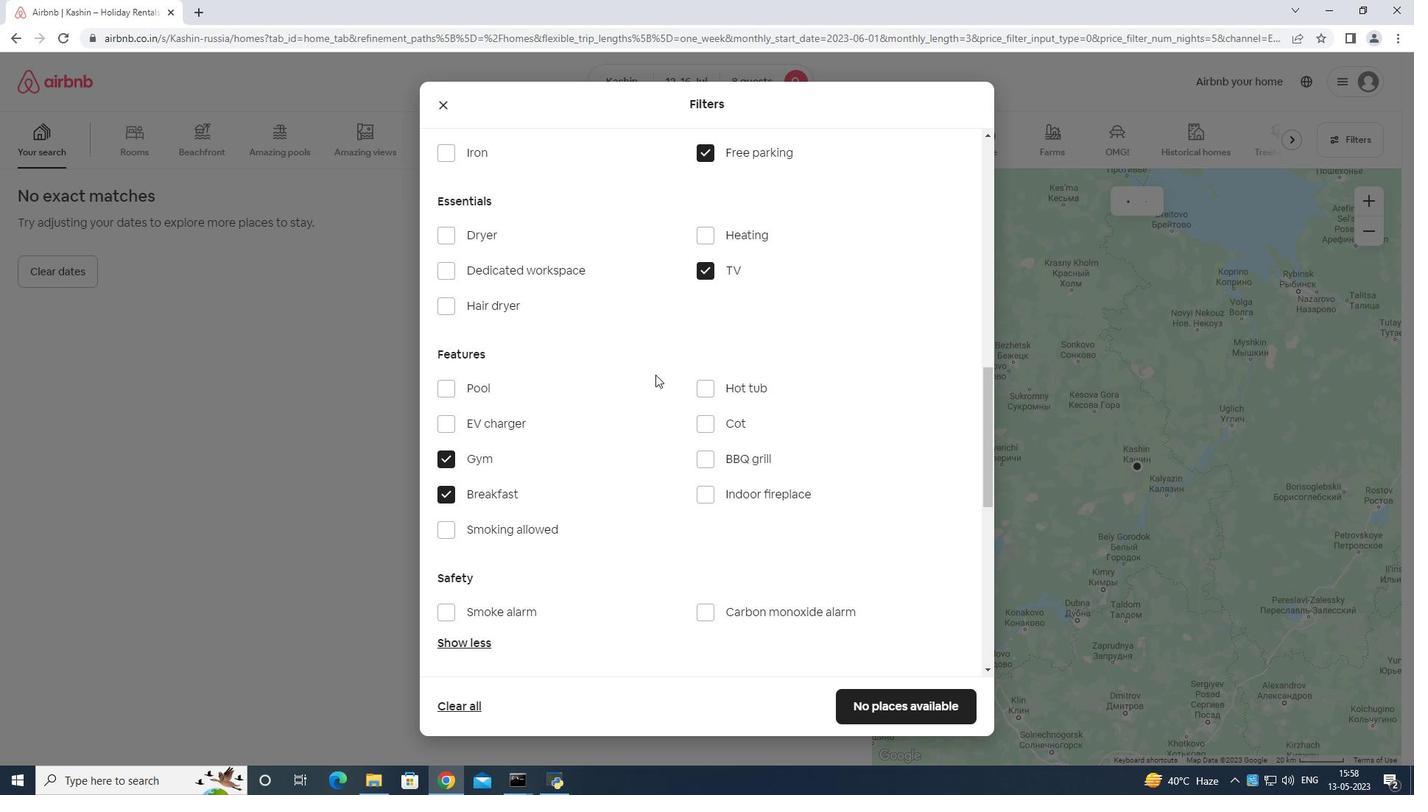 
Action: Mouse scrolled (664, 393) with delta (0, 0)
Screenshot: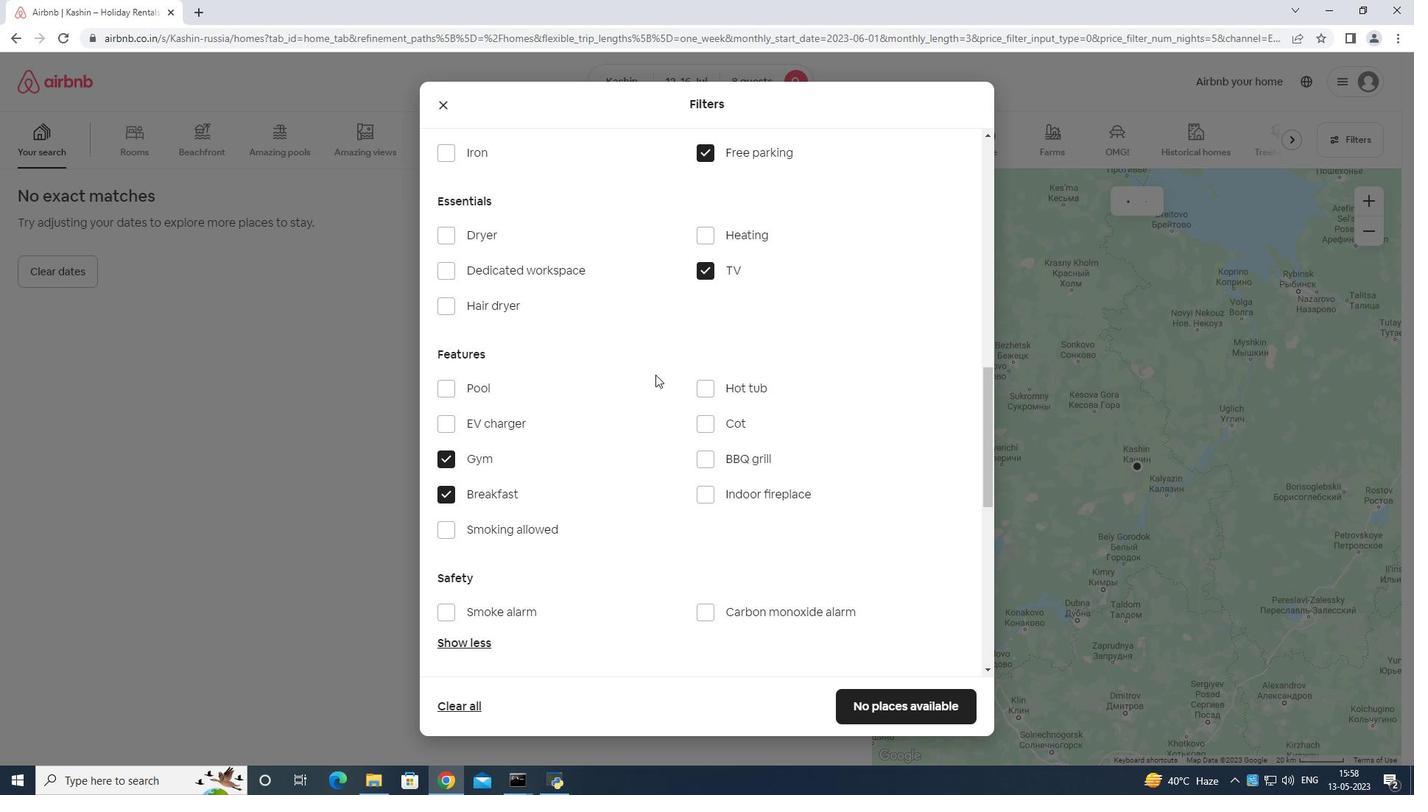 
Action: Mouse moved to (729, 380)
Screenshot: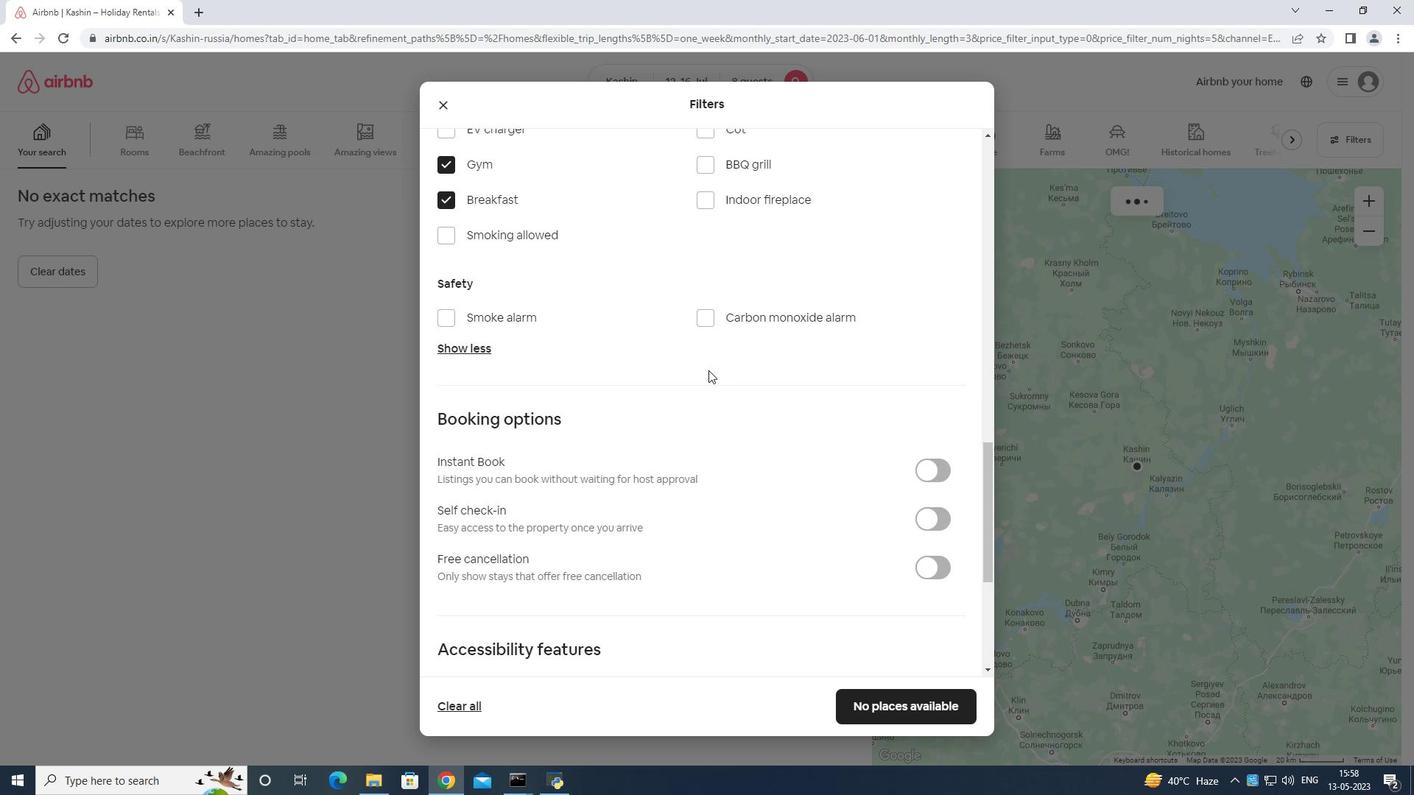 
Action: Mouse scrolled (729, 380) with delta (0, 0)
Screenshot: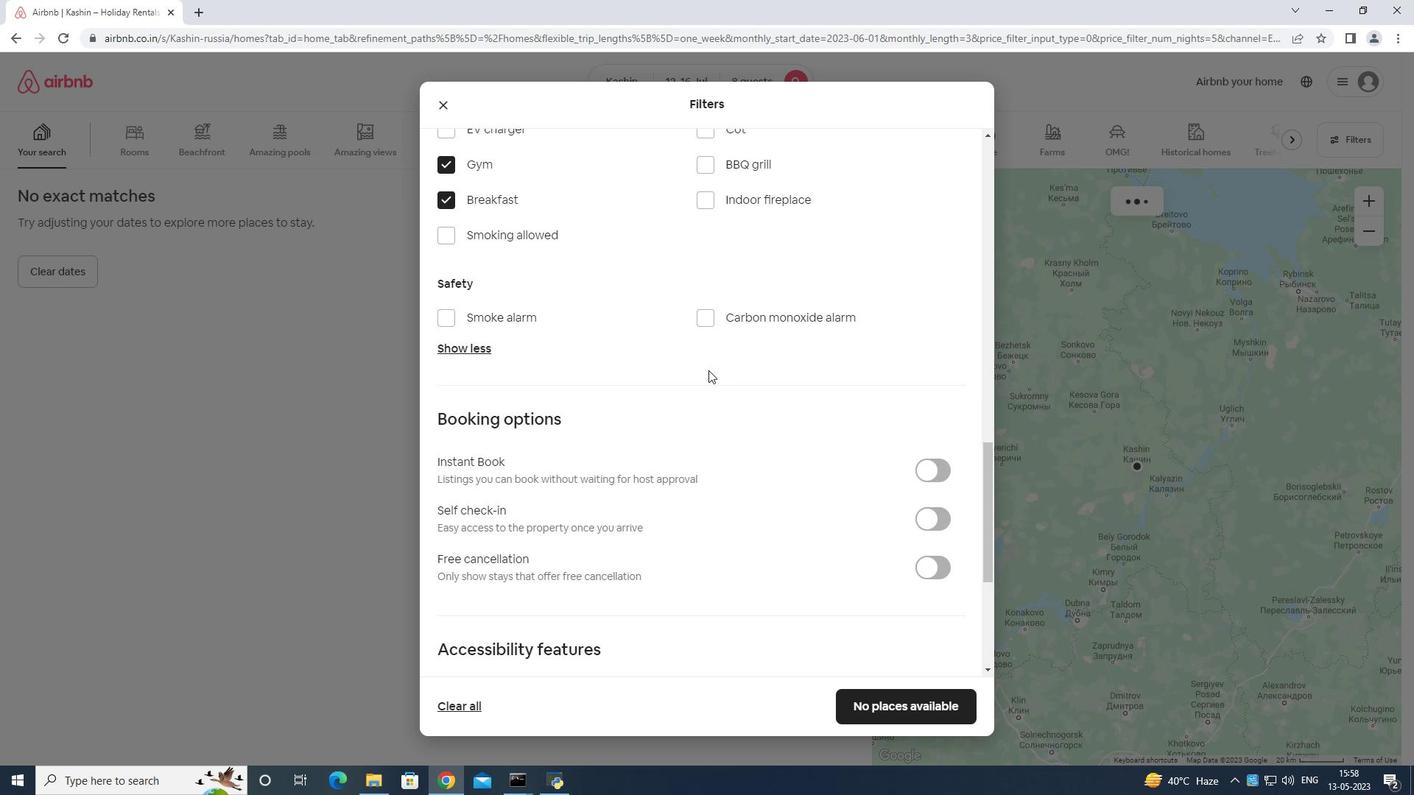 
Action: Mouse moved to (917, 436)
Screenshot: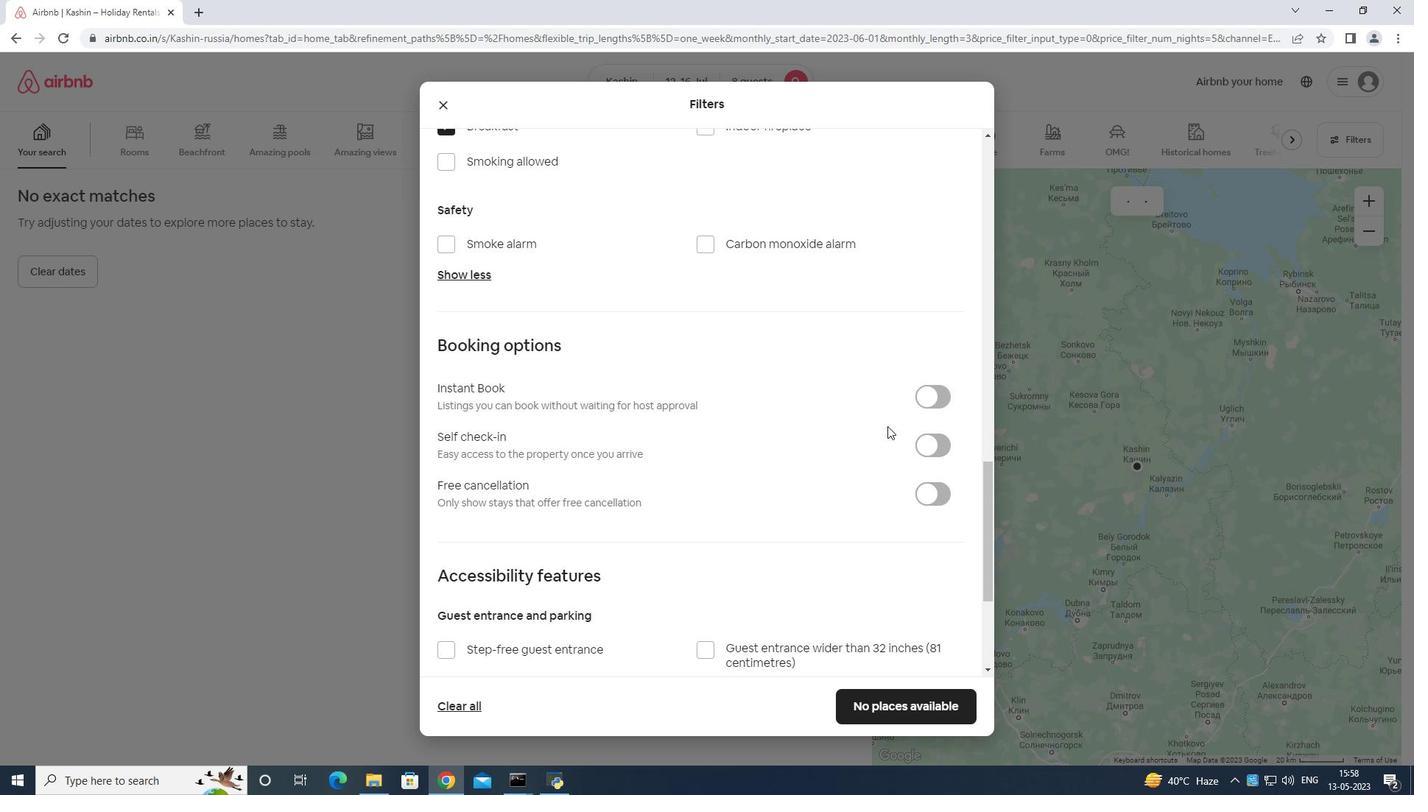 
Action: Mouse pressed left at (917, 436)
Screenshot: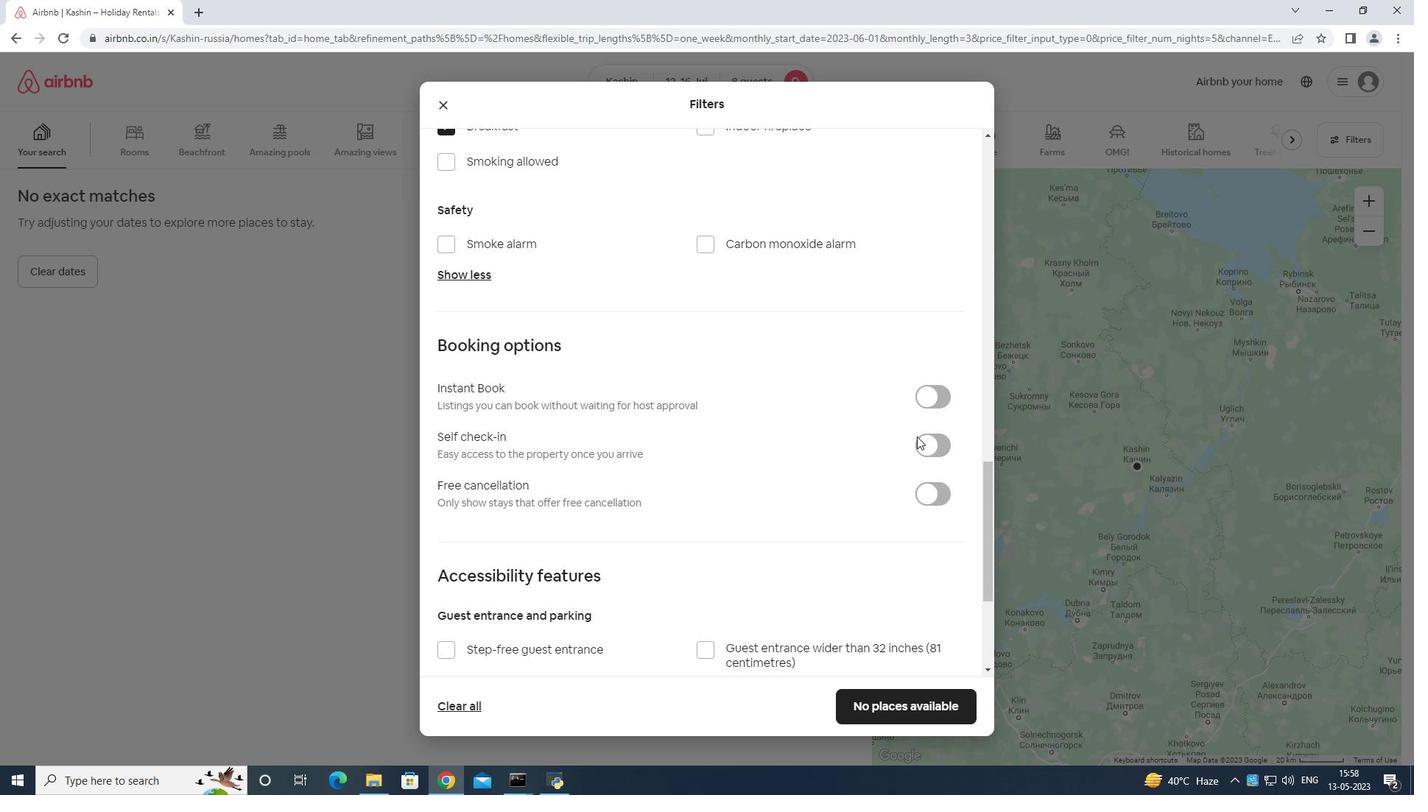 
Action: Mouse moved to (930, 436)
Screenshot: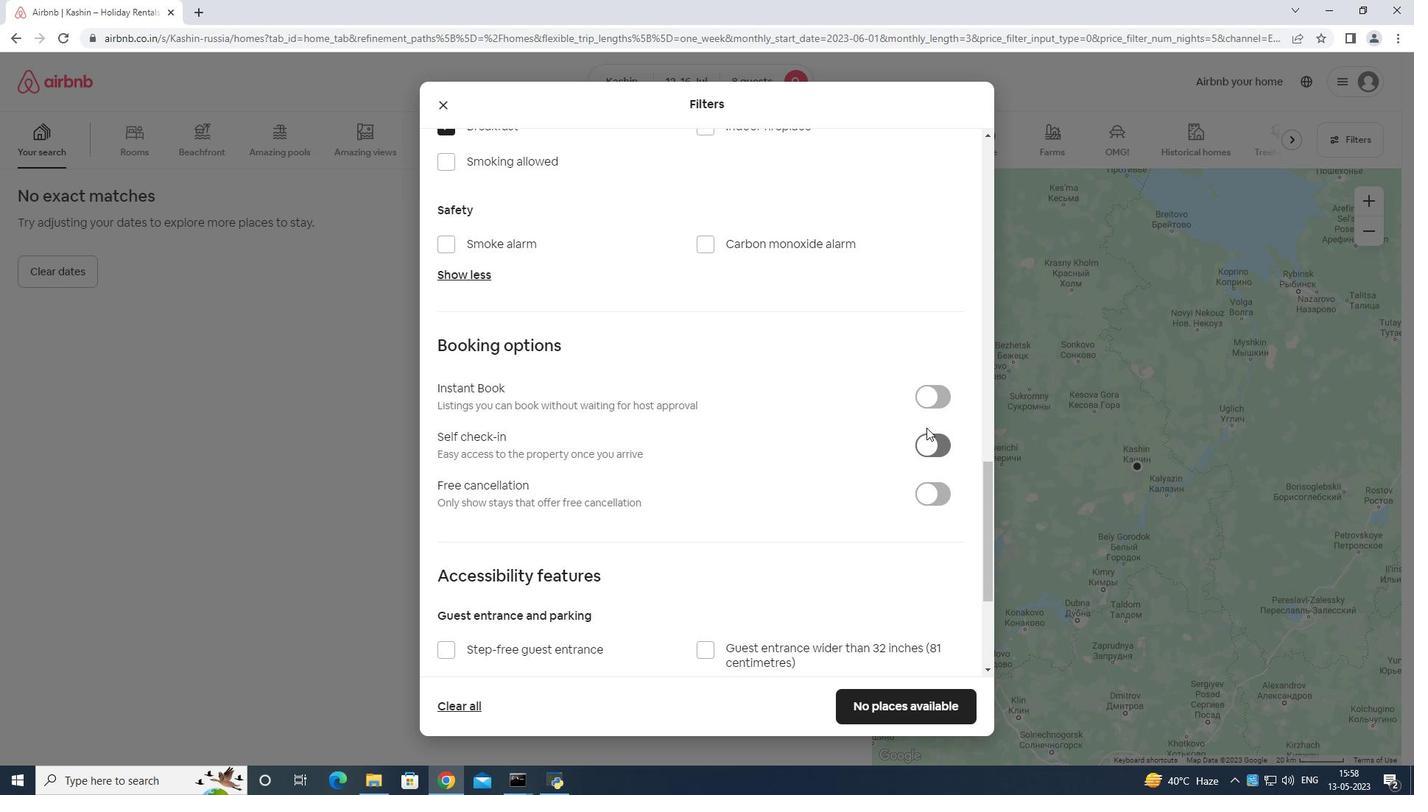
Action: Mouse scrolled (930, 435) with delta (0, 0)
Screenshot: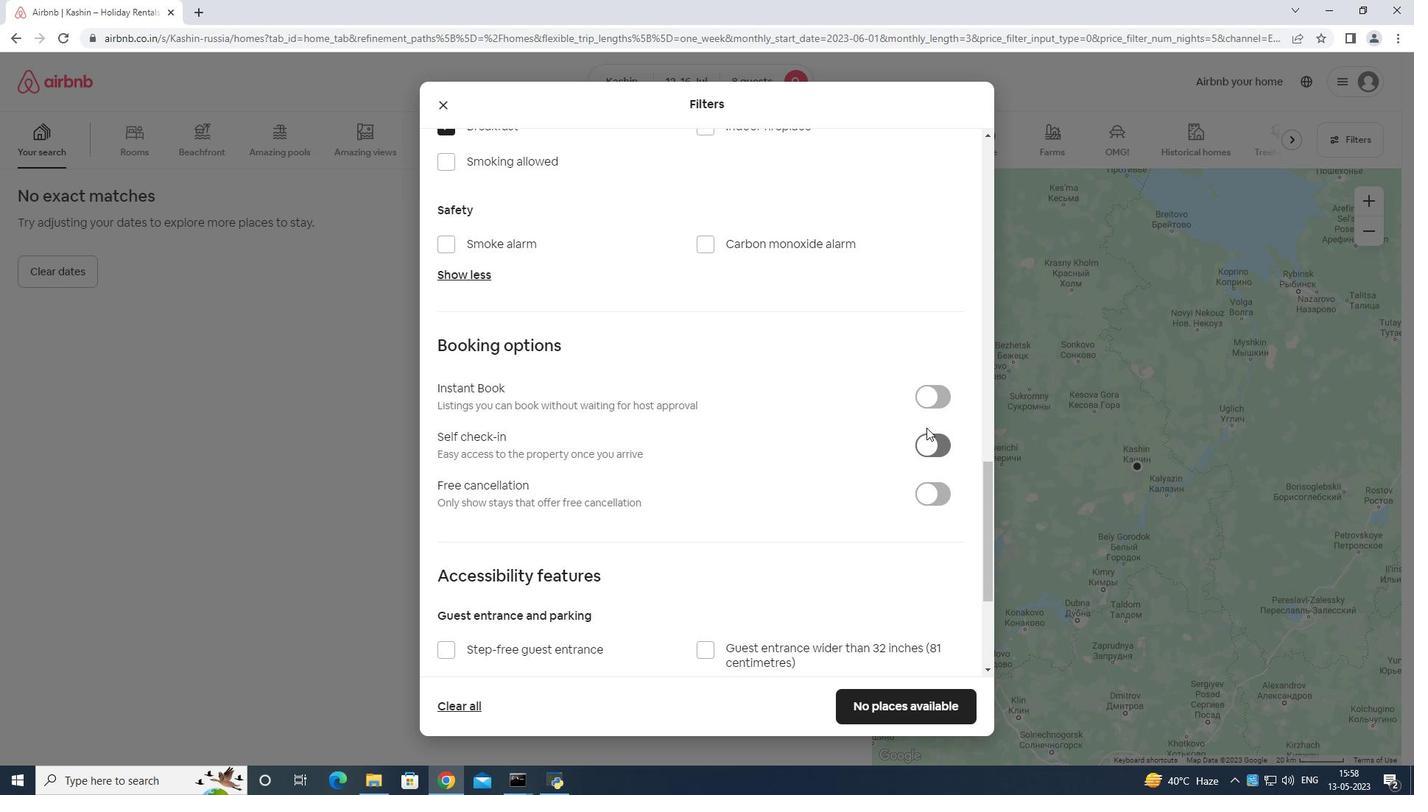 
Action: Mouse moved to (928, 445)
Screenshot: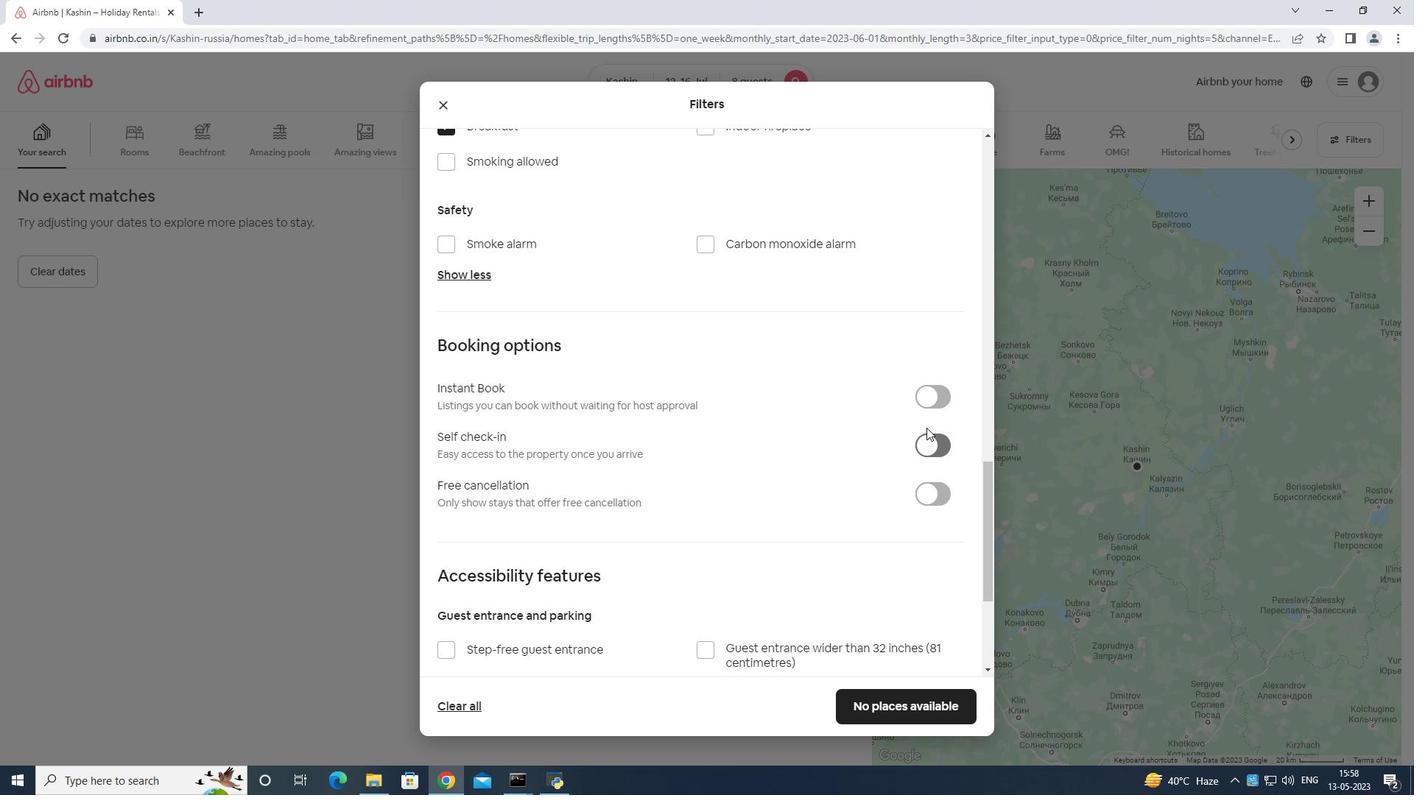 
Action: Mouse scrolled (928, 444) with delta (0, 0)
Screenshot: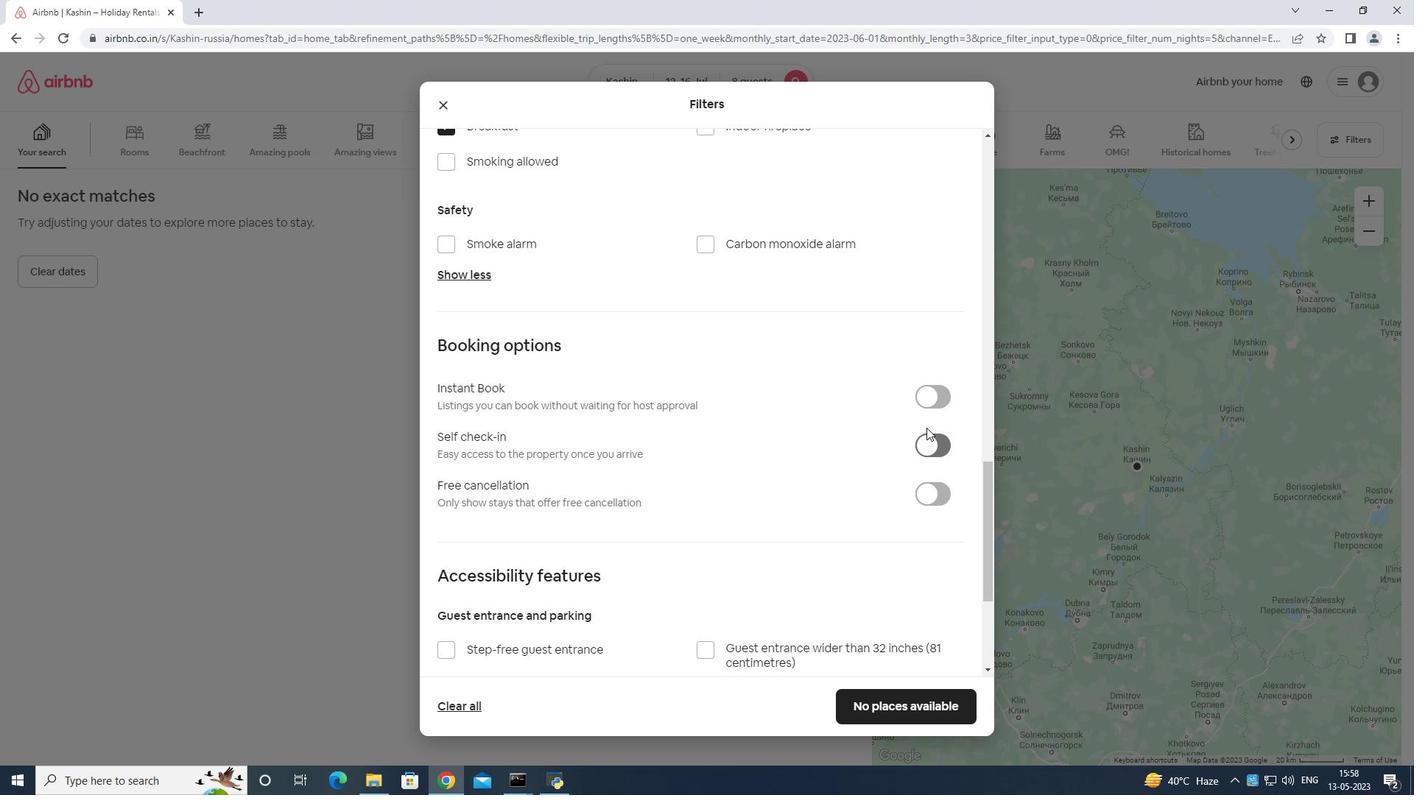 
Action: Mouse moved to (926, 445)
Screenshot: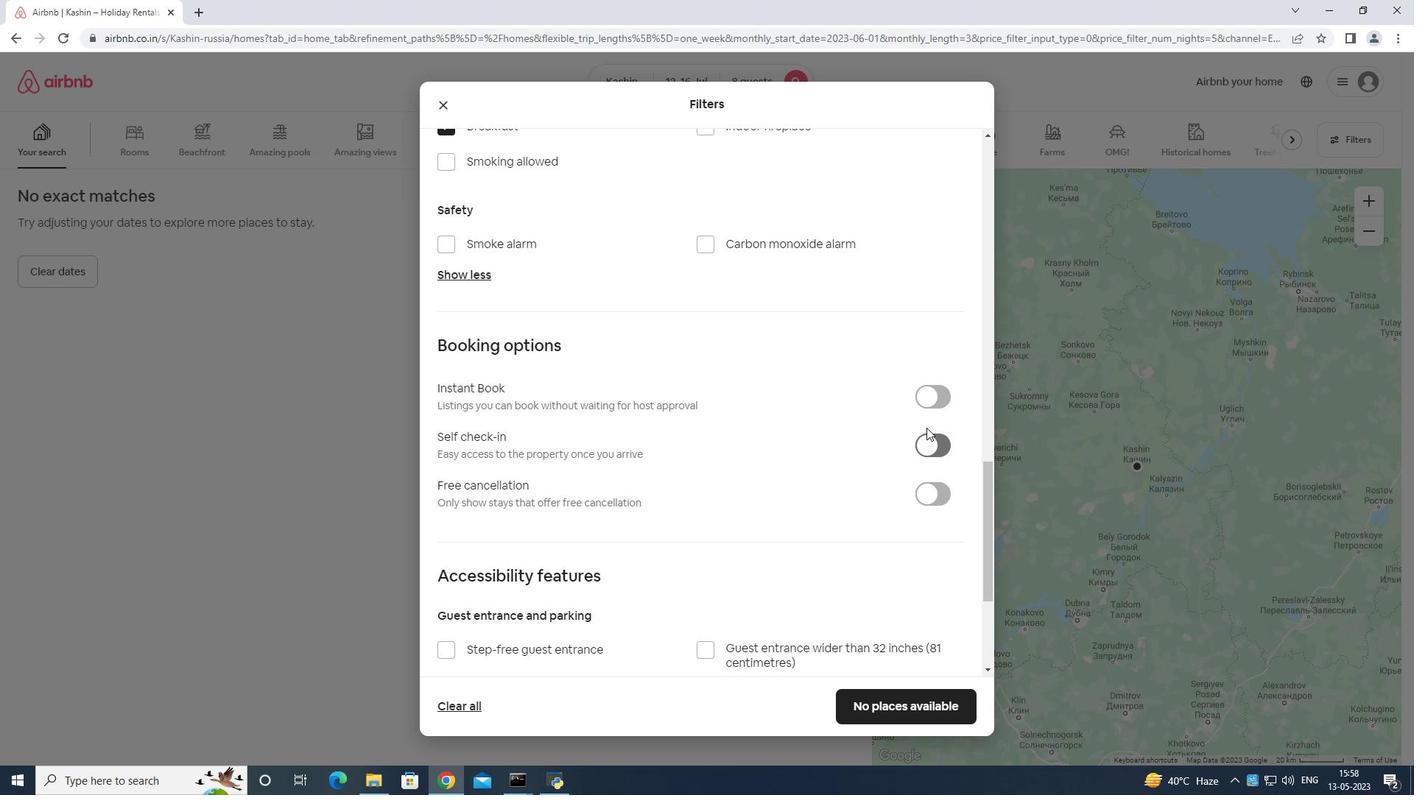 
Action: Mouse scrolled (926, 445) with delta (0, 0)
Screenshot: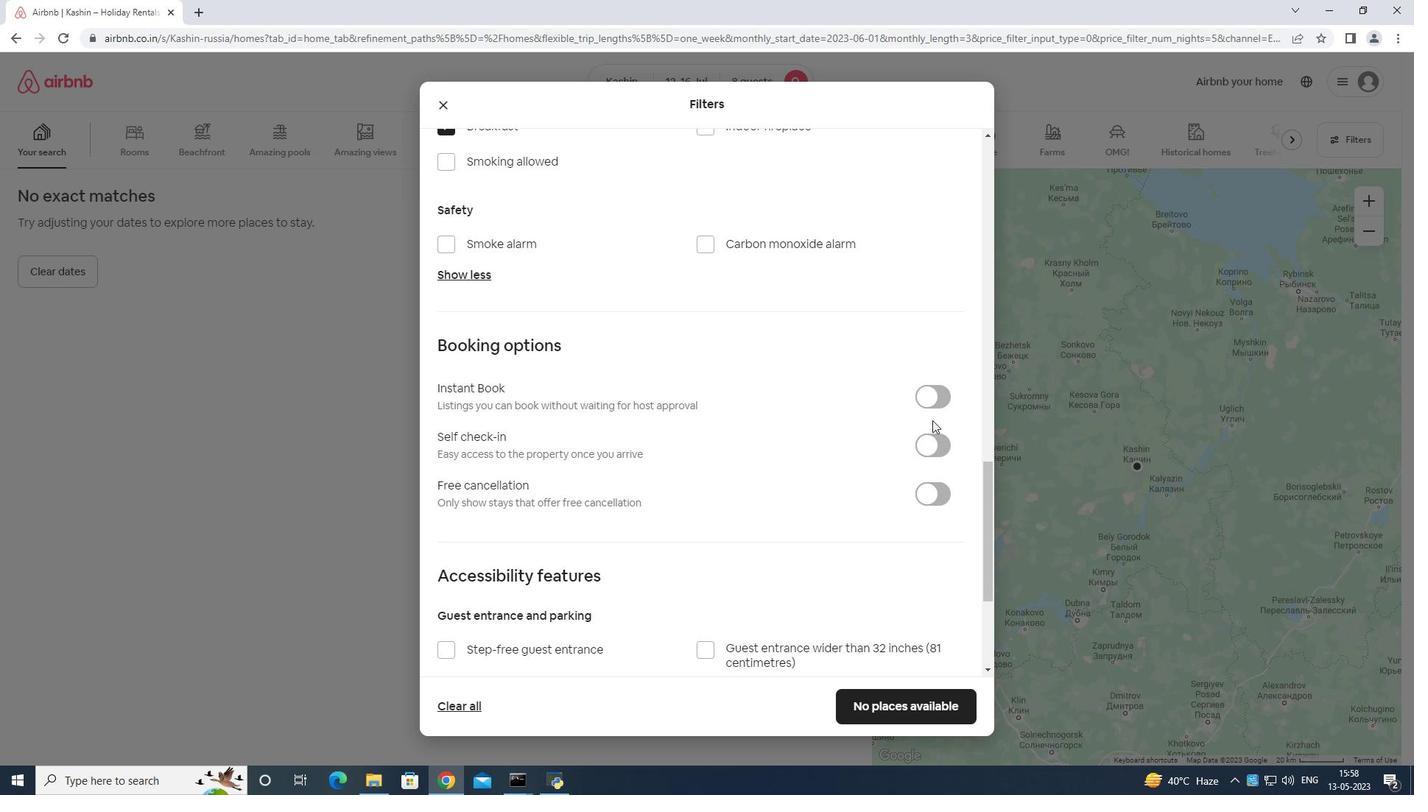 
Action: Mouse moved to (921, 434)
Screenshot: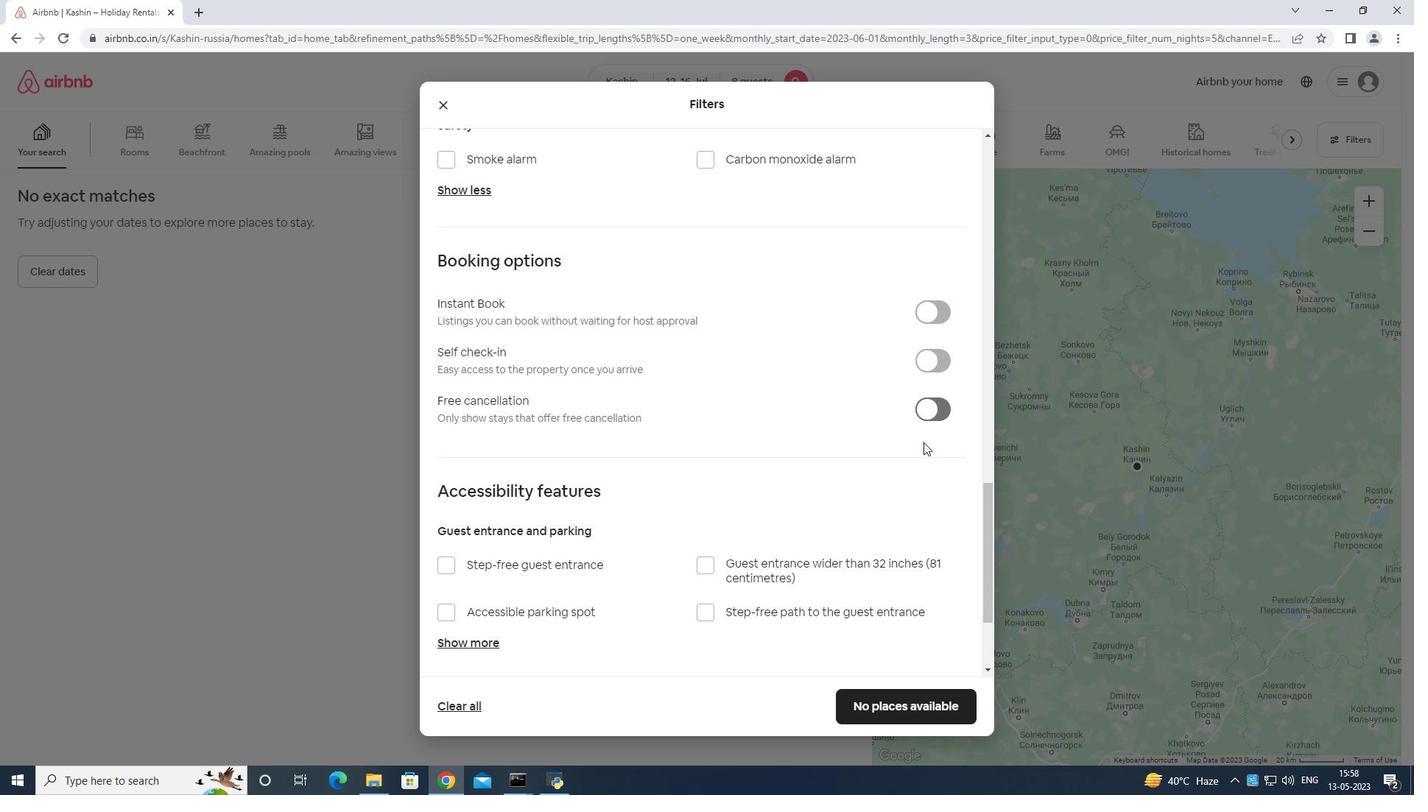 
Action: Mouse scrolled (921, 433) with delta (0, 0)
Screenshot: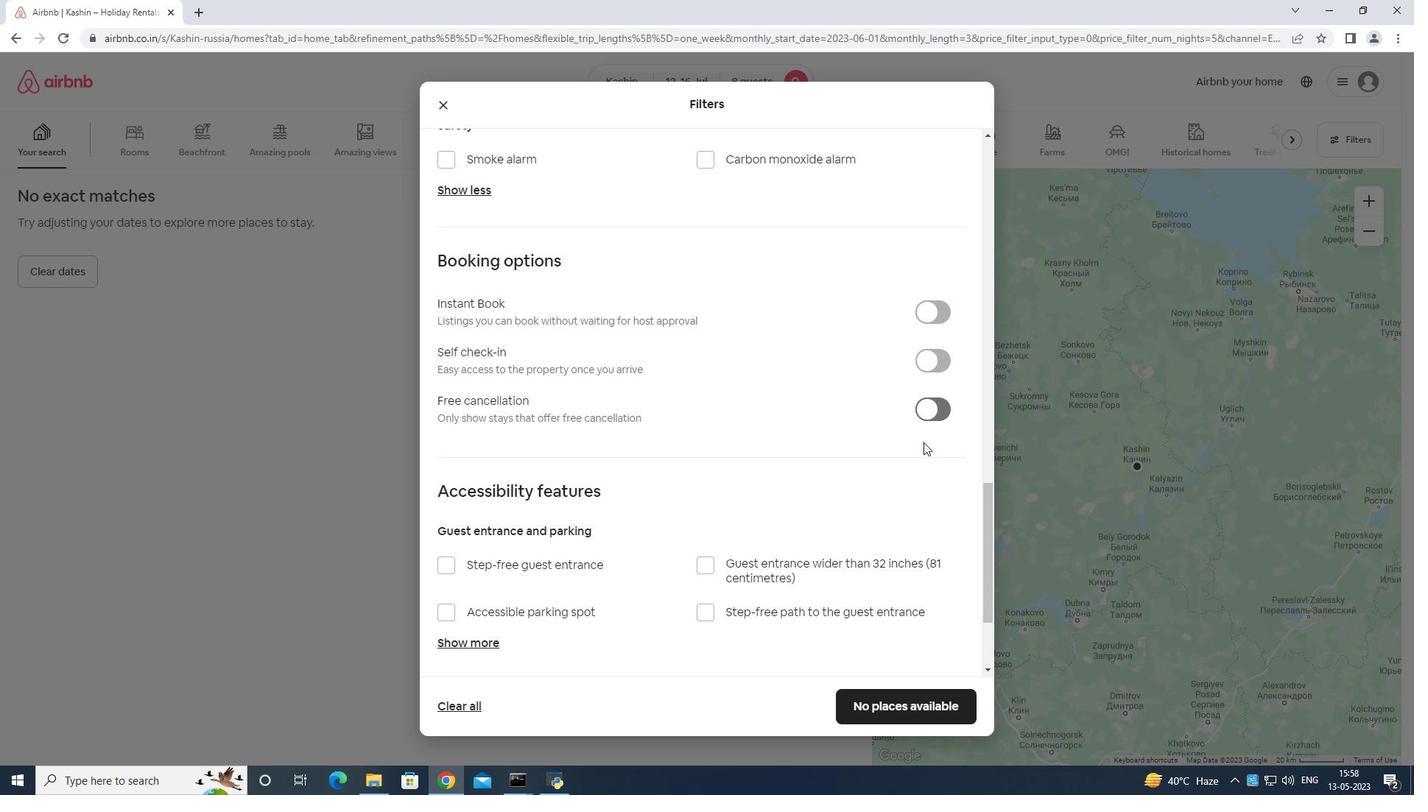 
Action: Mouse moved to (920, 436)
Screenshot: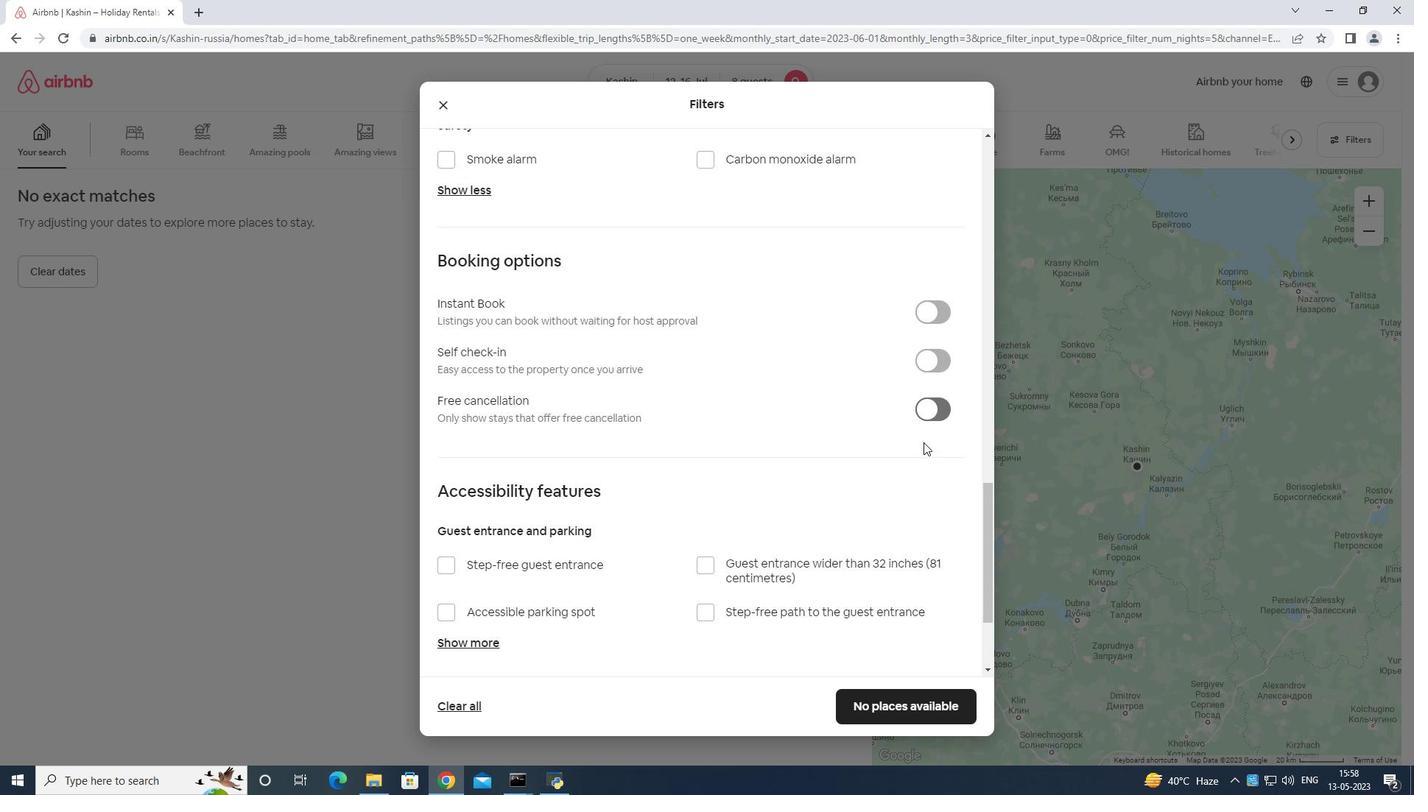 
Action: Mouse scrolled (920, 435) with delta (0, 0)
Screenshot: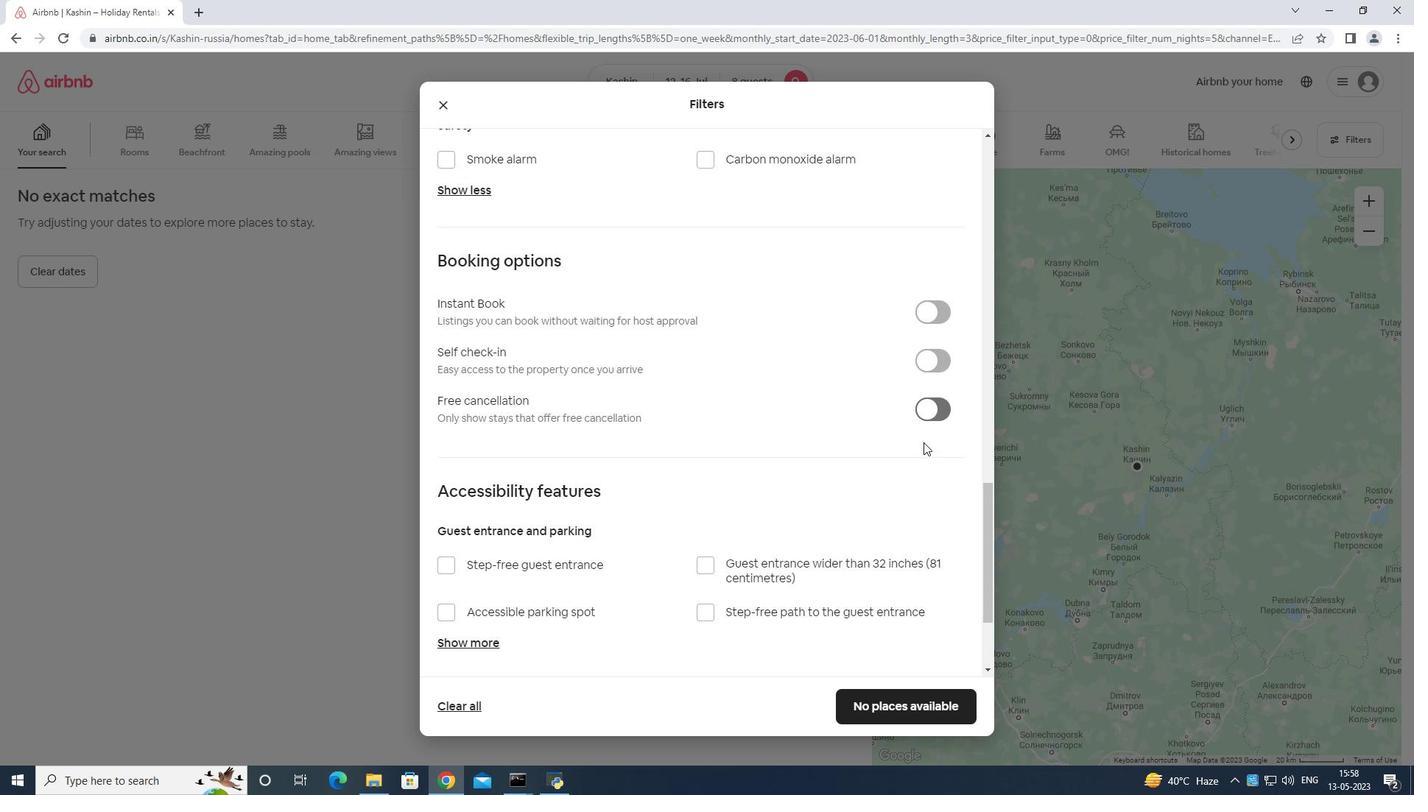 
Action: Mouse moved to (920, 436)
Screenshot: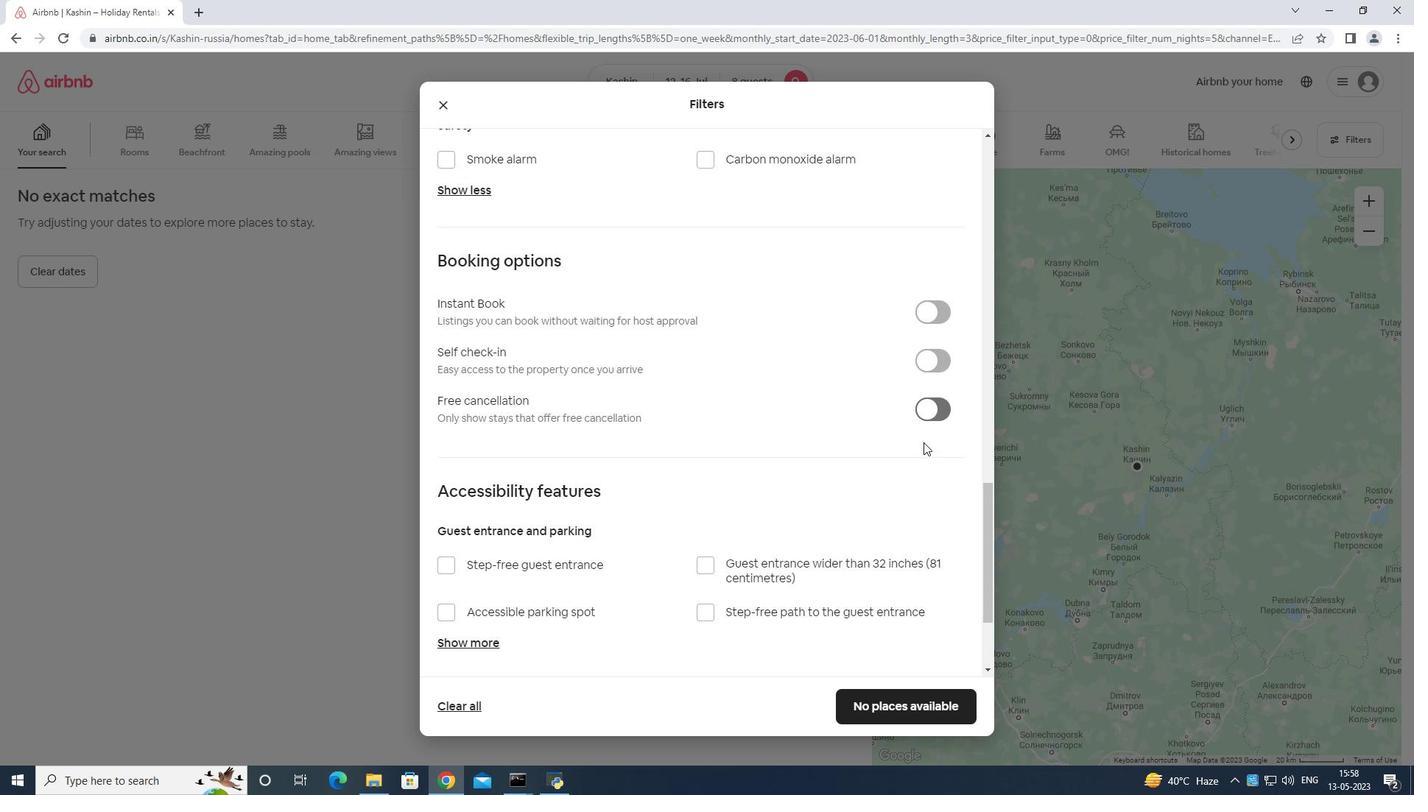 
Action: Mouse scrolled (920, 436) with delta (0, 0)
Screenshot: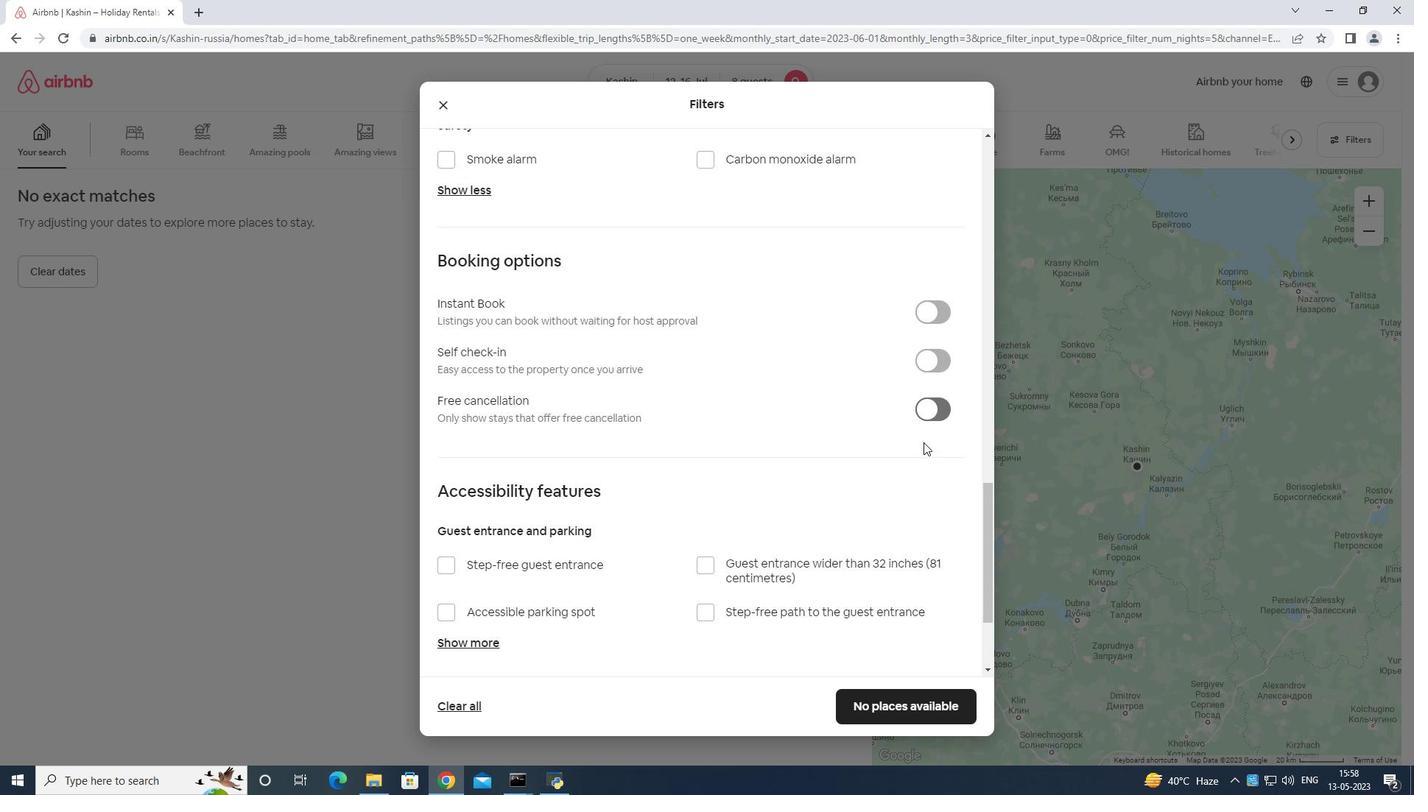 
Action: Mouse moved to (948, 193)
Screenshot: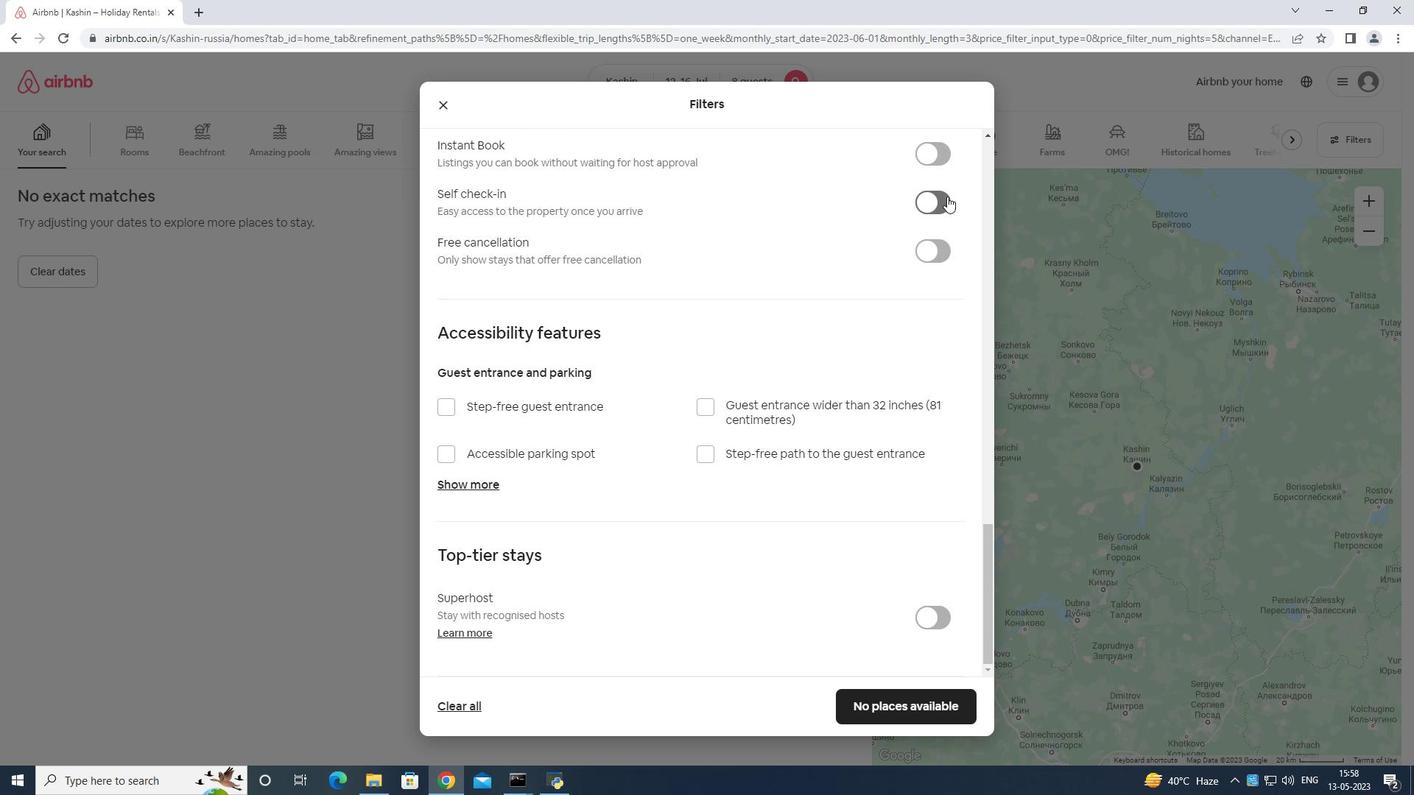
Action: Mouse pressed left at (948, 193)
Screenshot: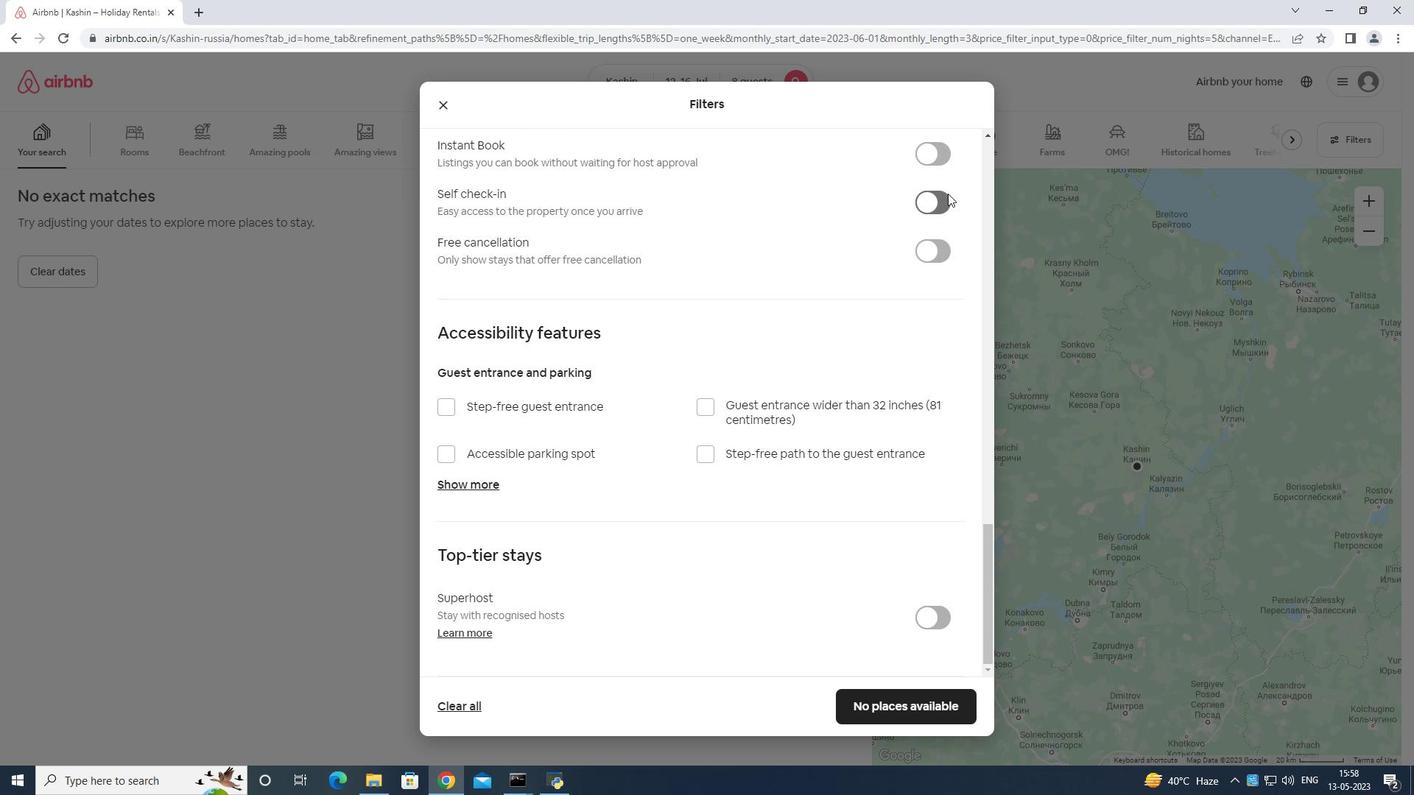 
Action: Mouse moved to (933, 197)
Screenshot: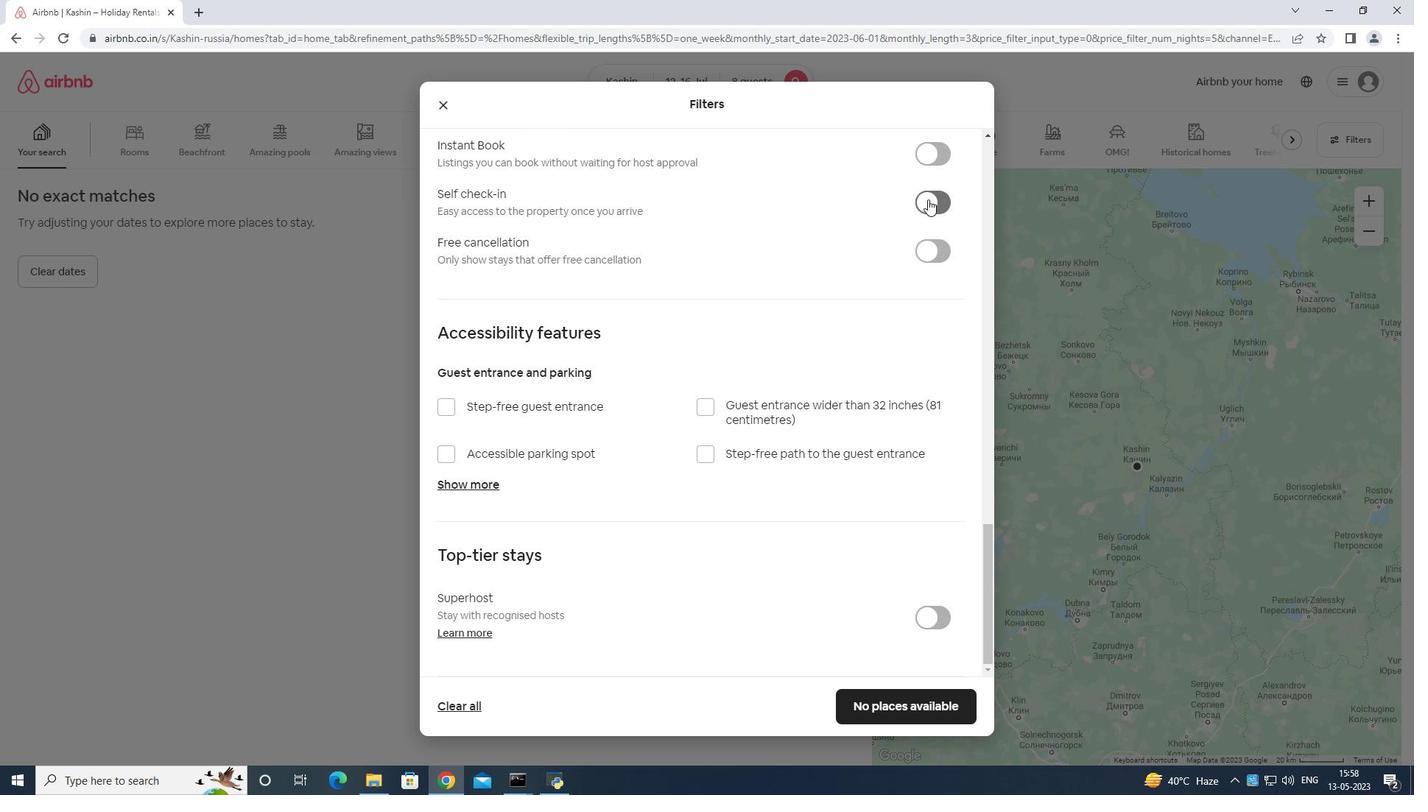 
Action: Mouse pressed left at (933, 197)
Screenshot: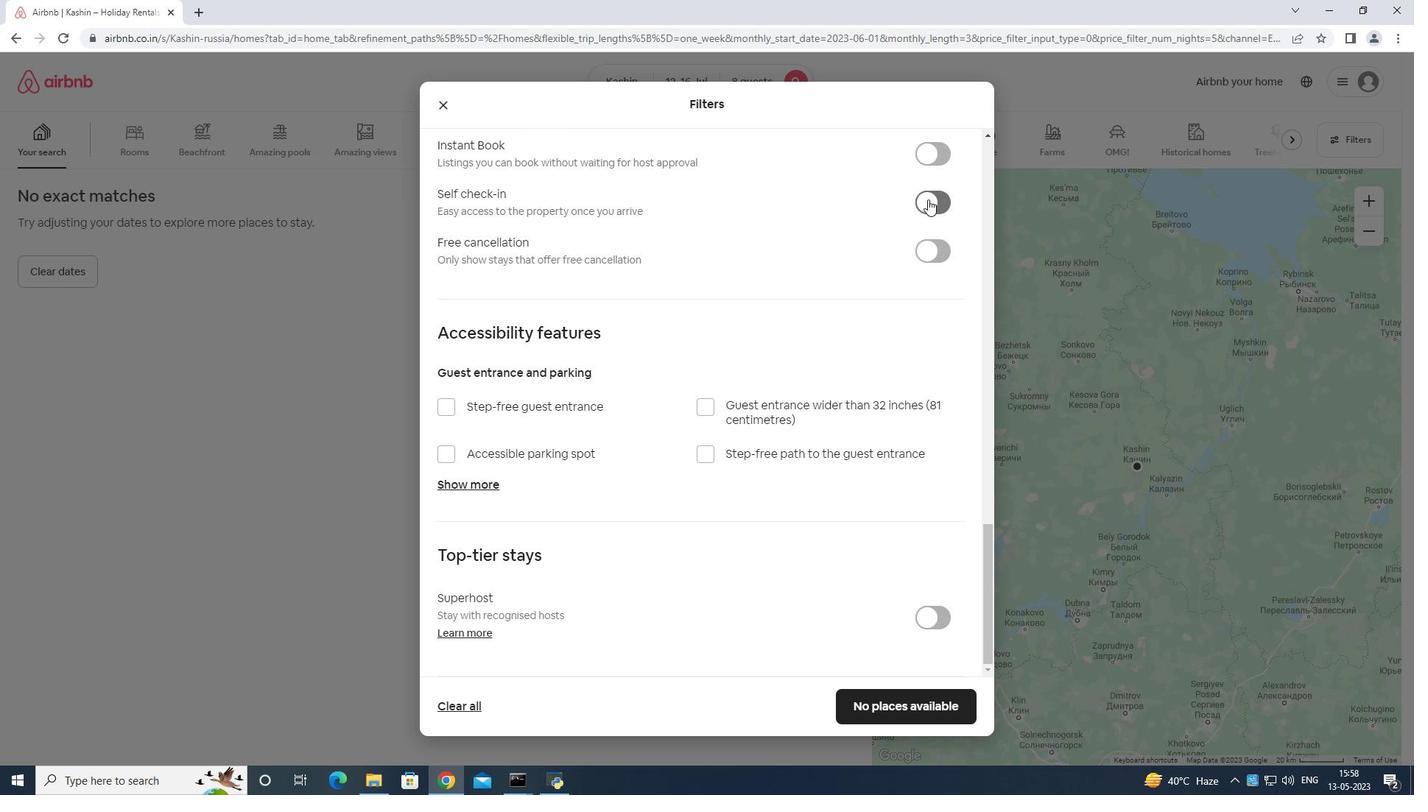 
Action: Mouse moved to (936, 195)
Screenshot: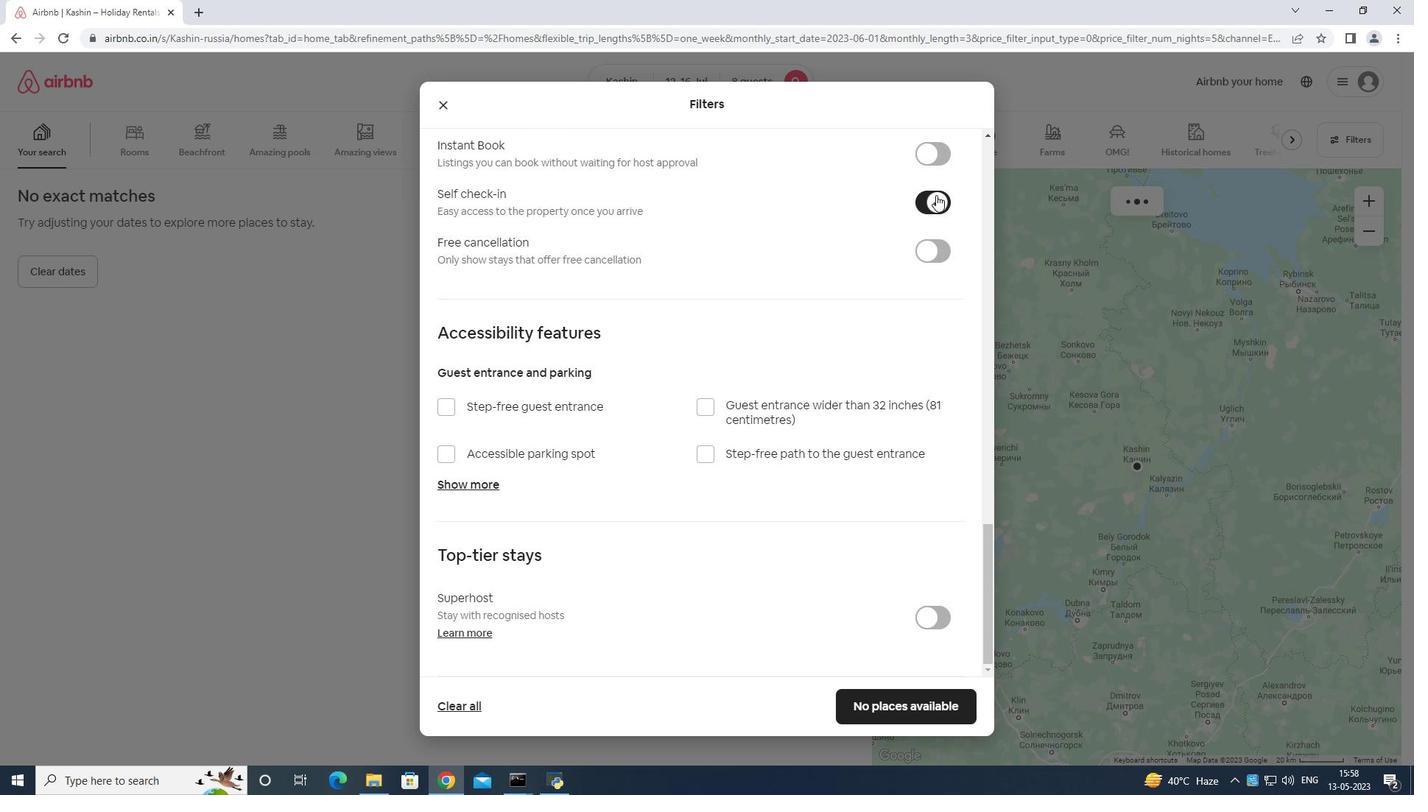 
Action: Mouse scrolled (936, 194) with delta (0, 0)
Screenshot: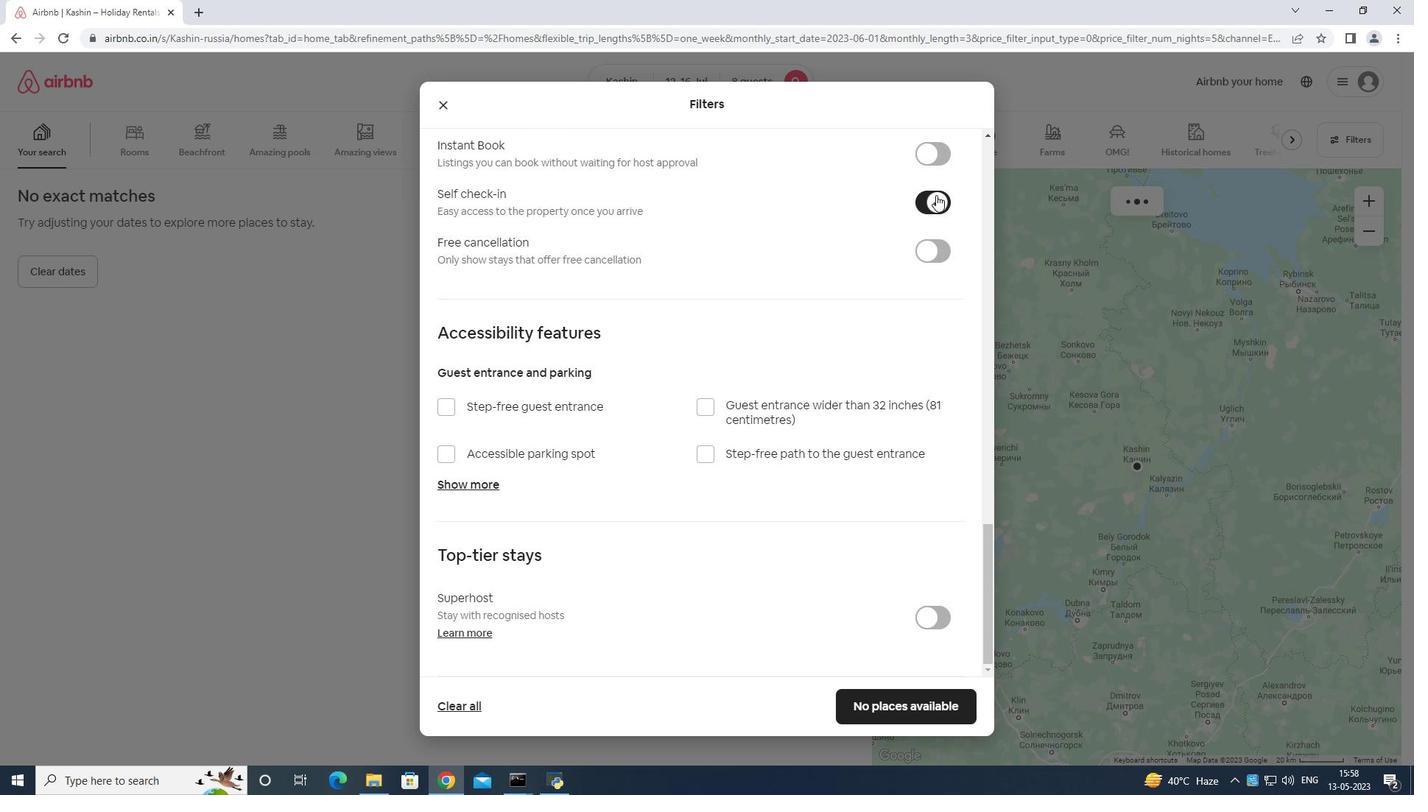 
Action: Mouse moved to (932, 201)
Screenshot: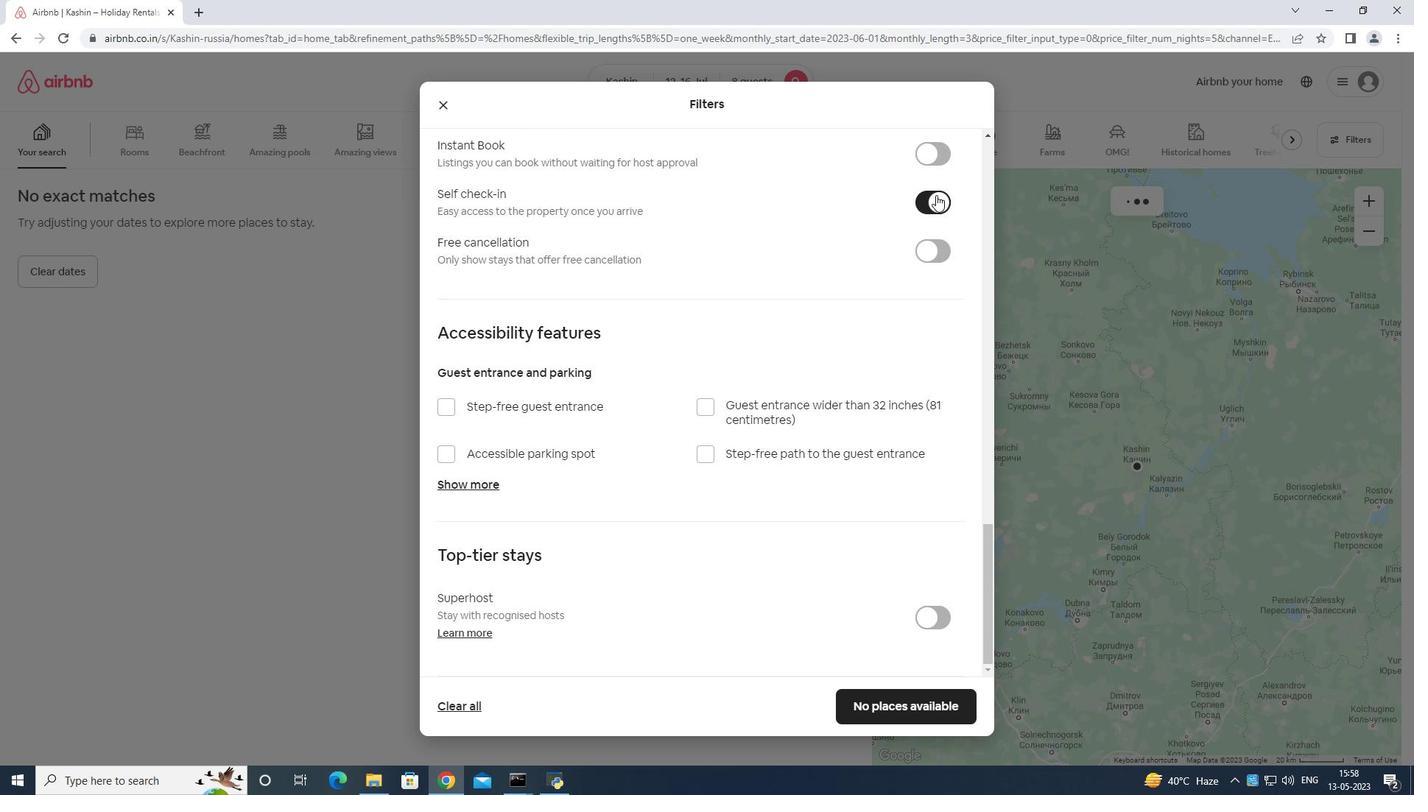 
Action: Mouse scrolled (932, 201) with delta (0, 0)
Screenshot: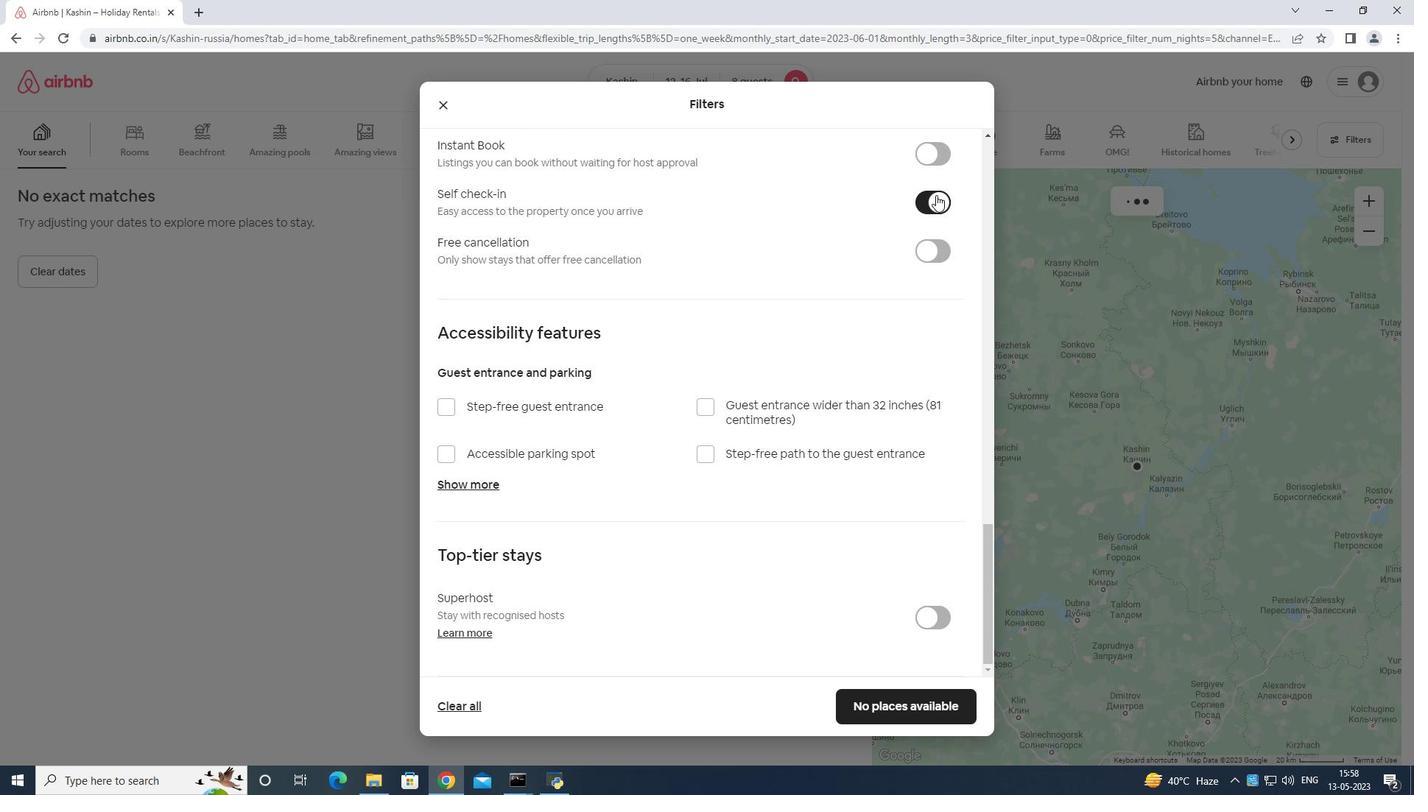 
Action: Mouse moved to (931, 204)
Screenshot: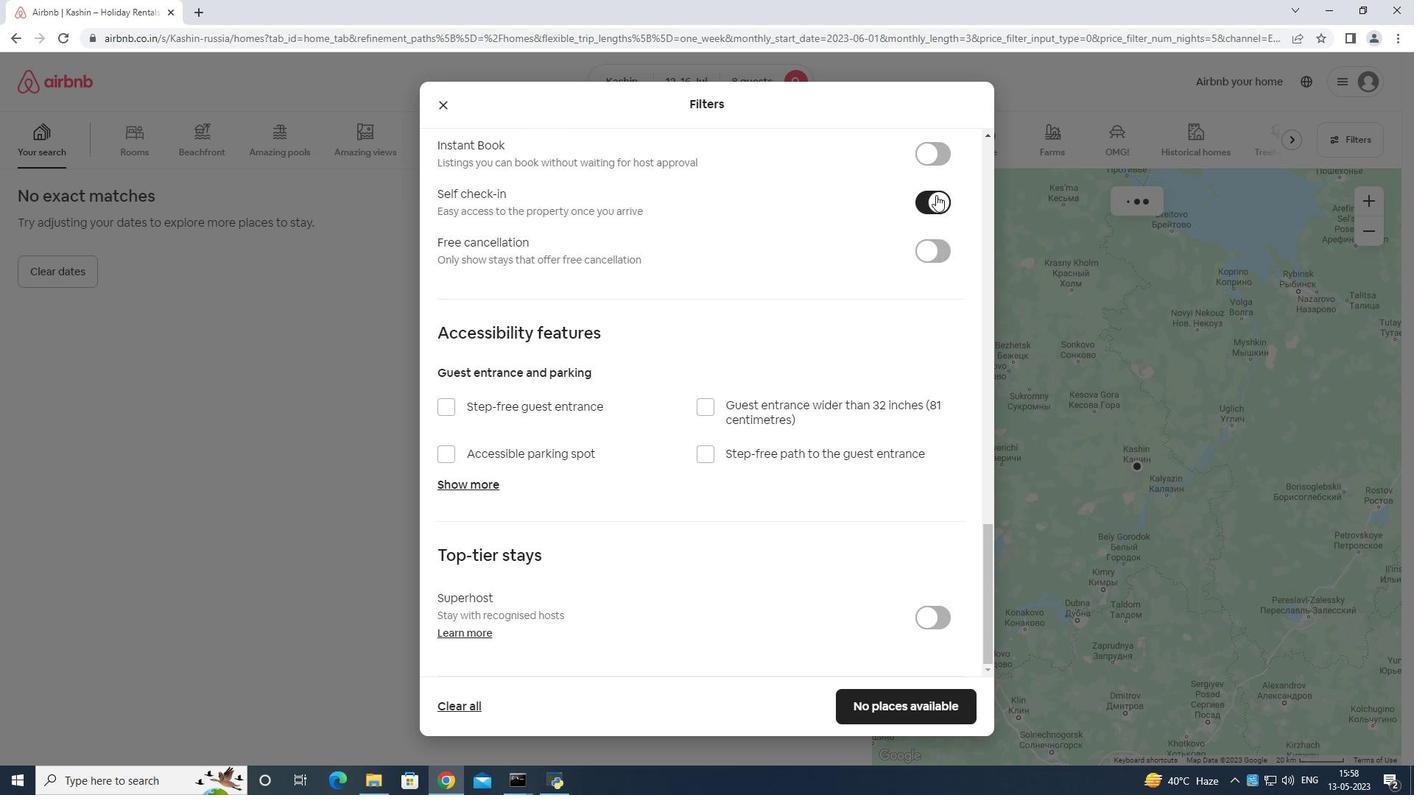 
Action: Mouse scrolled (931, 203) with delta (0, 0)
Screenshot: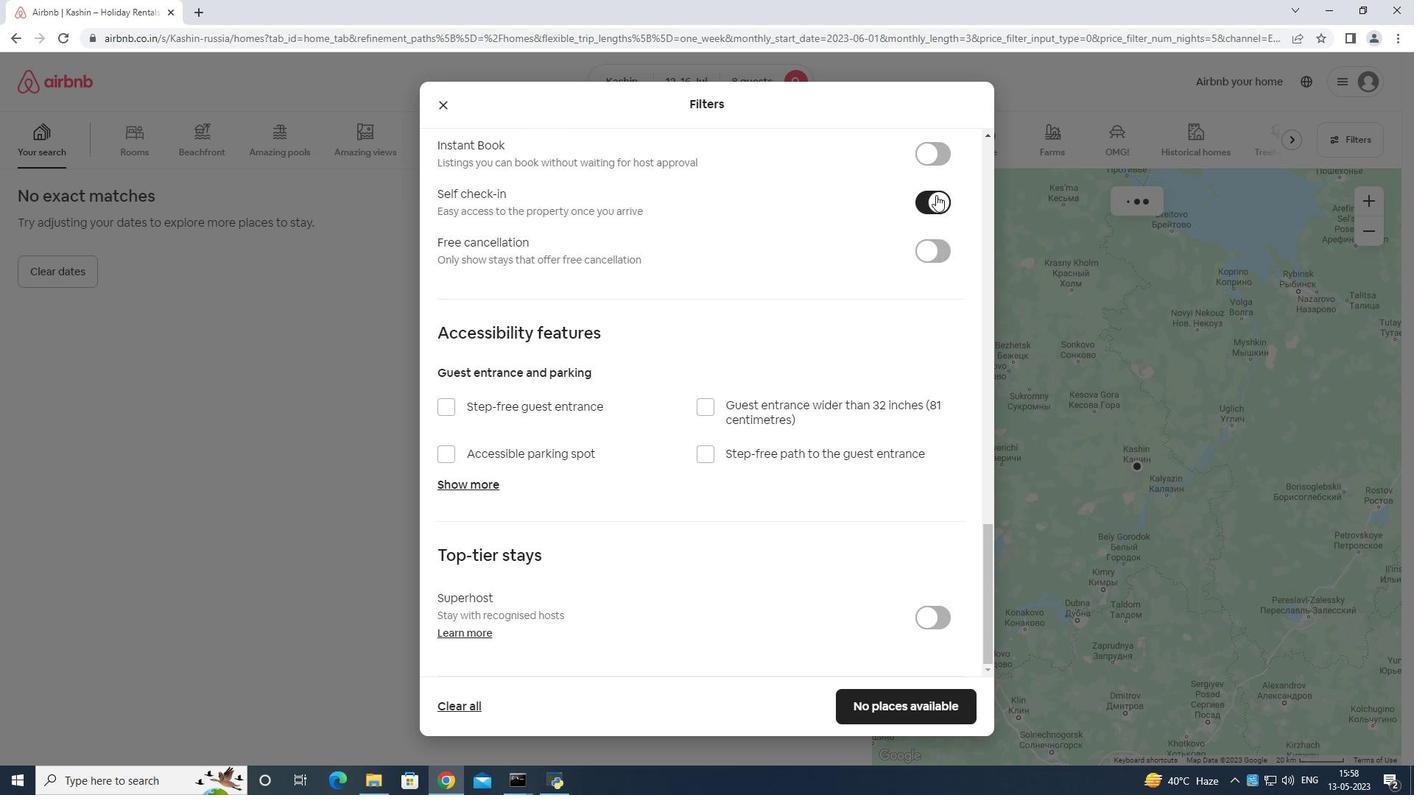 
Action: Mouse moved to (929, 205)
Screenshot: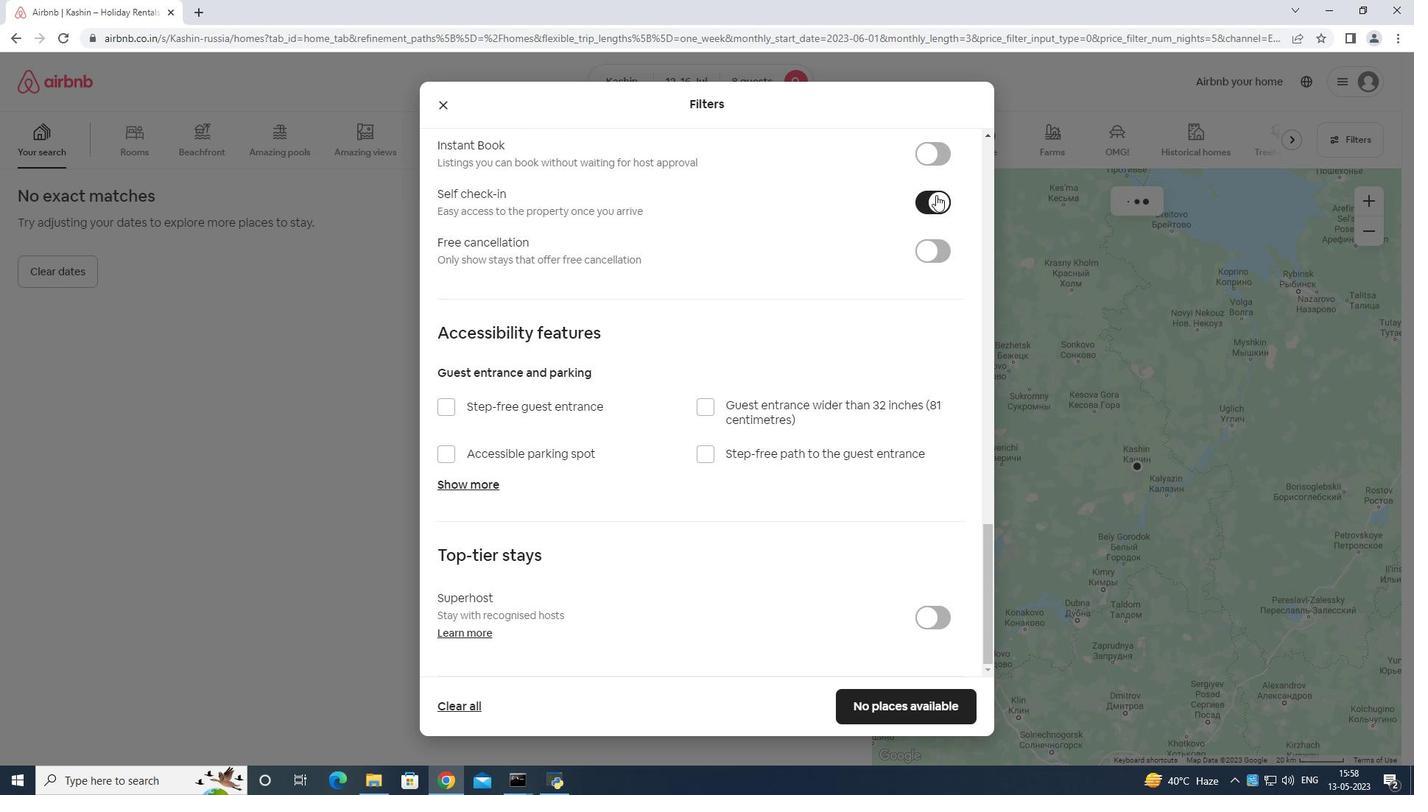
Action: Mouse scrolled (929, 204) with delta (0, 0)
Screenshot: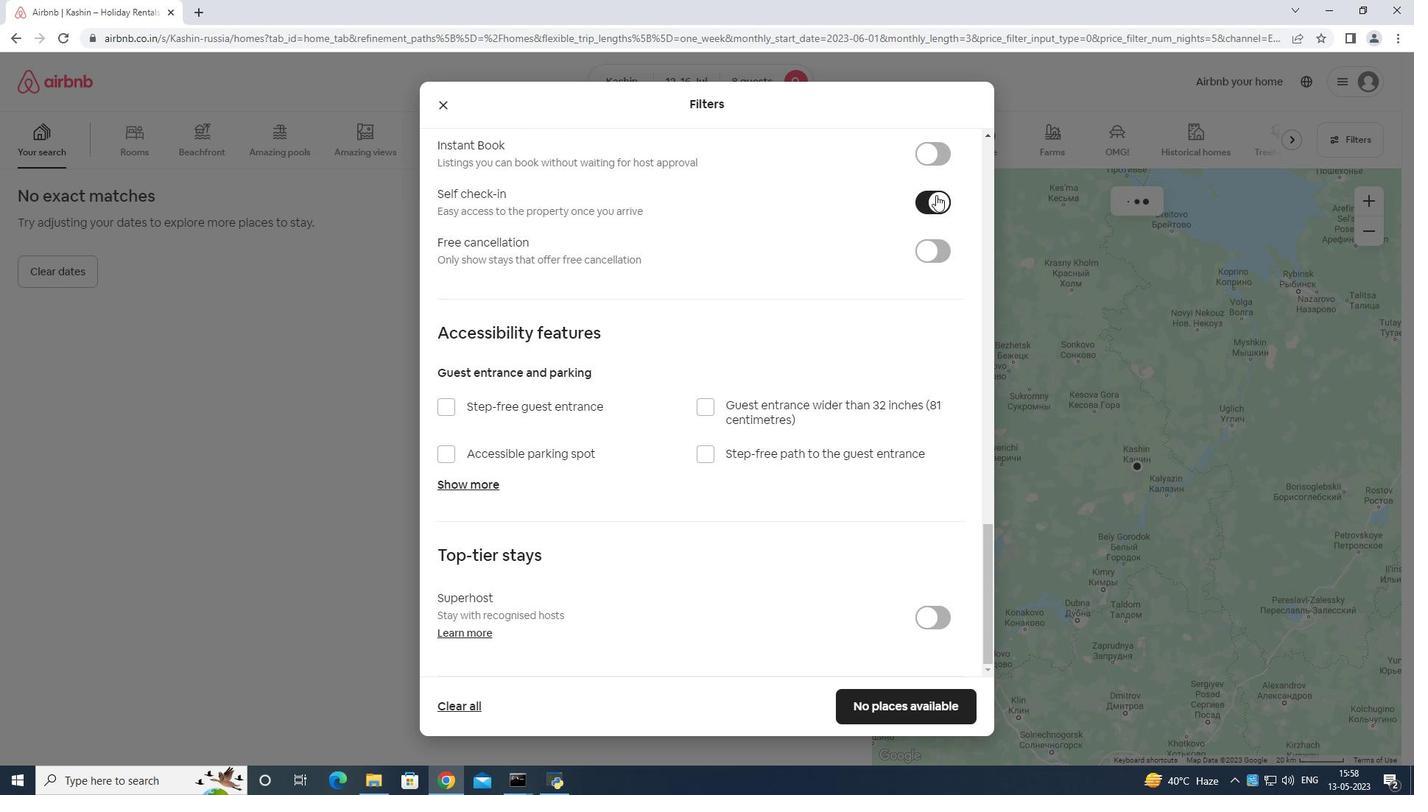 
Action: Mouse moved to (910, 219)
Screenshot: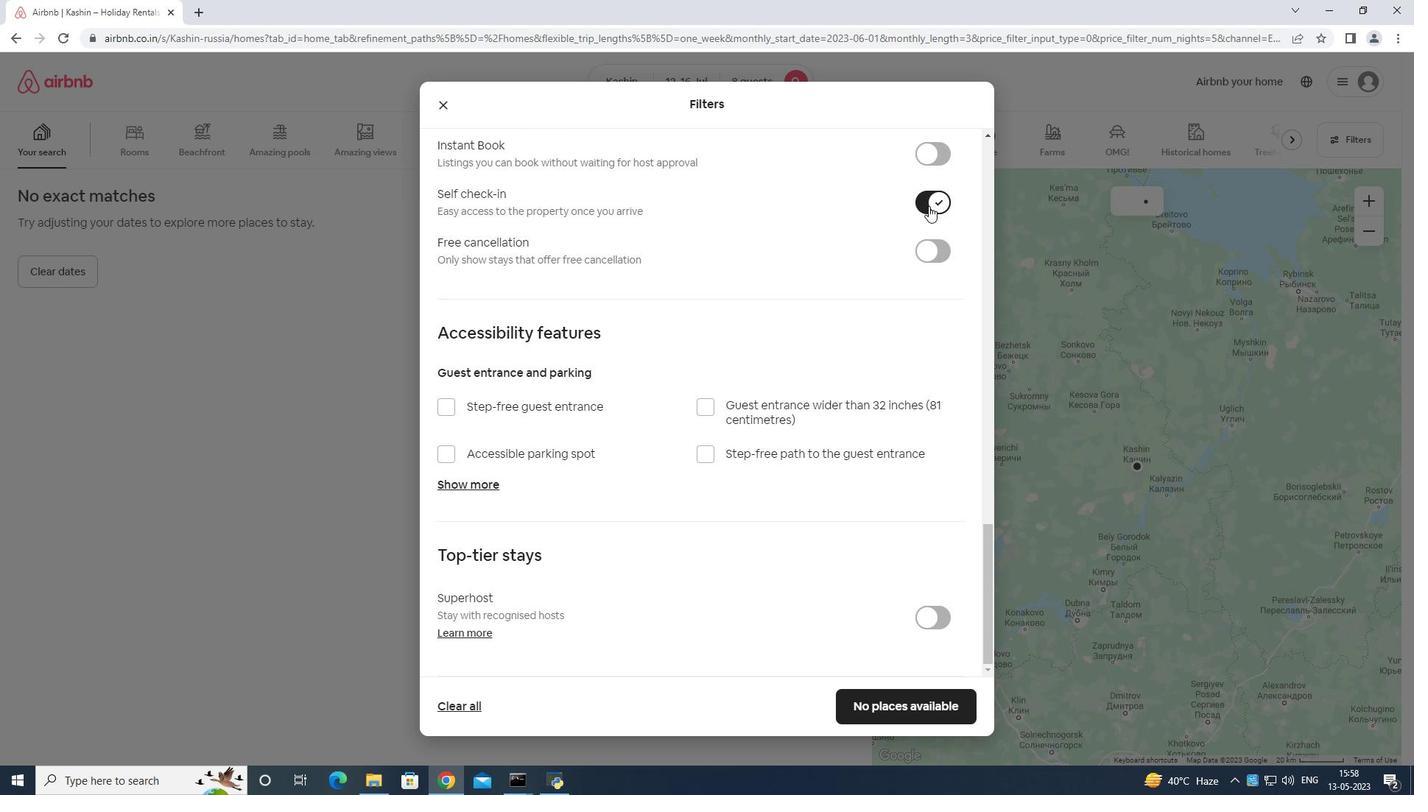 
Action: Mouse scrolled (910, 218) with delta (0, 0)
Screenshot: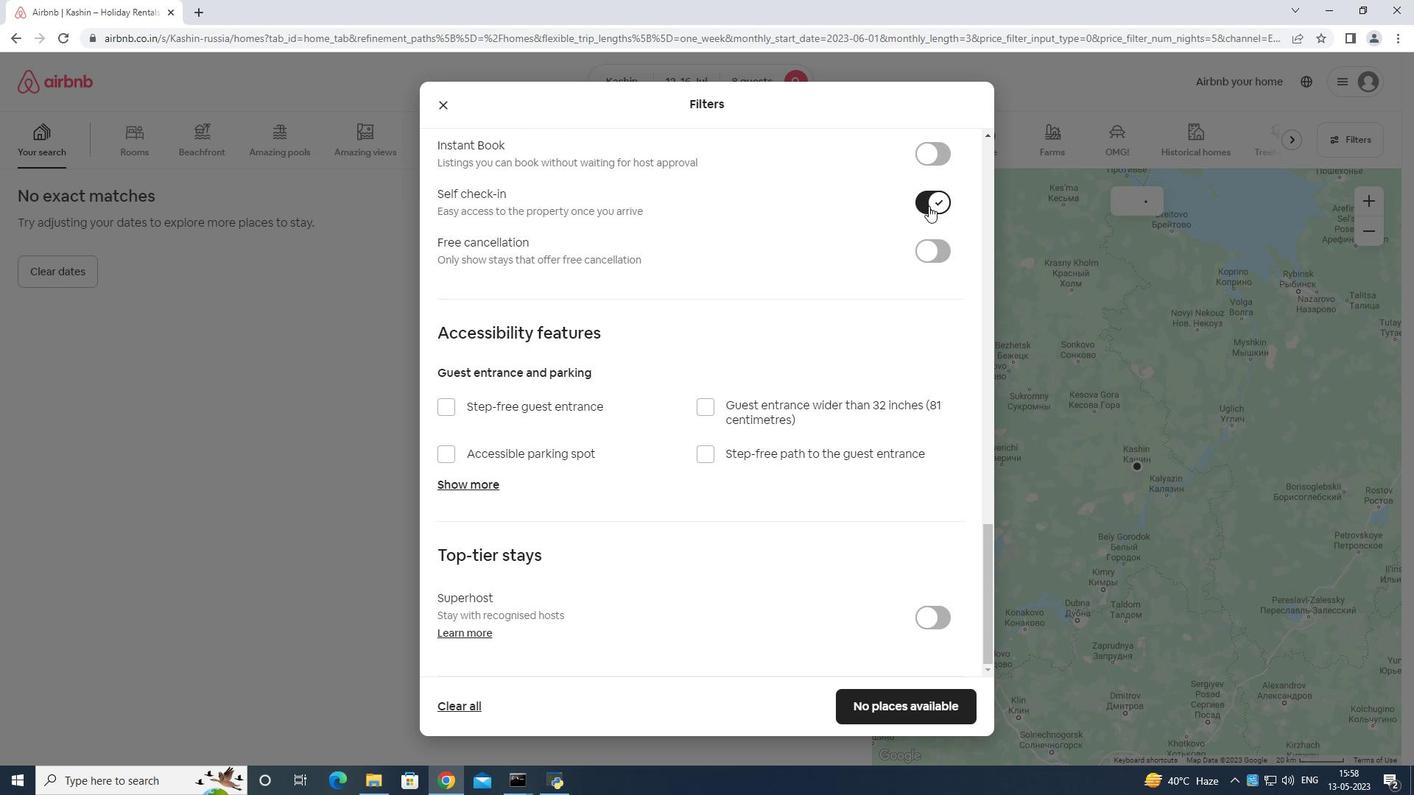 
Action: Mouse moved to (903, 224)
Screenshot: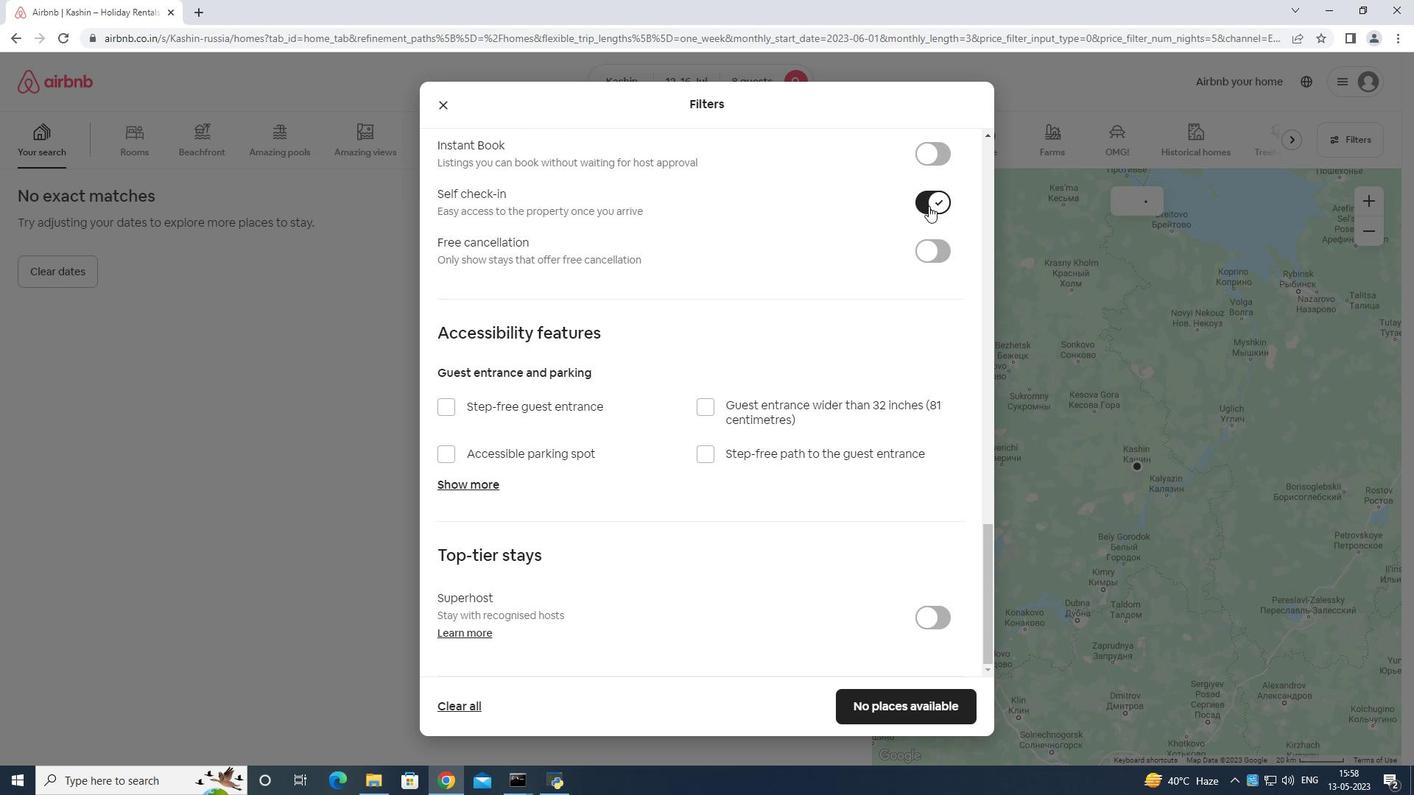 
Action: Mouse scrolled (906, 222) with delta (0, 0)
Screenshot: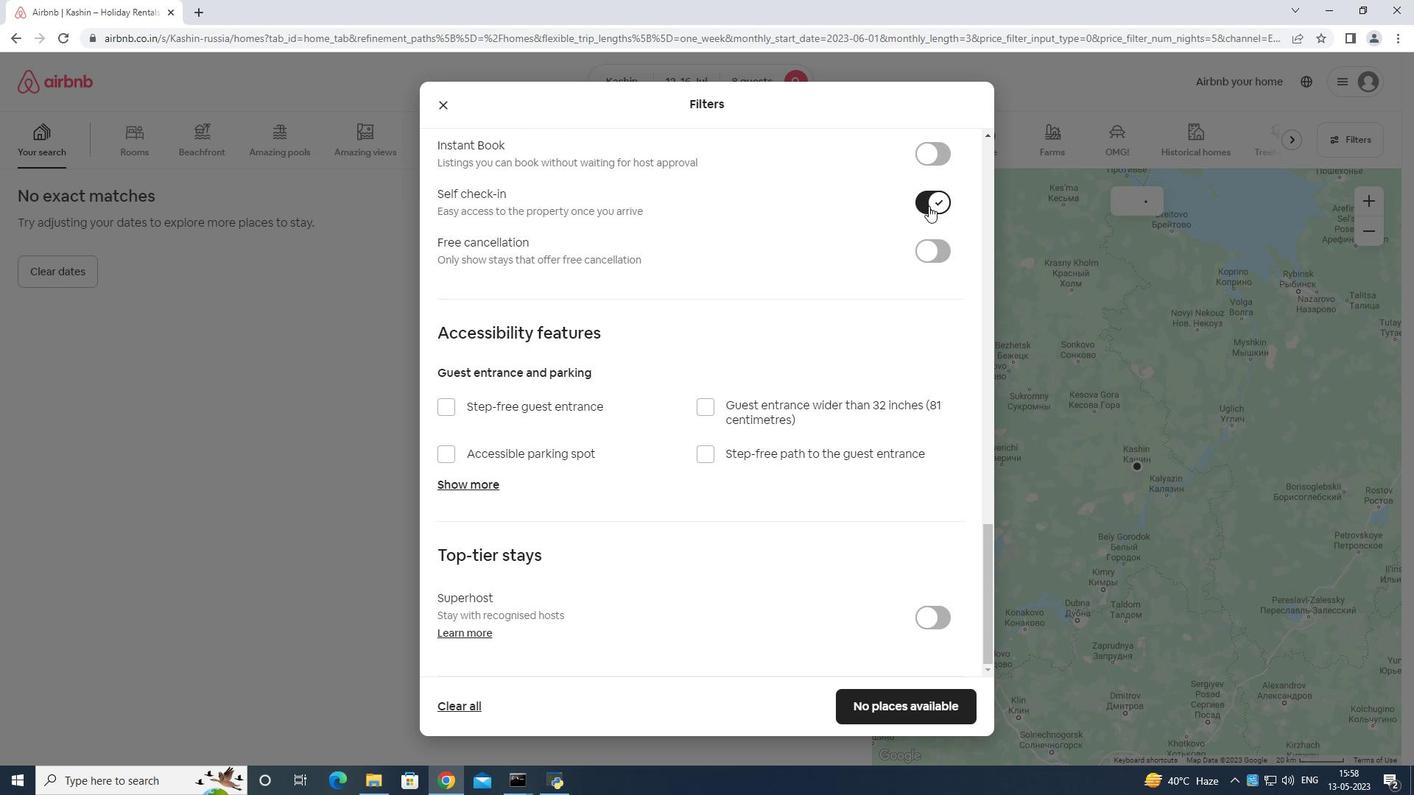 
Action: Mouse moved to (900, 227)
Screenshot: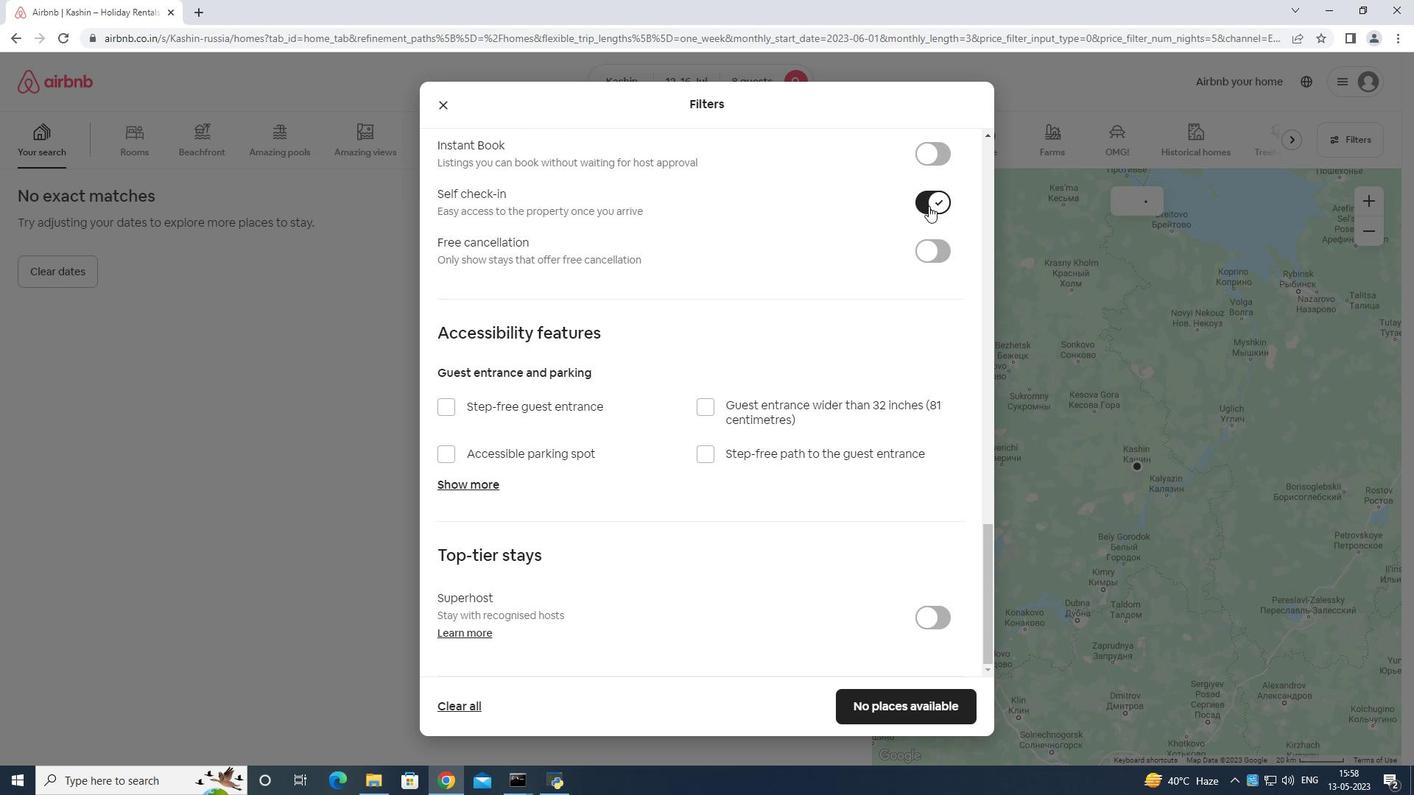 
Action: Mouse scrolled (903, 225) with delta (0, 0)
Screenshot: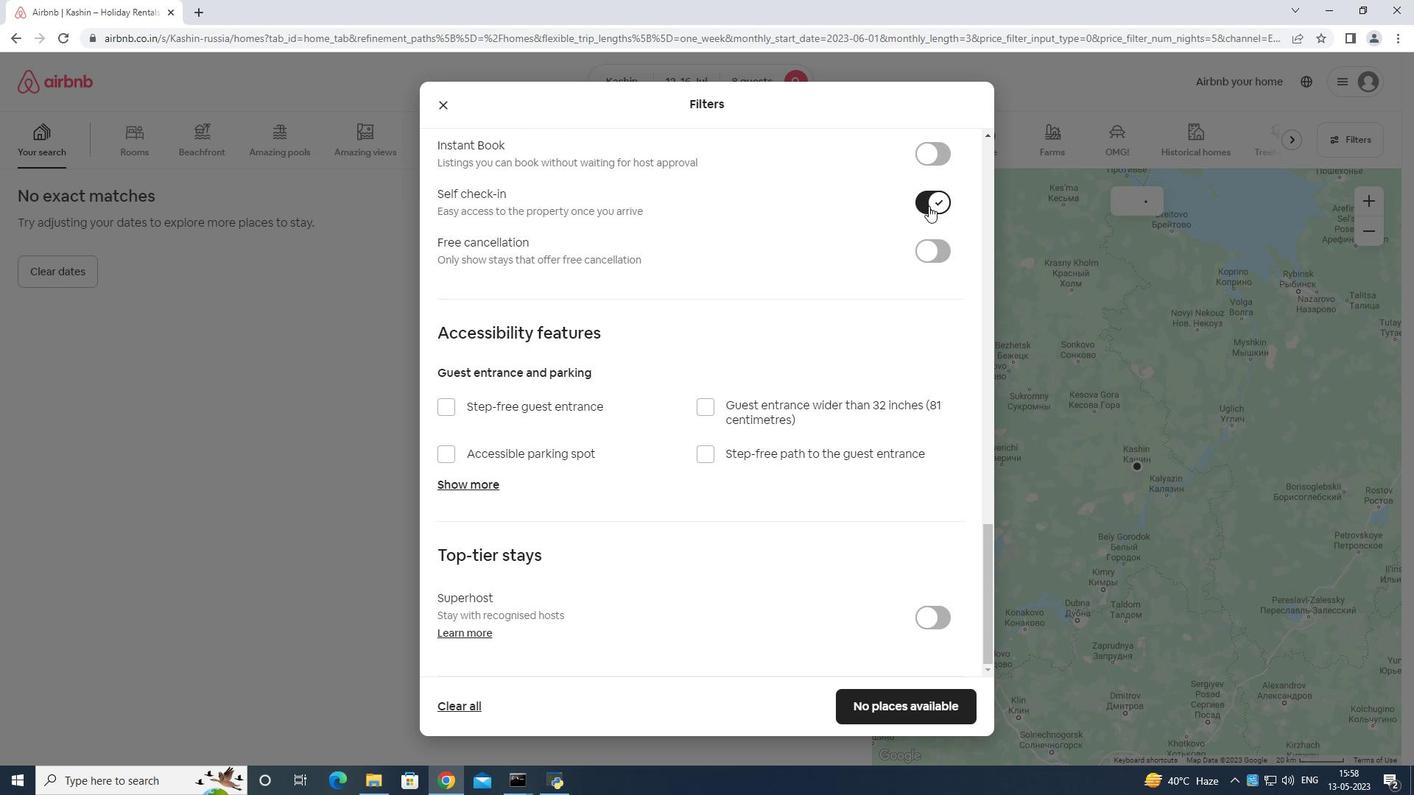 
Action: Mouse moved to (897, 233)
Screenshot: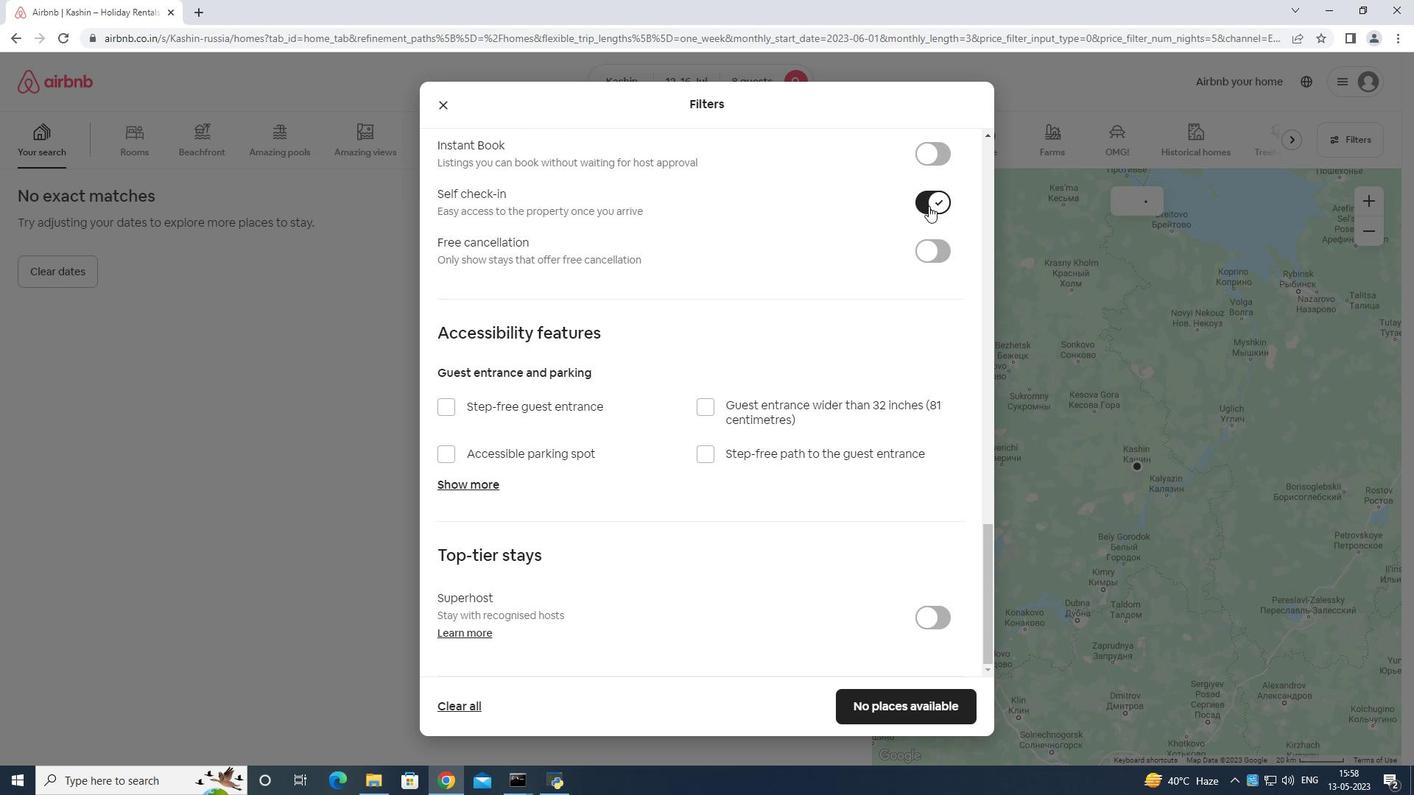 
Action: Mouse scrolled (897, 232) with delta (0, 0)
Screenshot: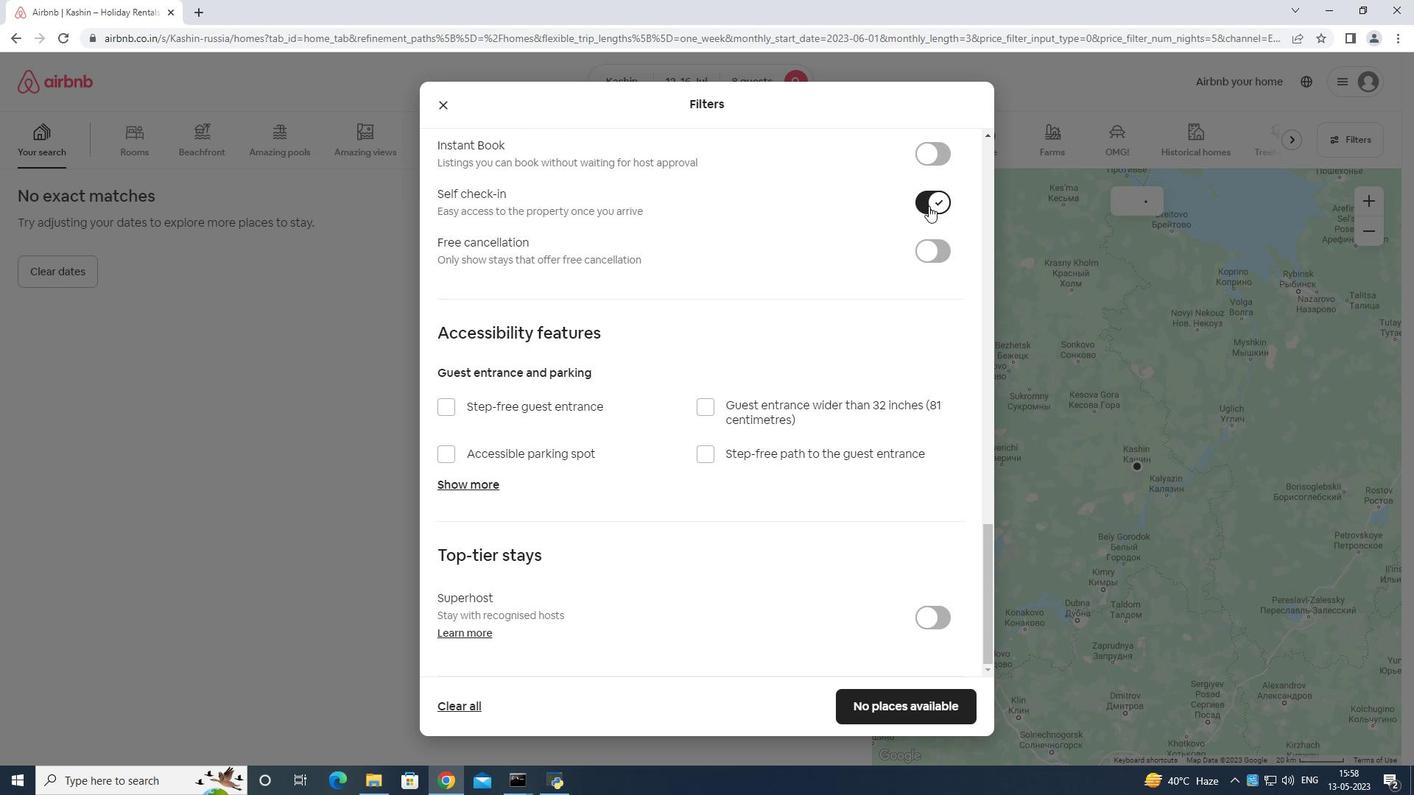 
Action: Mouse moved to (892, 255)
Screenshot: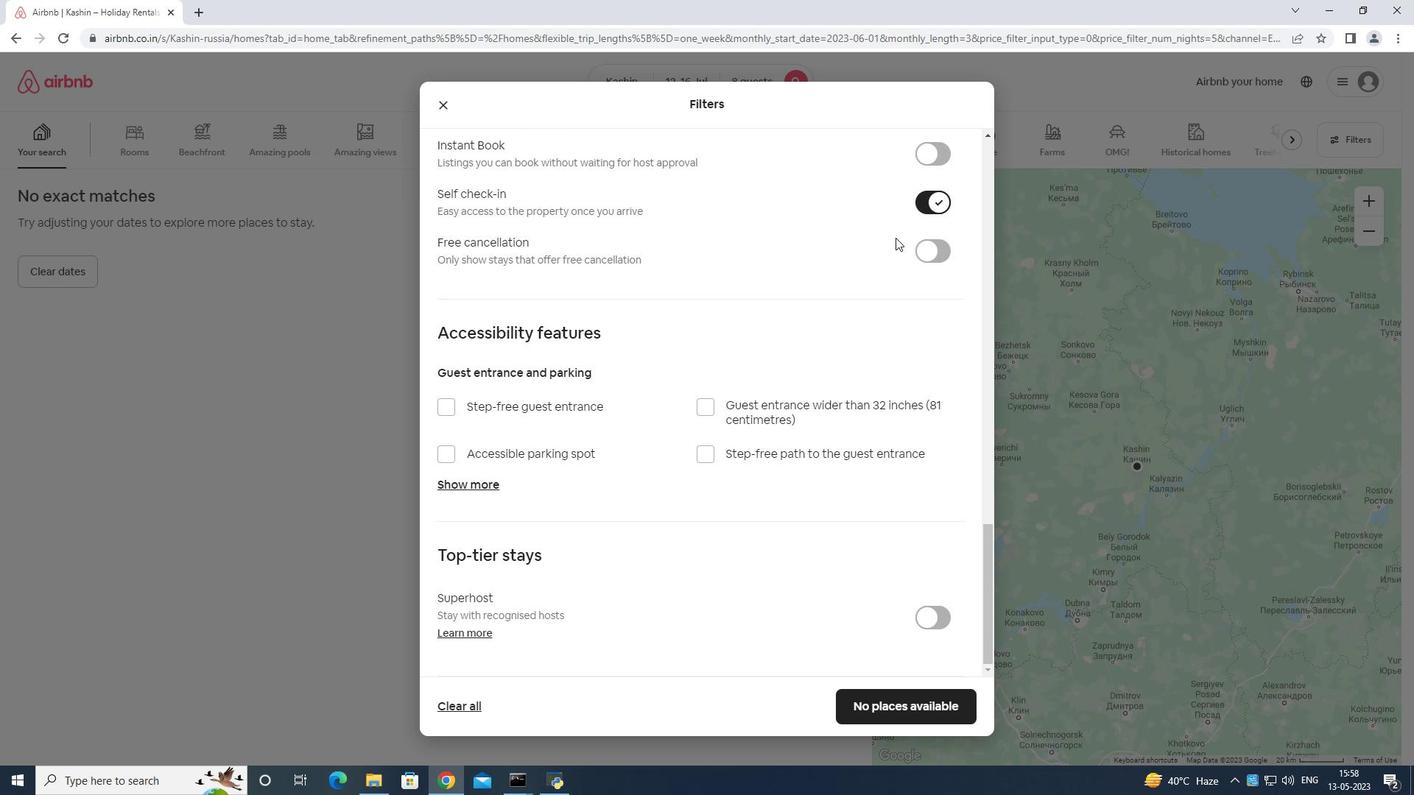 
Action: Mouse scrolled (892, 254) with delta (0, 0)
Screenshot: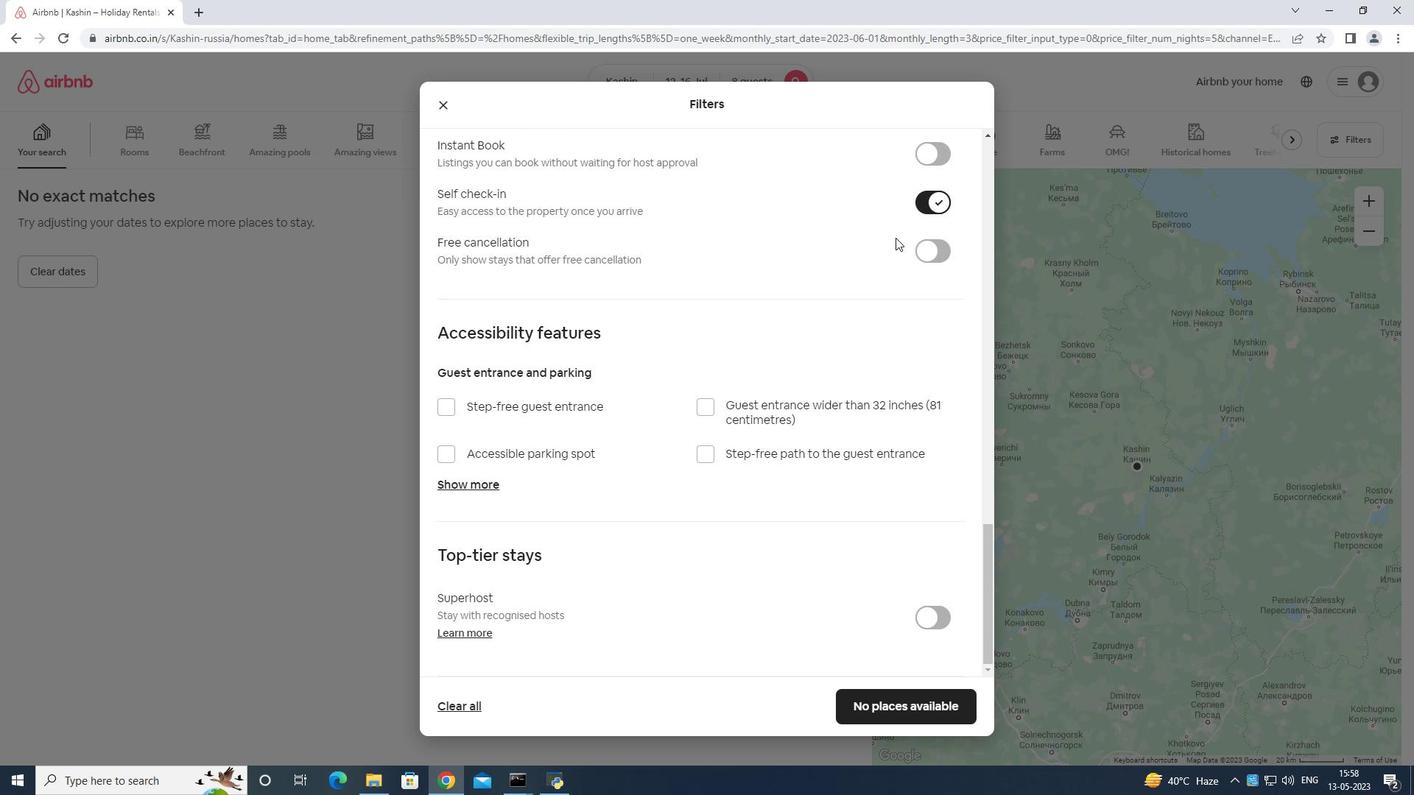 
Action: Mouse moved to (892, 304)
Screenshot: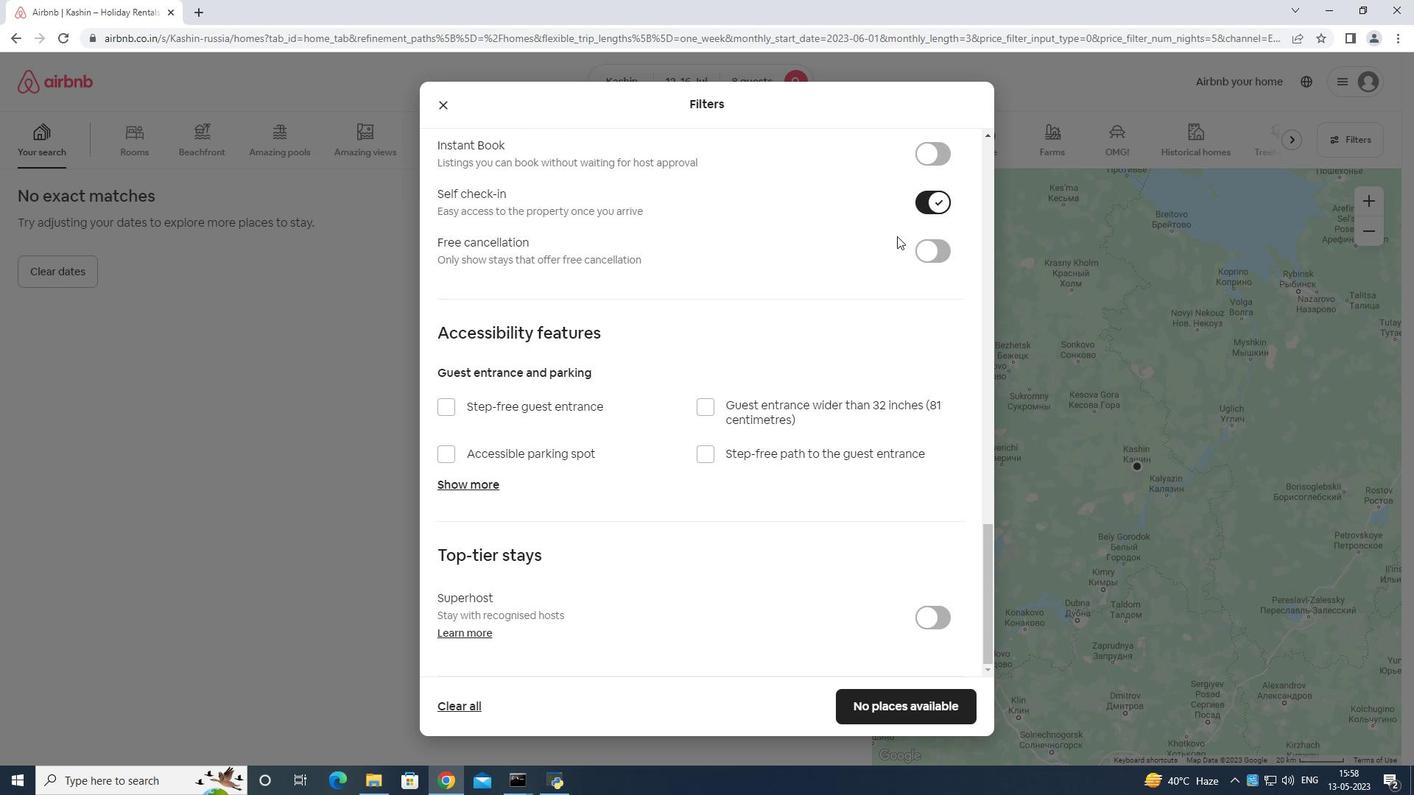 
Action: Mouse scrolled (892, 303) with delta (0, 0)
Screenshot: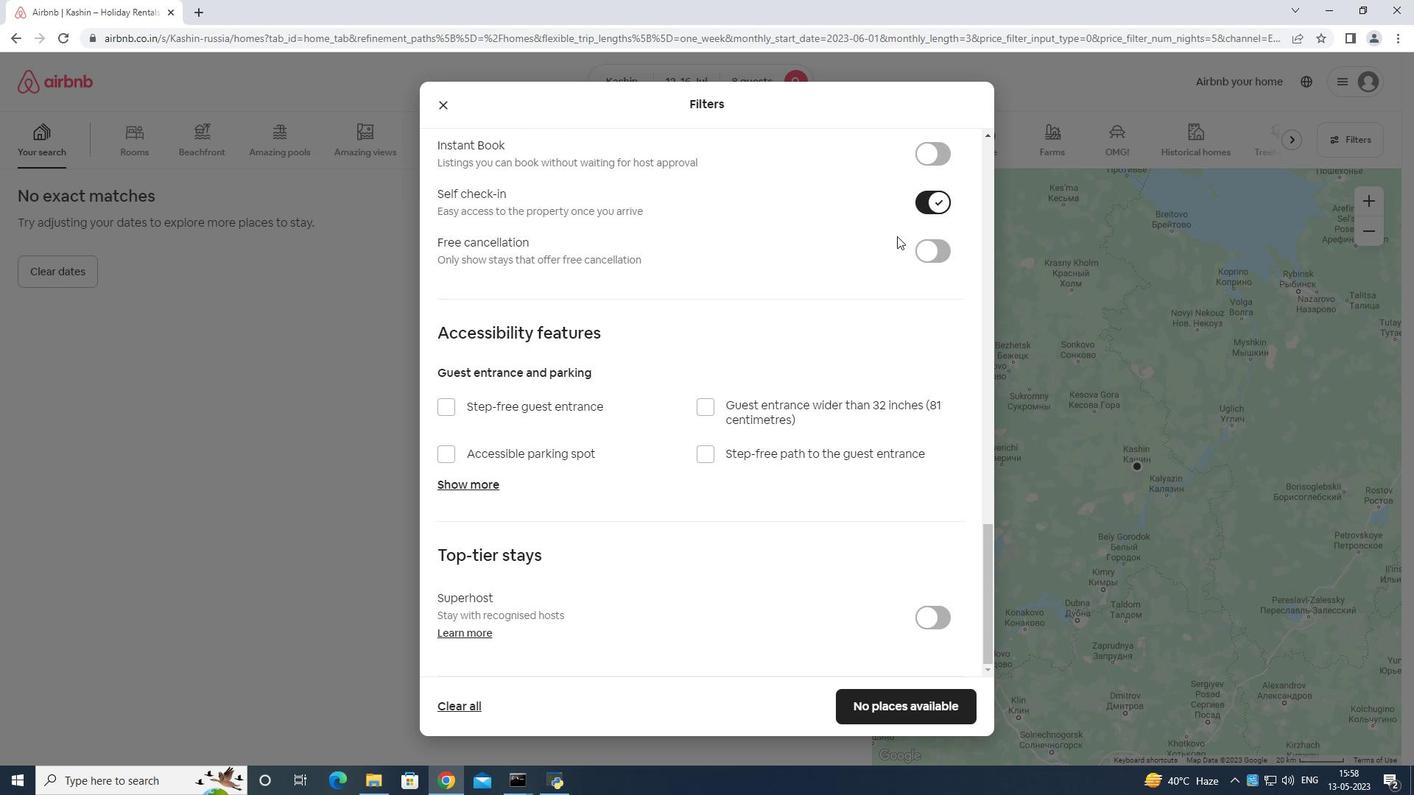 
Action: Mouse moved to (903, 694)
Screenshot: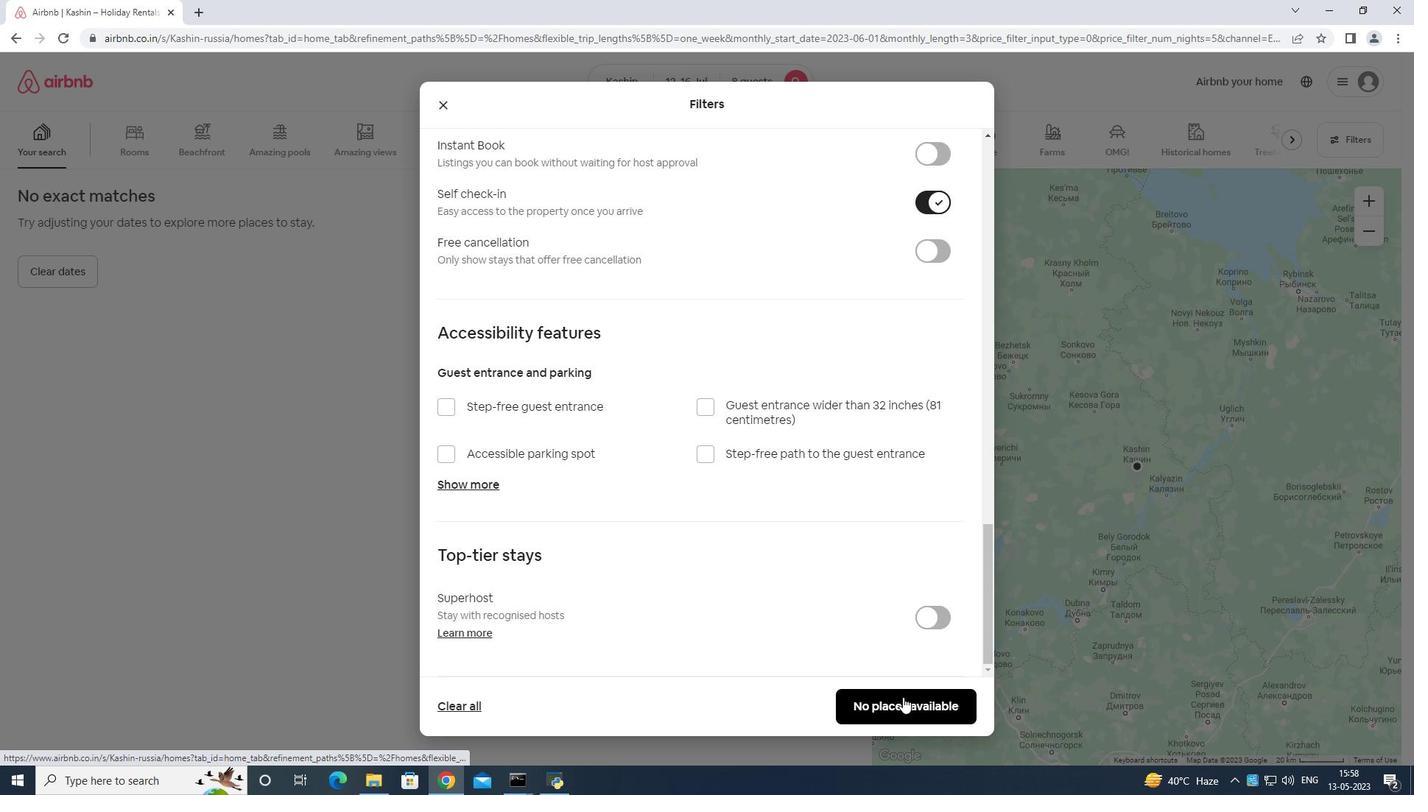 
Action: Mouse pressed left at (903, 694)
Screenshot: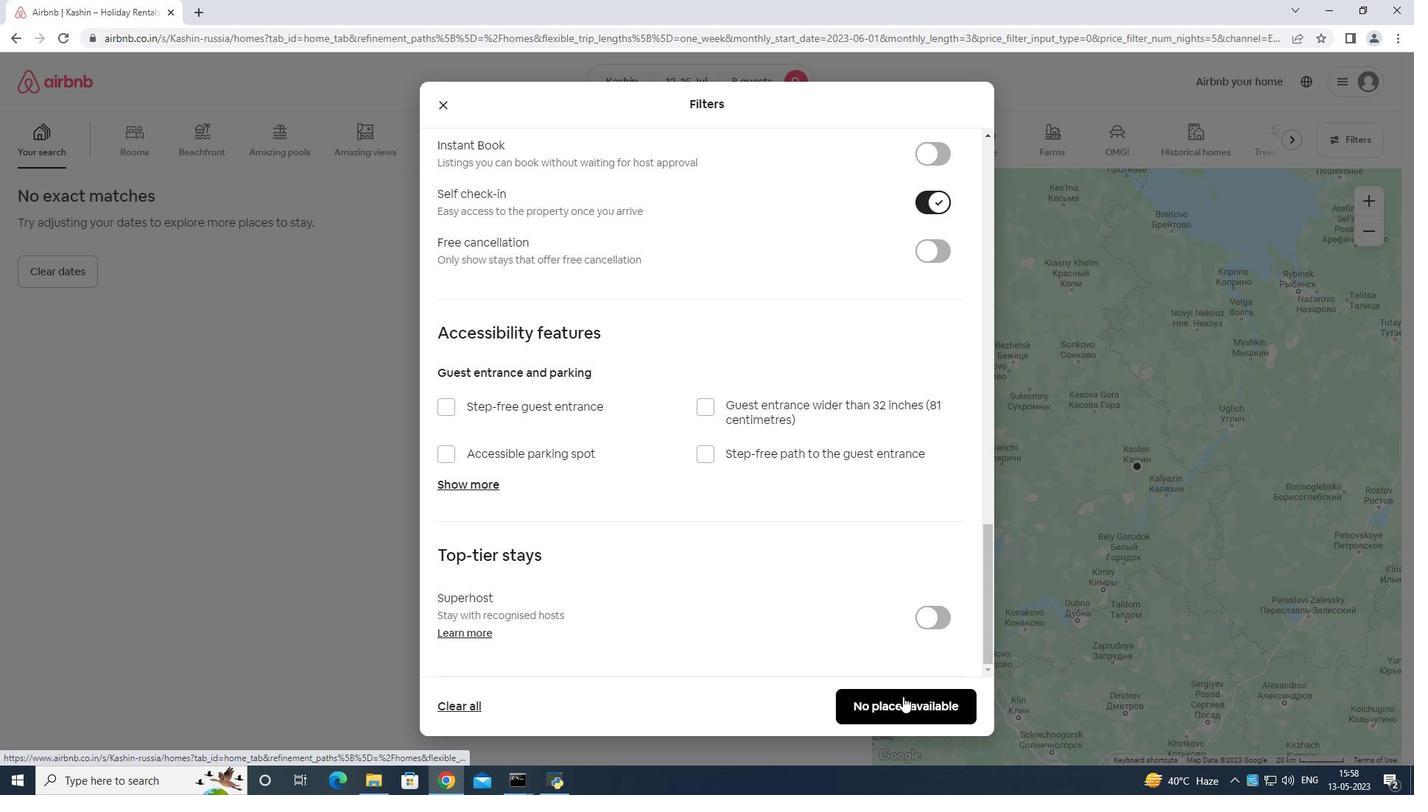 
